 Task: Hey Srot! Plan a route from my current location to Indira Ghandhi International Airport. You can explore walking, driving and any transit.
Action: Mouse moved to (237, 63)
Screenshot: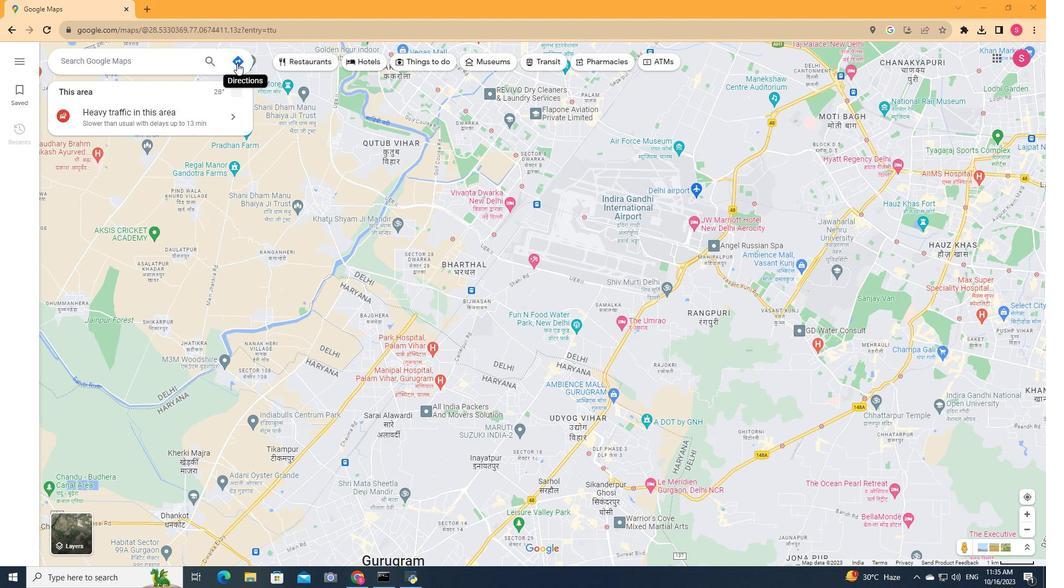 
Action: Mouse pressed left at (237, 63)
Screenshot: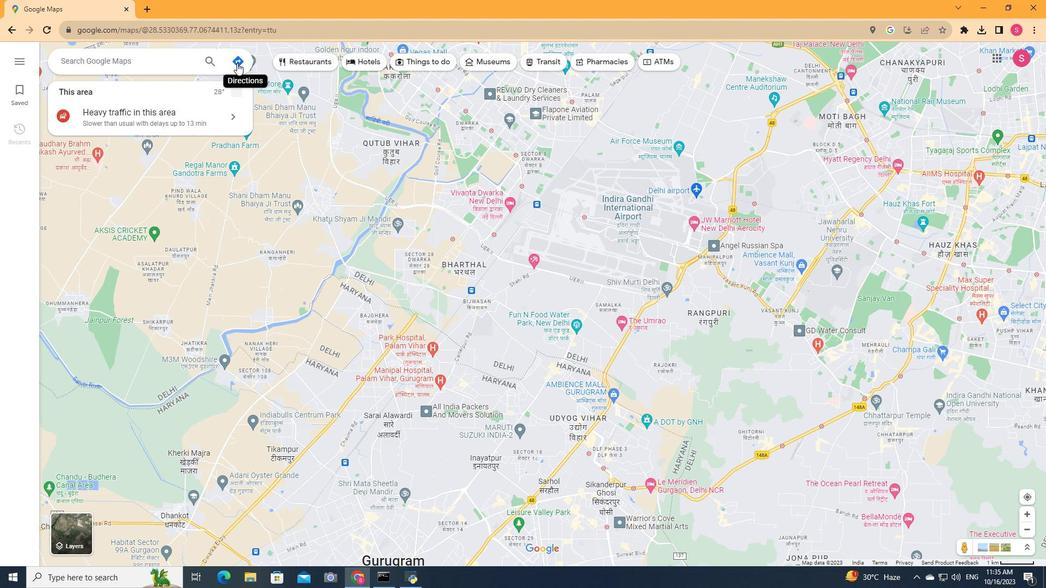 
Action: Mouse moved to (161, 93)
Screenshot: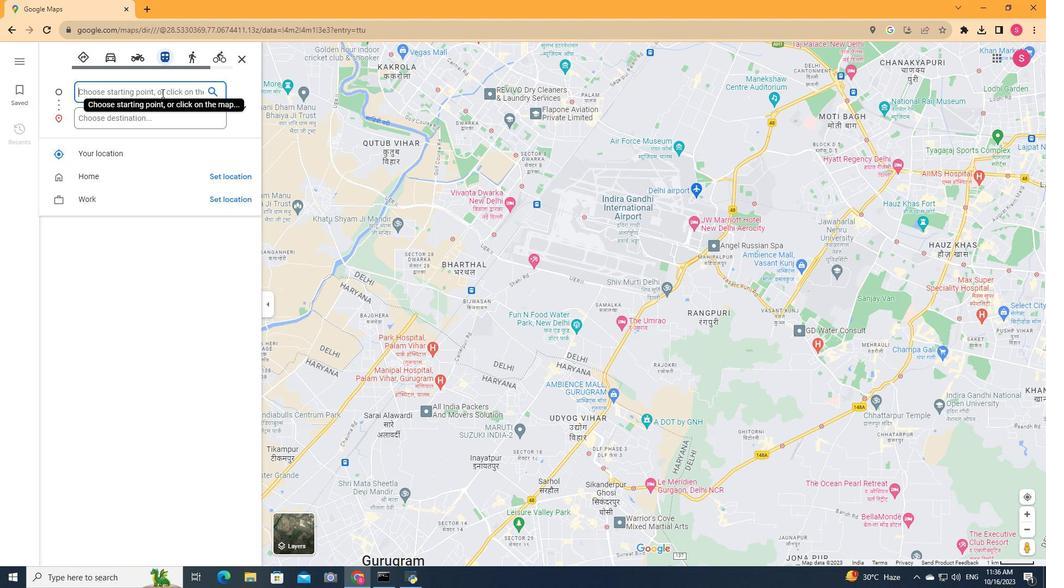 
Action: Mouse pressed left at (161, 93)
Screenshot: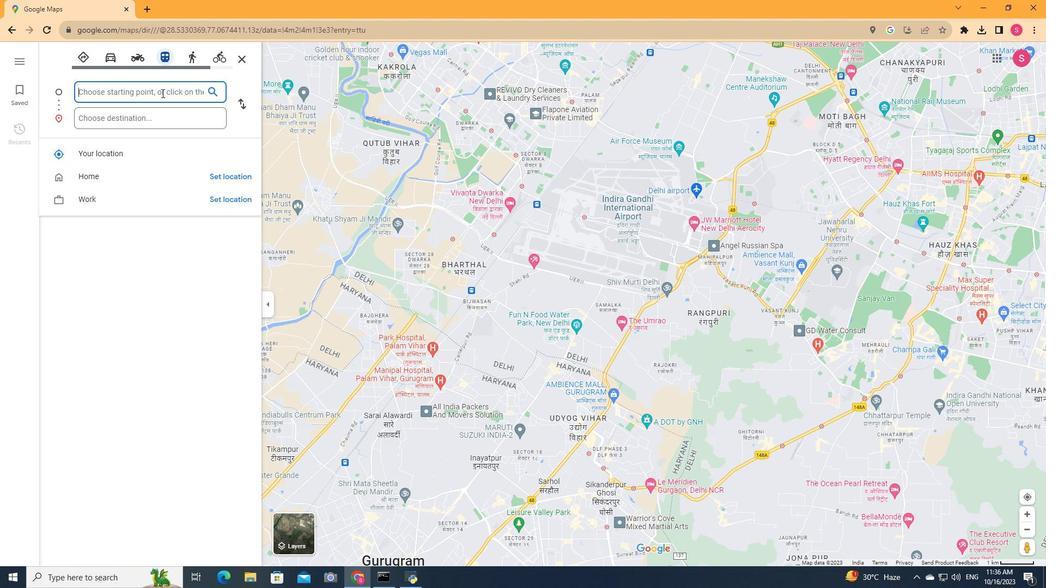 
Action: Mouse moved to (116, 156)
Screenshot: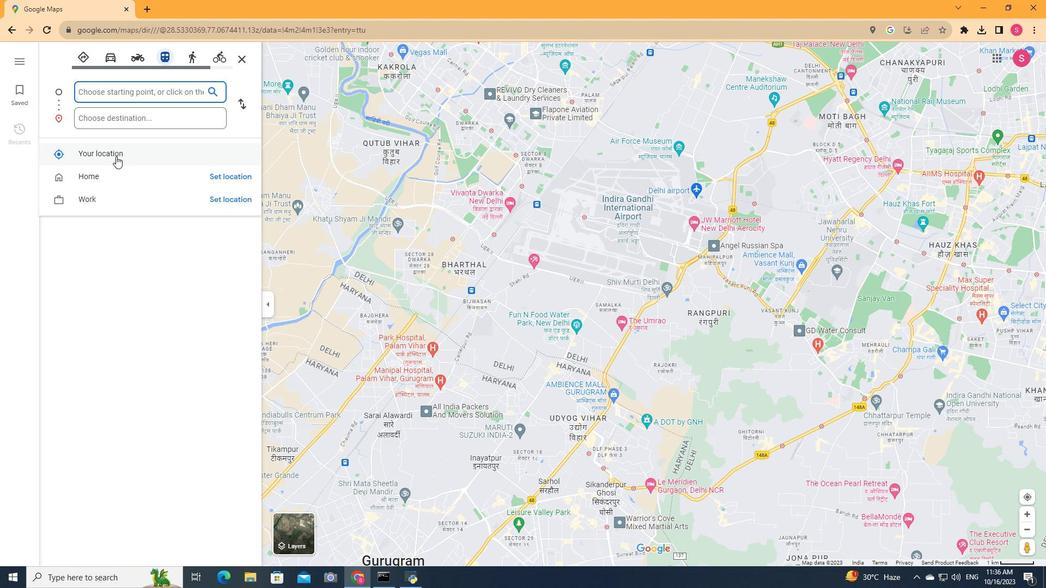 
Action: Mouse pressed left at (116, 156)
Screenshot: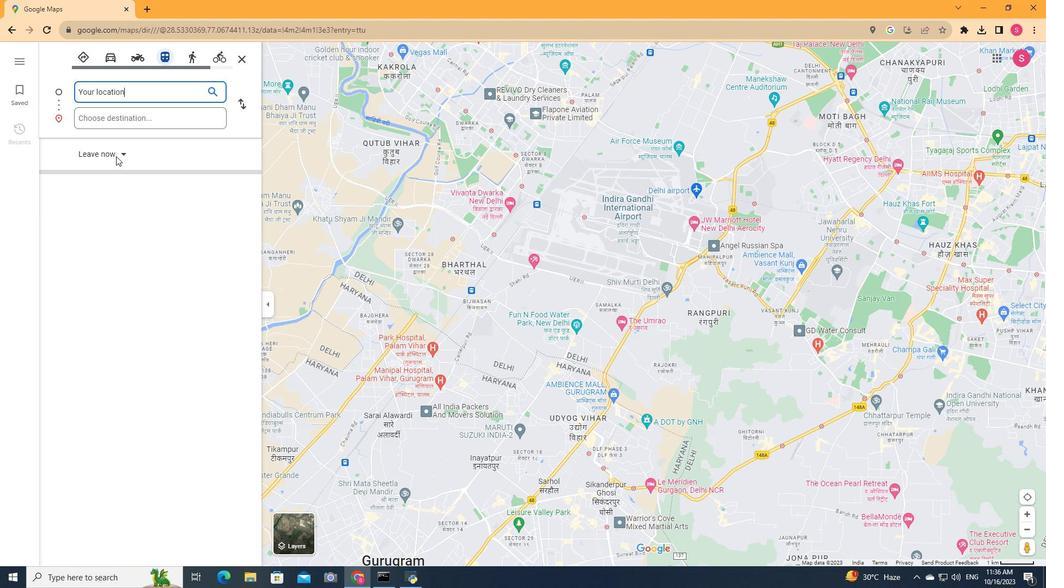 
Action: Mouse moved to (122, 118)
Screenshot: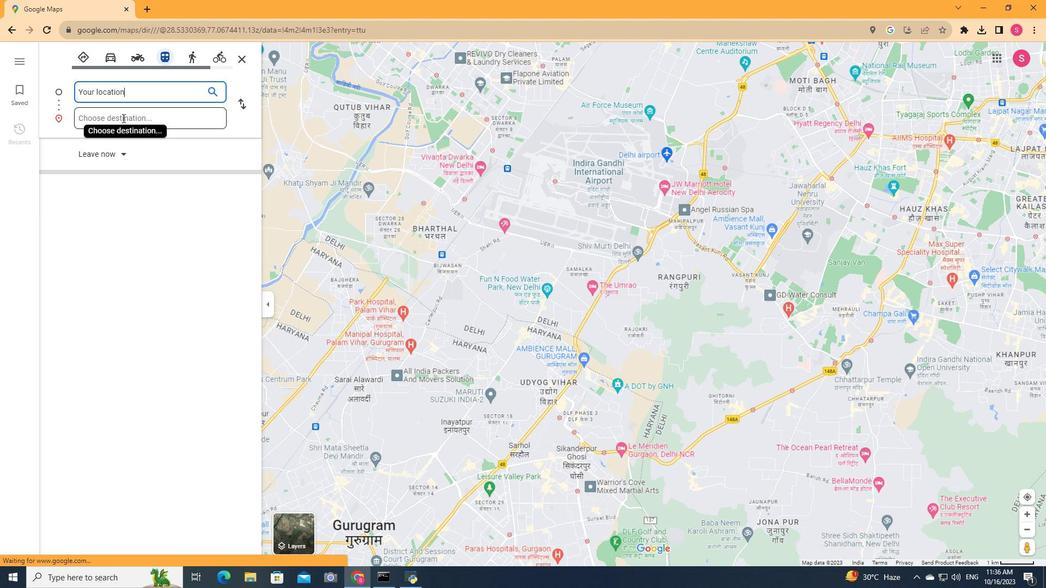 
Action: Mouse pressed left at (122, 118)
Screenshot: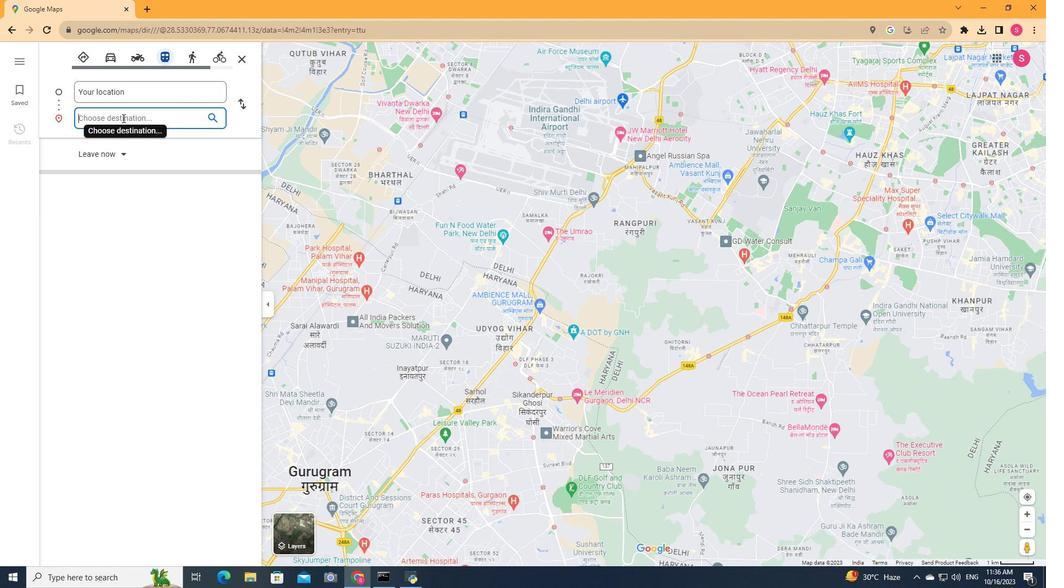 
Action: Key pressed indira
Screenshot: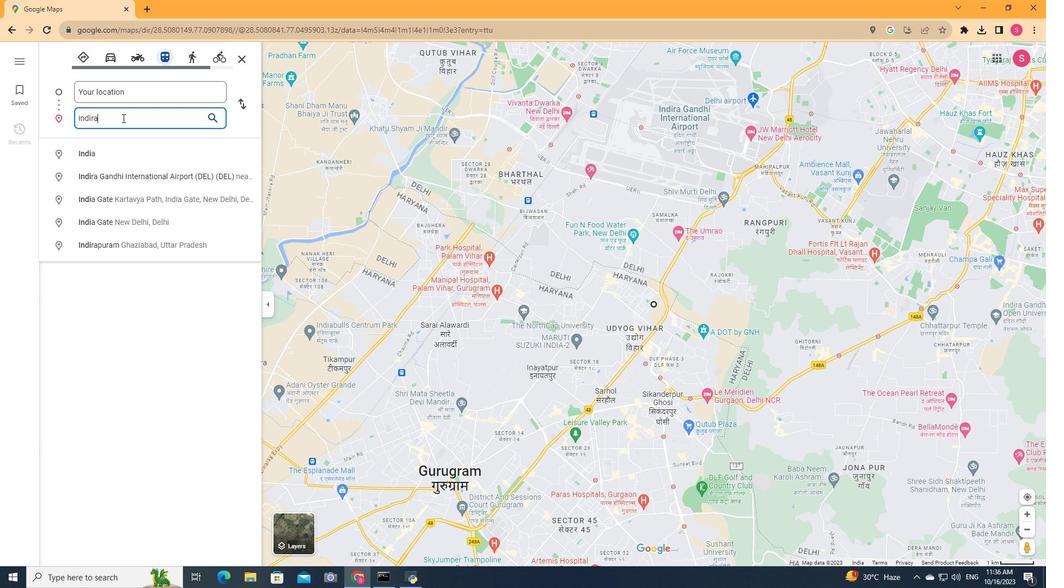 
Action: Mouse moved to (144, 157)
Screenshot: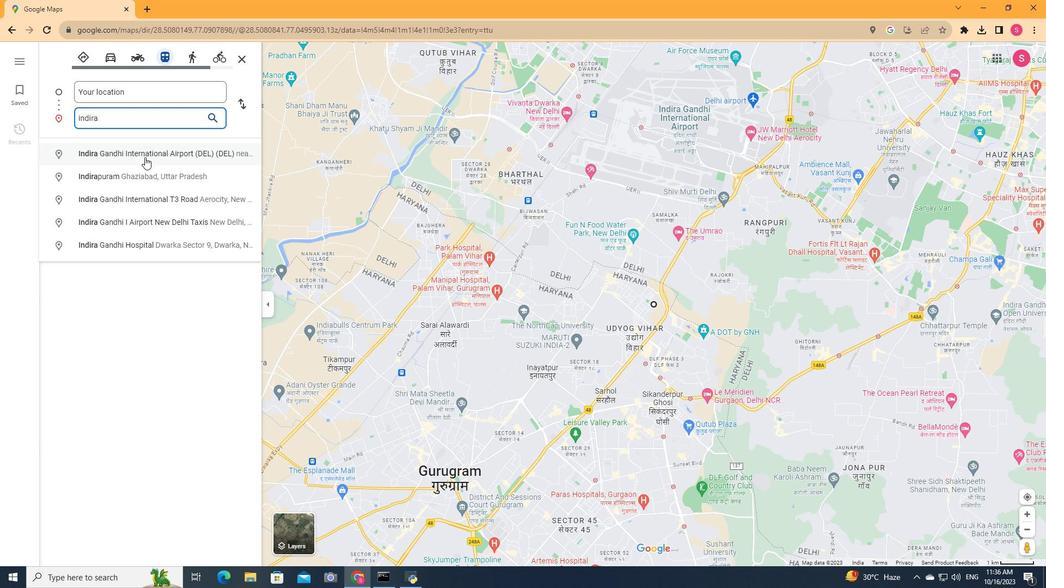 
Action: Mouse pressed left at (144, 157)
Screenshot: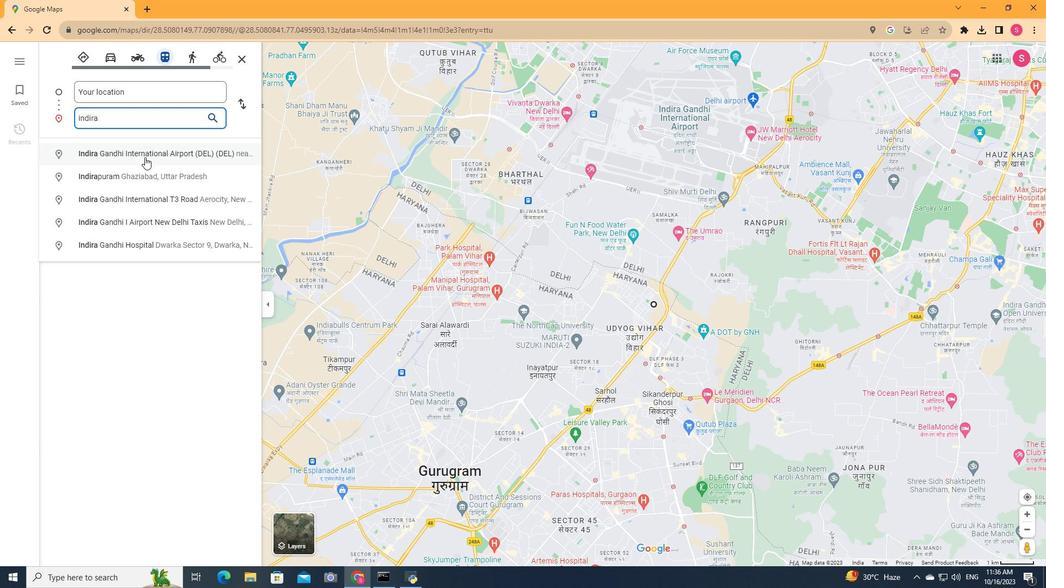
Action: Mouse moved to (85, 57)
Screenshot: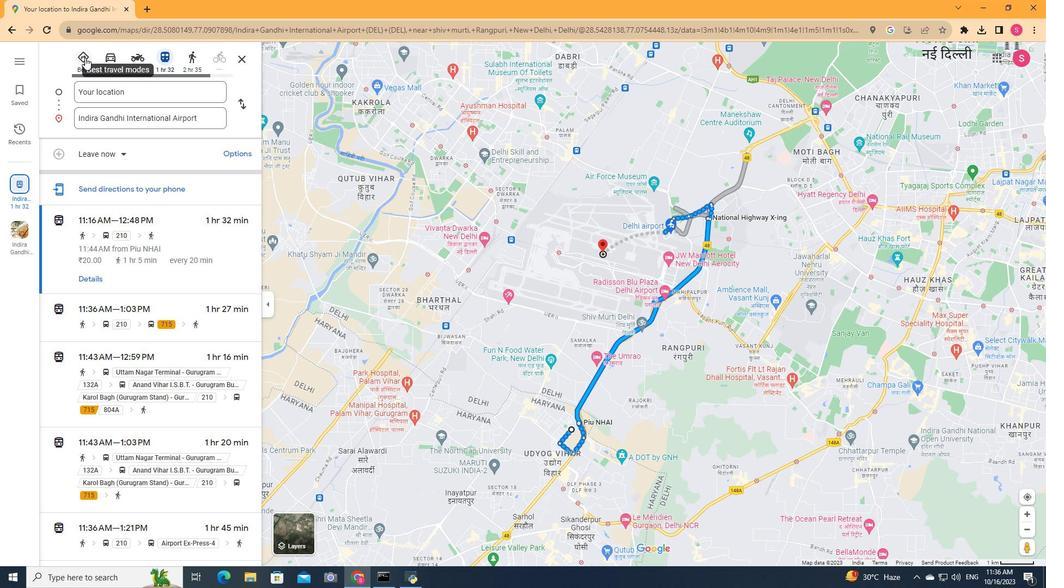 
Action: Mouse pressed left at (85, 57)
Screenshot: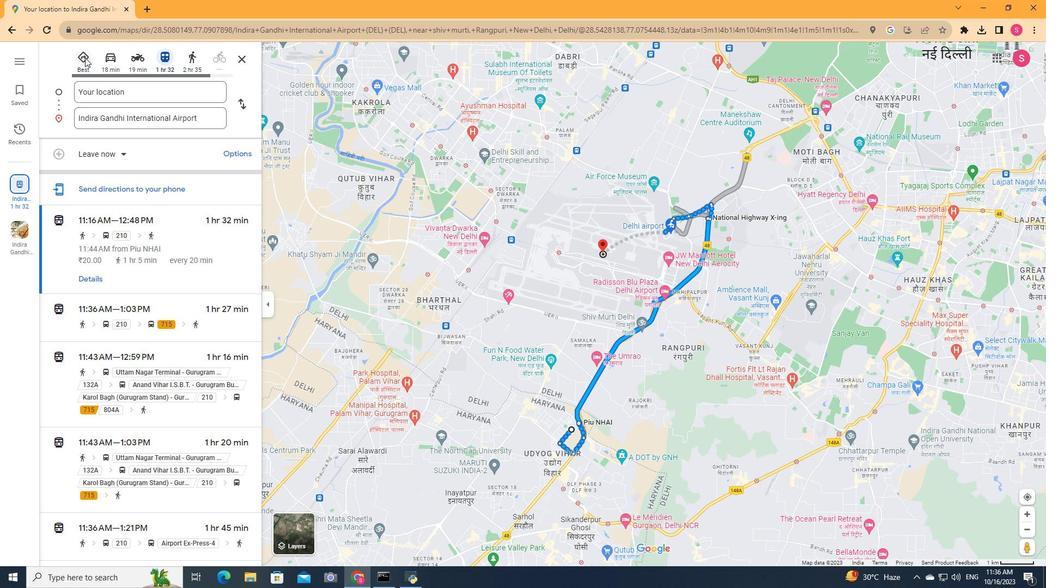 
Action: Mouse moved to (83, 299)
Screenshot: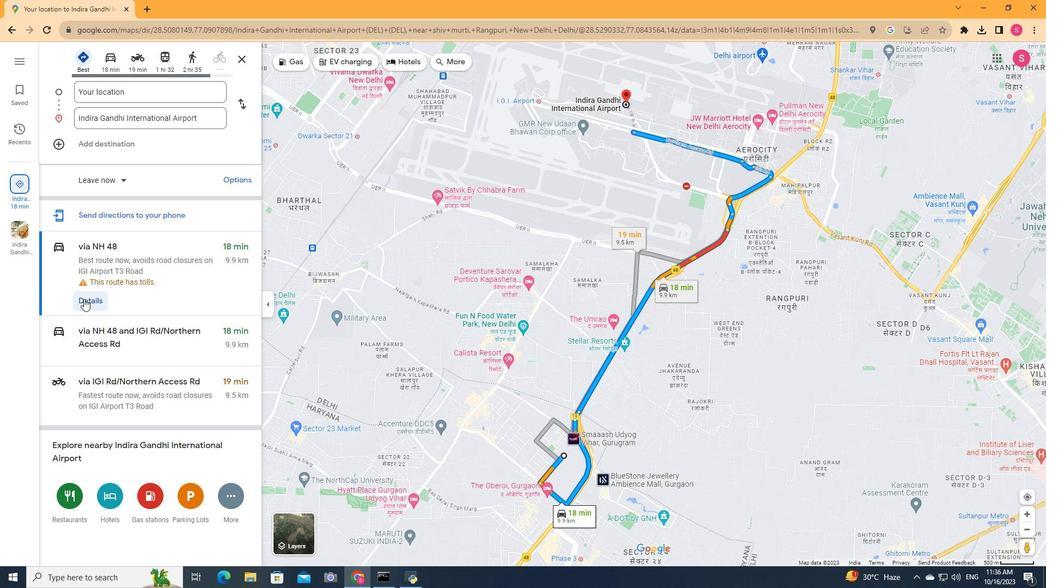 
Action: Mouse pressed left at (83, 299)
Screenshot: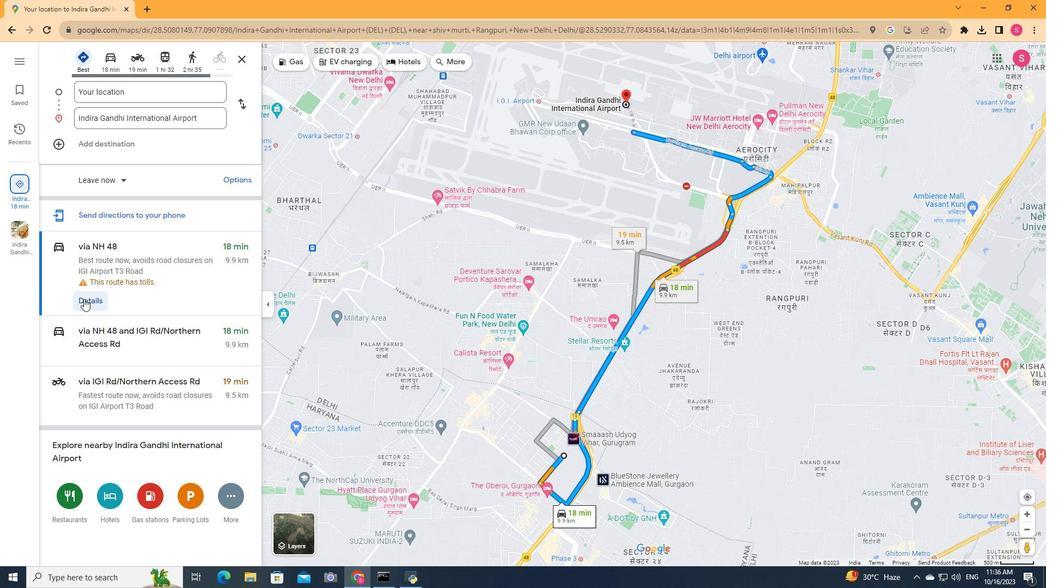 
Action: Mouse moved to (57, 58)
Screenshot: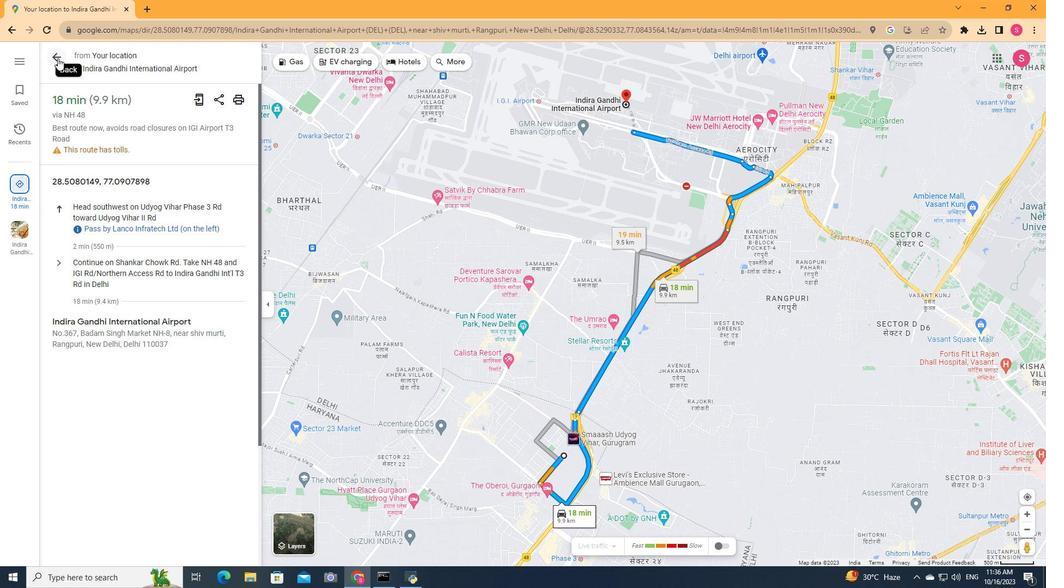 
Action: Mouse pressed left at (57, 58)
Screenshot: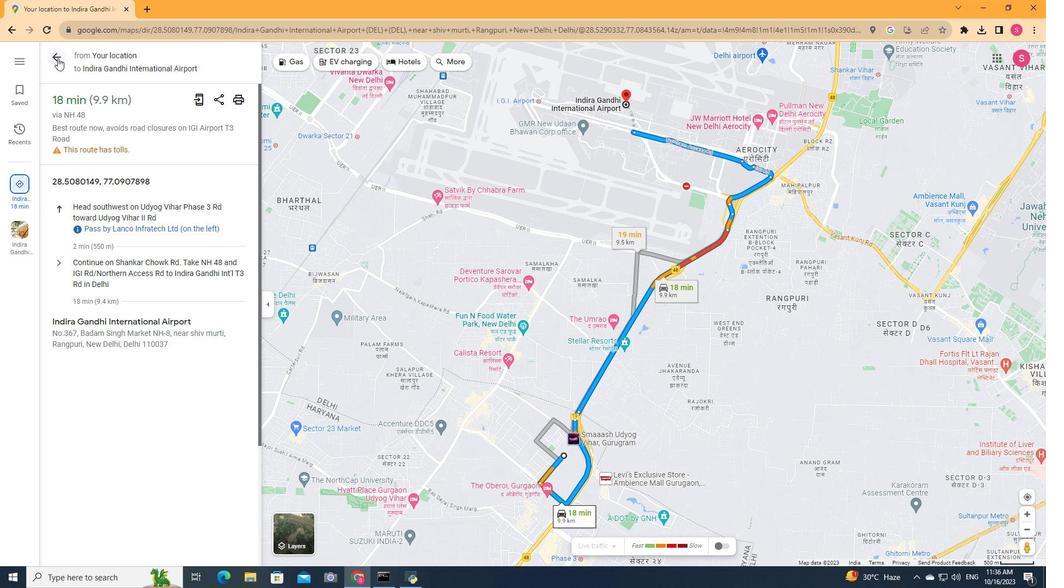 
Action: Mouse moved to (91, 342)
Screenshot: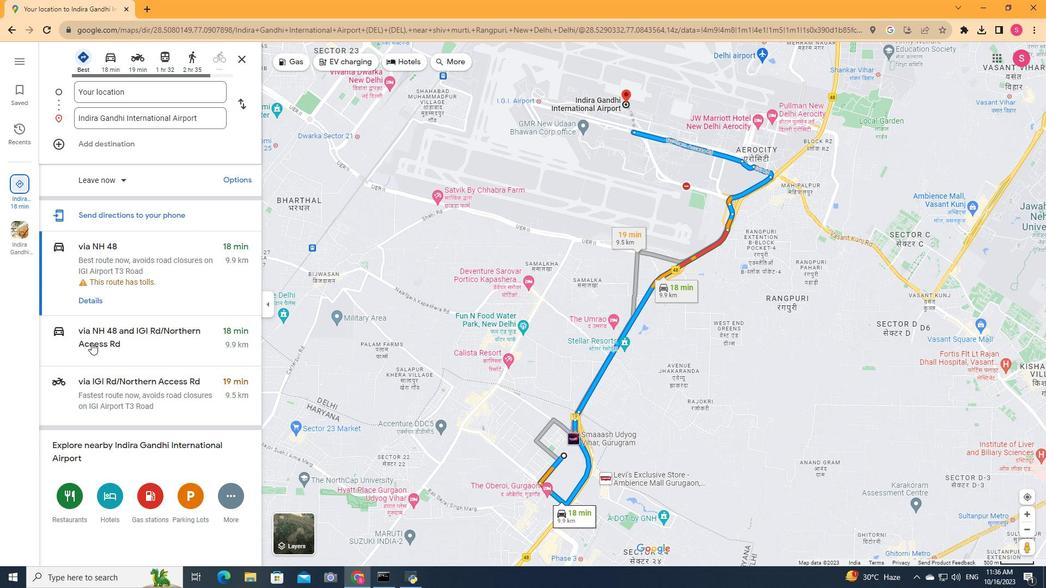 
Action: Mouse pressed left at (91, 342)
Screenshot: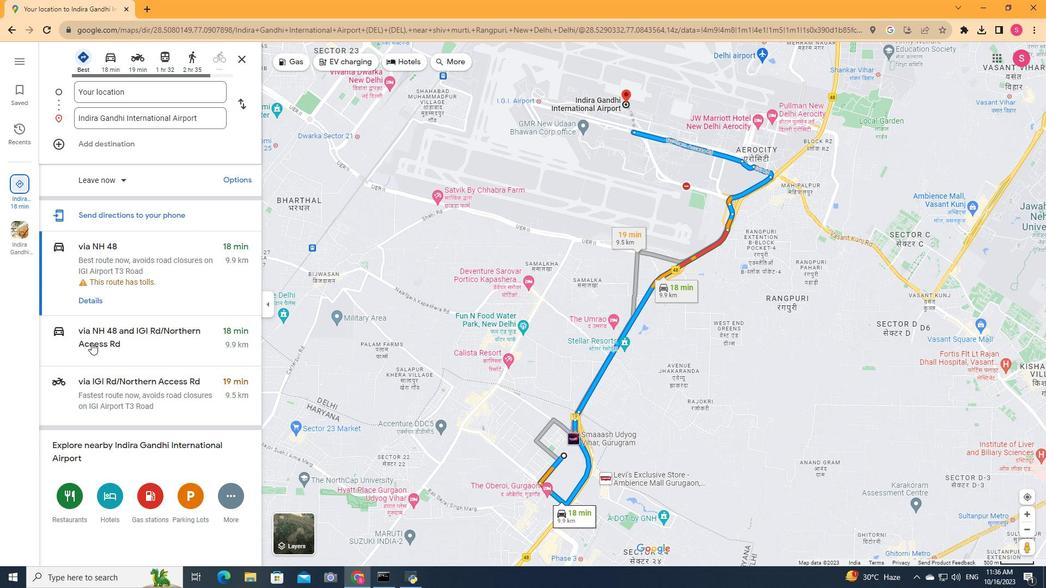
Action: Mouse moved to (86, 391)
Screenshot: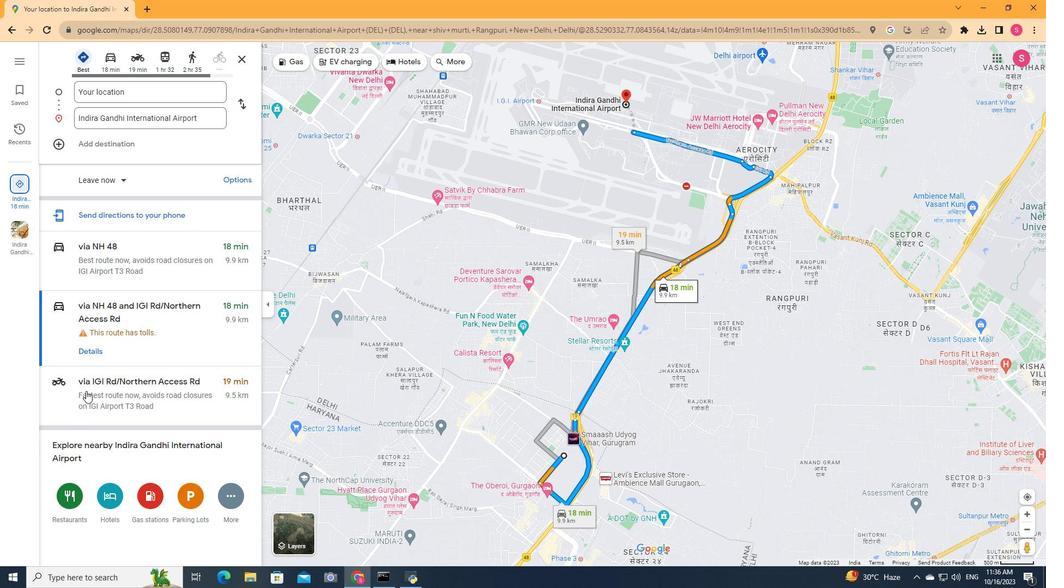 
Action: Mouse pressed left at (86, 391)
Screenshot: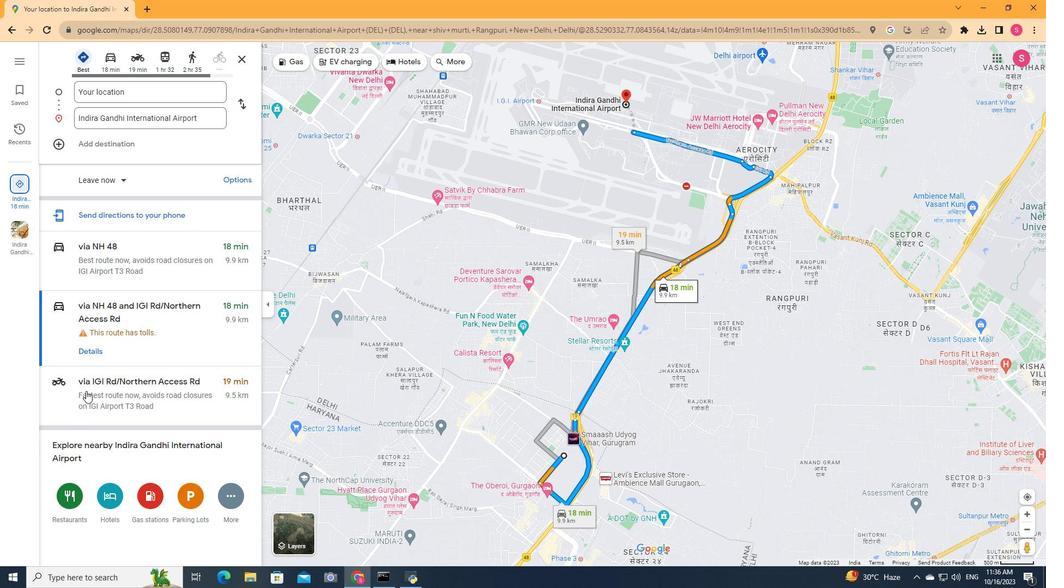 
Action: Mouse moved to (92, 398)
Screenshot: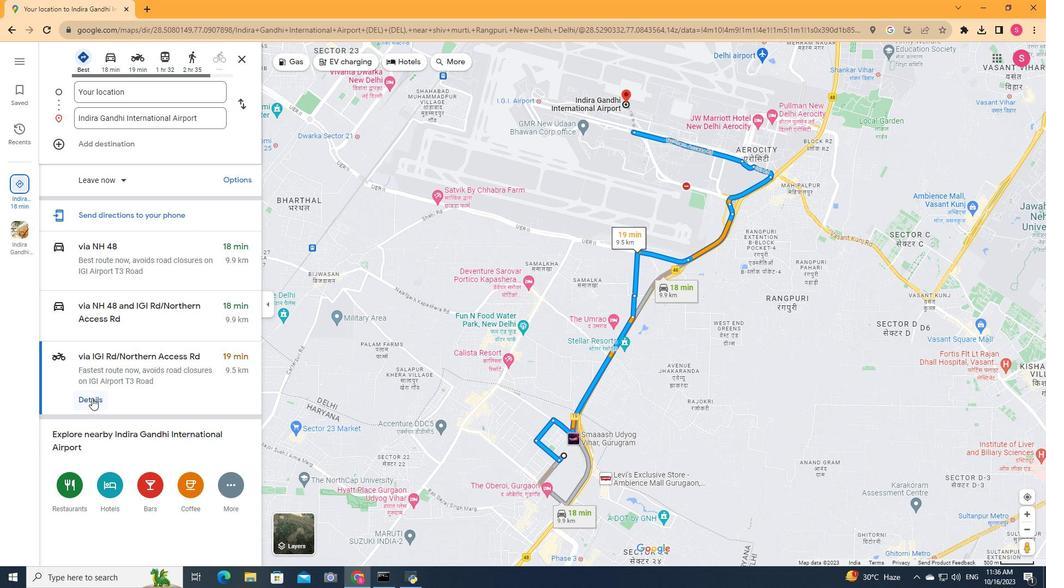 
Action: Mouse pressed left at (92, 398)
Screenshot: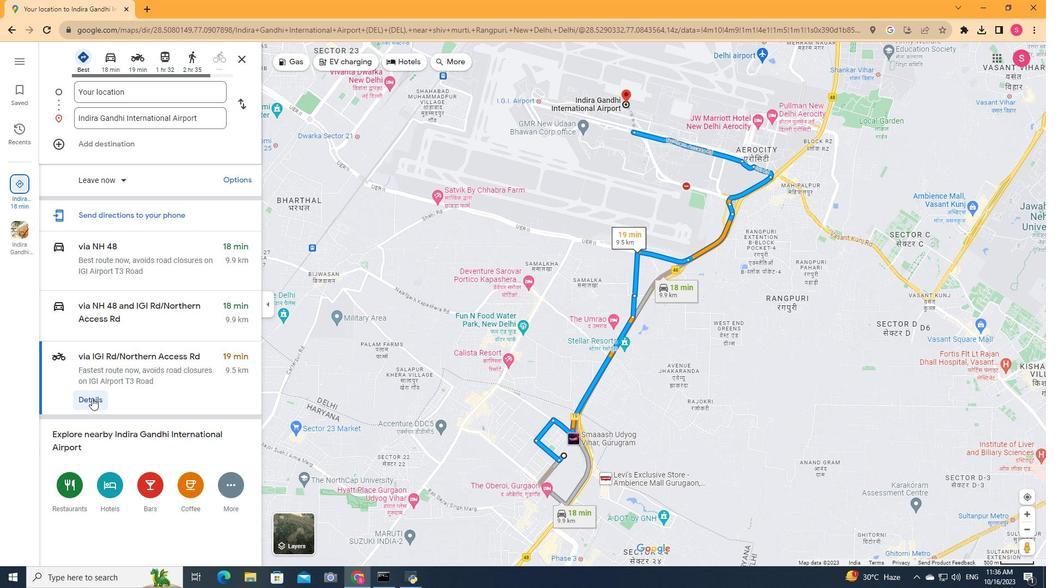
Action: Mouse moved to (56, 57)
Screenshot: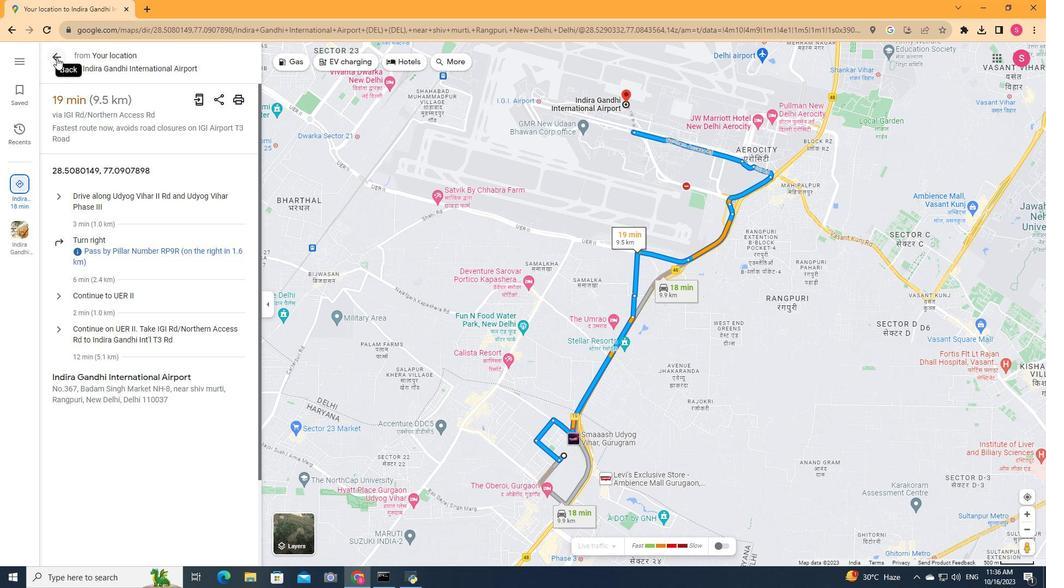 
Action: Mouse pressed left at (56, 57)
Screenshot: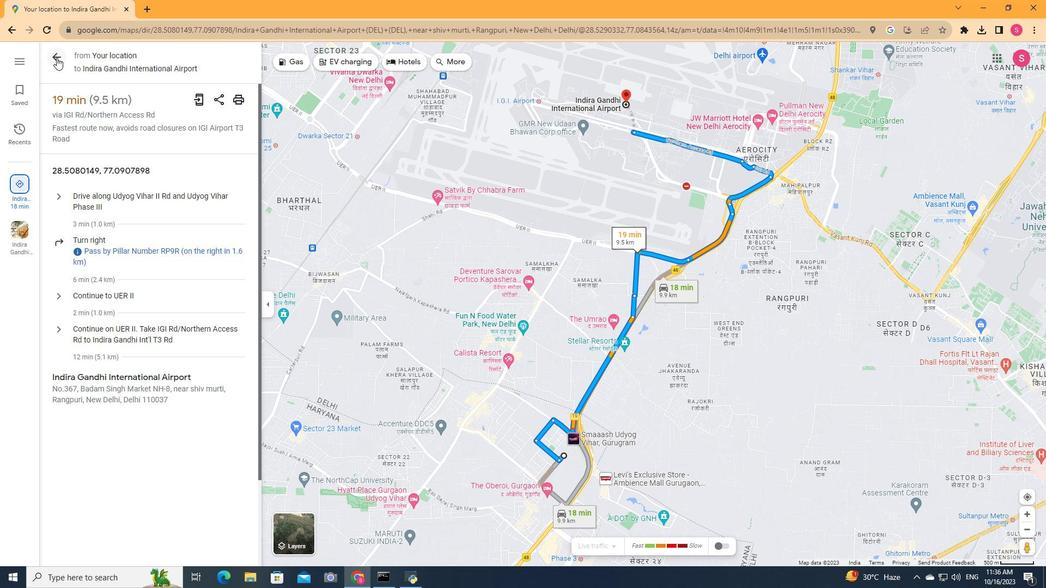 
Action: Mouse moved to (185, 62)
Screenshot: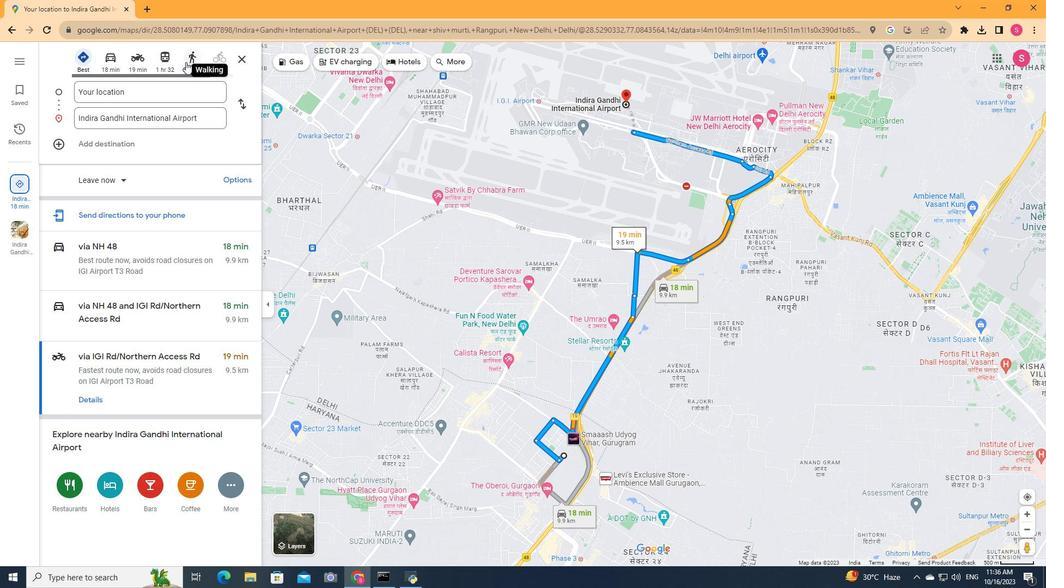 
Action: Mouse pressed left at (185, 62)
Screenshot: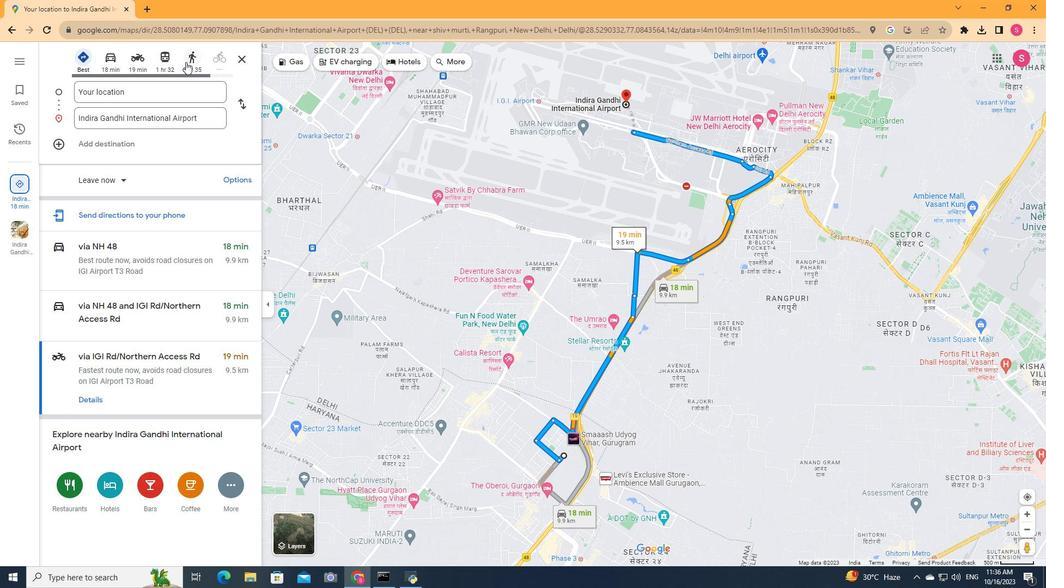 
Action: Mouse moved to (84, 266)
Screenshot: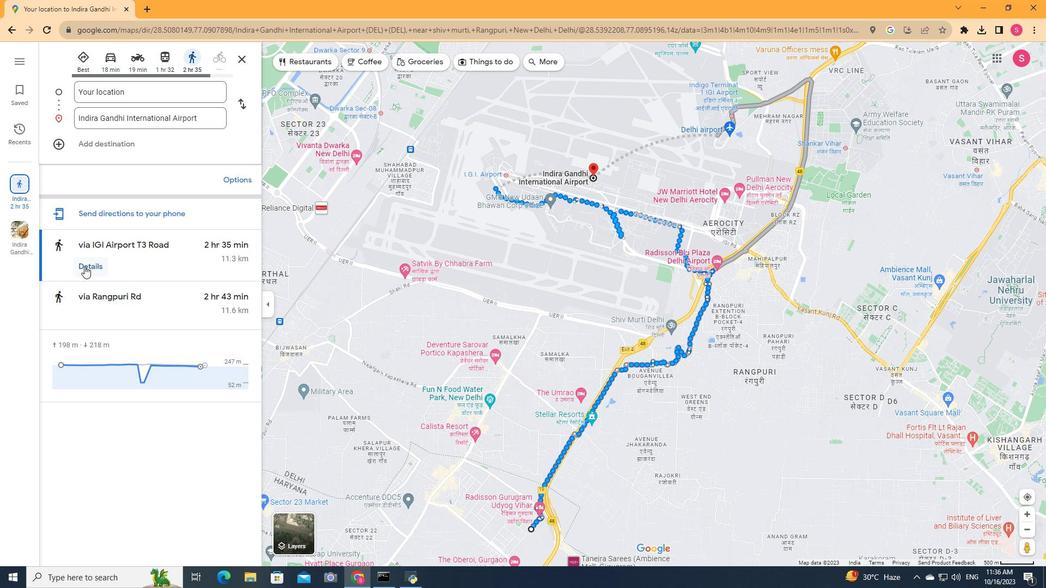 
Action: Mouse pressed left at (84, 266)
Screenshot: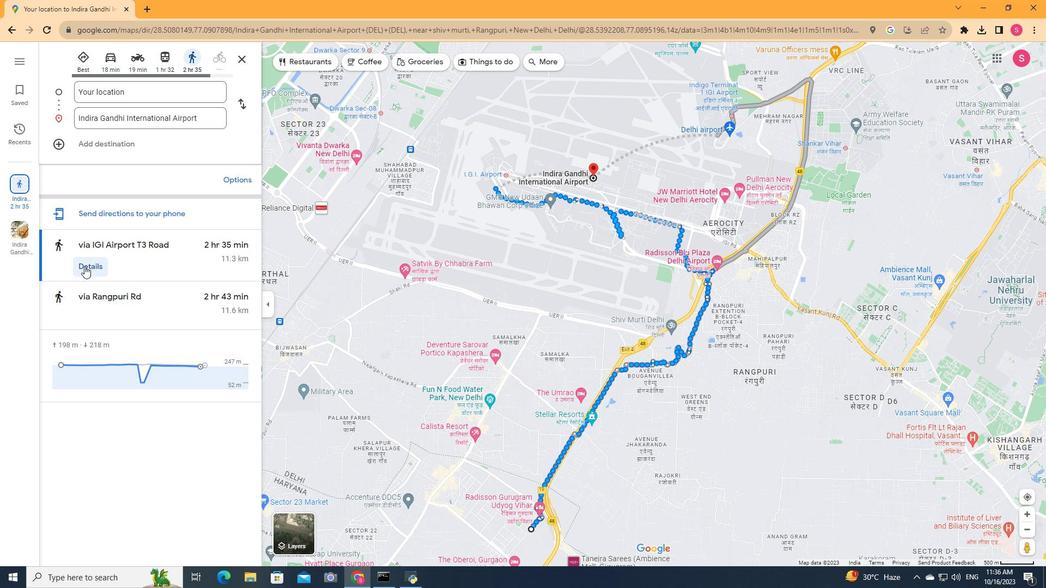 
Action: Mouse moved to (118, 299)
Screenshot: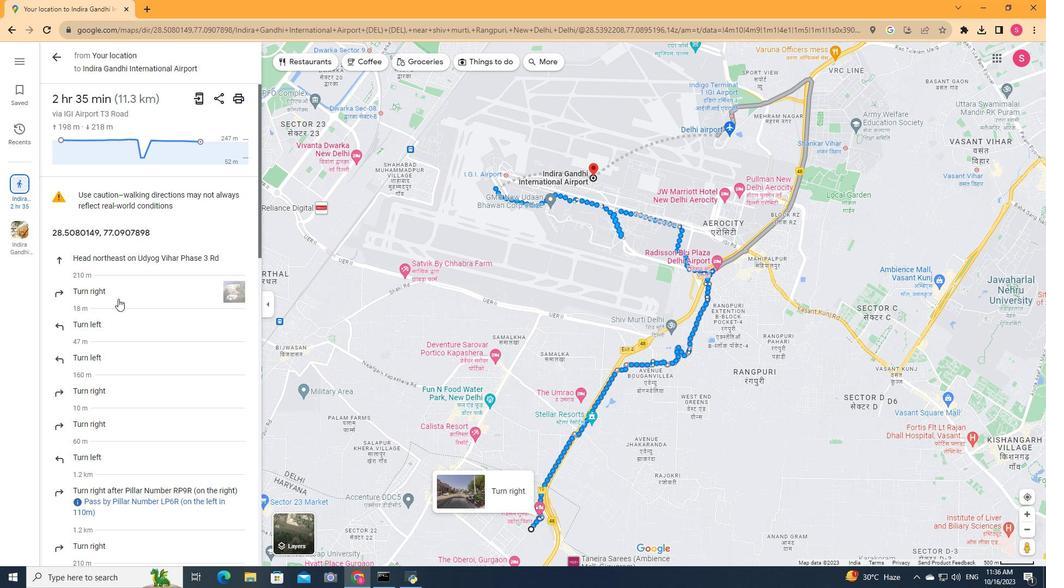 
Action: Mouse scrolled (118, 298) with delta (0, 0)
Screenshot: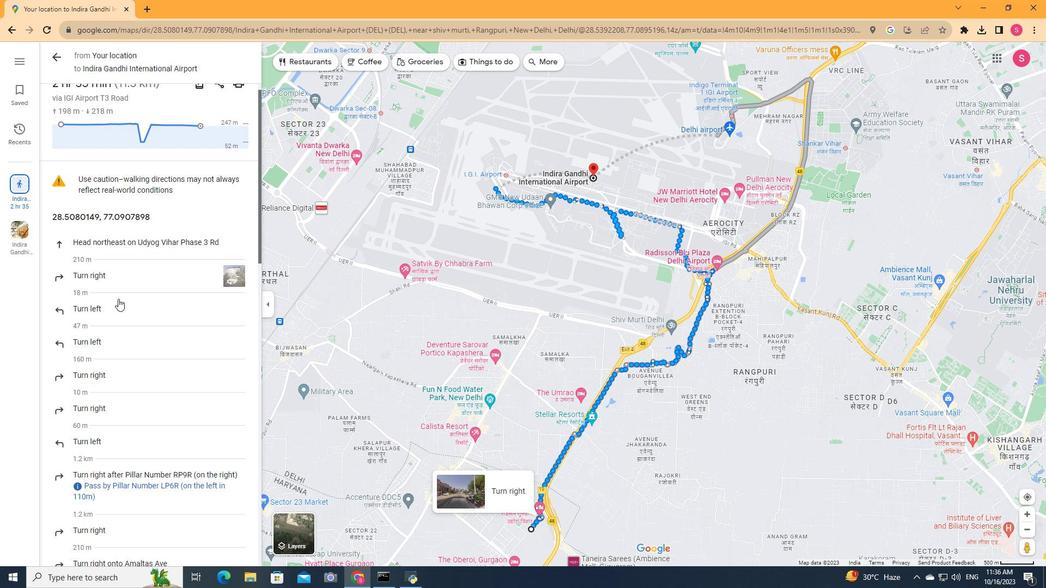 
Action: Mouse scrolled (118, 298) with delta (0, 0)
Screenshot: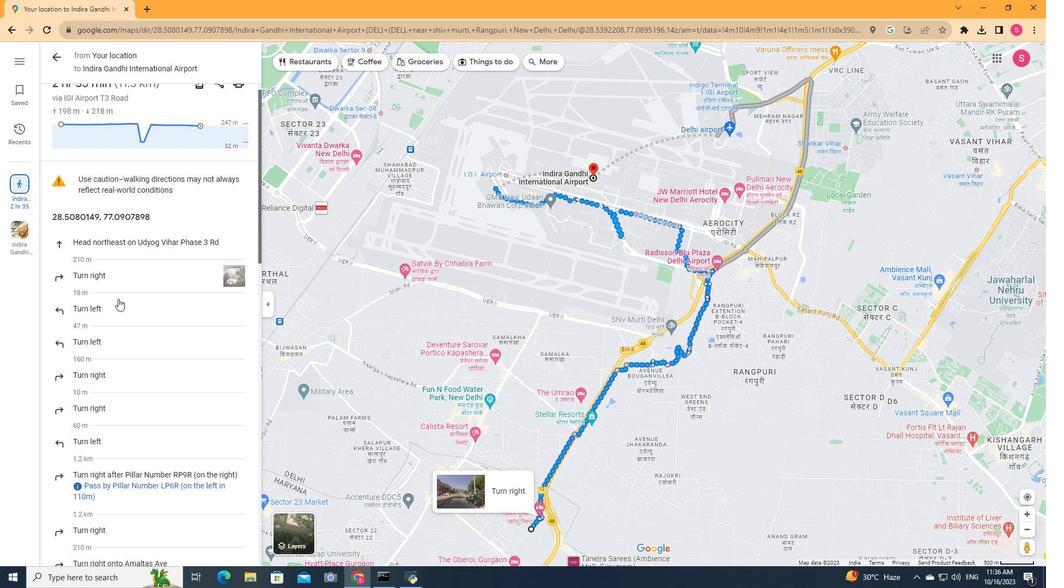 
Action: Mouse scrolled (118, 298) with delta (0, 0)
Screenshot: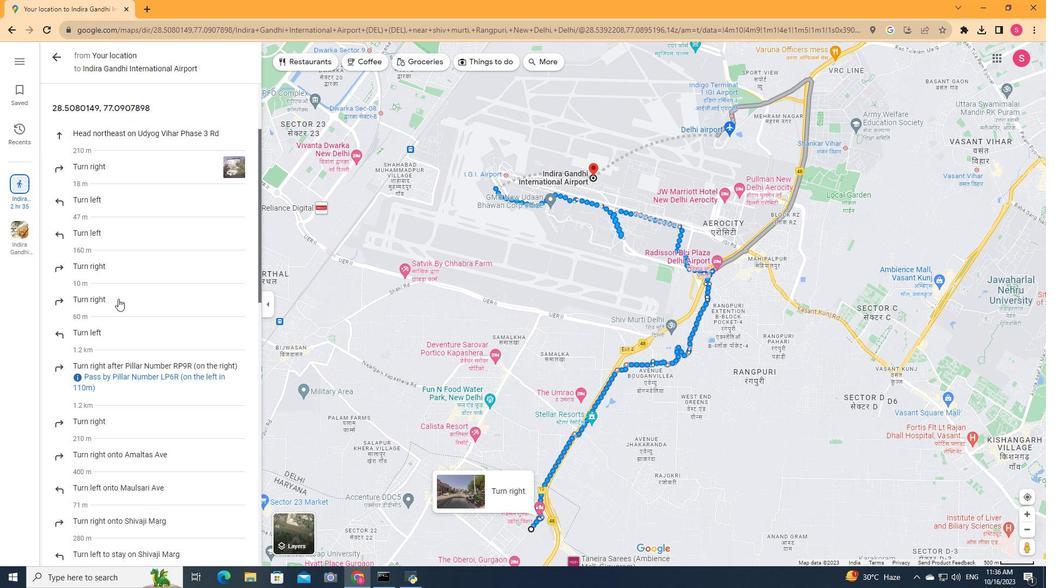 
Action: Mouse scrolled (118, 298) with delta (0, 0)
Screenshot: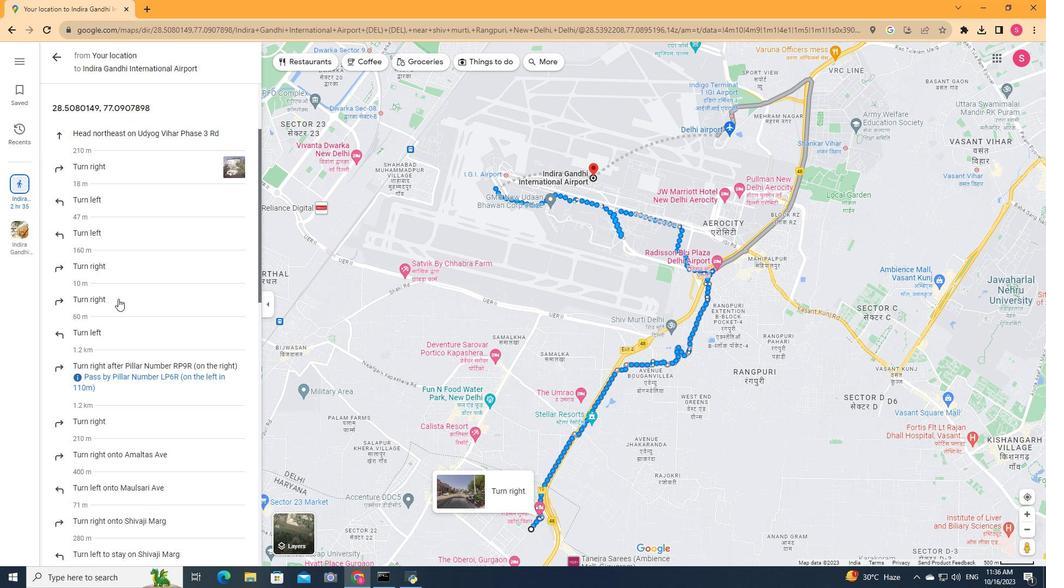 
Action: Mouse scrolled (118, 298) with delta (0, 0)
Screenshot: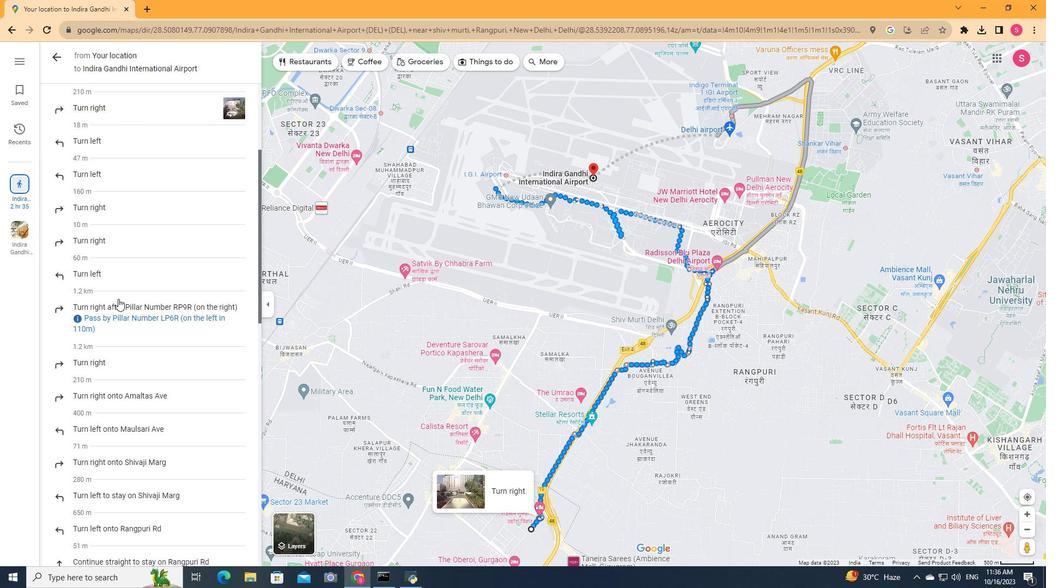 
Action: Mouse scrolled (118, 298) with delta (0, 0)
Screenshot: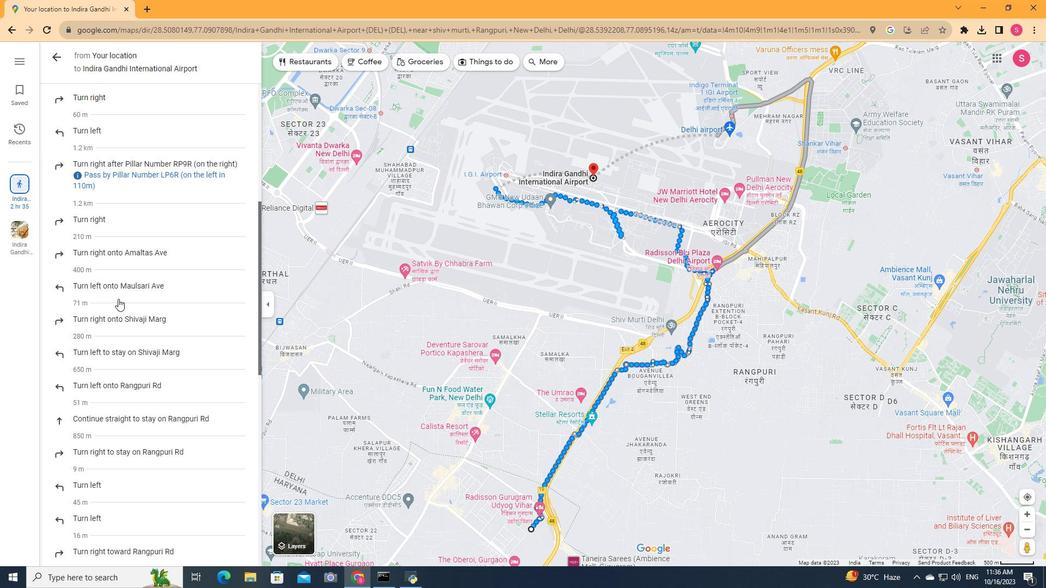 
Action: Mouse scrolled (118, 298) with delta (0, 0)
Screenshot: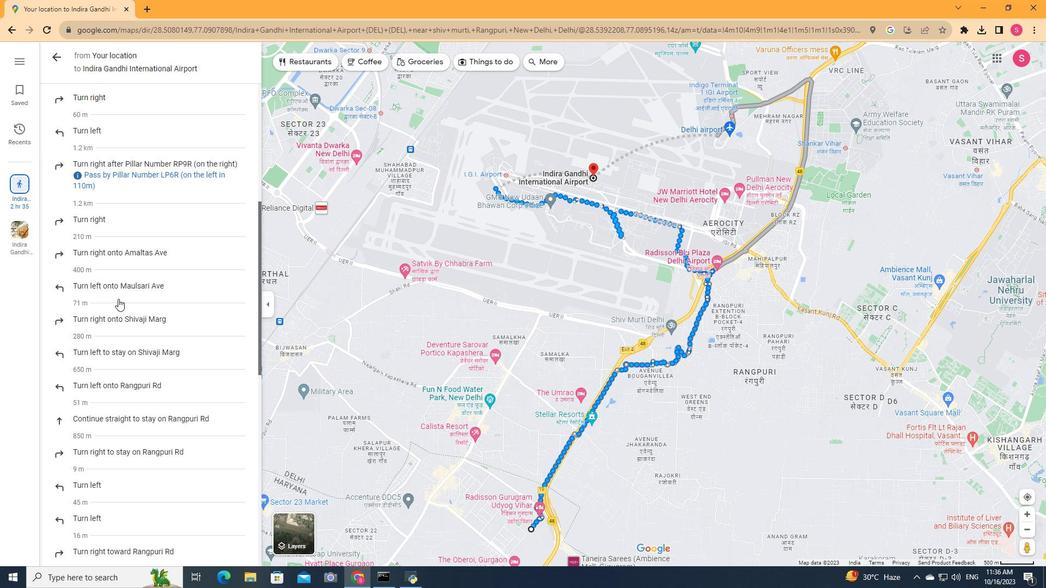 
Action: Mouse scrolled (118, 298) with delta (0, 0)
Screenshot: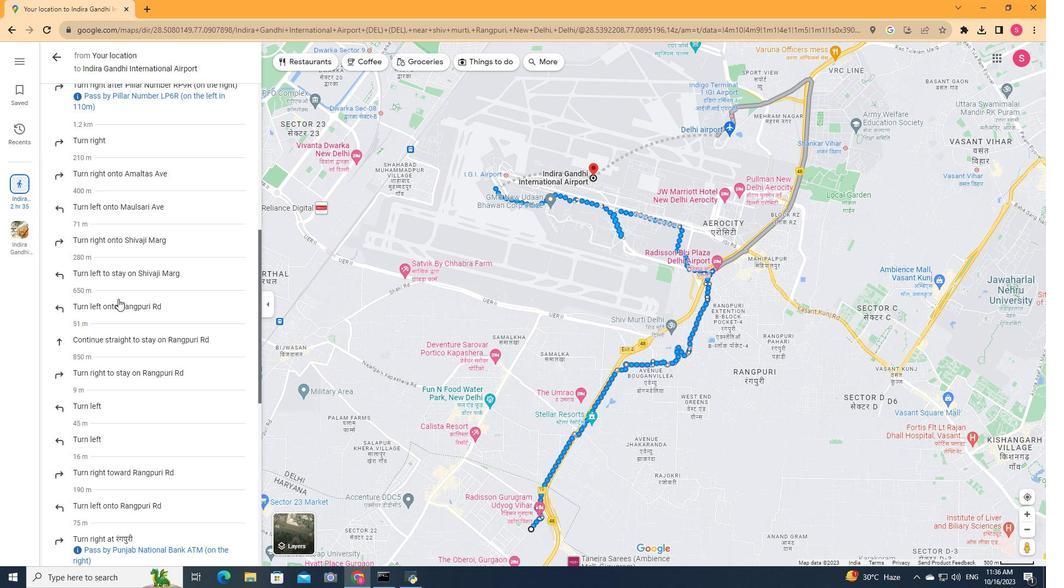 
Action: Mouse moved to (107, 307)
Screenshot: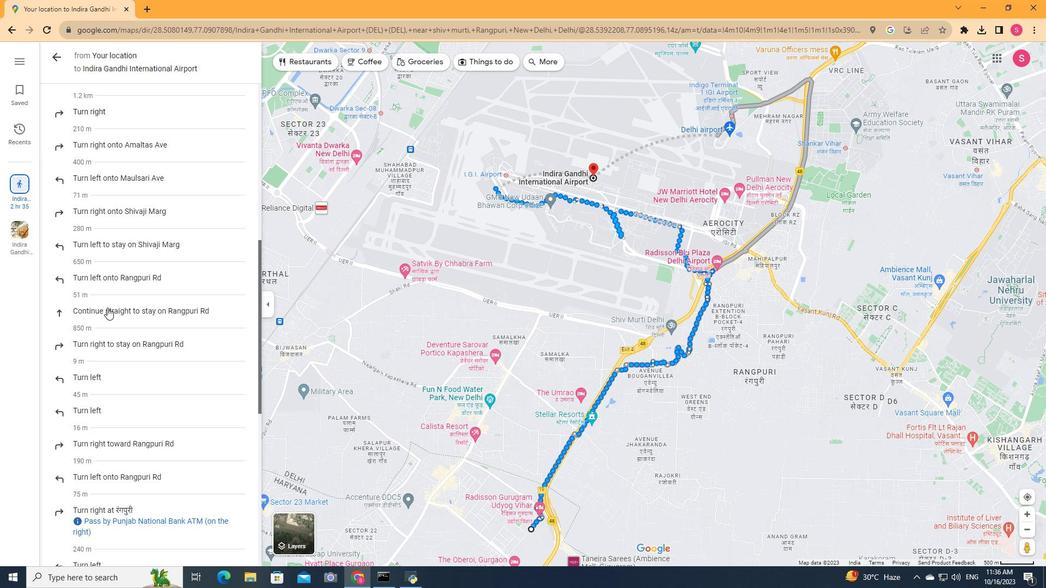 
Action: Mouse pressed left at (107, 307)
Screenshot: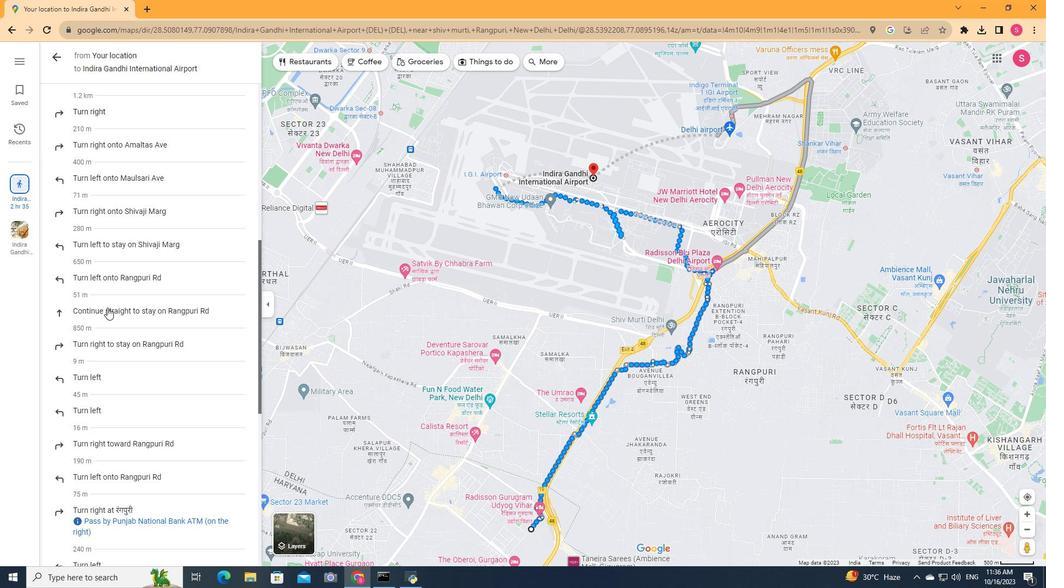 
Action: Mouse moved to (99, 346)
Screenshot: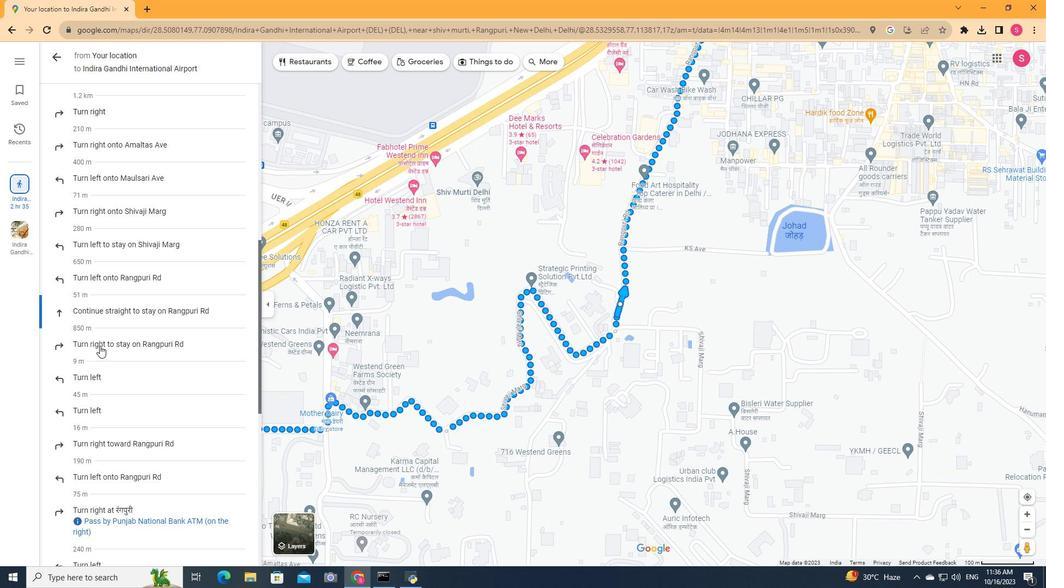 
Action: Mouse scrolled (99, 345) with delta (0, 0)
Screenshot: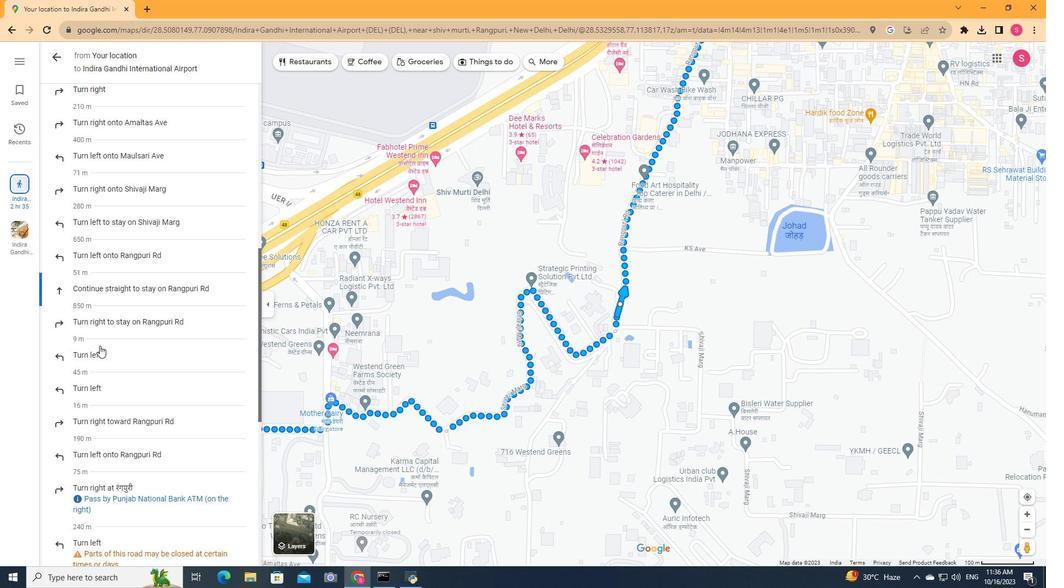 
Action: Mouse scrolled (99, 345) with delta (0, 0)
Screenshot: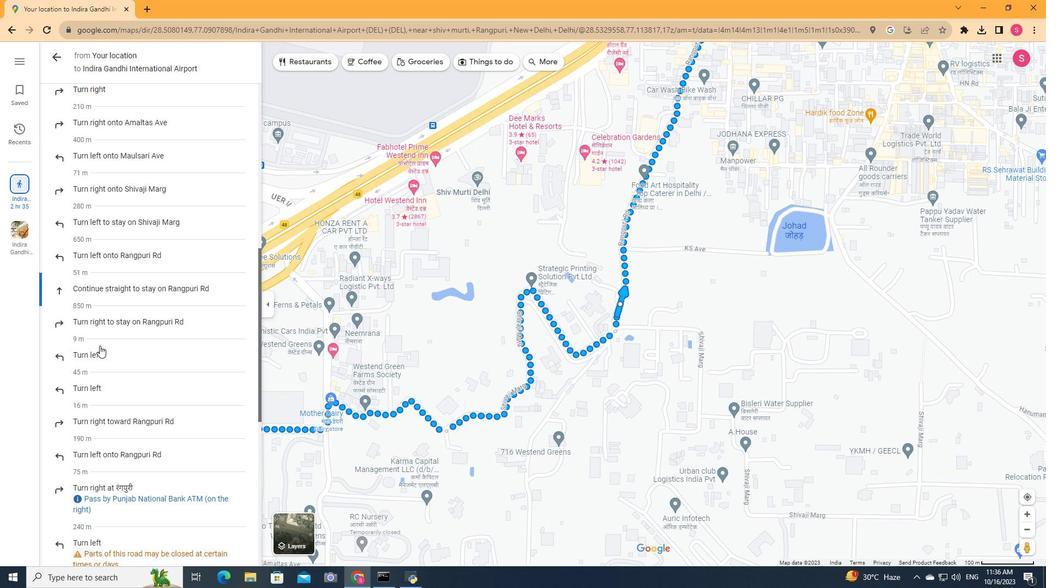 
Action: Mouse scrolled (99, 345) with delta (0, 0)
Screenshot: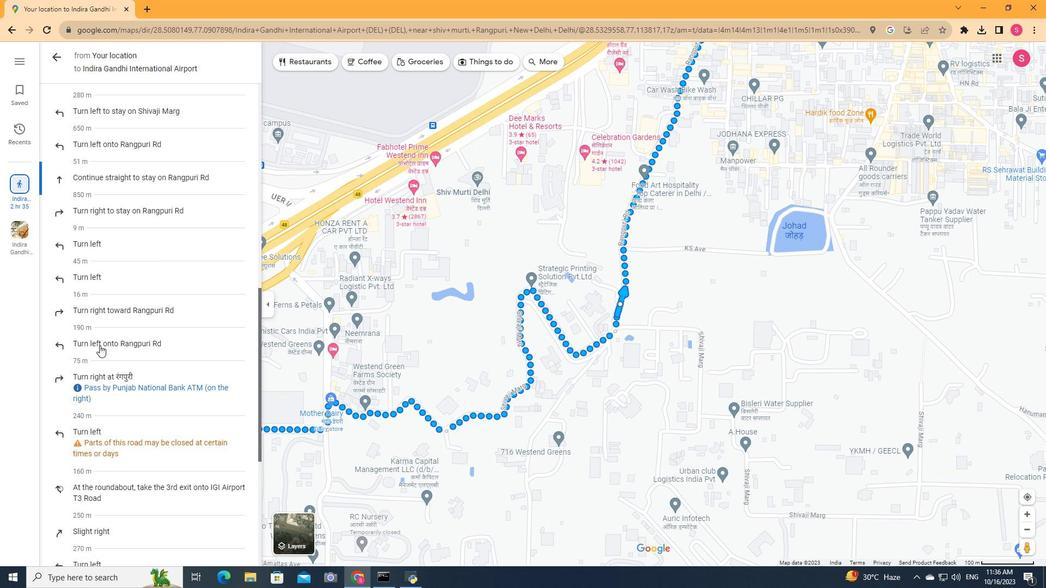 
Action: Mouse scrolled (99, 345) with delta (0, 0)
Screenshot: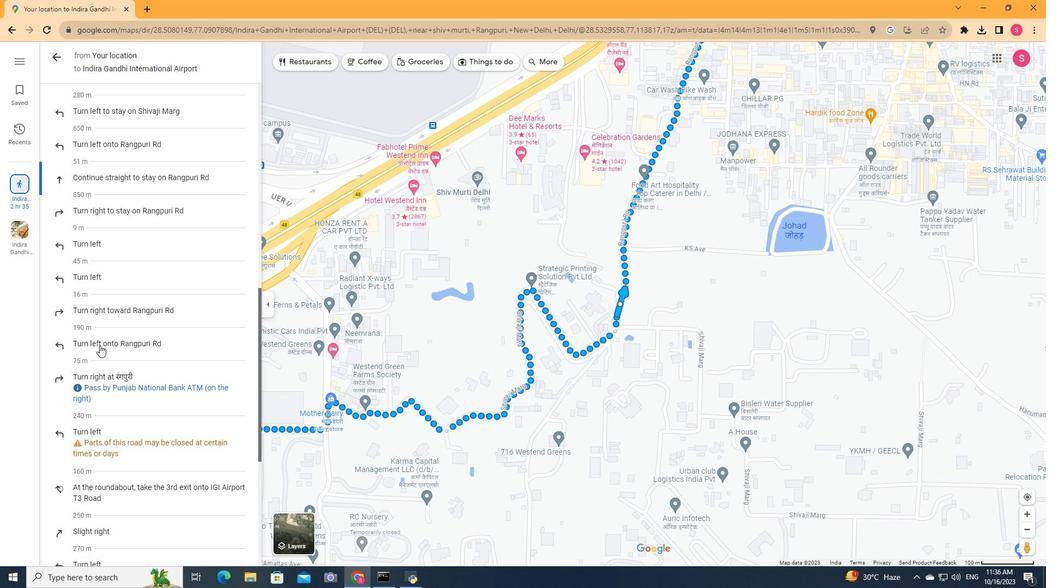 
Action: Mouse moved to (99, 345)
Screenshot: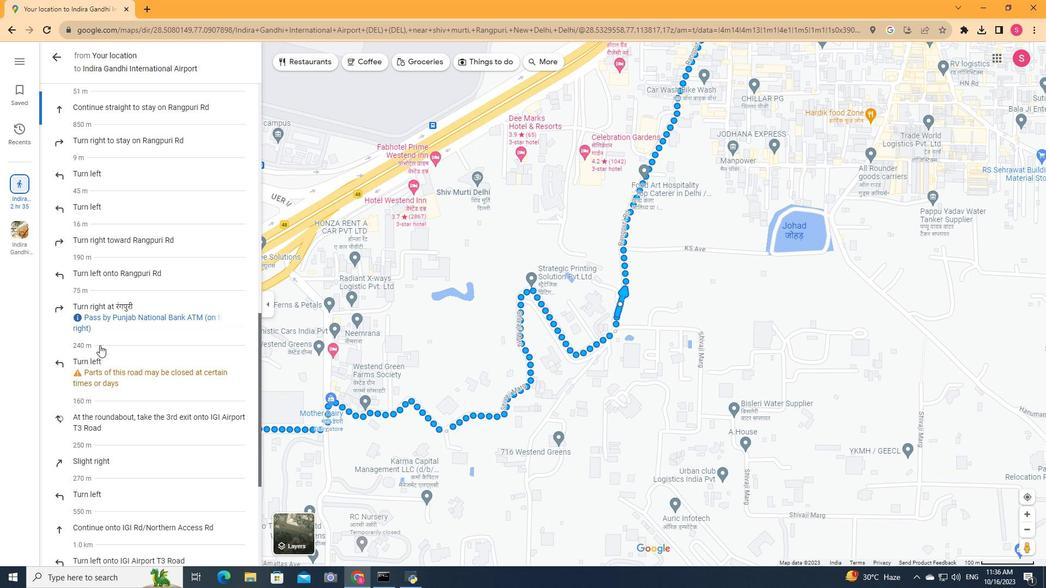 
Action: Mouse scrolled (99, 345) with delta (0, 0)
Screenshot: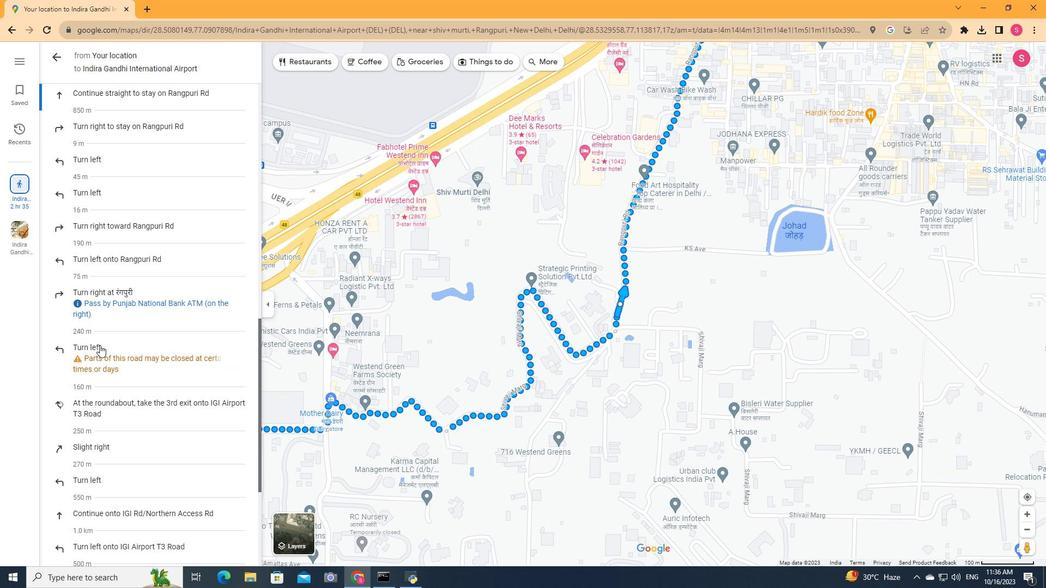 
Action: Mouse scrolled (99, 345) with delta (0, 0)
Screenshot: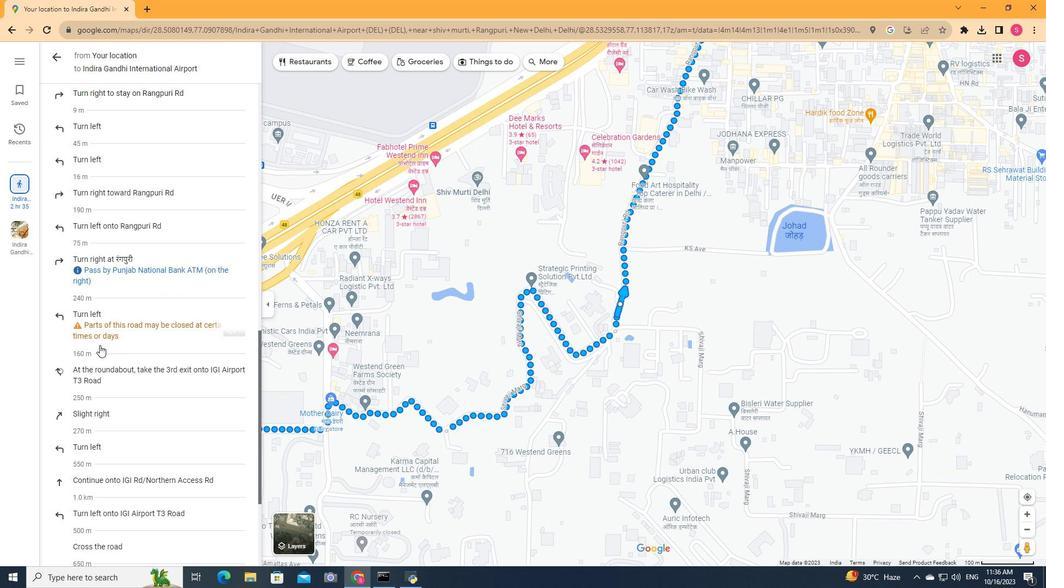 
Action: Mouse moved to (108, 370)
Screenshot: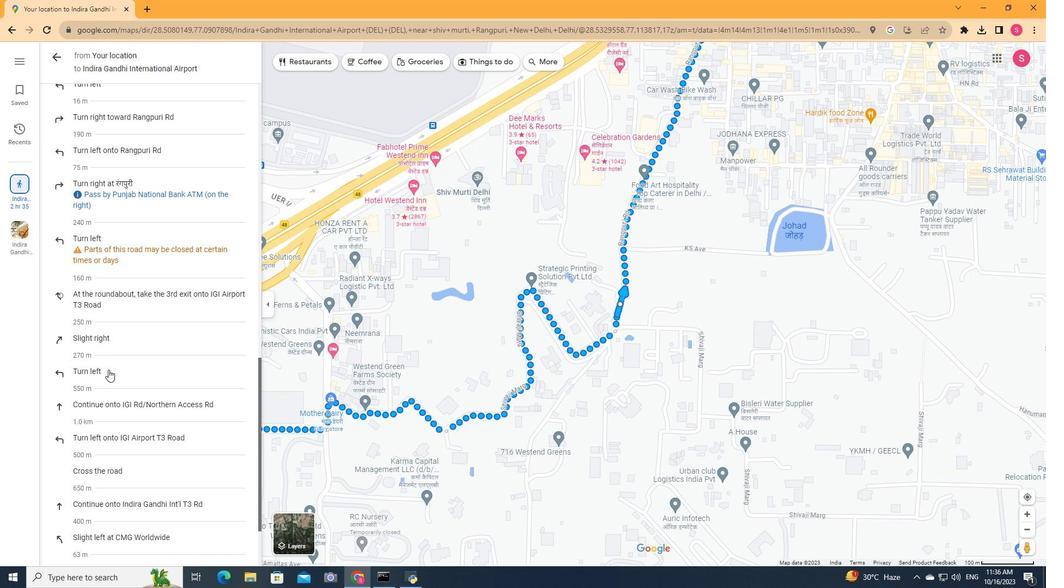 
Action: Mouse pressed left at (108, 370)
Screenshot: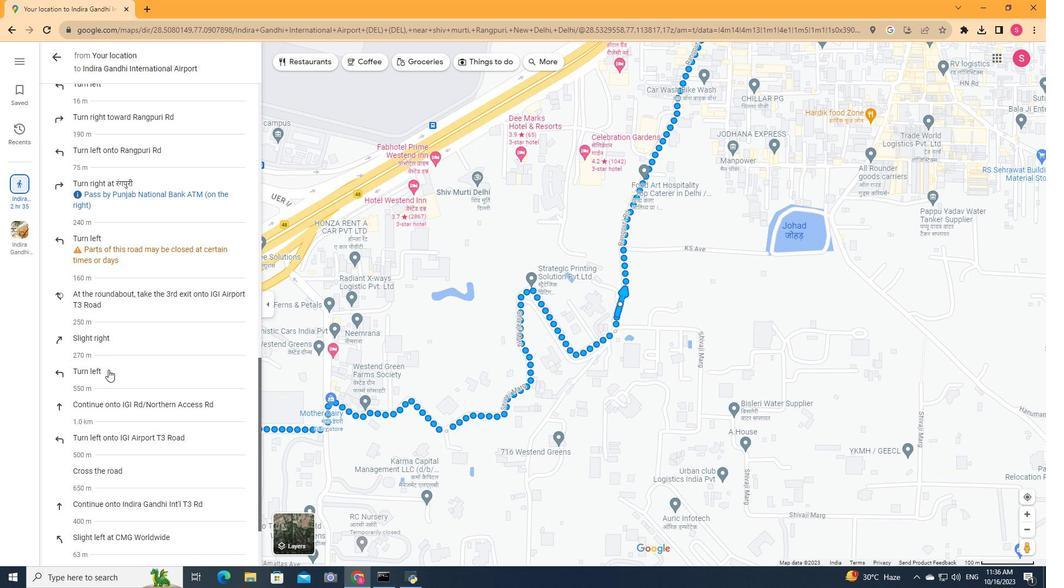 
Action: Mouse scrolled (108, 369) with delta (0, 0)
Screenshot: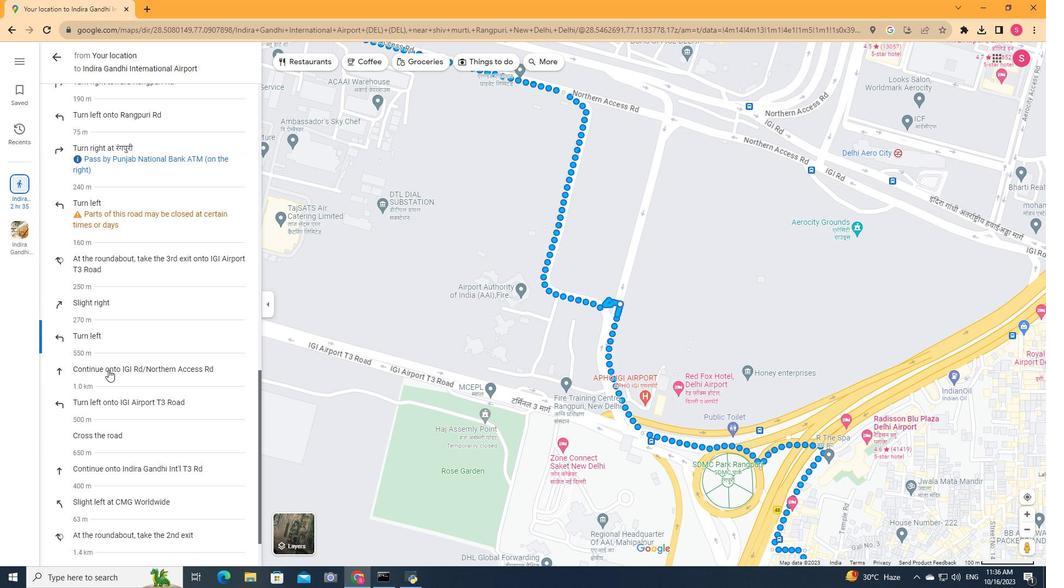 
Action: Mouse scrolled (108, 369) with delta (0, 0)
Screenshot: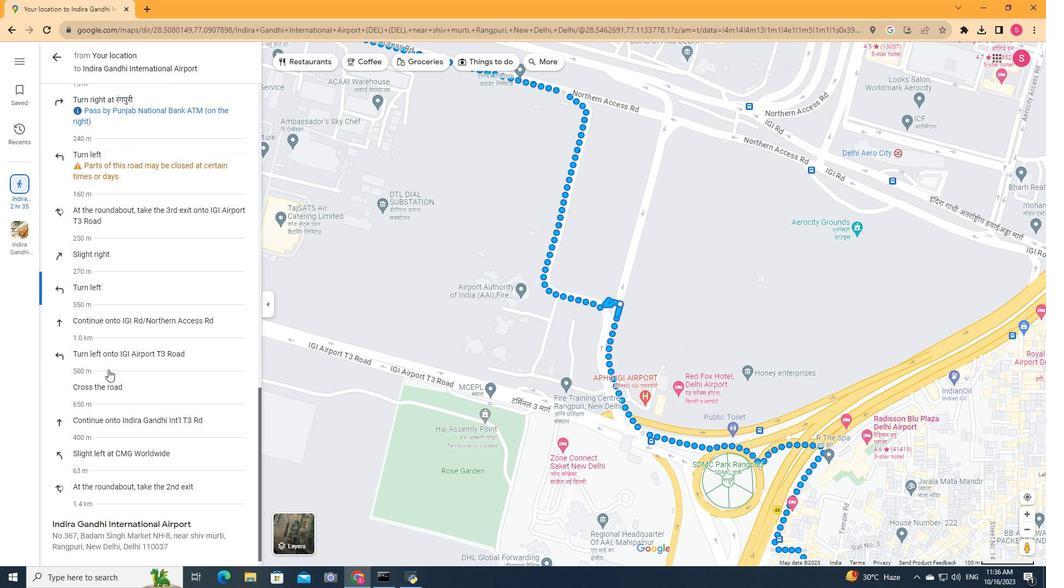 
Action: Mouse scrolled (108, 369) with delta (0, 0)
Screenshot: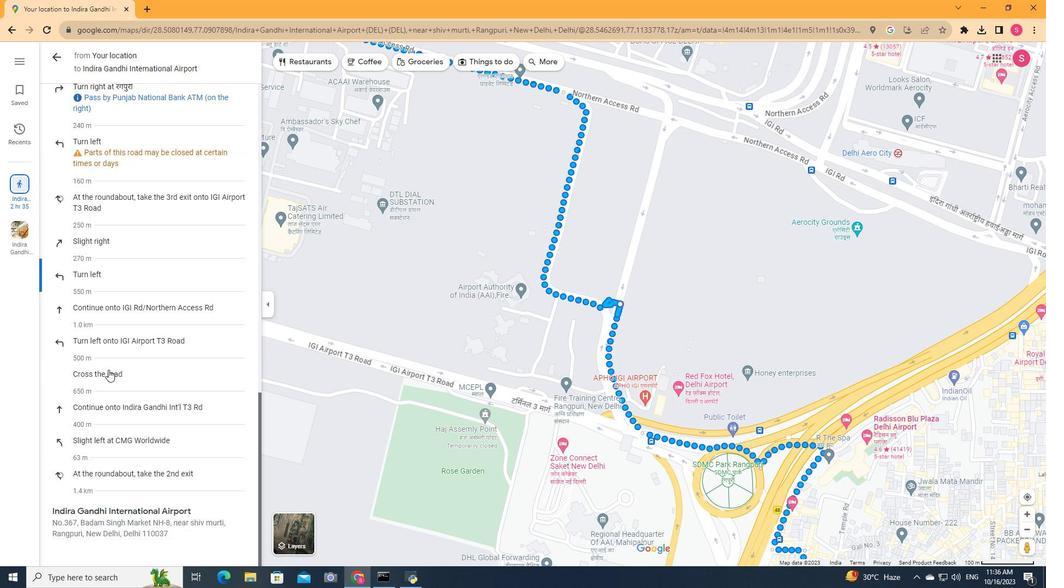 
Action: Mouse moved to (93, 478)
Screenshot: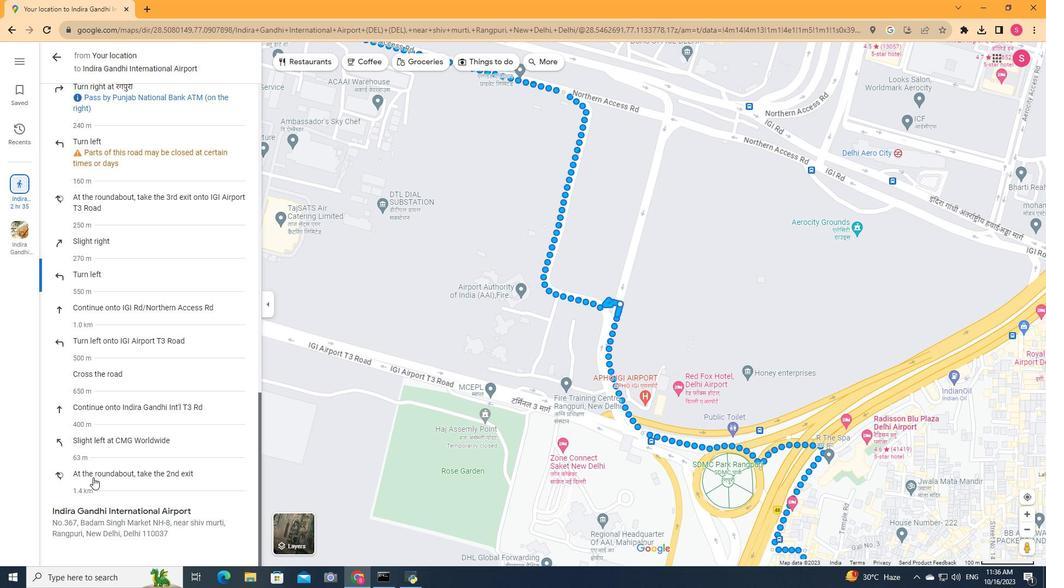 
Action: Mouse pressed left at (93, 478)
Screenshot: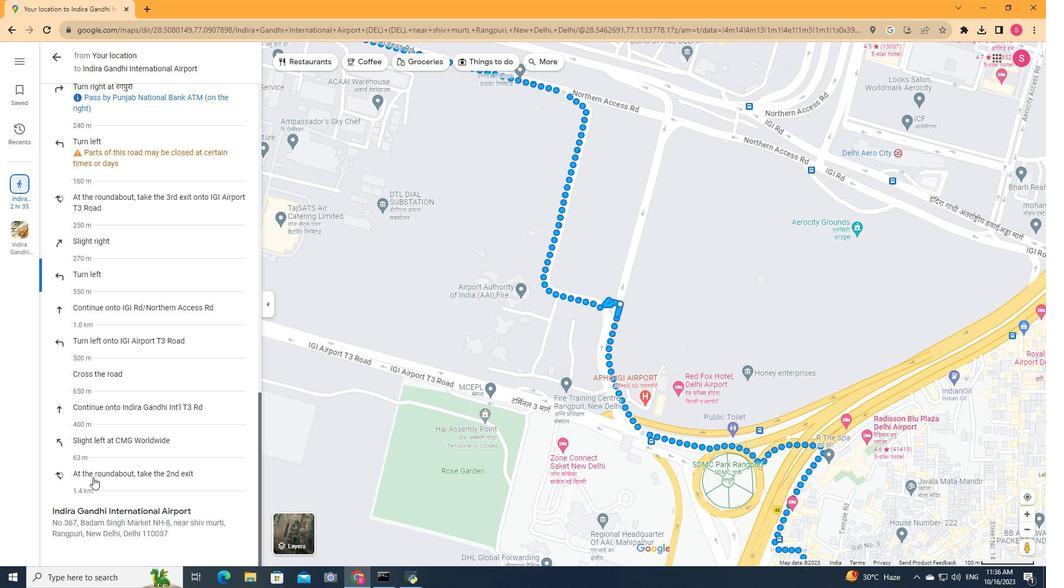 
Action: Mouse moved to (154, 323)
Screenshot: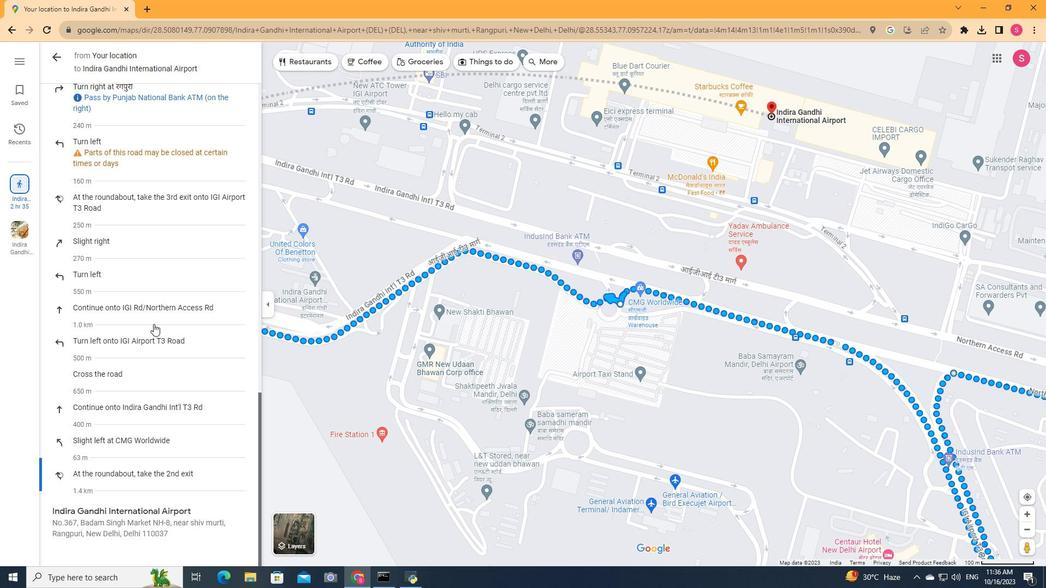 
Action: Mouse scrolled (154, 324) with delta (0, 0)
Screenshot: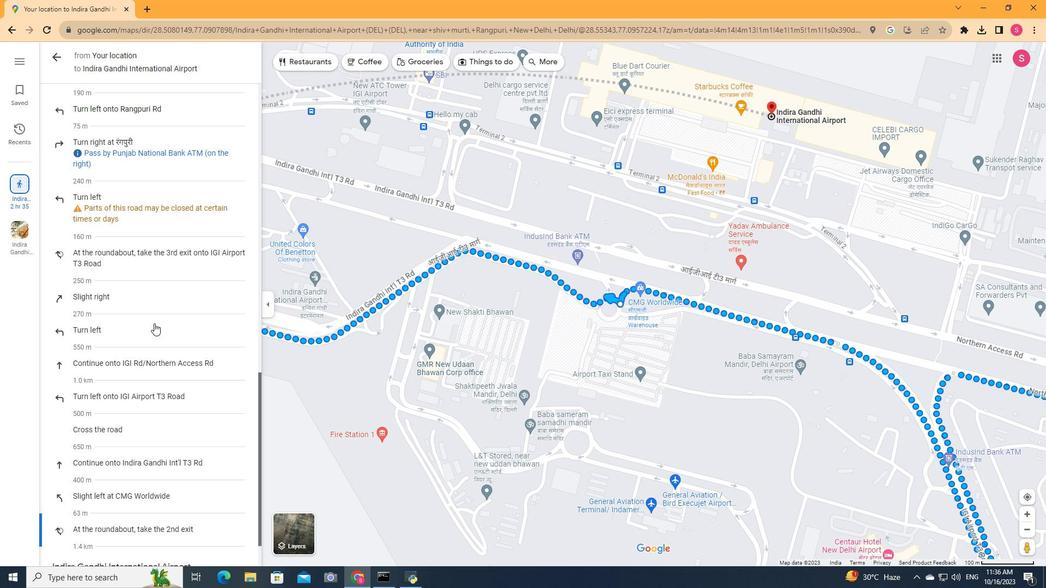 
Action: Mouse scrolled (154, 324) with delta (0, 0)
Screenshot: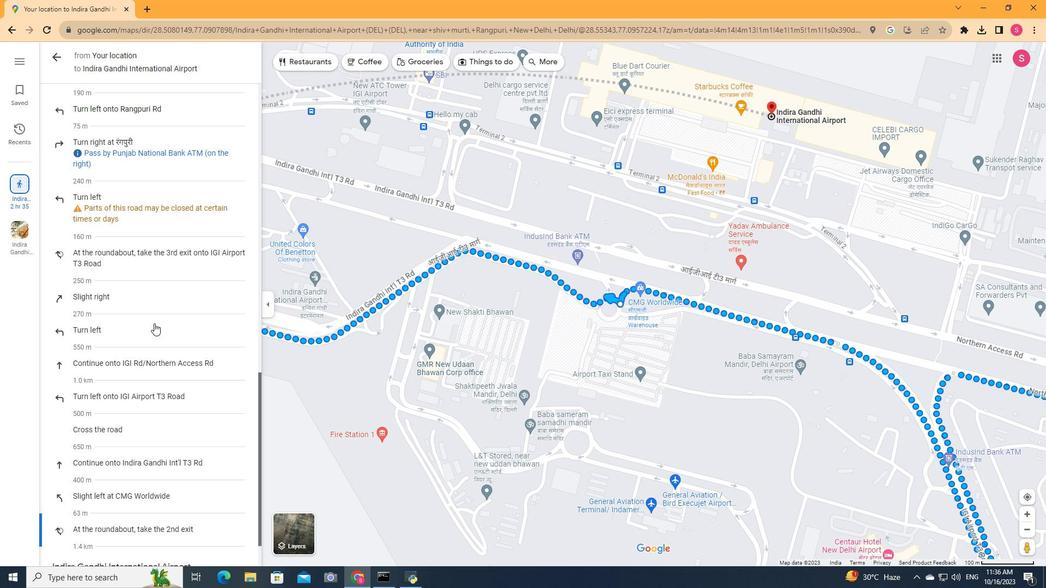 
Action: Mouse scrolled (154, 324) with delta (0, 0)
Screenshot: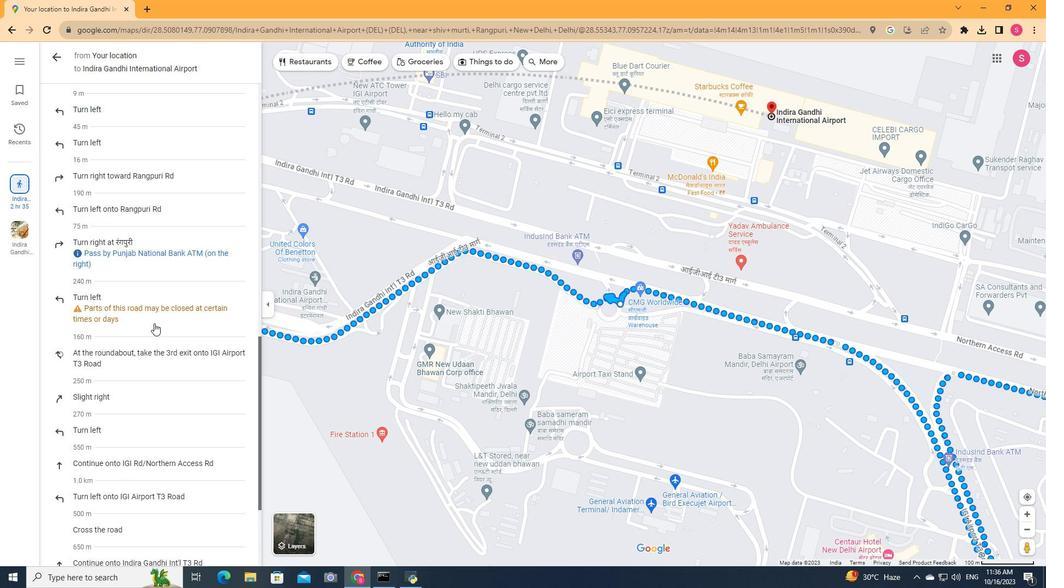 
Action: Mouse scrolled (154, 324) with delta (0, 0)
Screenshot: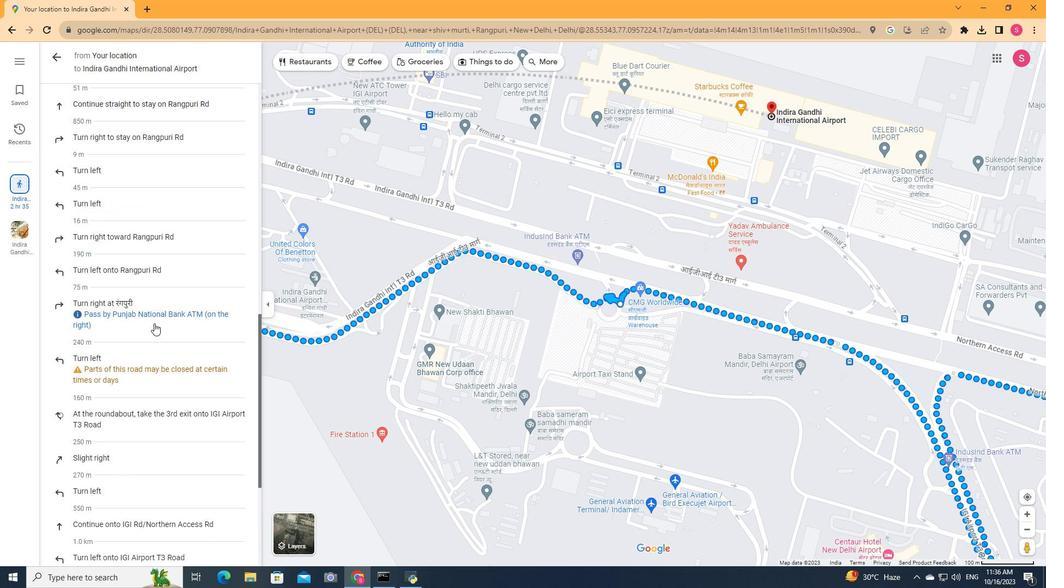 
Action: Mouse scrolled (154, 324) with delta (0, 0)
Screenshot: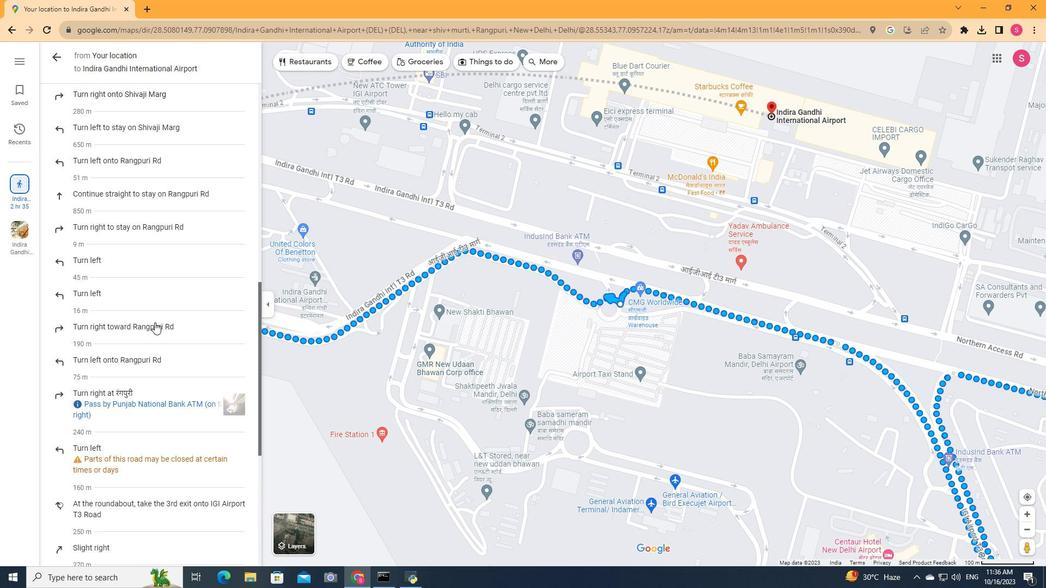 
Action: Mouse scrolled (154, 324) with delta (0, 0)
Screenshot: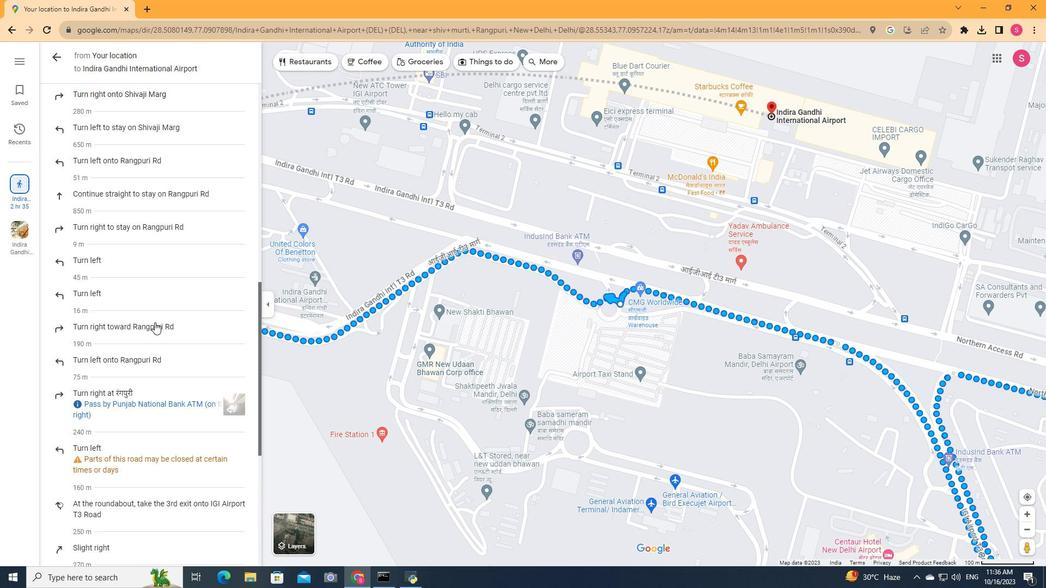 
Action: Mouse scrolled (154, 324) with delta (0, 0)
Screenshot: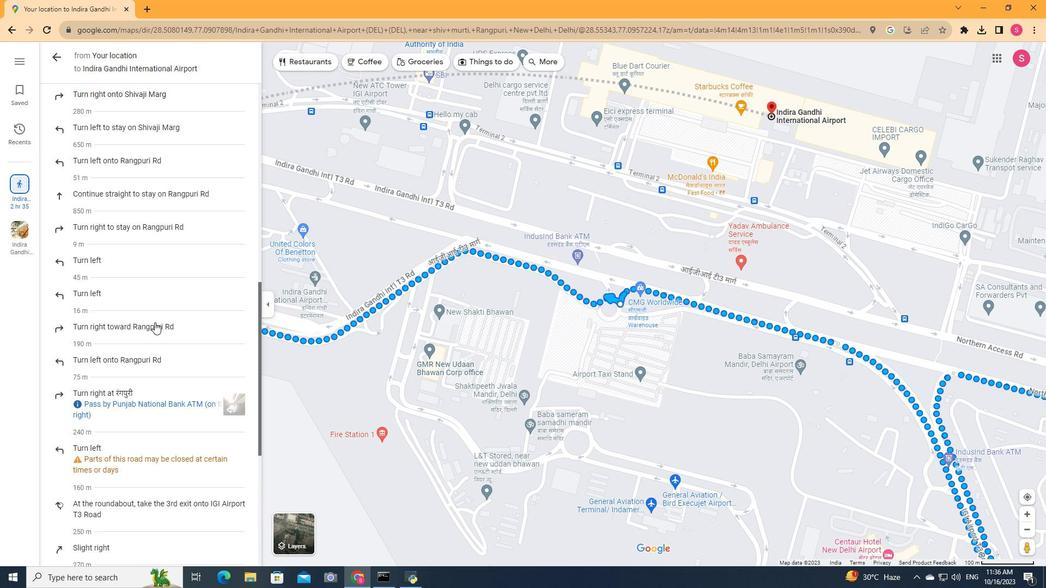 
Action: Mouse scrolled (154, 324) with delta (0, 0)
Screenshot: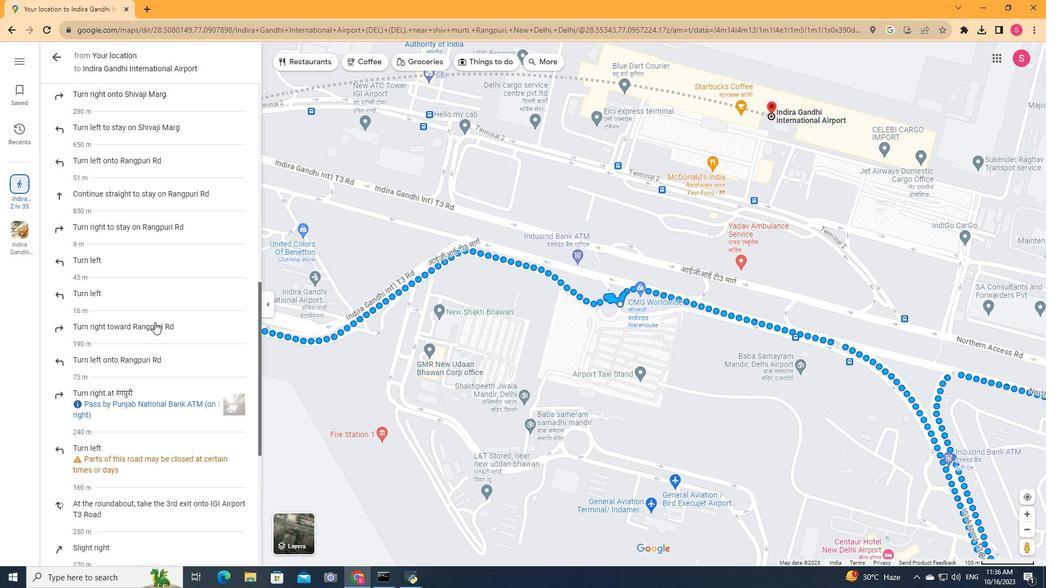 
Action: Mouse scrolled (154, 324) with delta (0, 0)
Screenshot: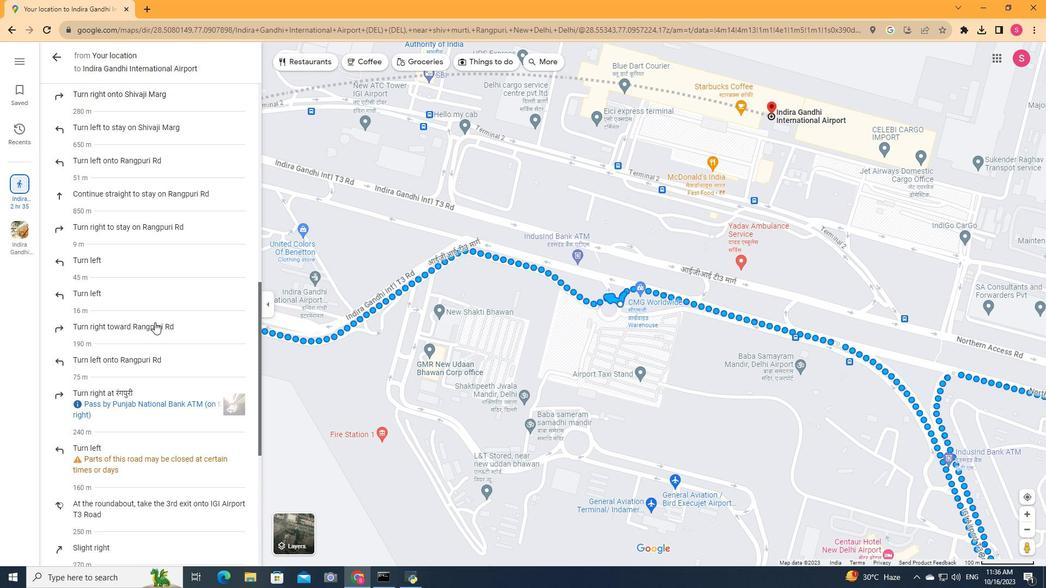 
Action: Mouse moved to (131, 244)
Screenshot: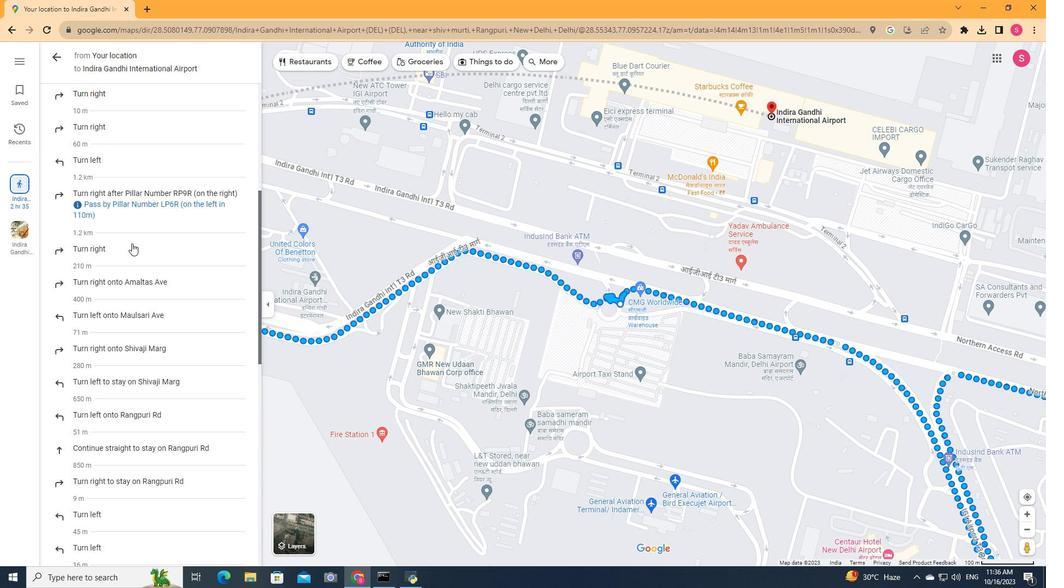 
Action: Mouse scrolled (131, 244) with delta (0, 0)
Screenshot: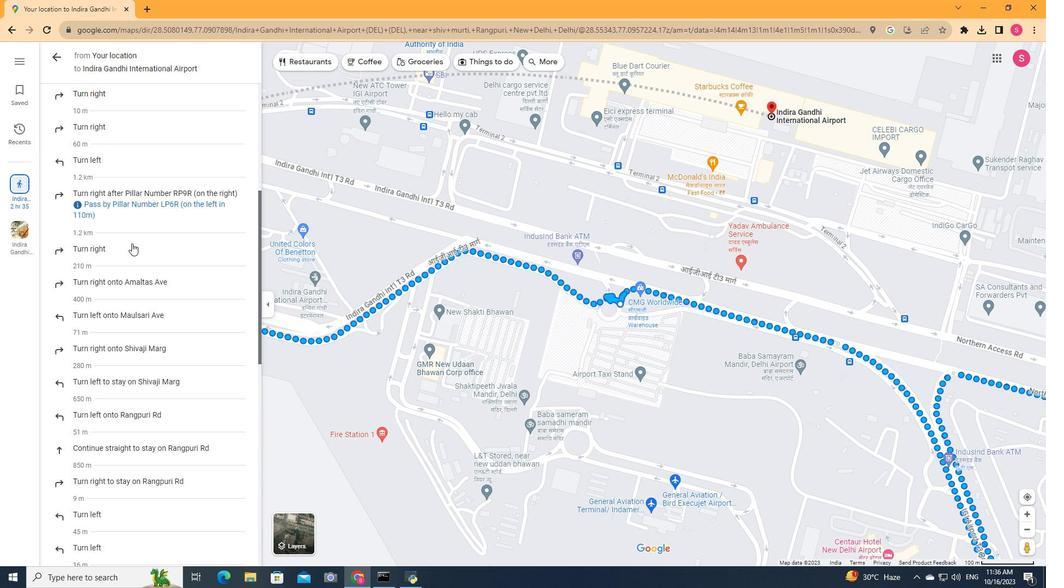 
Action: Mouse scrolled (131, 244) with delta (0, 0)
Screenshot: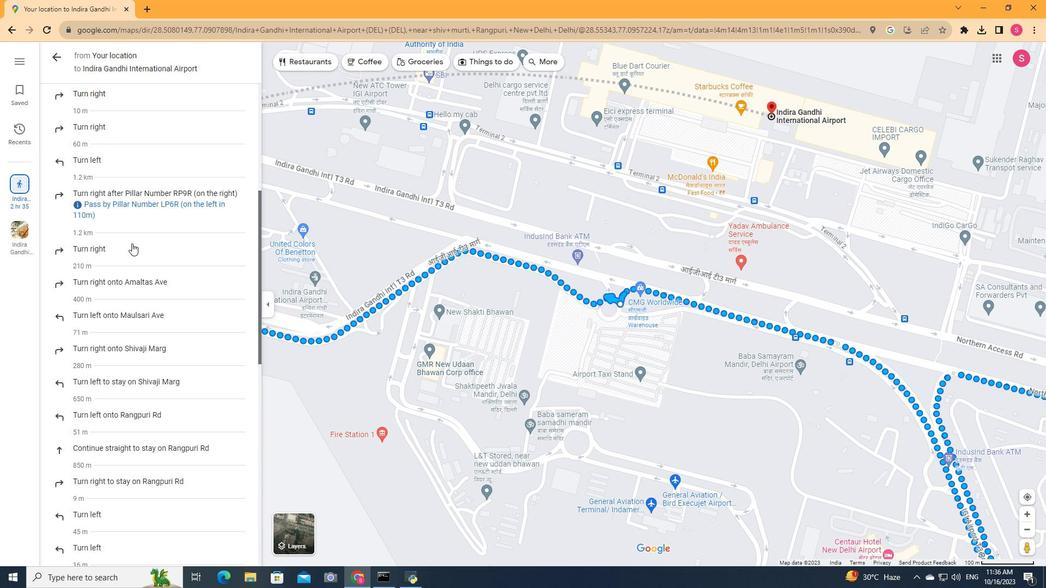 
Action: Mouse scrolled (131, 244) with delta (0, 0)
Screenshot: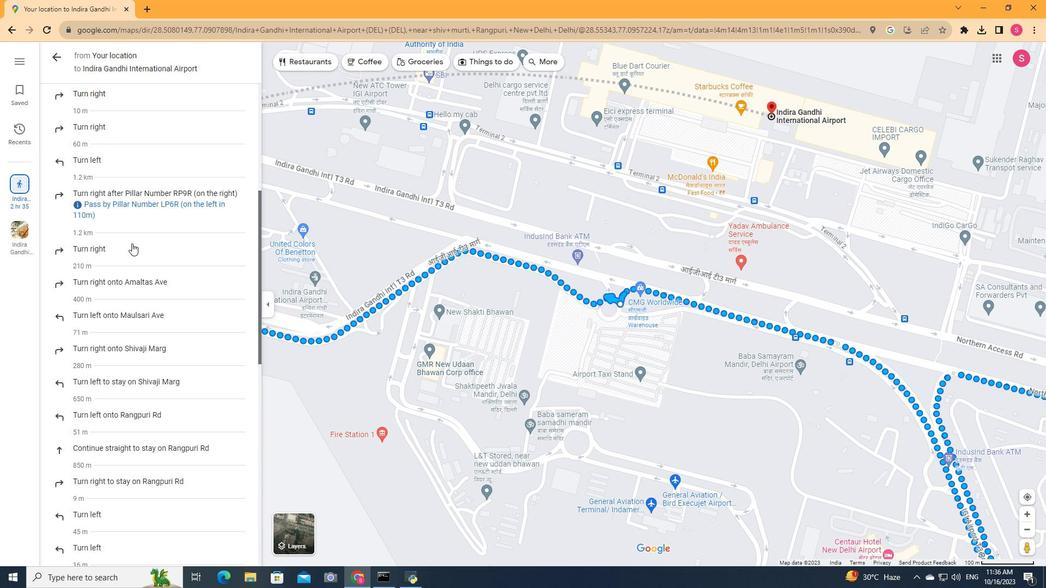 
Action: Mouse scrolled (131, 244) with delta (0, 0)
Screenshot: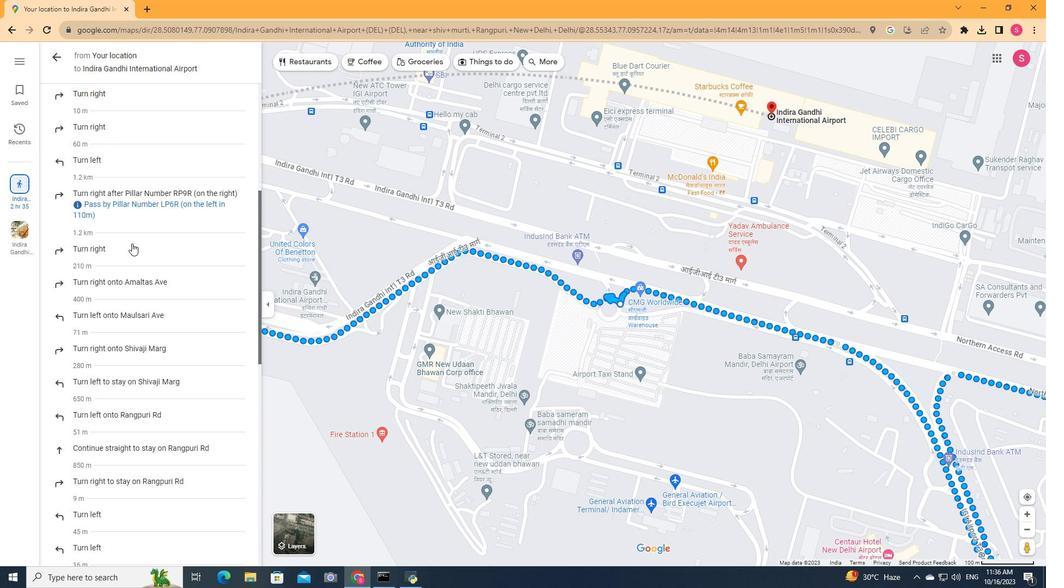 
Action: Mouse scrolled (131, 244) with delta (0, 0)
Screenshot: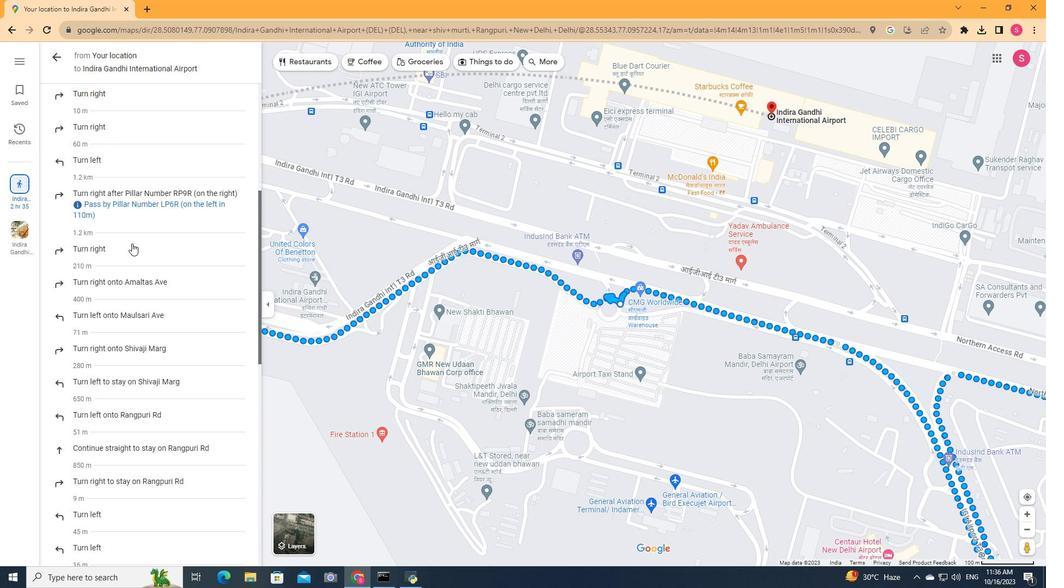 
Action: Mouse moved to (128, 176)
Screenshot: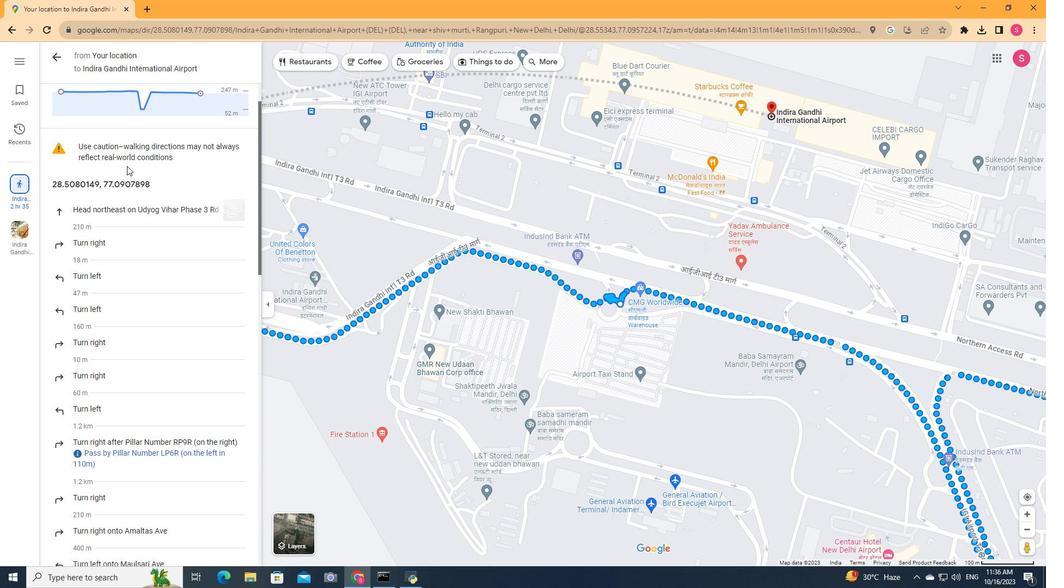 
Action: Mouse scrolled (128, 176) with delta (0, 0)
Screenshot: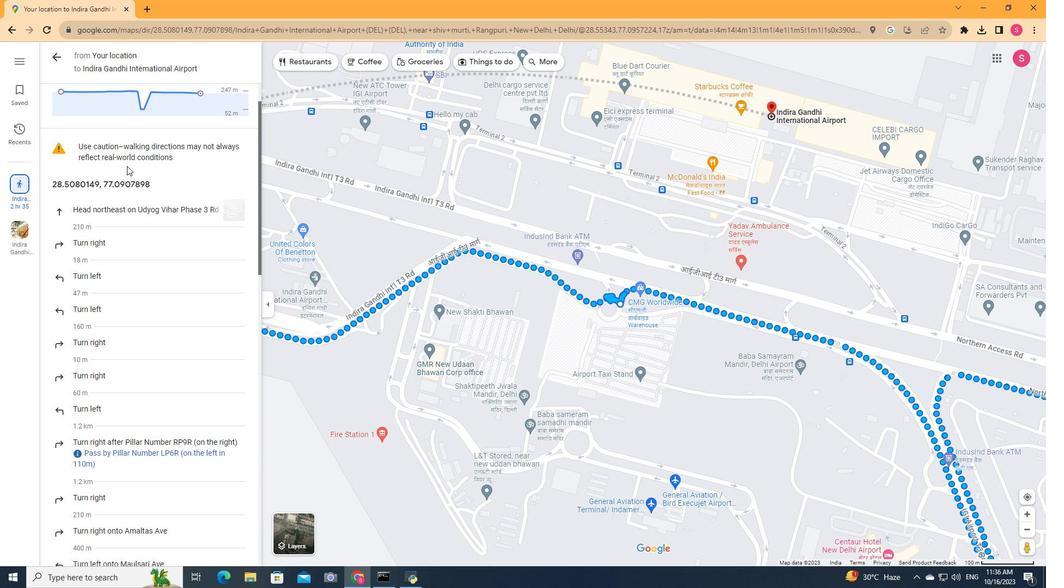 
Action: Mouse moved to (128, 175)
Screenshot: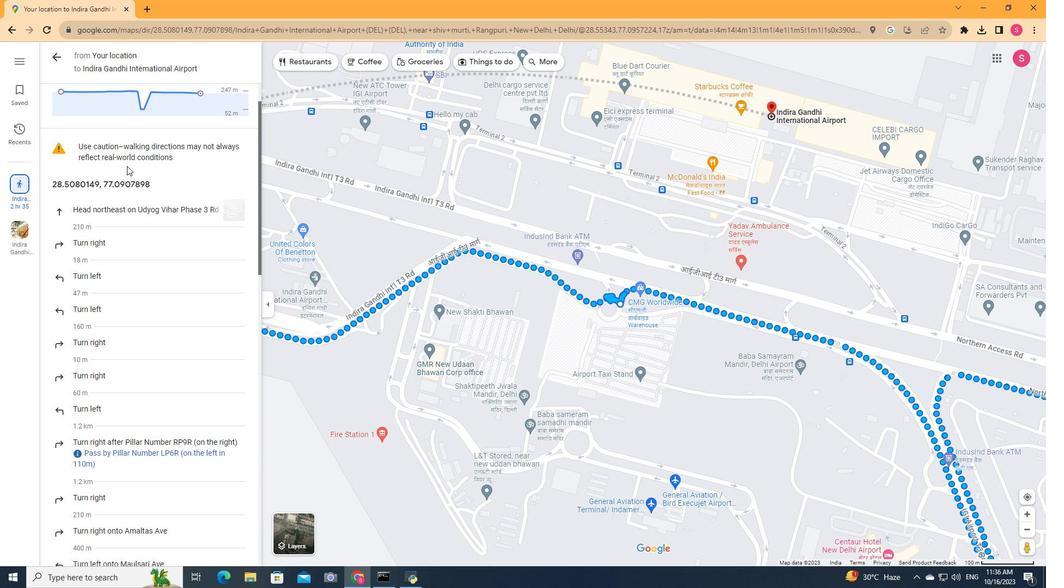 
Action: Mouse scrolled (128, 176) with delta (0, 0)
Screenshot: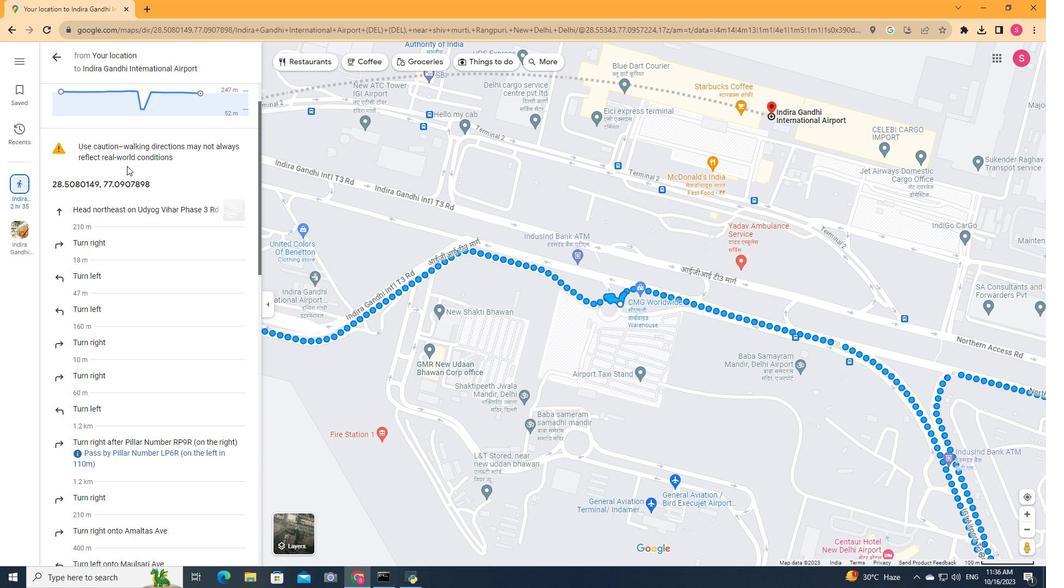 
Action: Mouse moved to (128, 175)
Screenshot: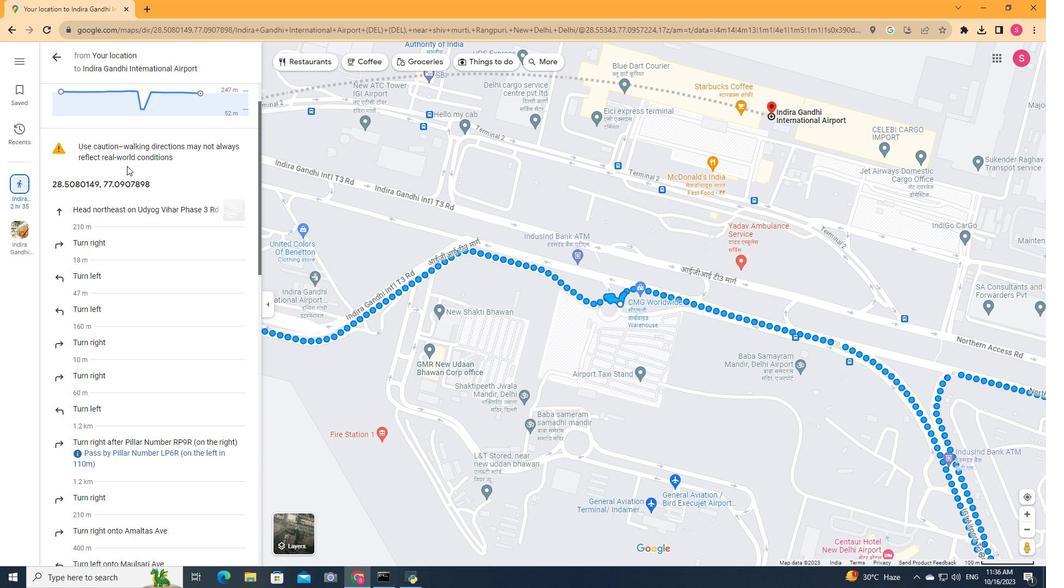 
Action: Mouse scrolled (128, 176) with delta (0, 0)
Screenshot: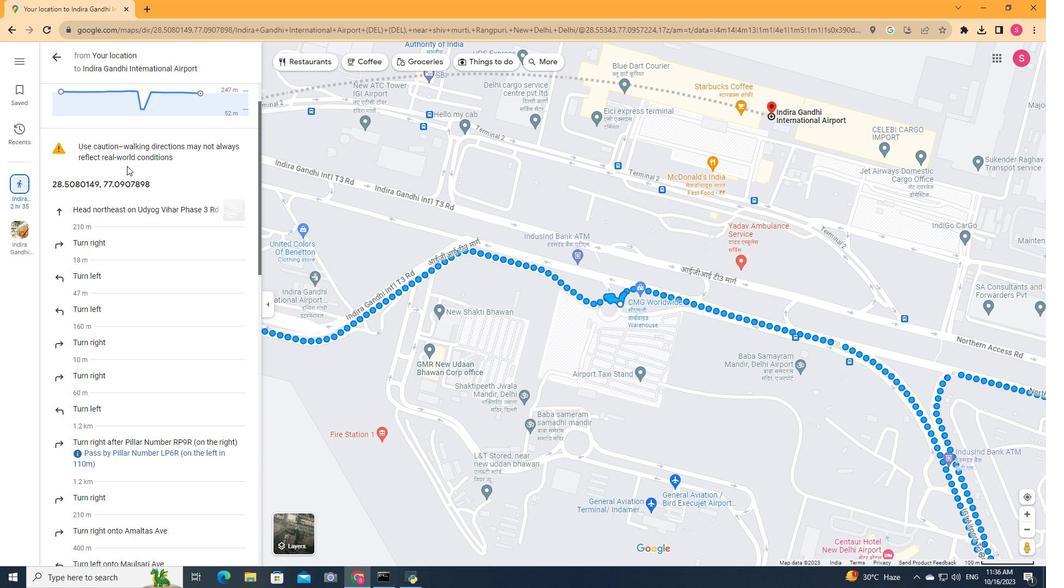 
Action: Mouse moved to (128, 174)
Screenshot: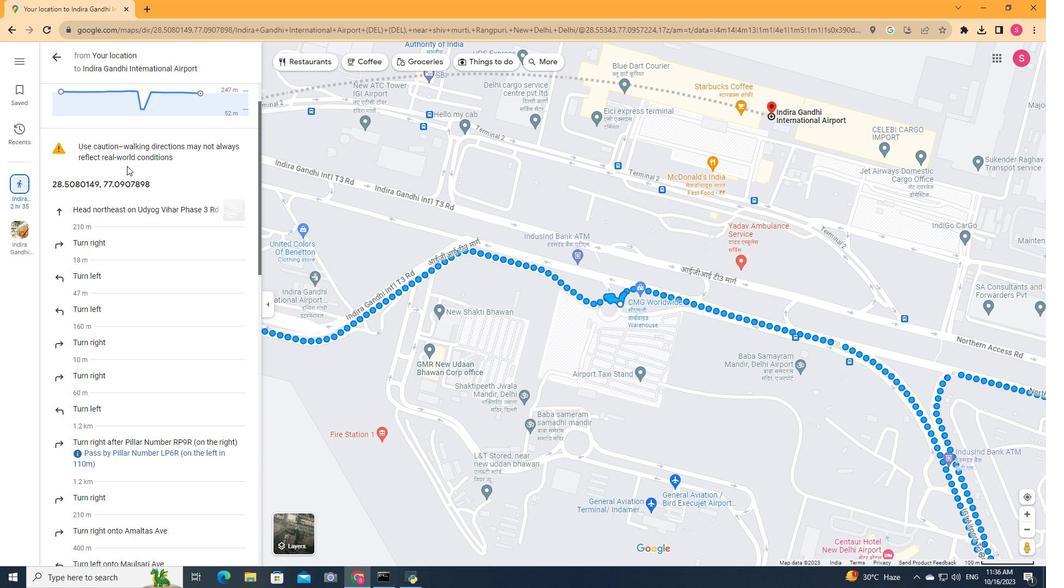 
Action: Mouse scrolled (128, 175) with delta (0, 0)
Screenshot: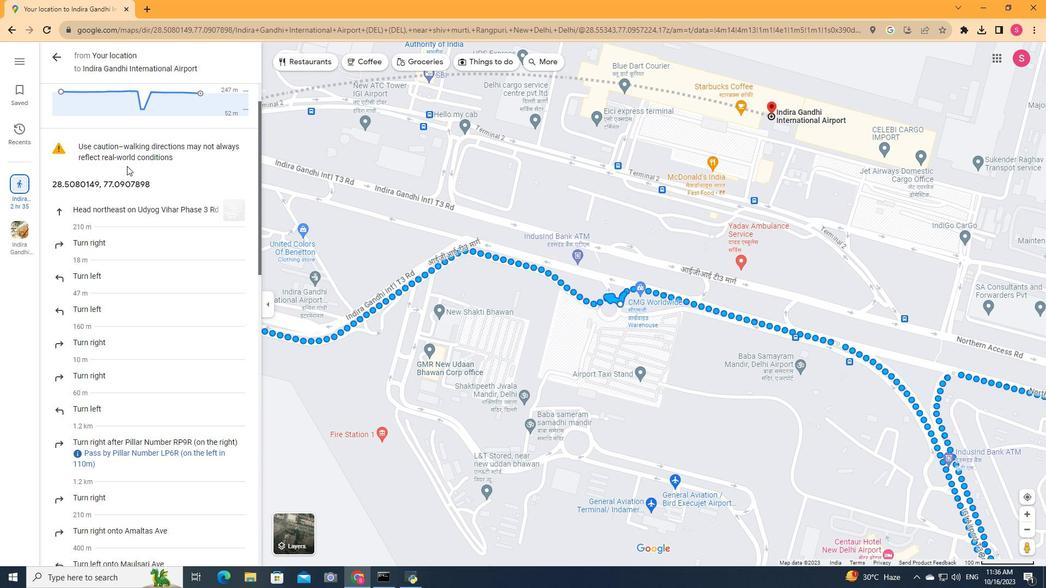 
Action: Mouse moved to (57, 52)
Screenshot: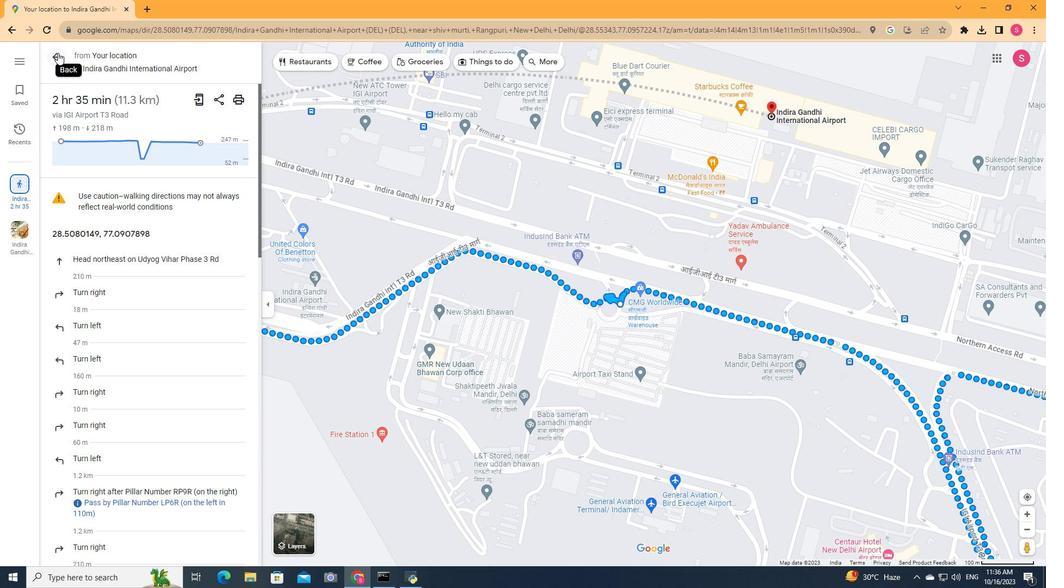 
Action: Mouse pressed left at (57, 52)
Screenshot: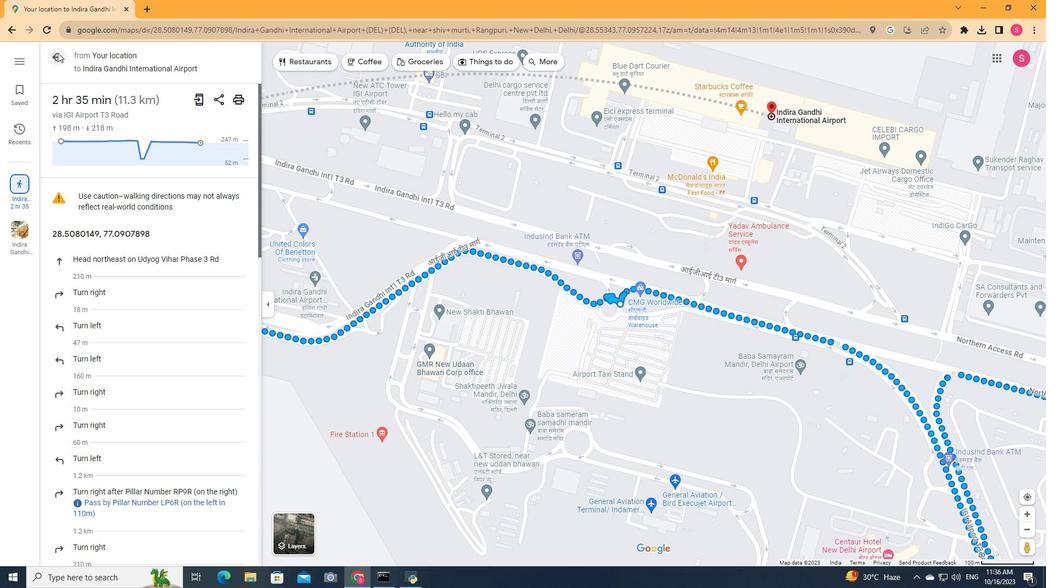 
Action: Mouse moved to (65, 304)
Screenshot: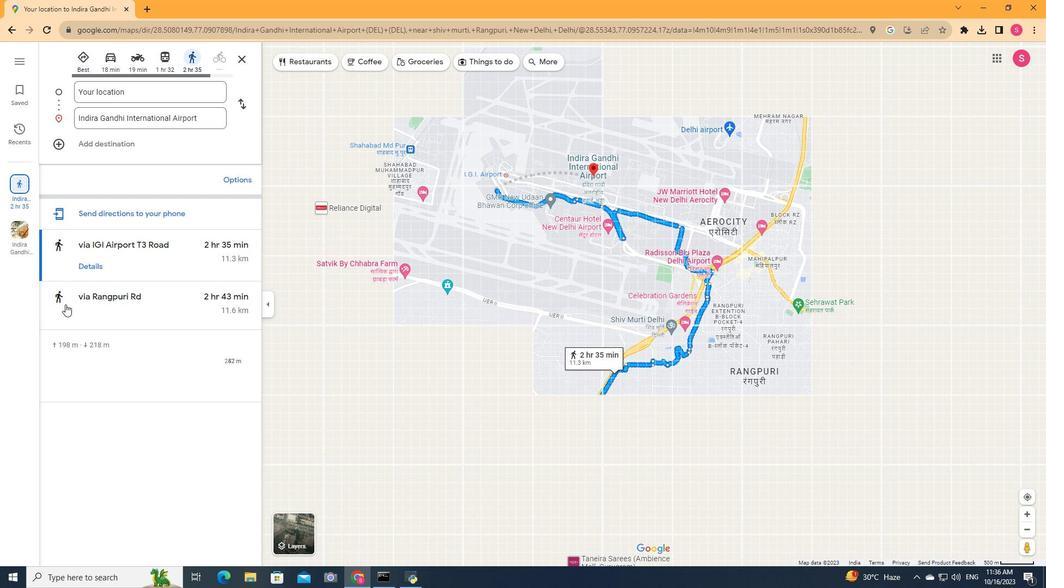 
Action: Mouse pressed left at (65, 304)
Screenshot: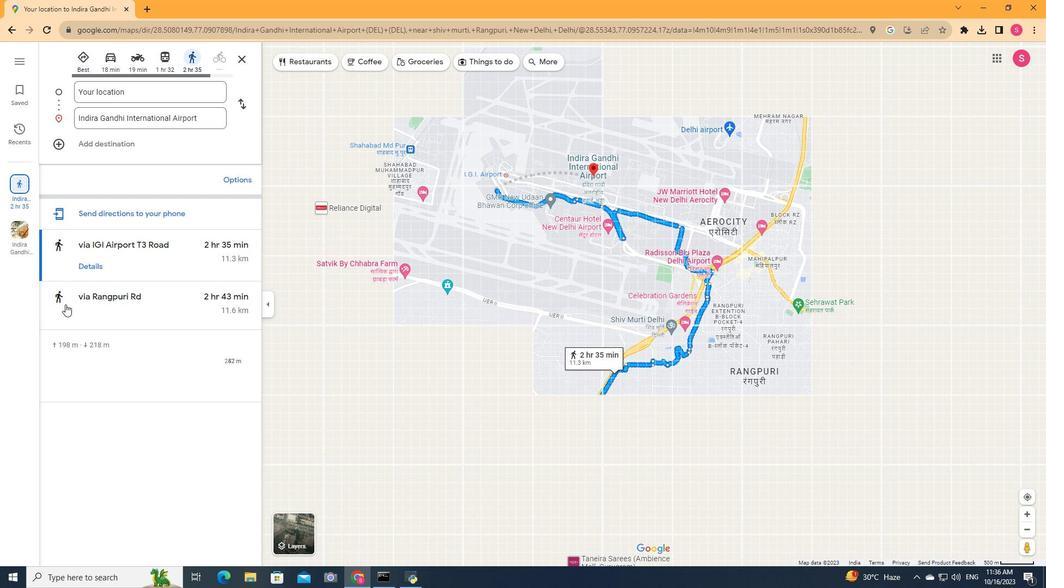 
Action: Mouse moved to (86, 318)
Screenshot: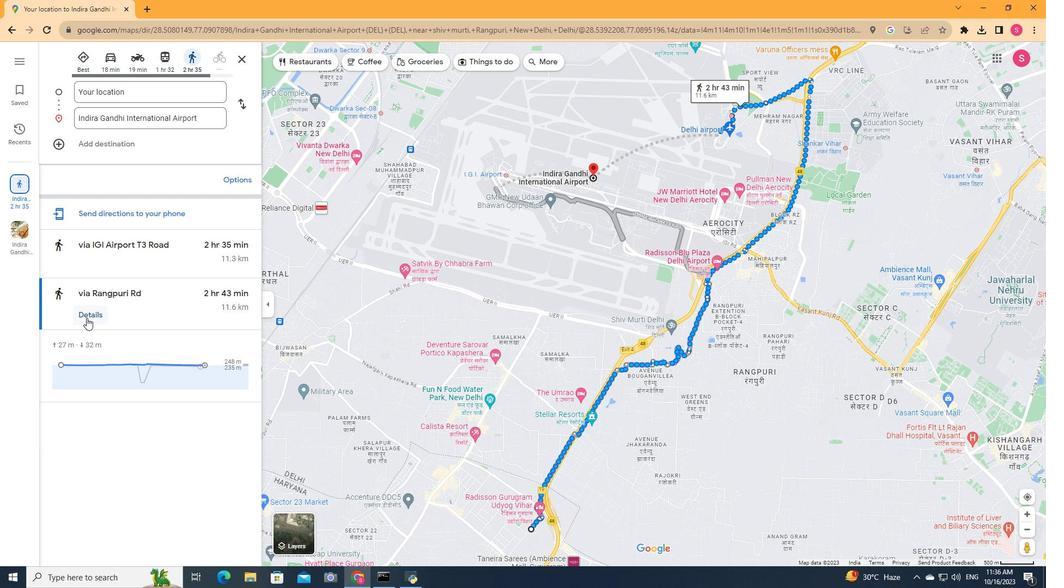 
Action: Mouse pressed left at (86, 318)
Screenshot: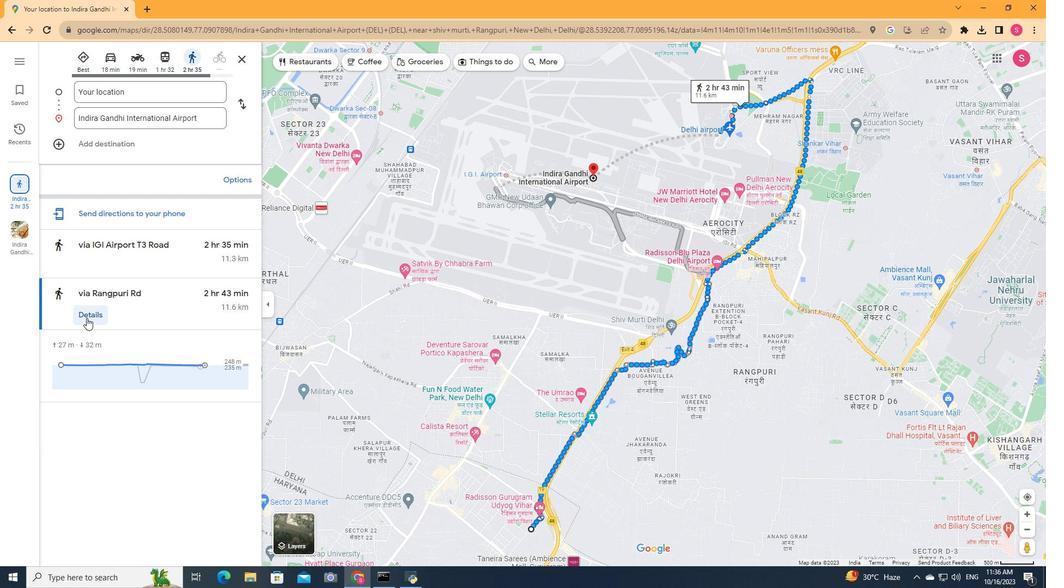 
Action: Mouse moved to (92, 292)
Screenshot: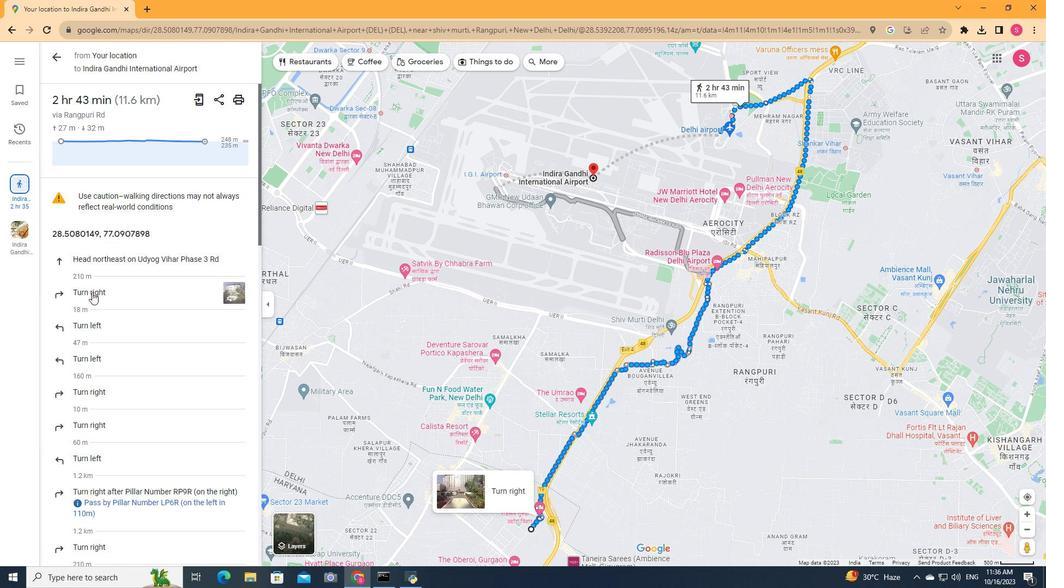 
Action: Mouse pressed left at (92, 292)
Screenshot: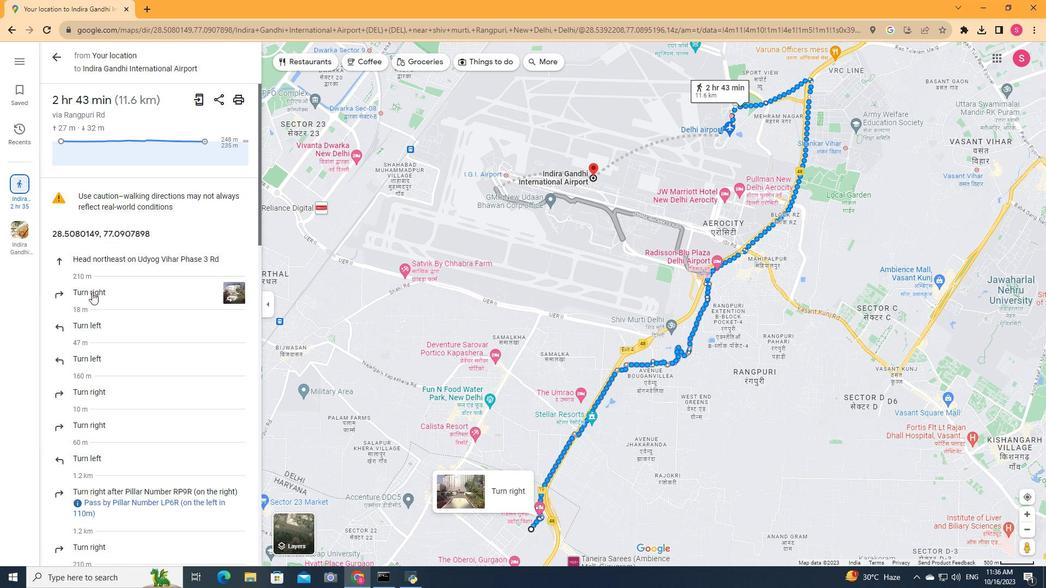 
Action: Mouse moved to (92, 292)
Screenshot: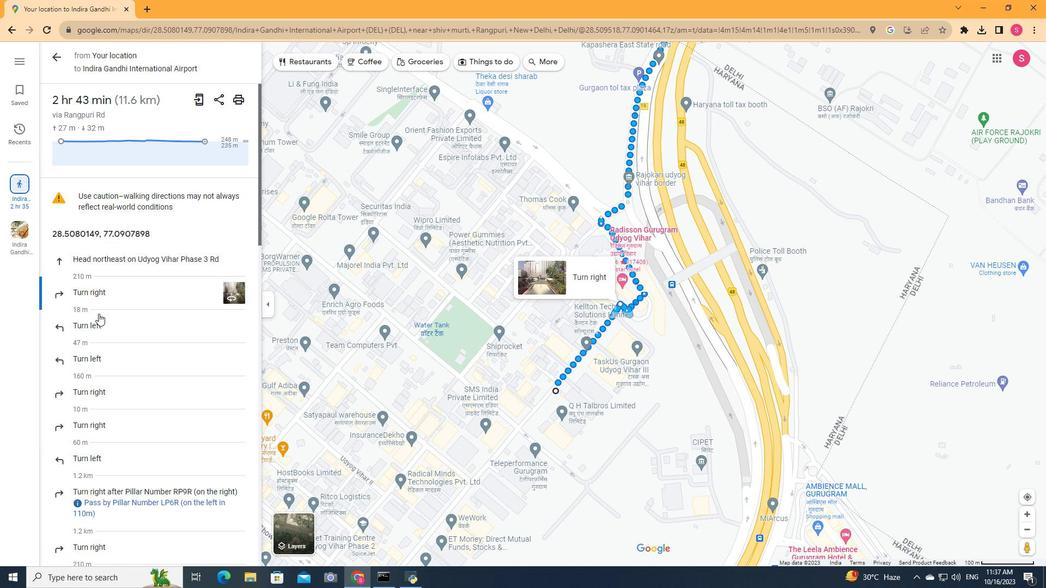 
Action: Mouse scrolled (92, 292) with delta (0, 0)
Screenshot: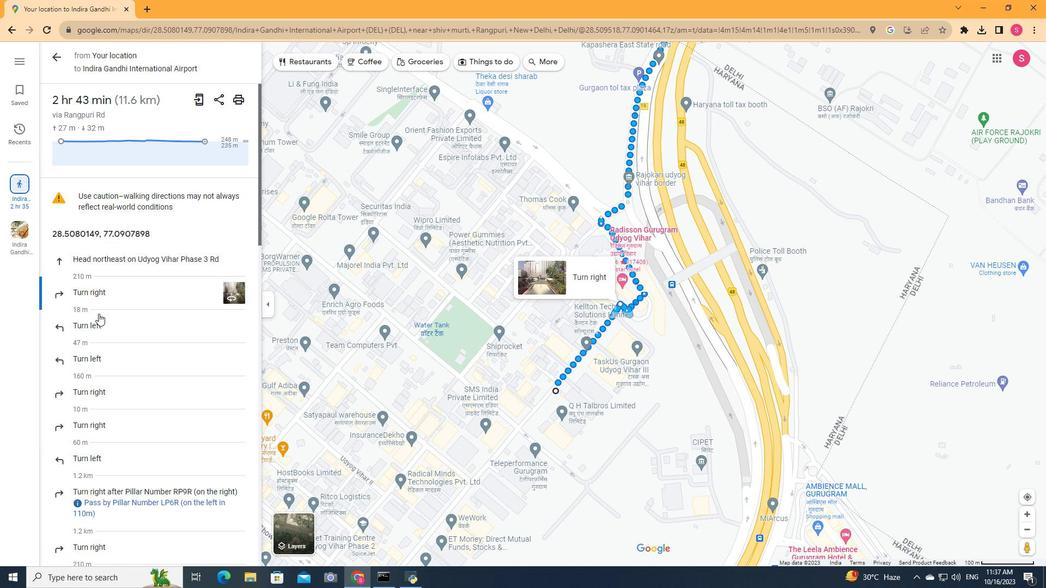
Action: Mouse moved to (95, 304)
Screenshot: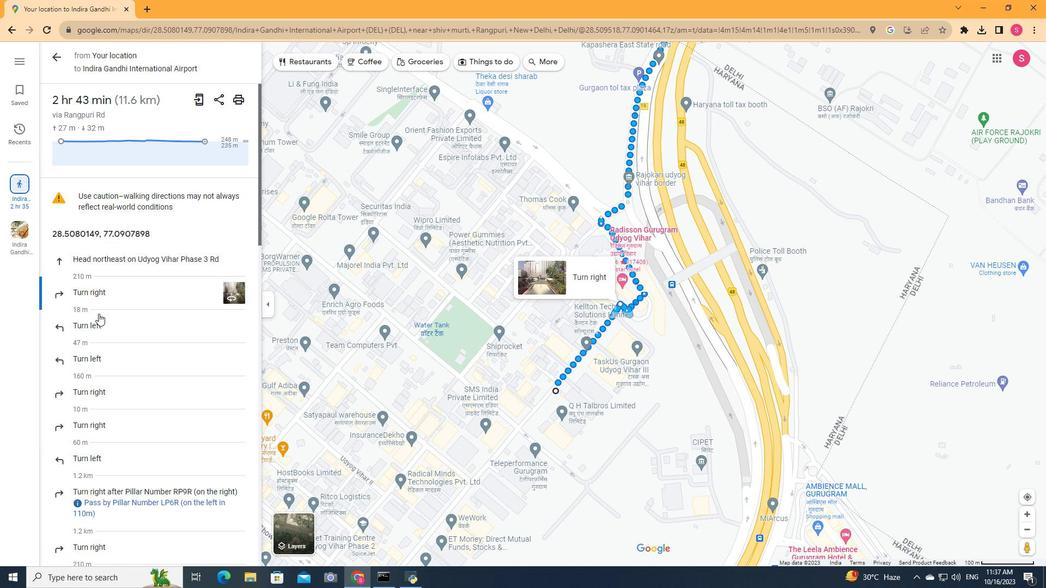 
Action: Mouse scrolled (95, 303) with delta (0, 0)
Screenshot: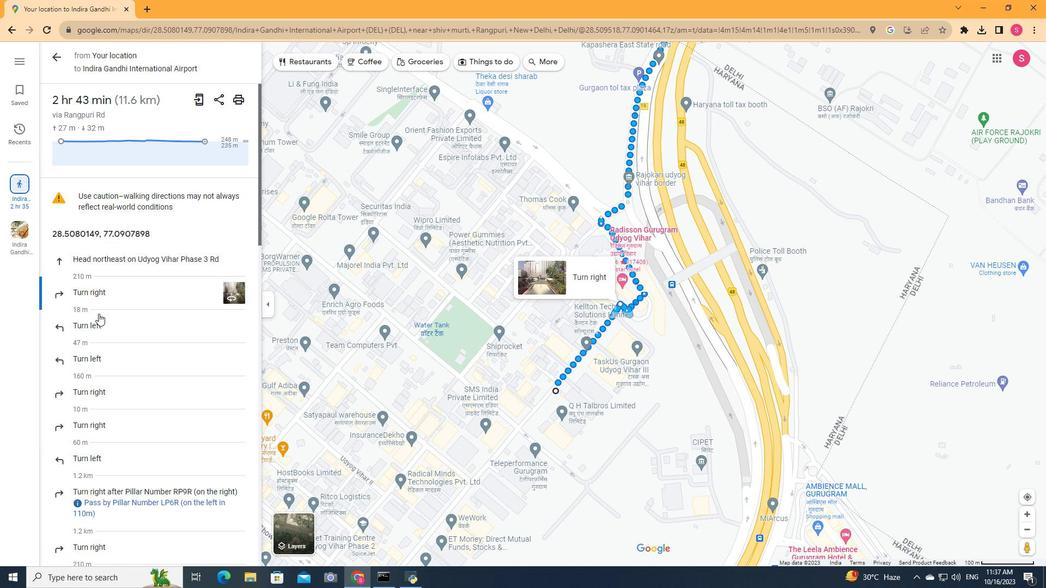 
Action: Mouse moved to (97, 310)
Screenshot: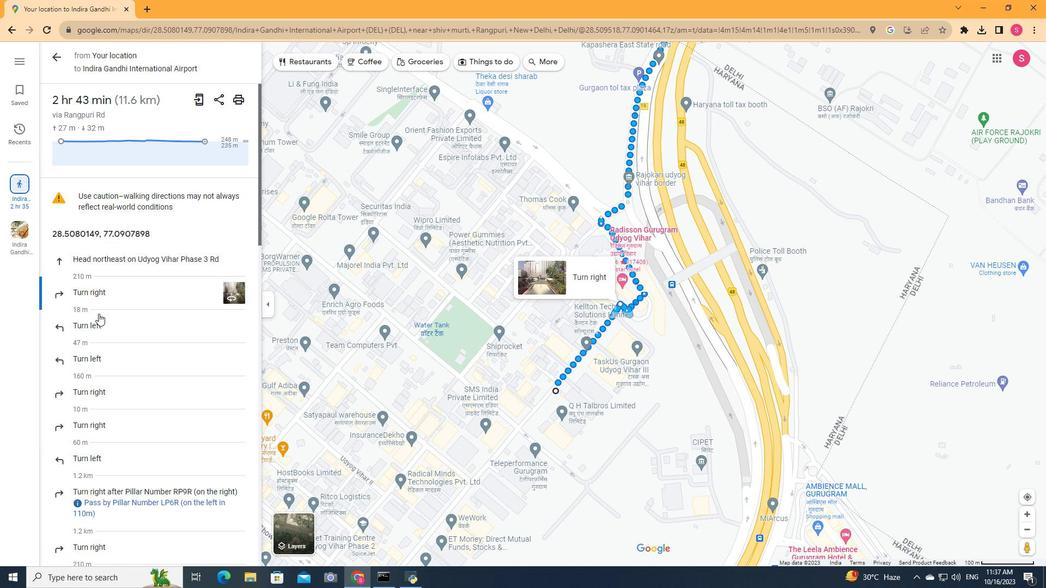 
Action: Mouse scrolled (97, 310) with delta (0, 0)
Screenshot: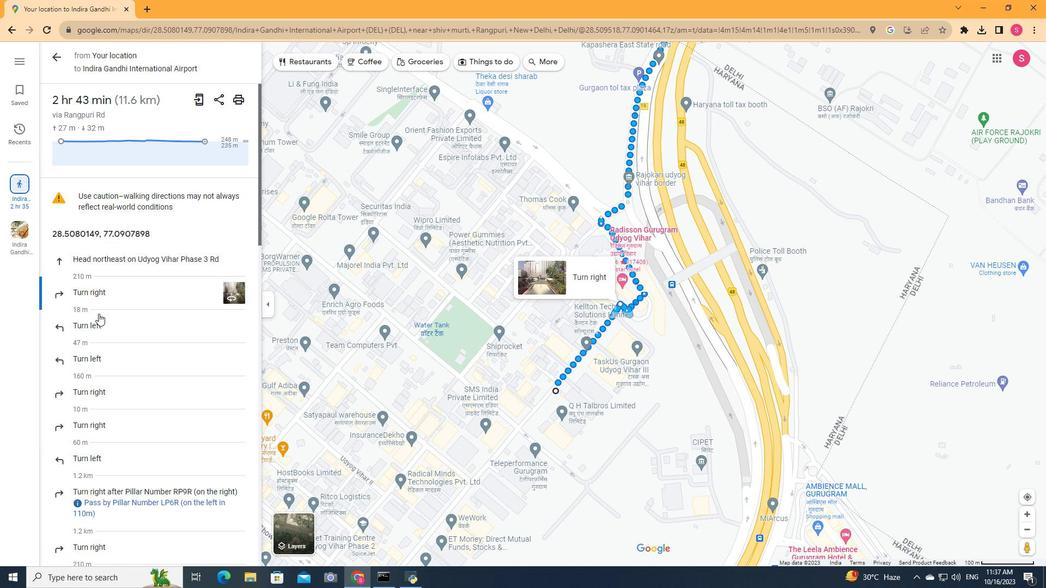 
Action: Mouse moved to (97, 312)
Screenshot: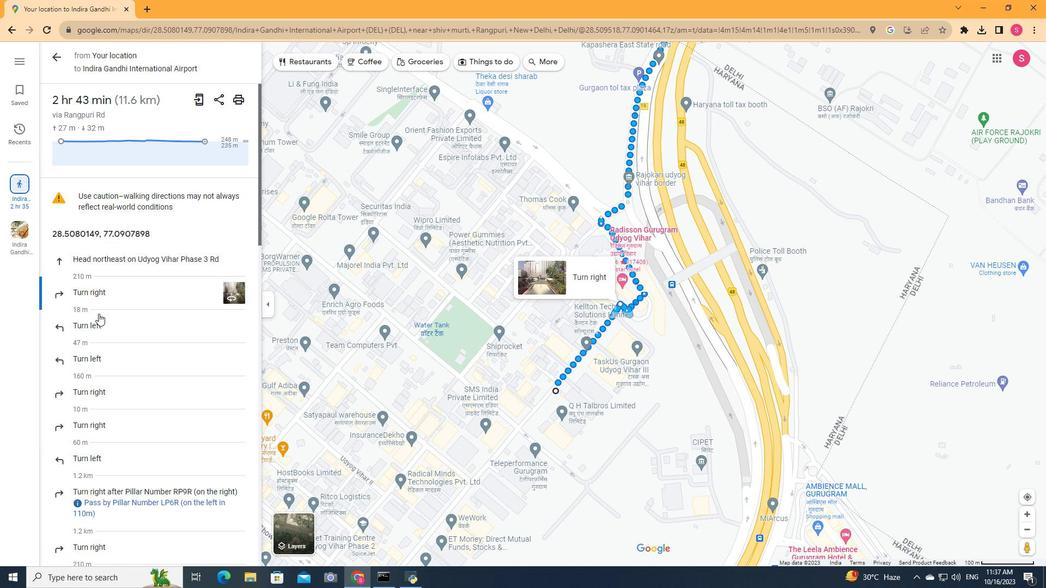 
Action: Mouse scrolled (97, 312) with delta (0, 0)
Screenshot: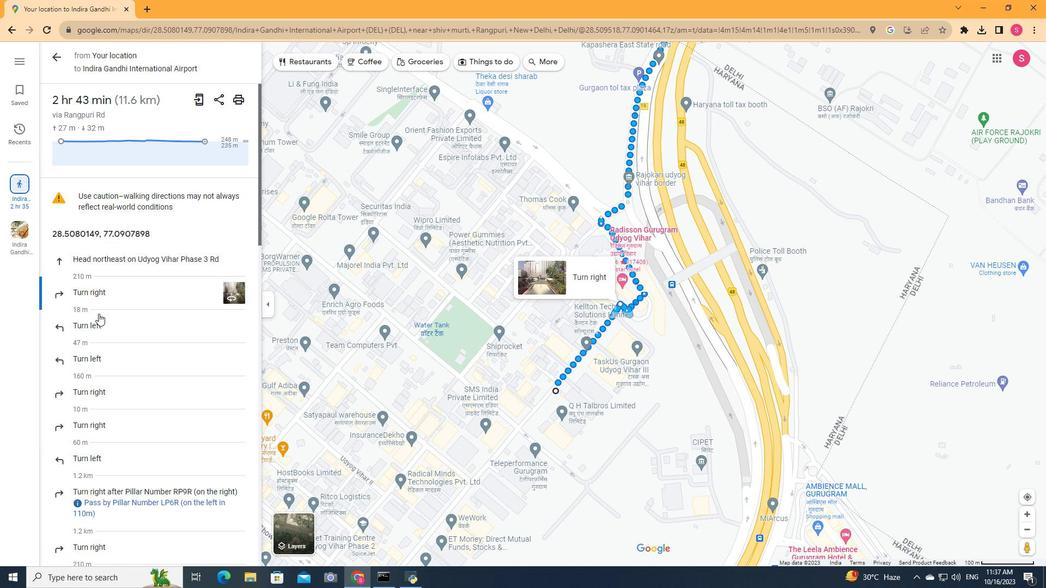 
Action: Mouse moved to (98, 313)
Screenshot: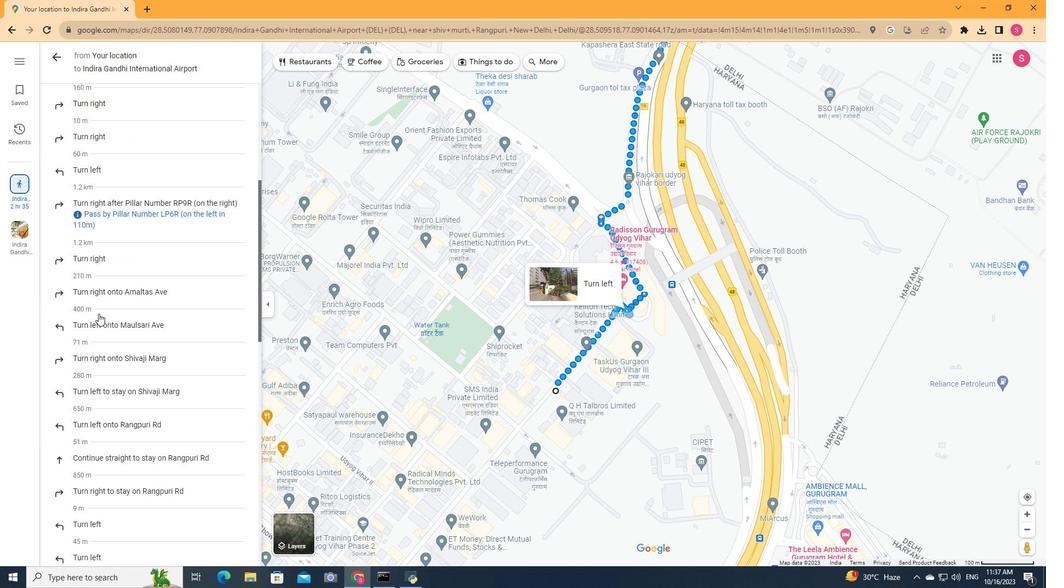 
Action: Mouse scrolled (98, 313) with delta (0, 0)
Screenshot: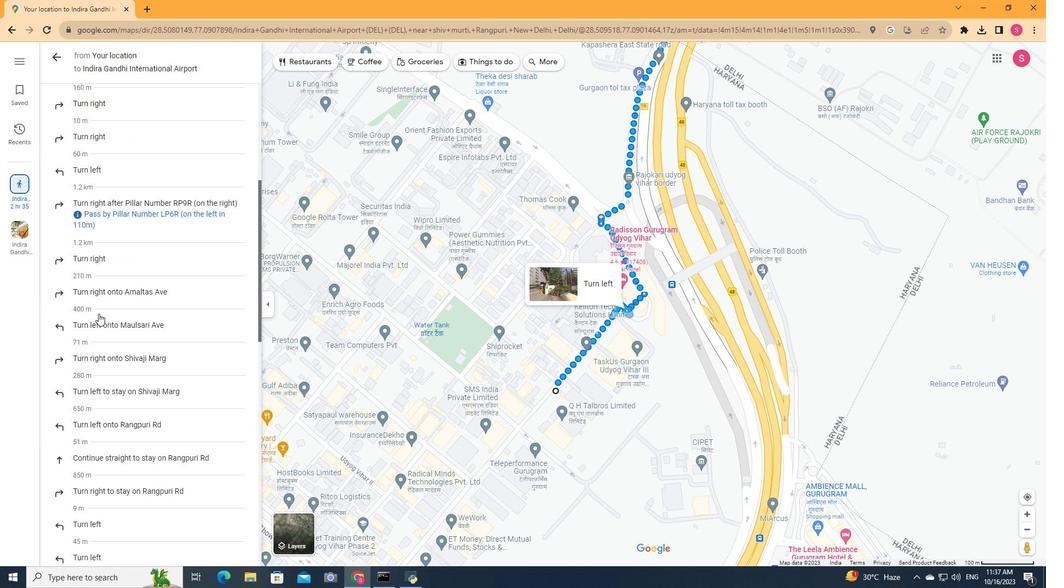 
Action: Mouse scrolled (98, 313) with delta (0, 0)
Screenshot: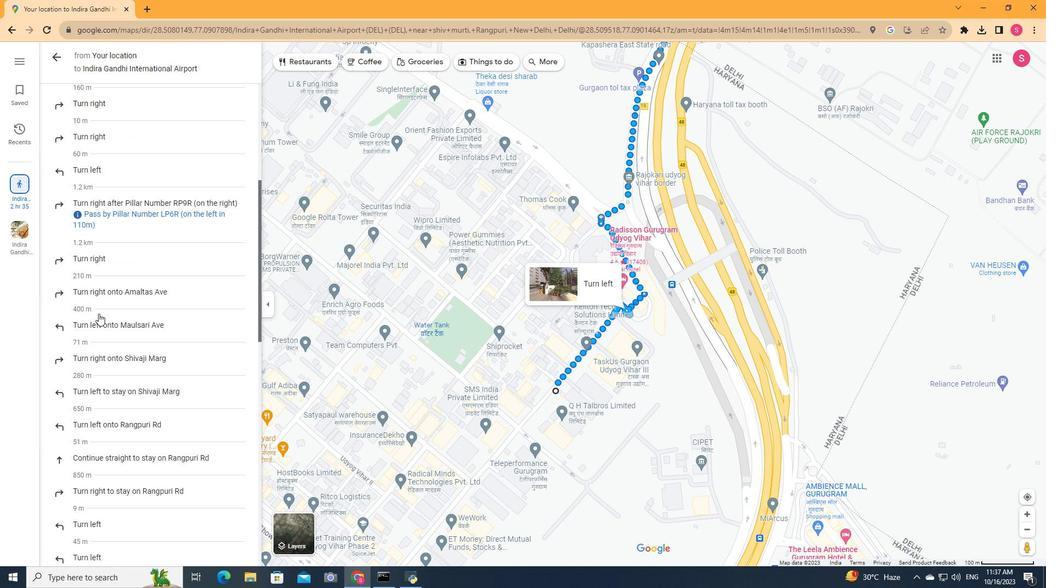 
Action: Mouse moved to (99, 330)
Screenshot: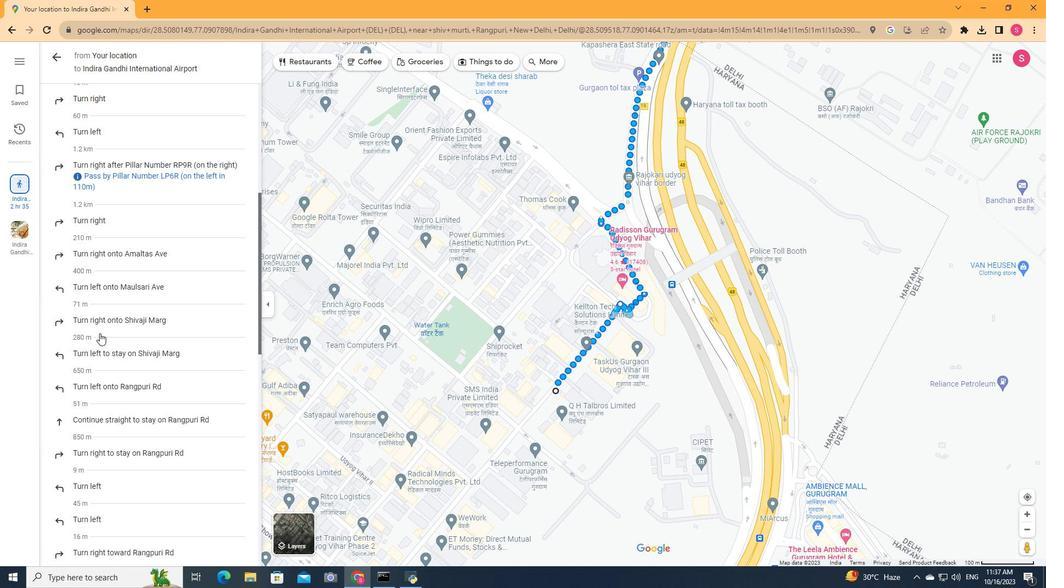 
Action: Mouse scrolled (99, 329) with delta (0, 0)
Screenshot: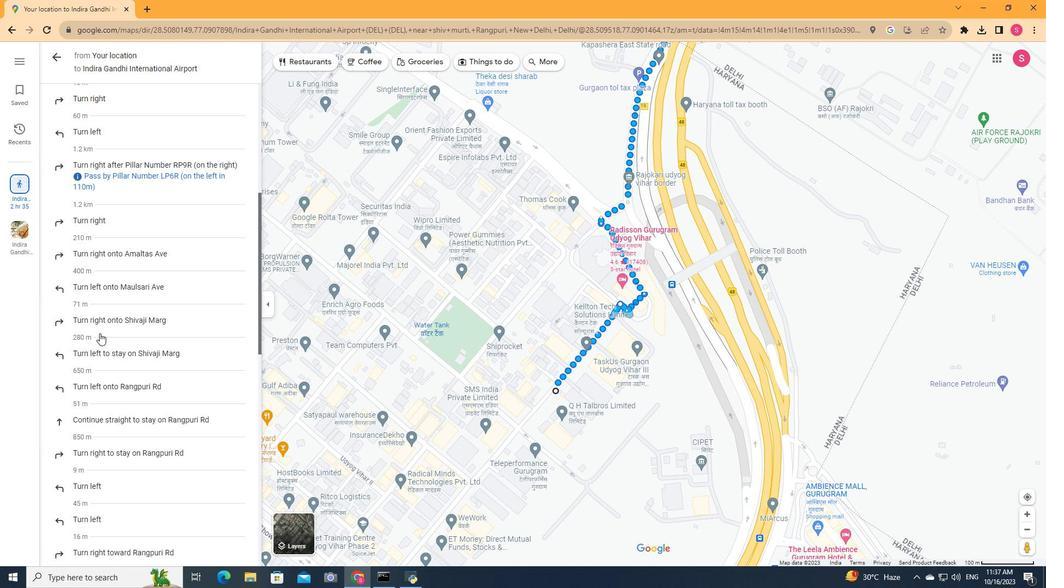 
Action: Mouse moved to (99, 333)
Screenshot: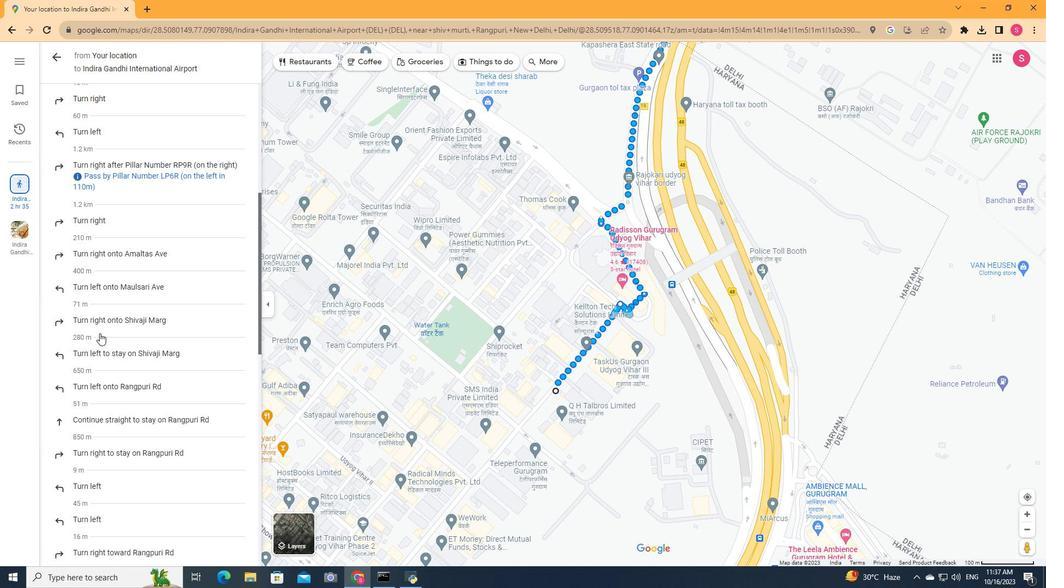 
Action: Mouse scrolled (99, 332) with delta (0, 0)
Screenshot: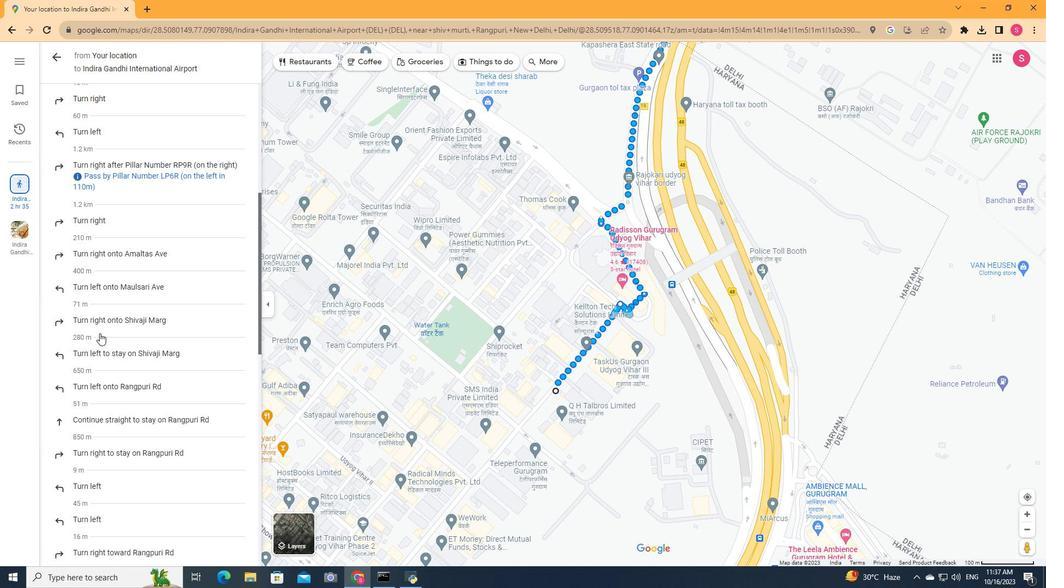 
Action: Mouse moved to (87, 307)
Screenshot: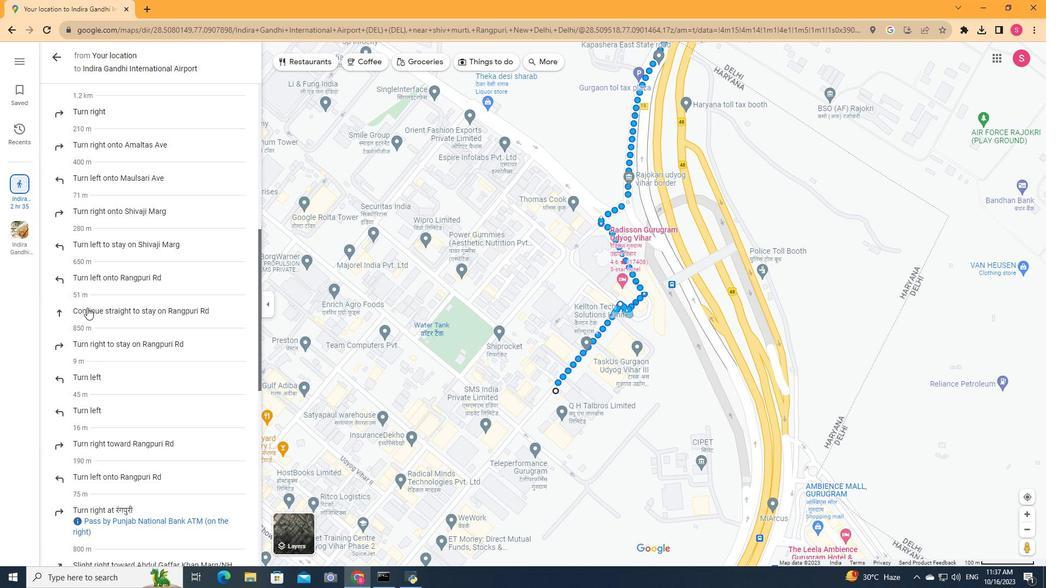 
Action: Mouse pressed left at (87, 307)
Screenshot: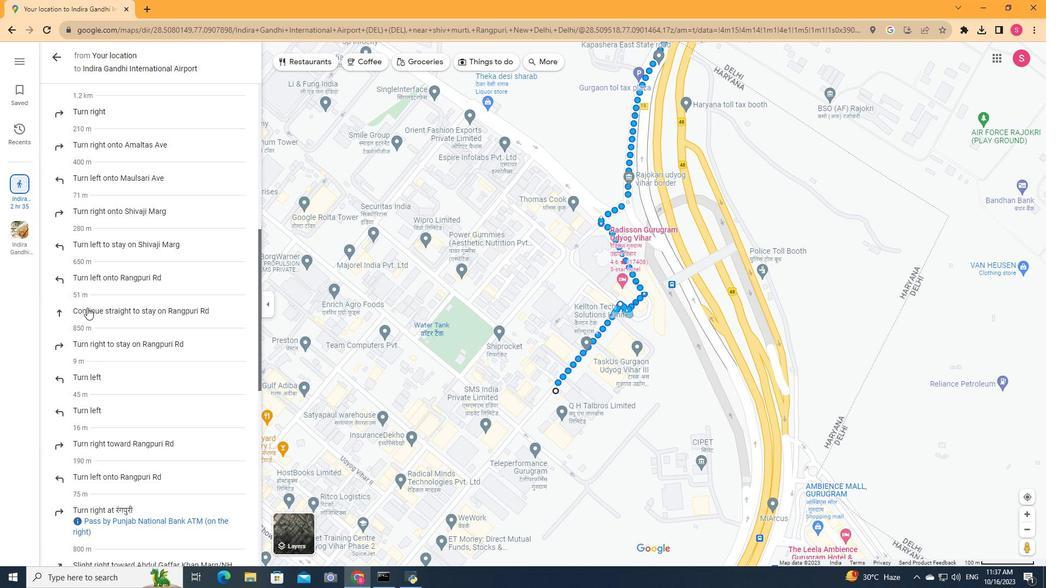 
Action: Mouse moved to (102, 328)
Screenshot: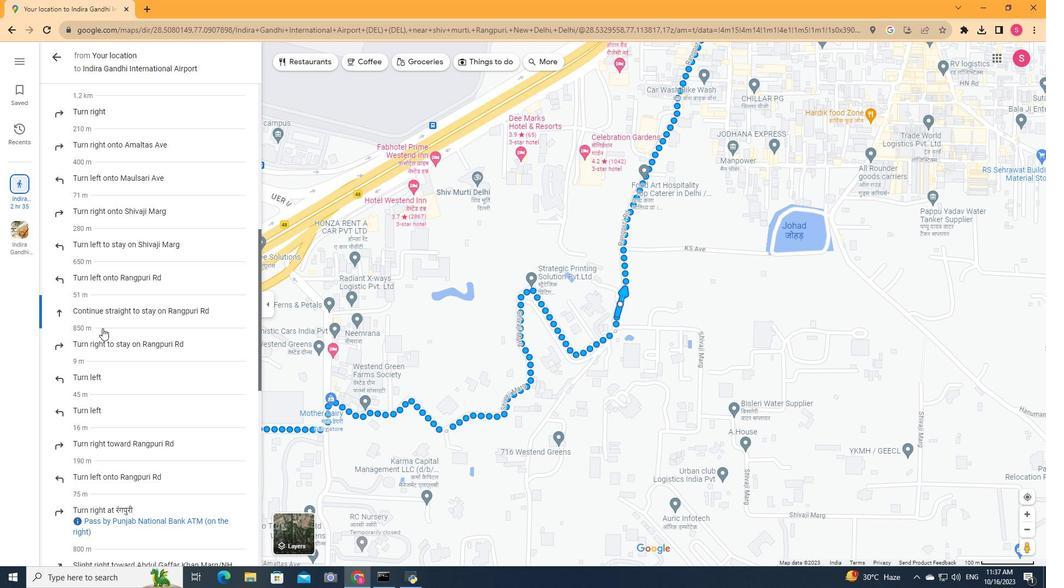 
Action: Mouse scrolled (102, 328) with delta (0, 0)
Screenshot: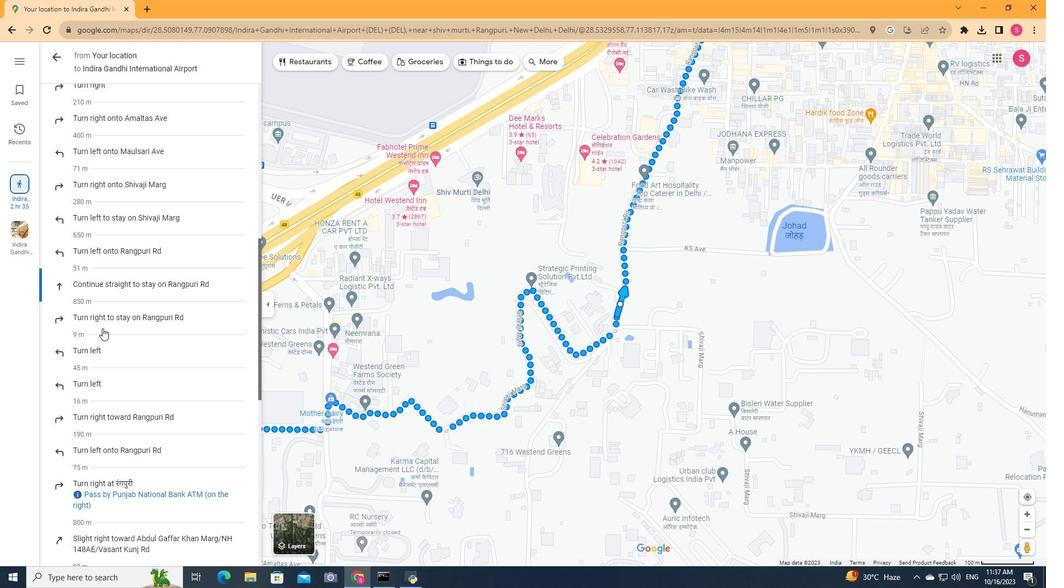 
Action: Mouse scrolled (102, 328) with delta (0, 0)
Screenshot: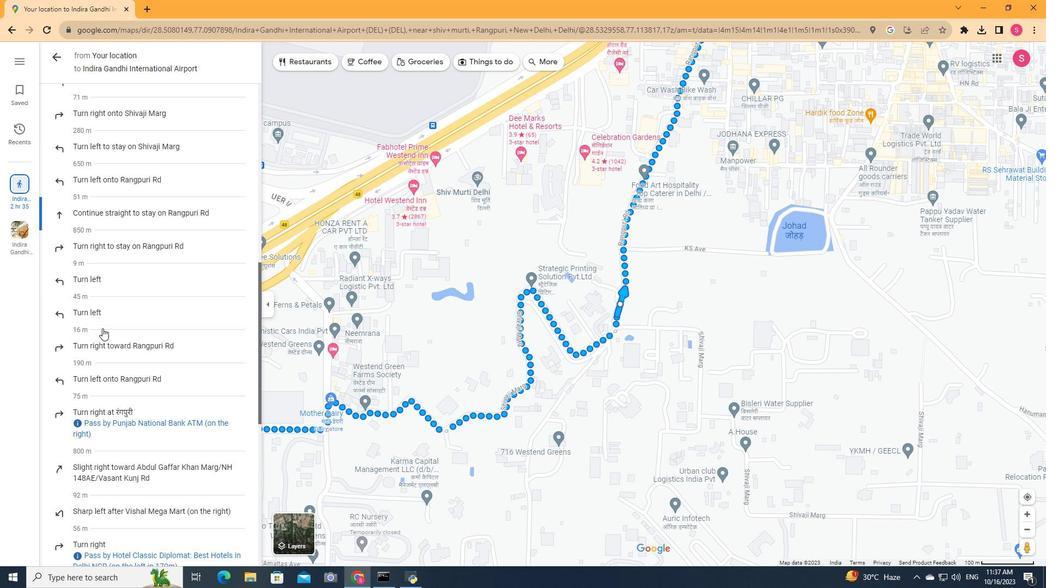 
Action: Mouse scrolled (102, 328) with delta (0, 0)
Screenshot: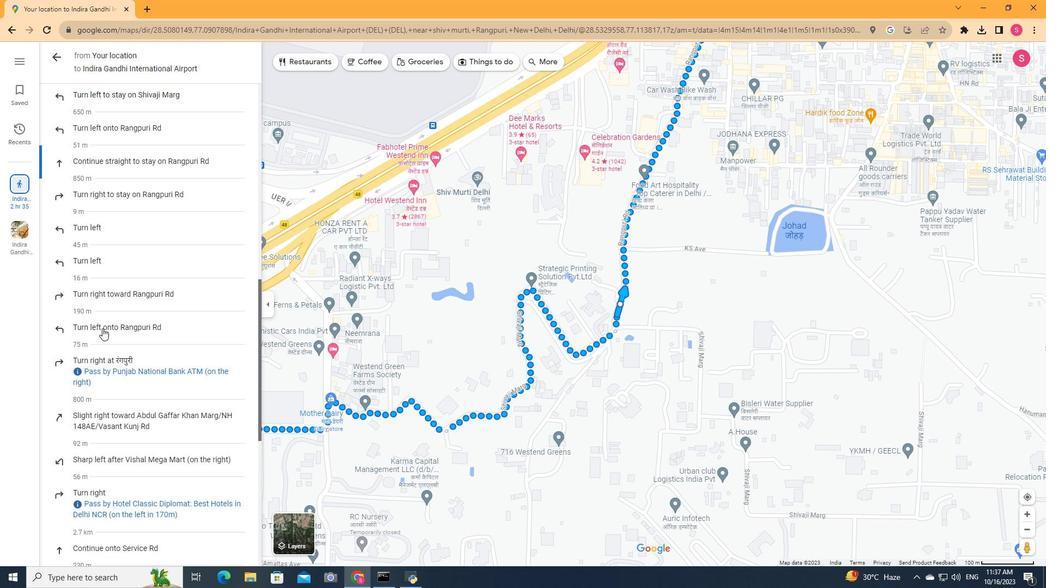 
Action: Mouse moved to (85, 411)
Screenshot: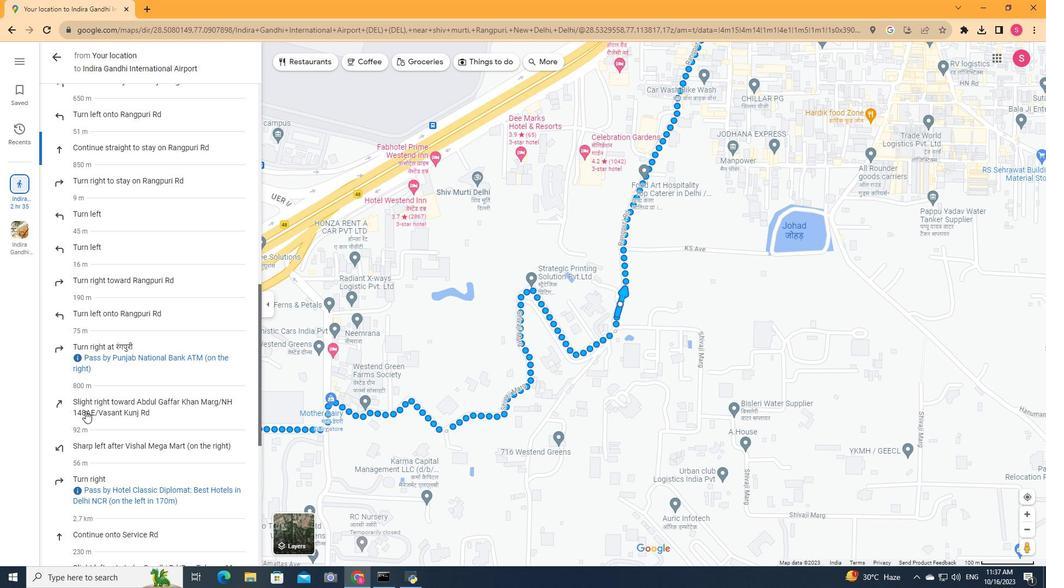 
Action: Mouse pressed left at (85, 411)
Screenshot: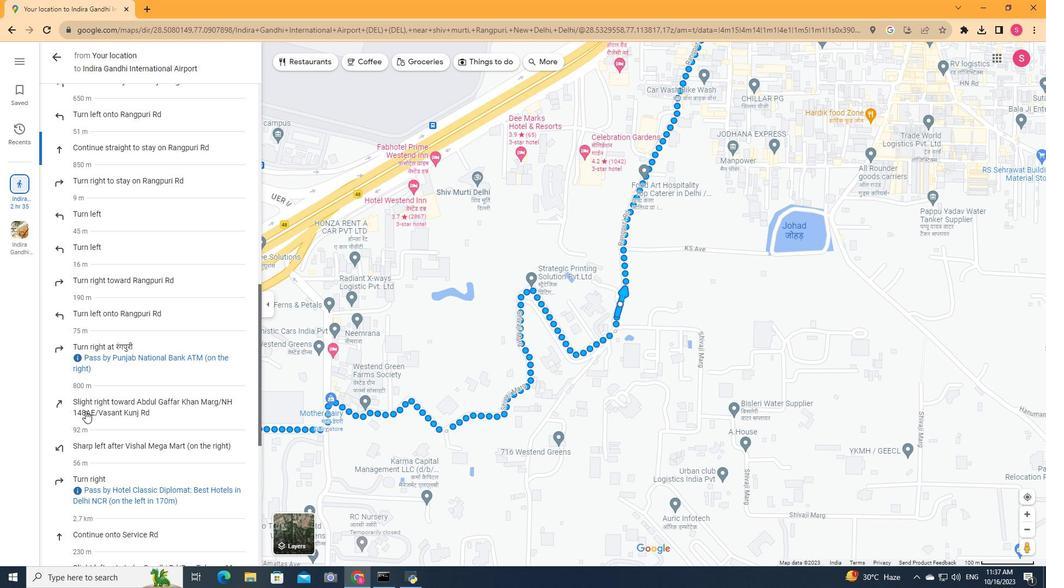 
Action: Mouse moved to (121, 370)
Screenshot: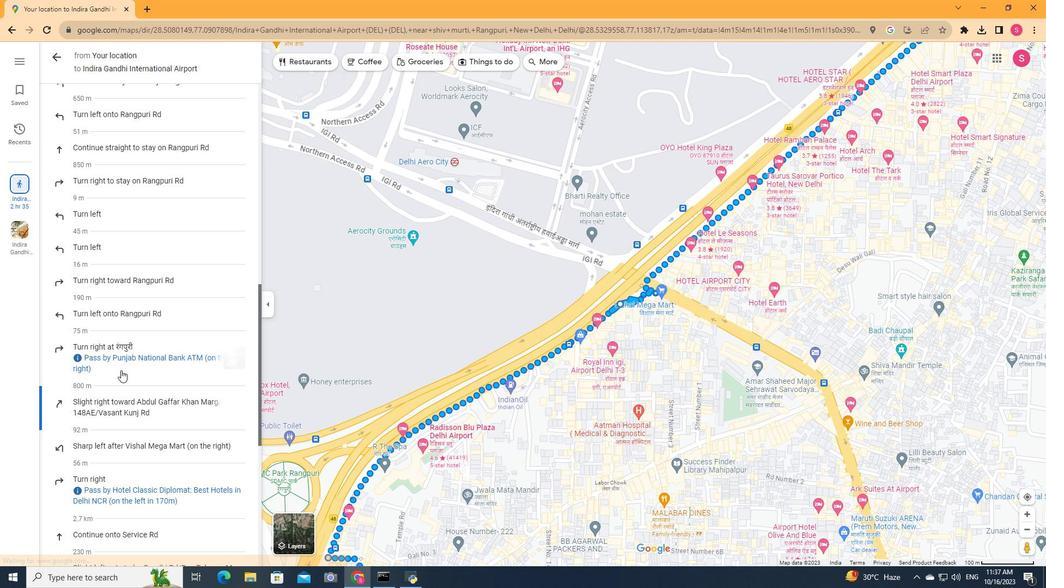 
Action: Mouse scrolled (121, 370) with delta (0, 0)
Screenshot: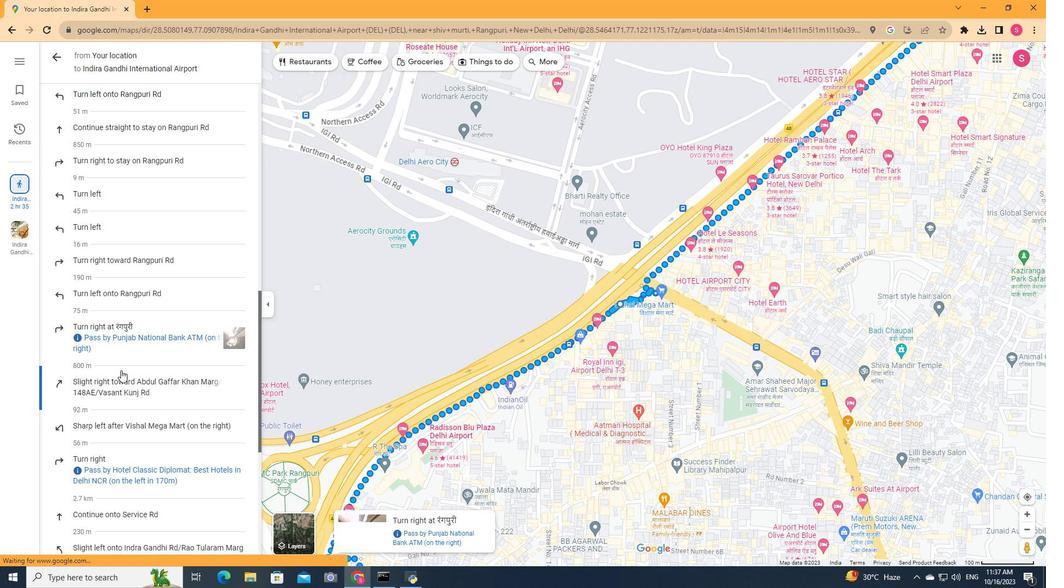 
Action: Mouse scrolled (121, 370) with delta (0, 0)
Screenshot: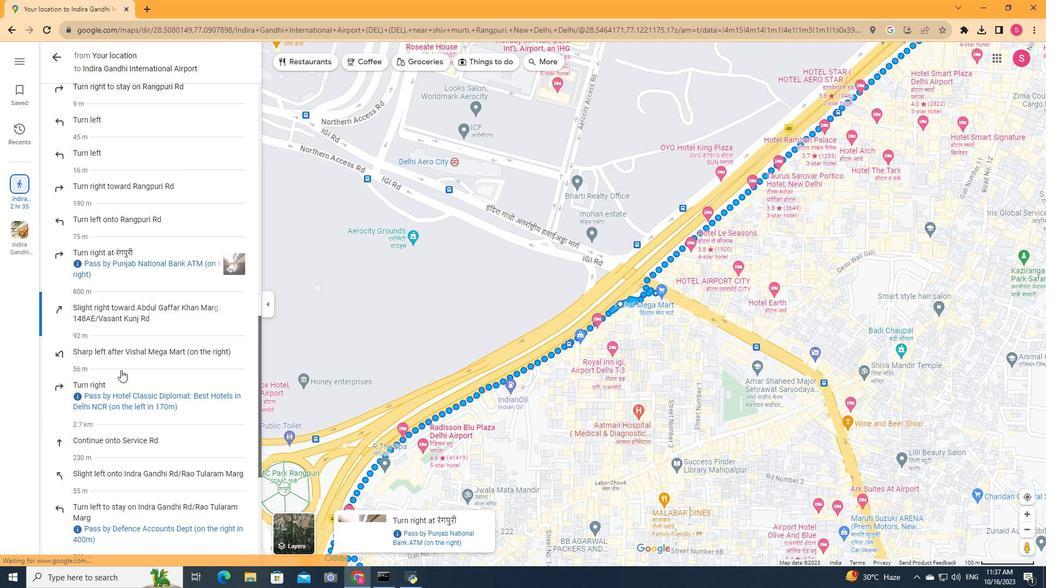 
Action: Mouse scrolled (121, 370) with delta (0, 0)
Screenshot: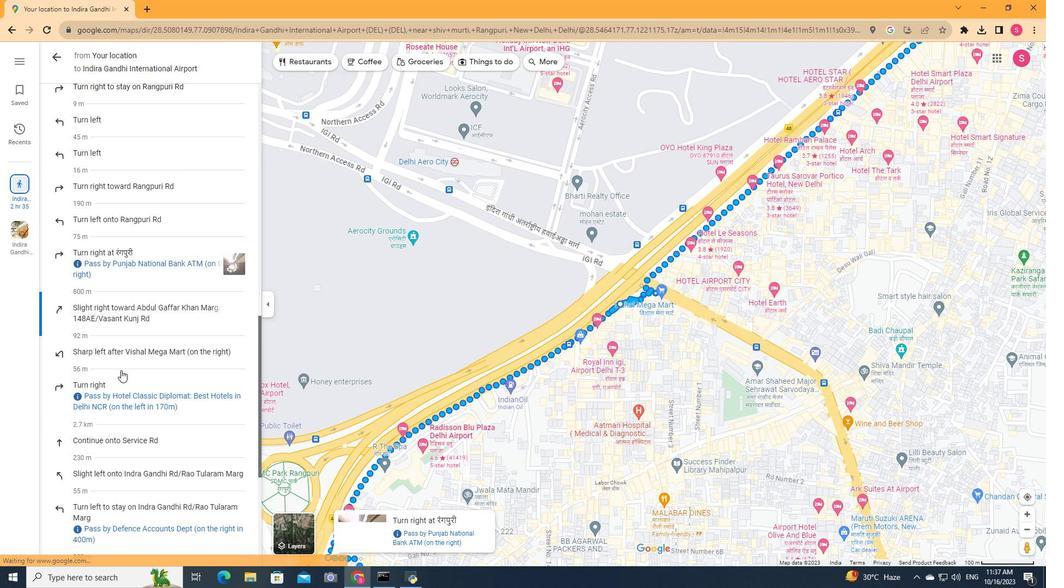 
Action: Mouse scrolled (121, 370) with delta (0, 0)
Screenshot: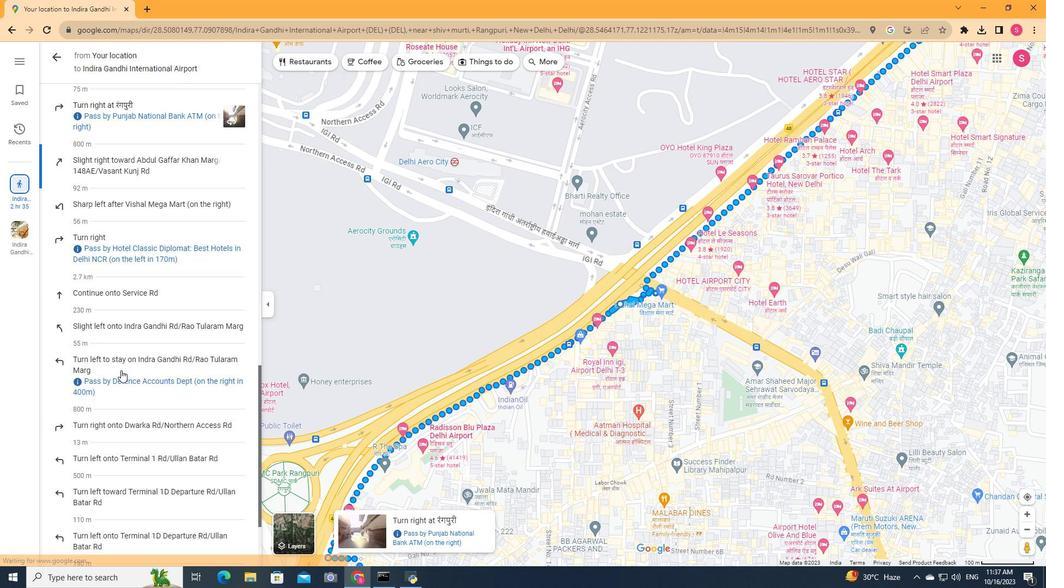 
Action: Mouse scrolled (121, 370) with delta (0, 0)
Screenshot: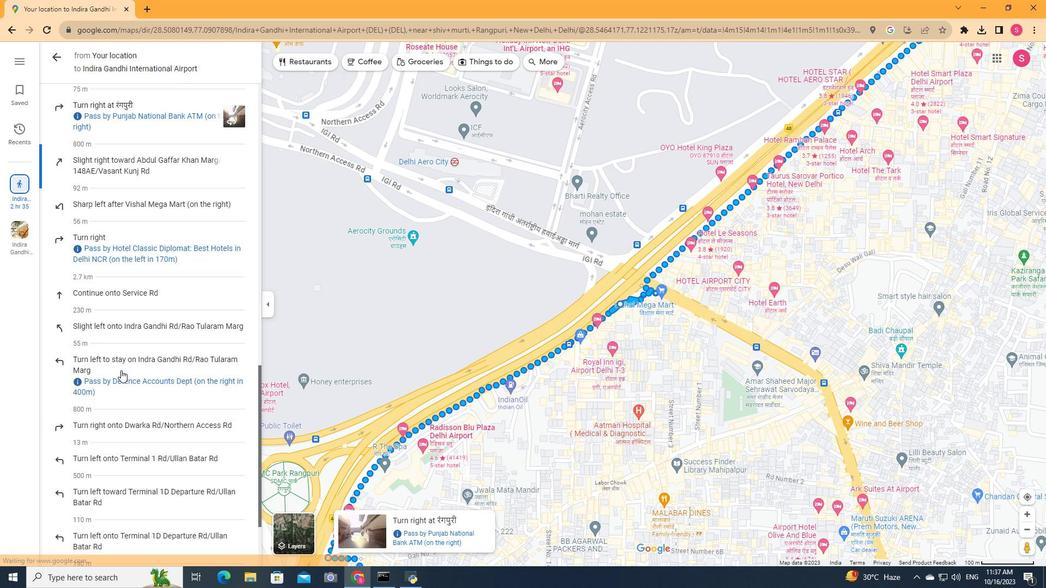 
Action: Mouse moved to (106, 390)
Screenshot: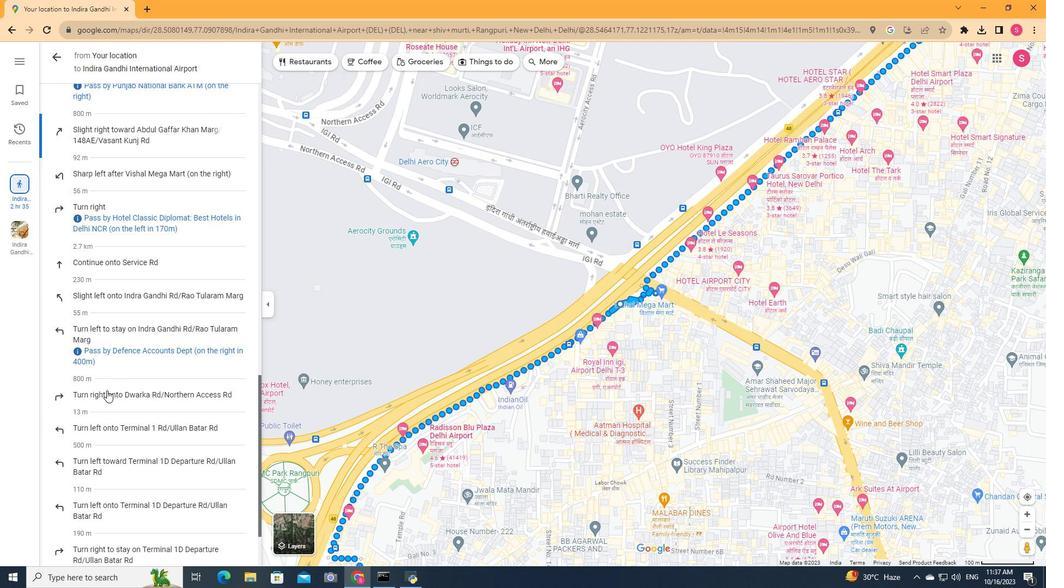 
Action: Mouse pressed left at (106, 390)
Screenshot: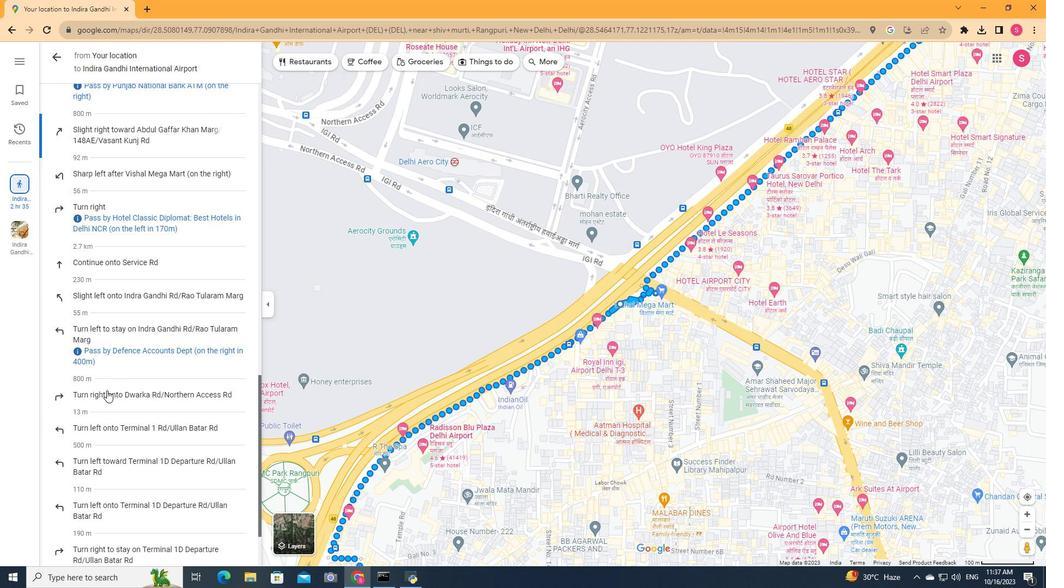 
Action: Mouse moved to (124, 369)
Screenshot: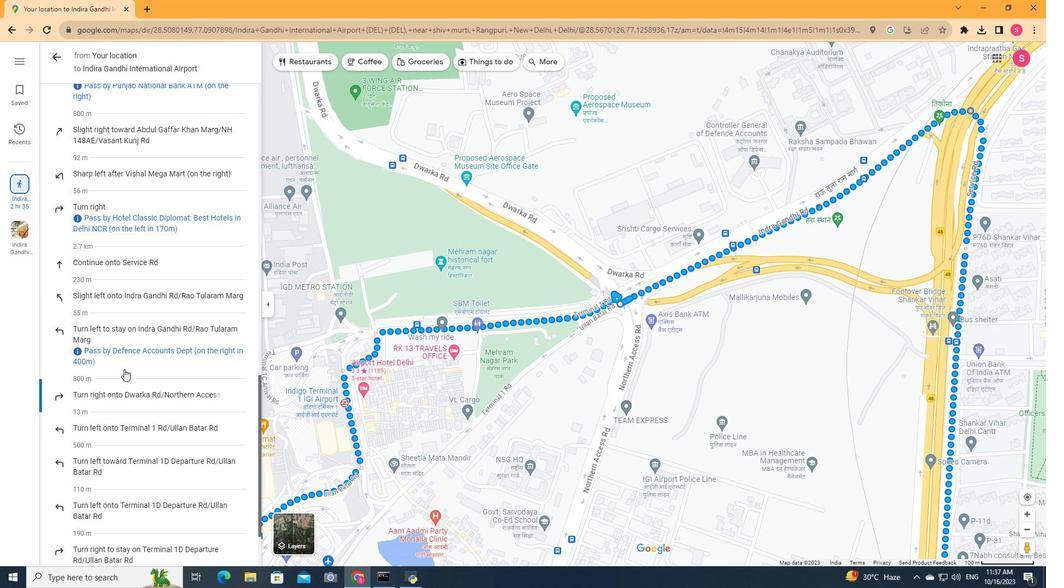 
Action: Mouse scrolled (124, 369) with delta (0, 0)
Screenshot: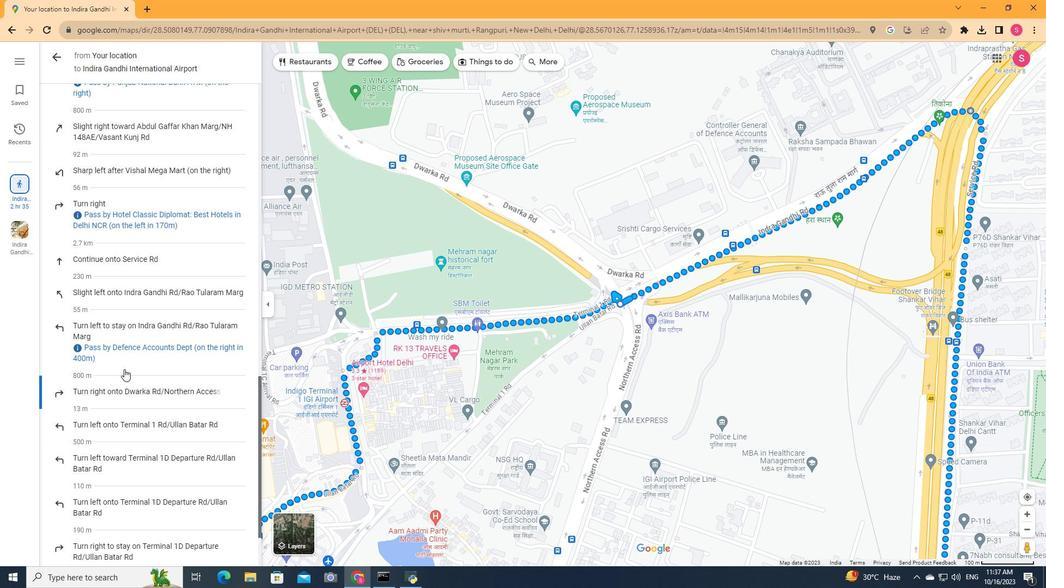 
Action: Mouse scrolled (124, 369) with delta (0, 0)
Screenshot: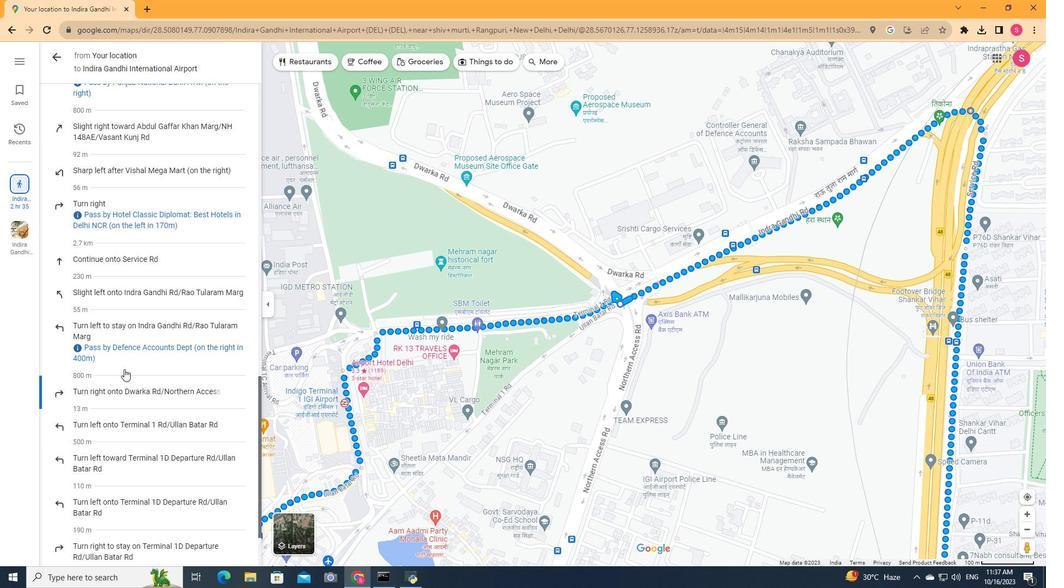 
Action: Mouse scrolled (124, 369) with delta (0, 0)
Screenshot: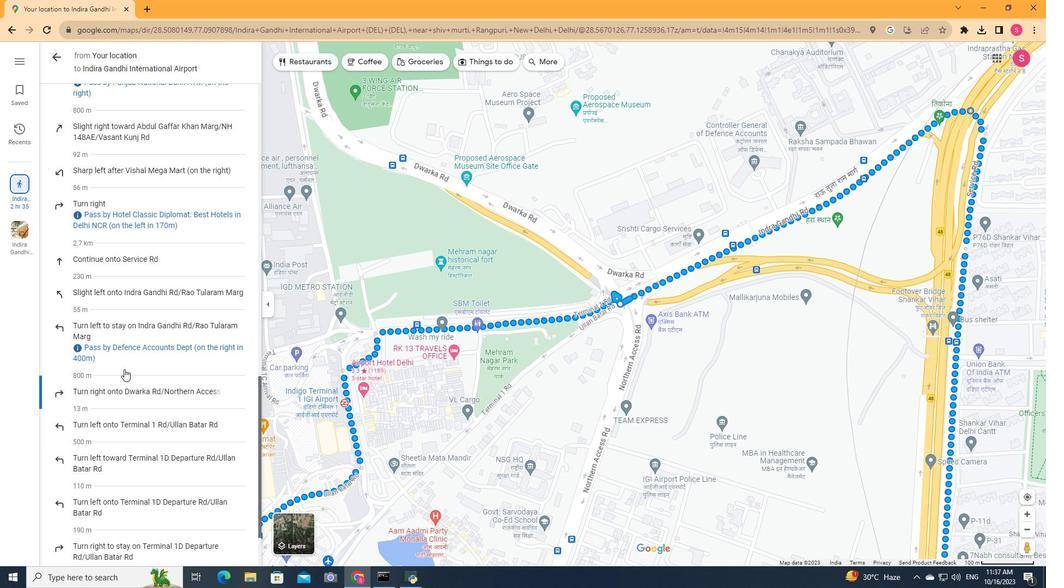
Action: Mouse scrolled (124, 369) with delta (0, 0)
Screenshot: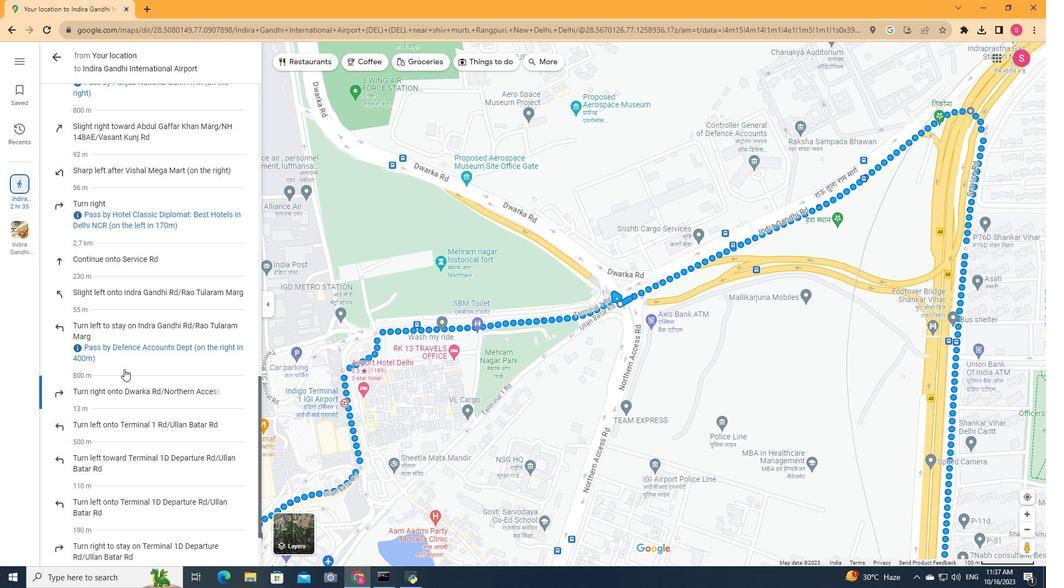 
Action: Mouse scrolled (124, 369) with delta (0, 0)
Screenshot: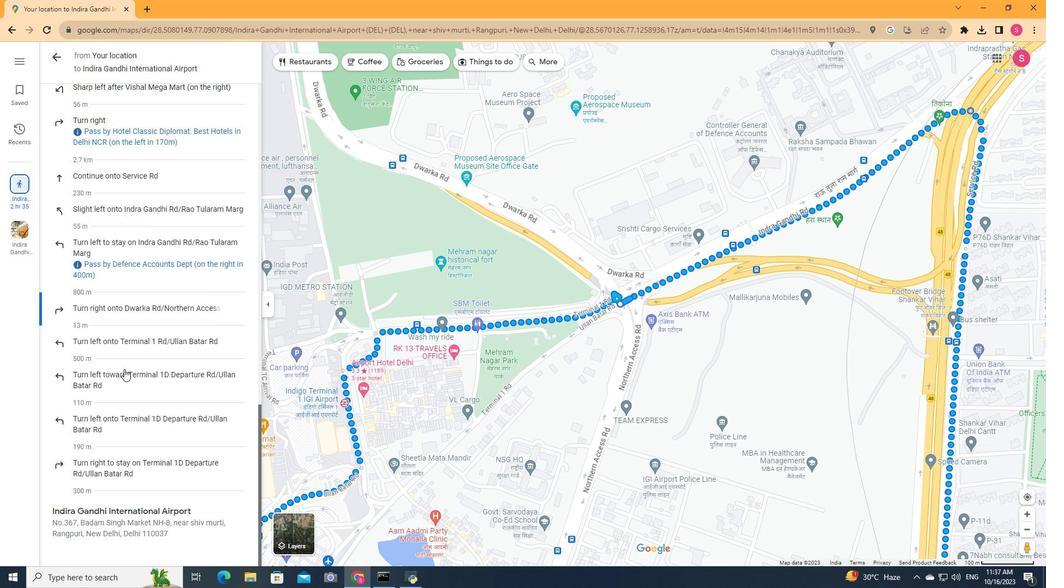 
Action: Mouse scrolled (124, 369) with delta (0, 0)
Screenshot: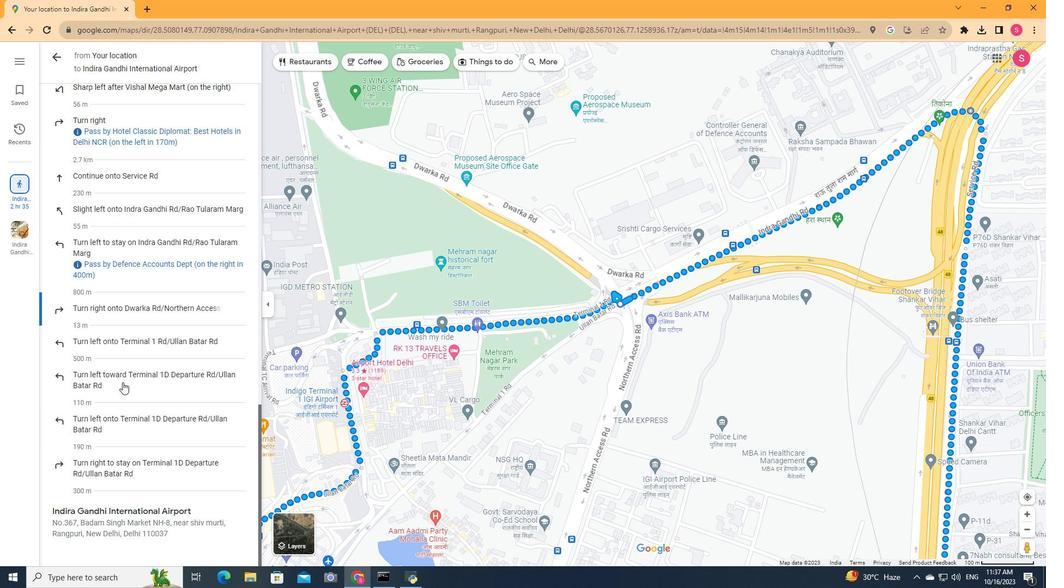 
Action: Mouse moved to (124, 369)
Screenshot: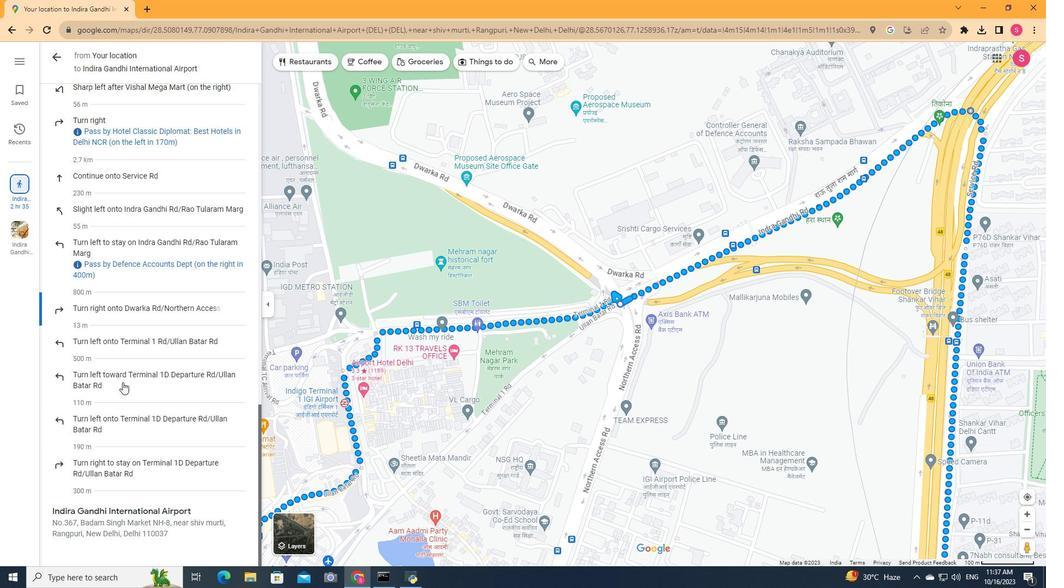 
Action: Mouse scrolled (124, 369) with delta (0, 0)
Screenshot: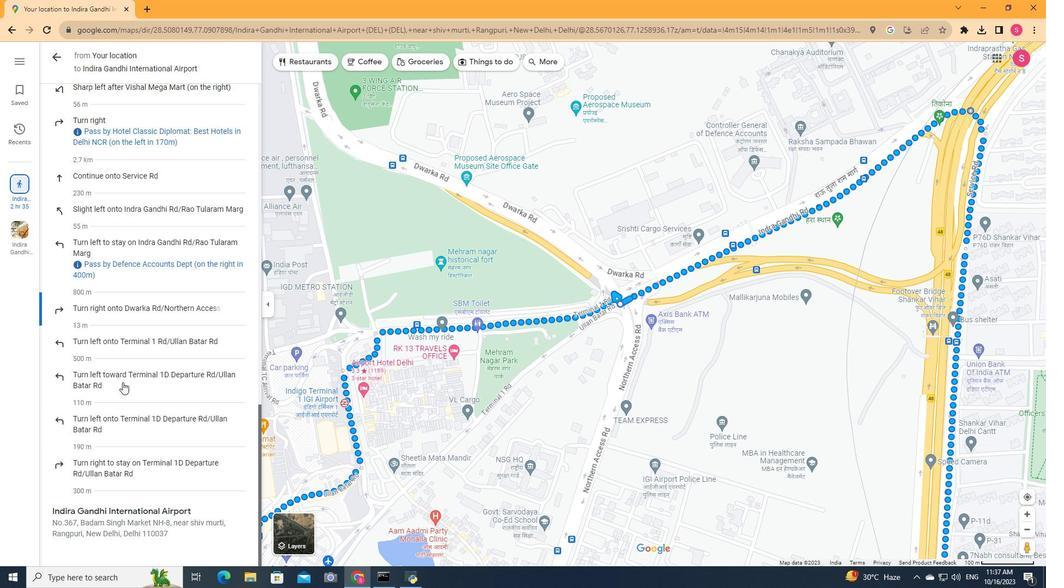 
Action: Mouse moved to (104, 469)
Screenshot: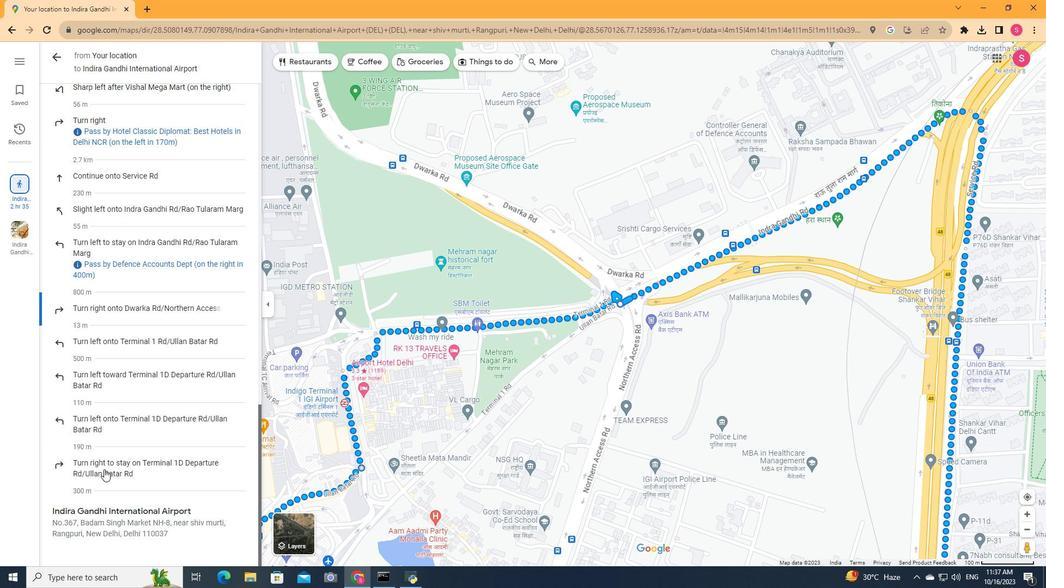 
Action: Mouse pressed left at (104, 469)
Screenshot: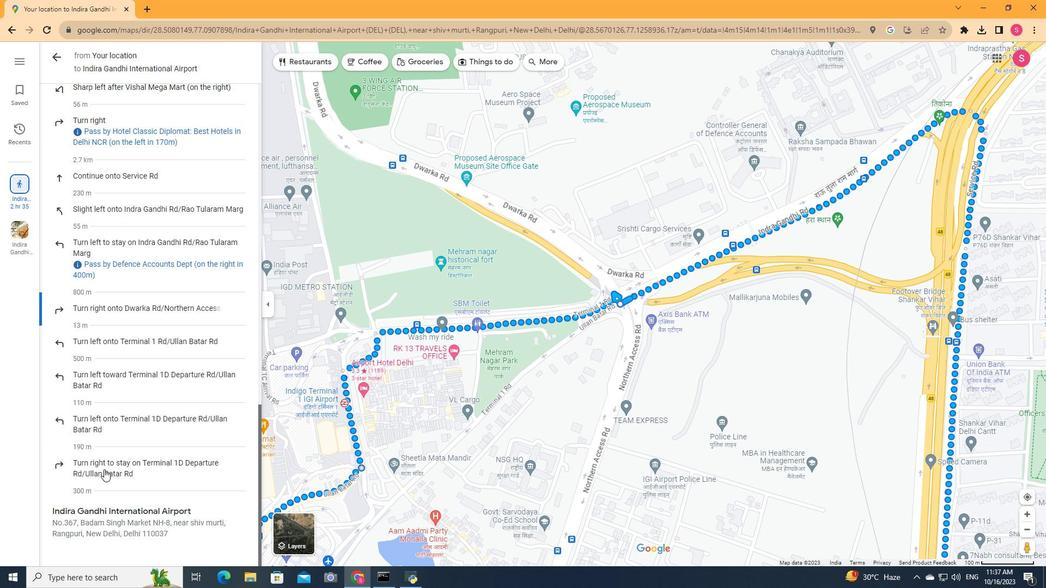 
Action: Mouse moved to (109, 384)
Screenshot: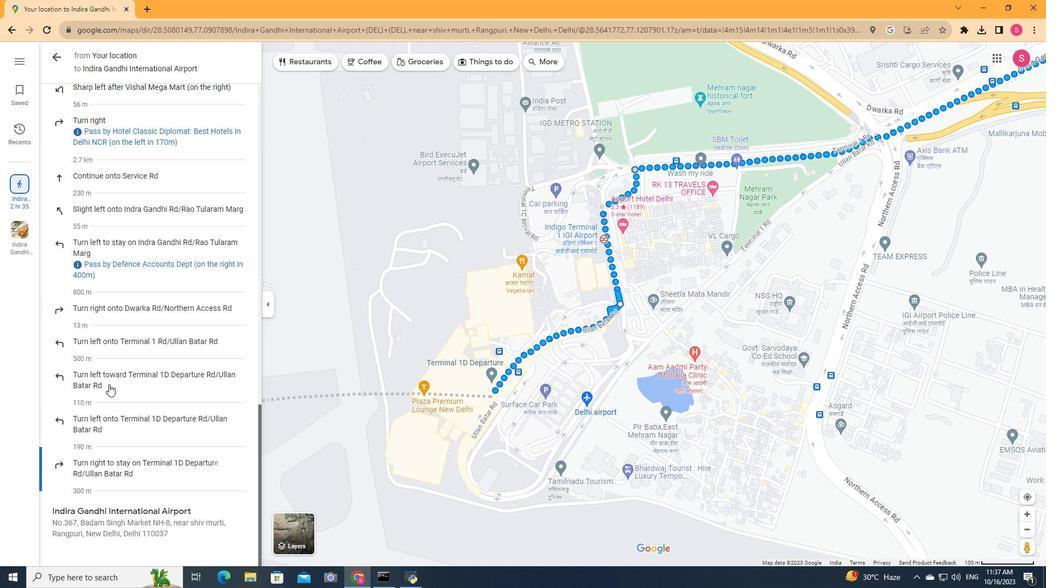 
Action: Mouse scrolled (109, 385) with delta (0, 0)
Screenshot: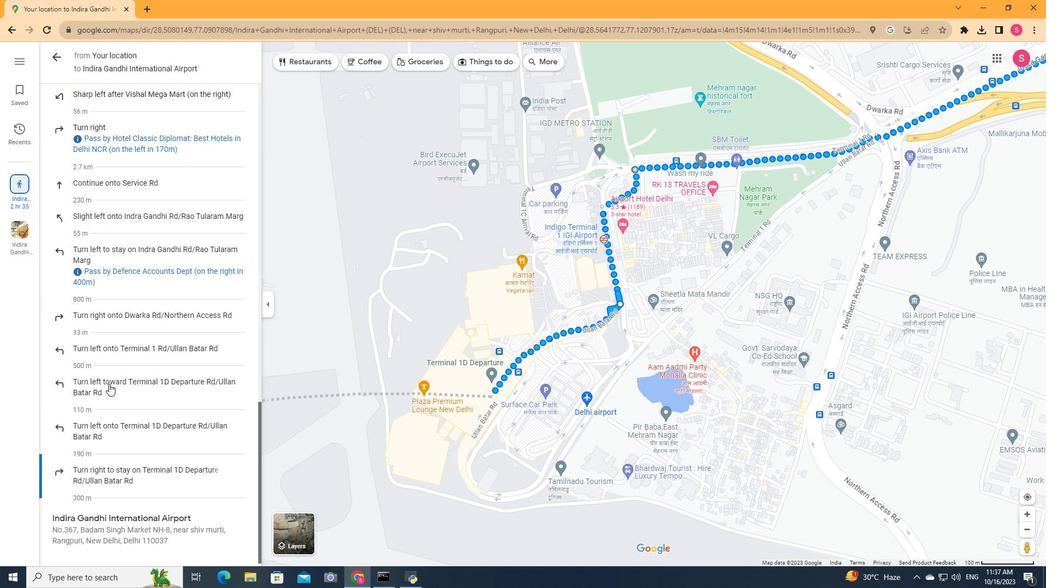 
Action: Mouse moved to (109, 384)
Screenshot: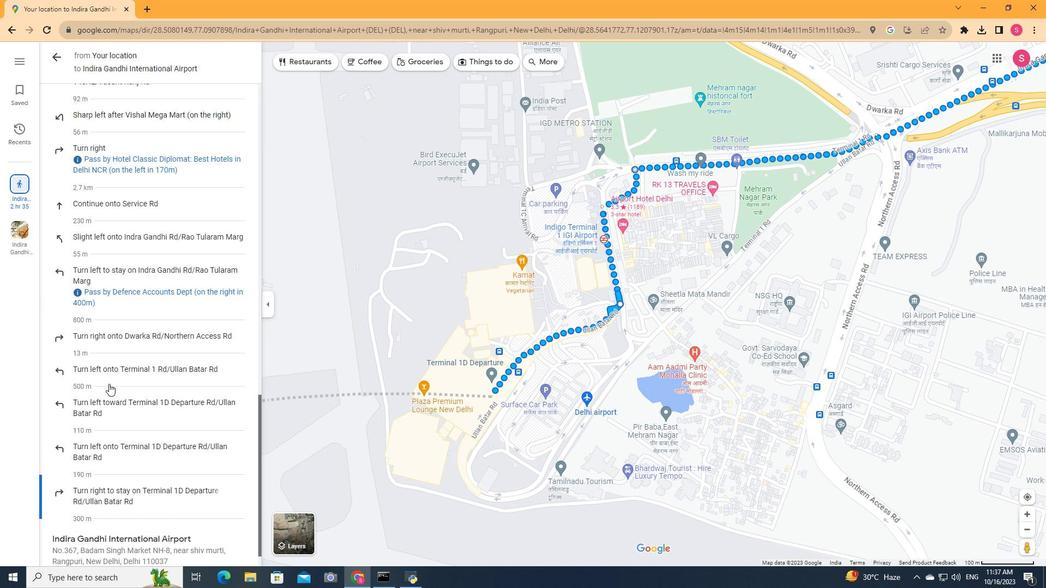 
Action: Mouse scrolled (109, 384) with delta (0, 0)
Screenshot: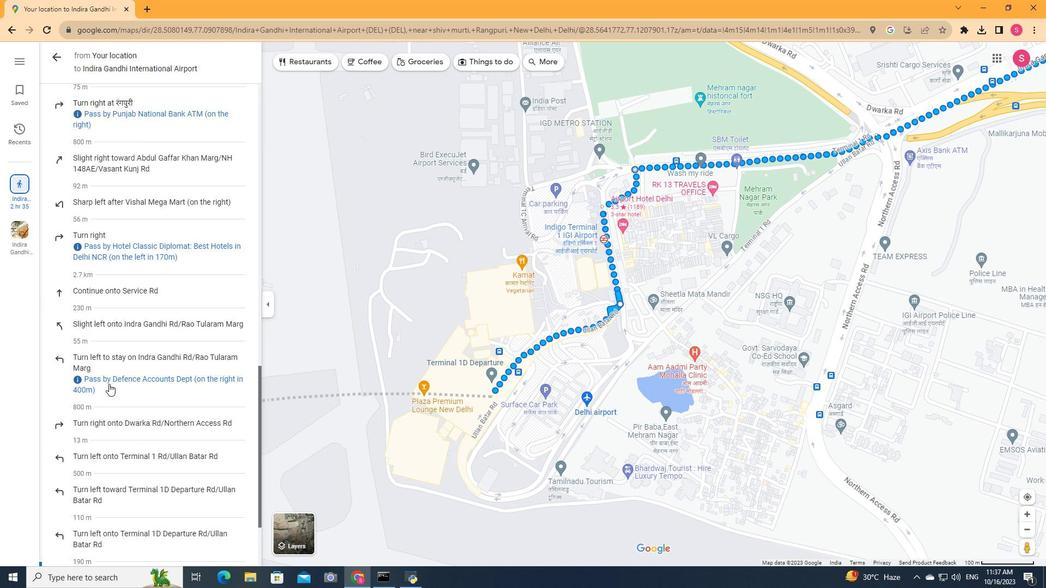 
Action: Mouse scrolled (109, 384) with delta (0, 0)
Screenshot: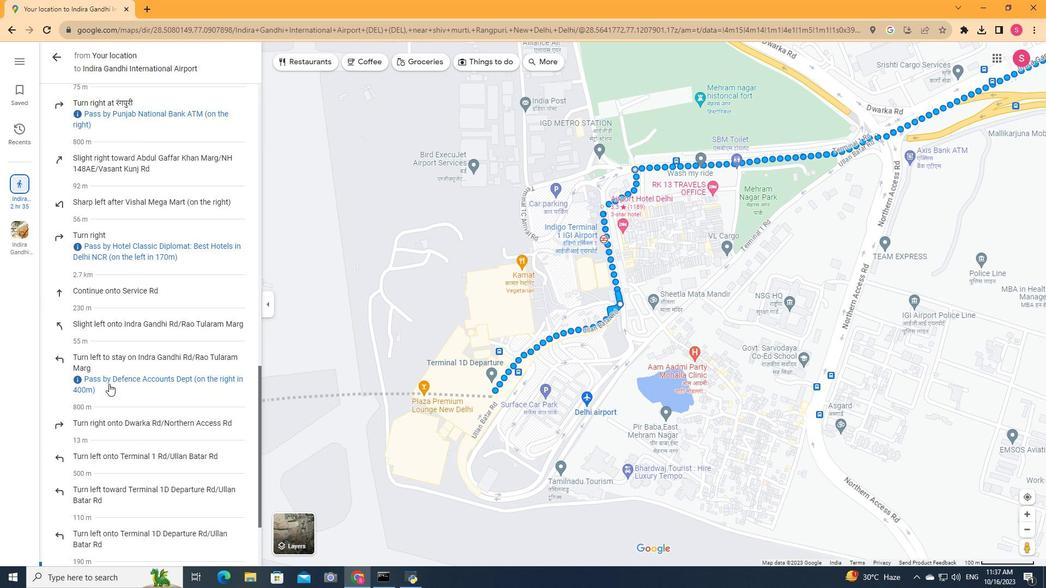 
Action: Mouse scrolled (109, 384) with delta (0, 0)
Screenshot: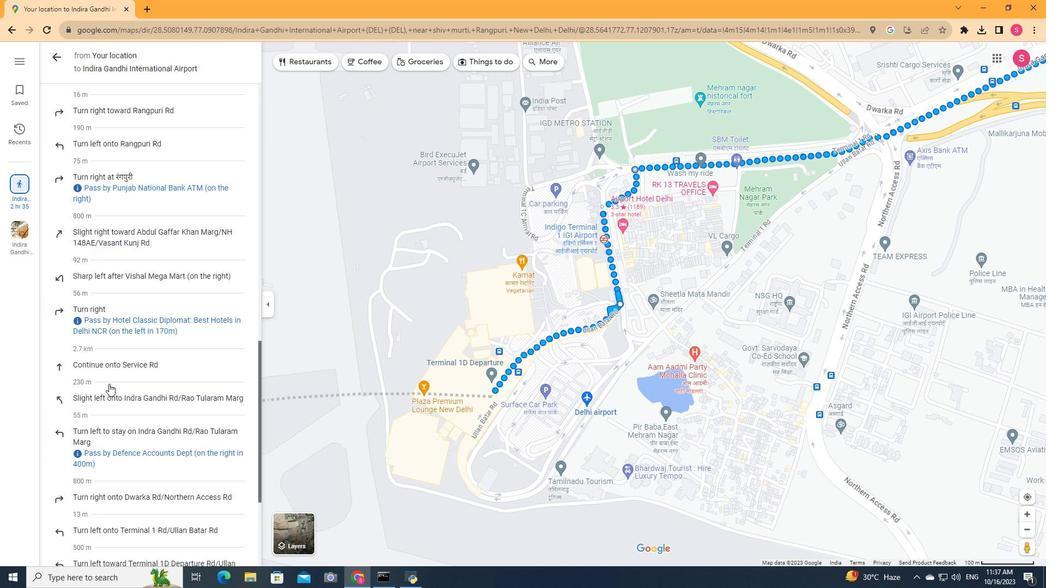 
Action: Mouse scrolled (109, 384) with delta (0, 0)
Screenshot: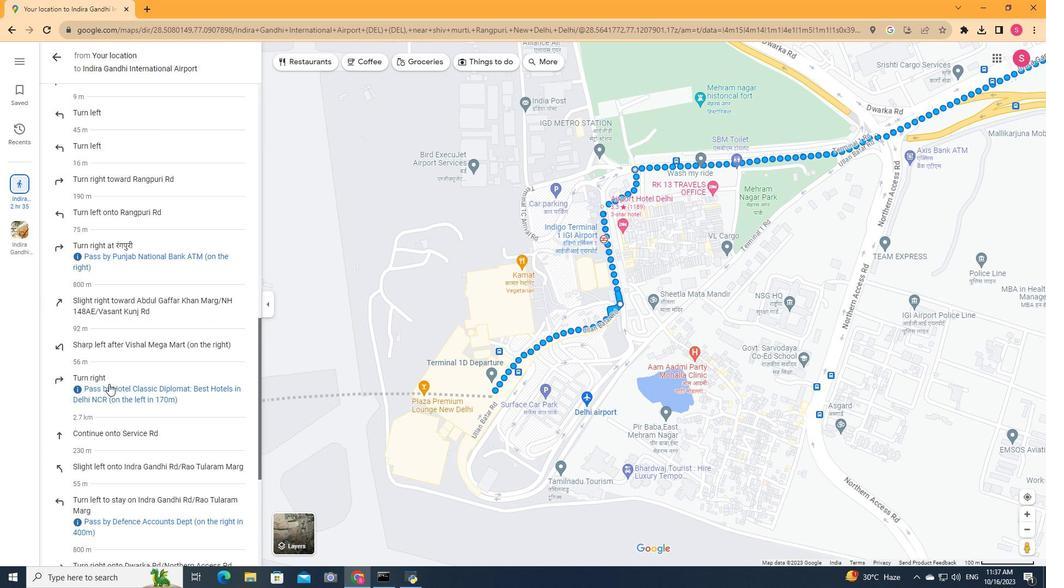
Action: Mouse moved to (109, 384)
Screenshot: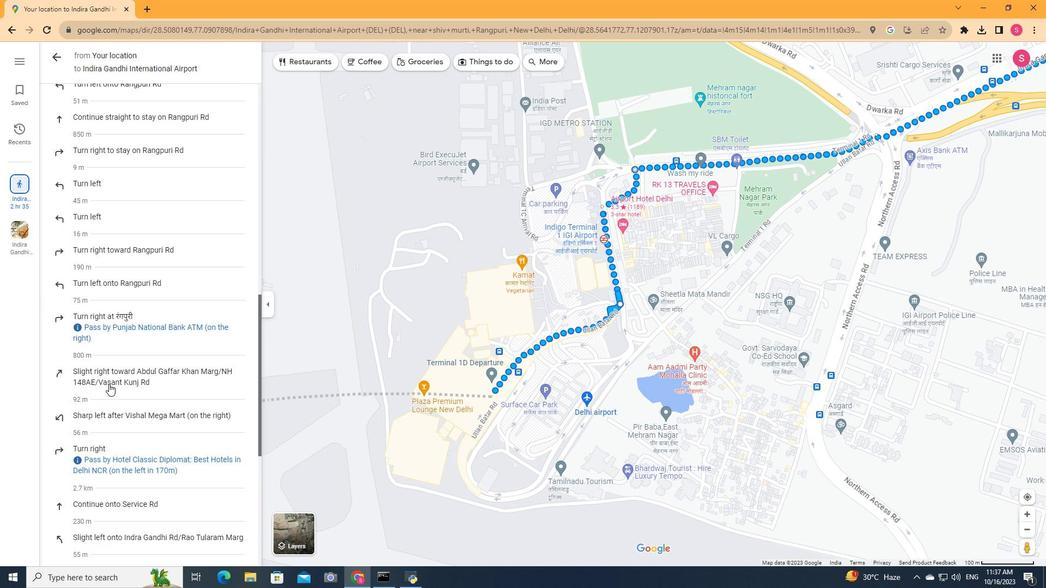 
Action: Mouse scrolled (109, 384) with delta (0, 0)
Screenshot: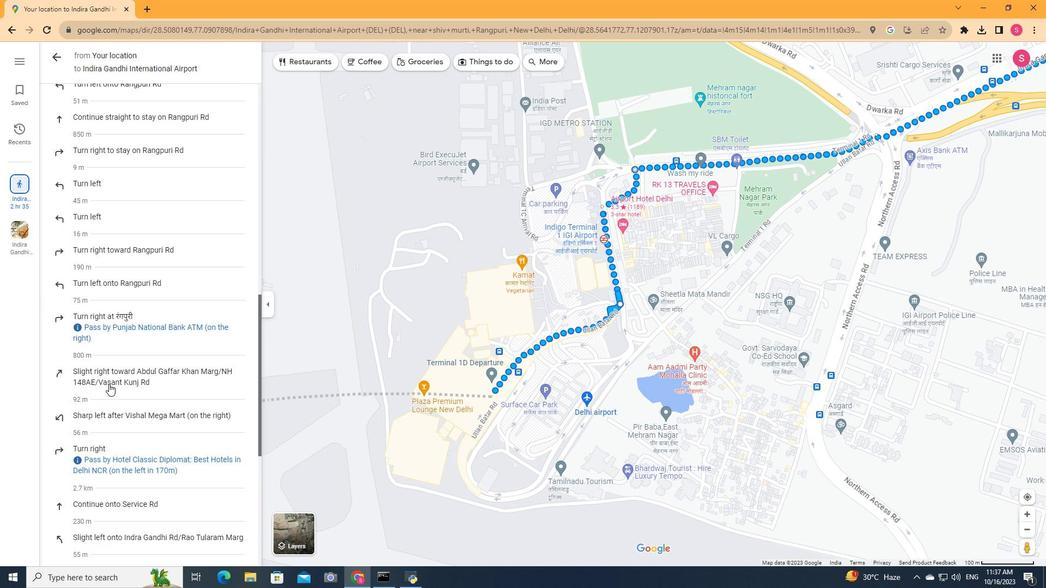 
Action: Mouse scrolled (109, 384) with delta (0, 0)
Screenshot: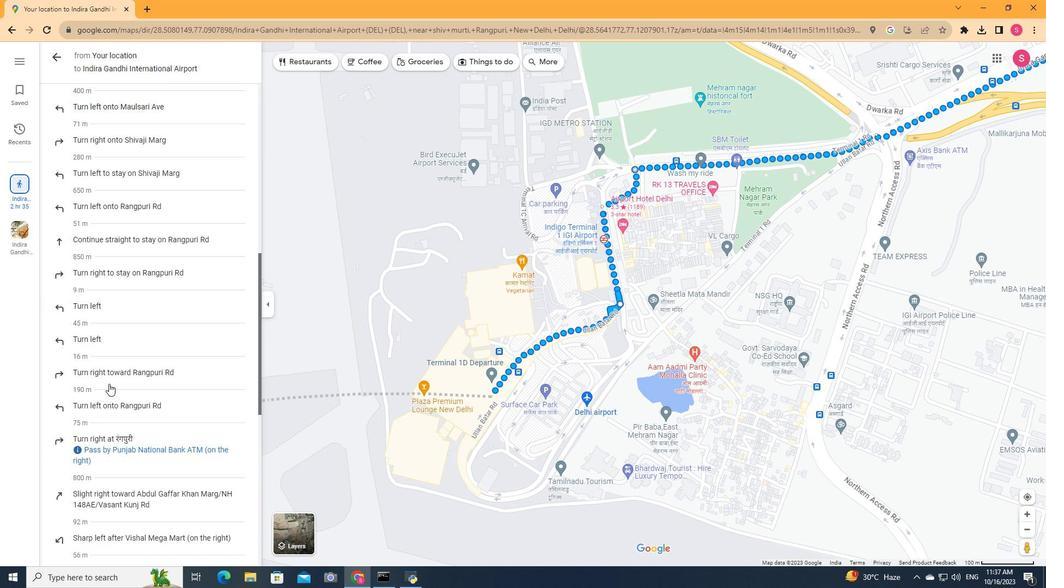
Action: Mouse scrolled (109, 384) with delta (0, 0)
Screenshot: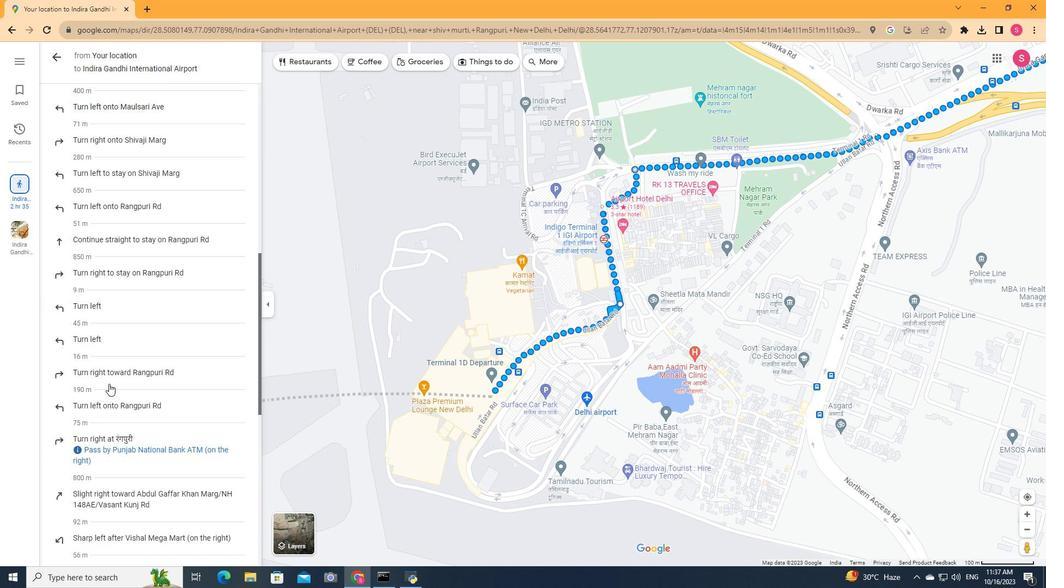 
Action: Mouse scrolled (109, 384) with delta (0, 0)
Screenshot: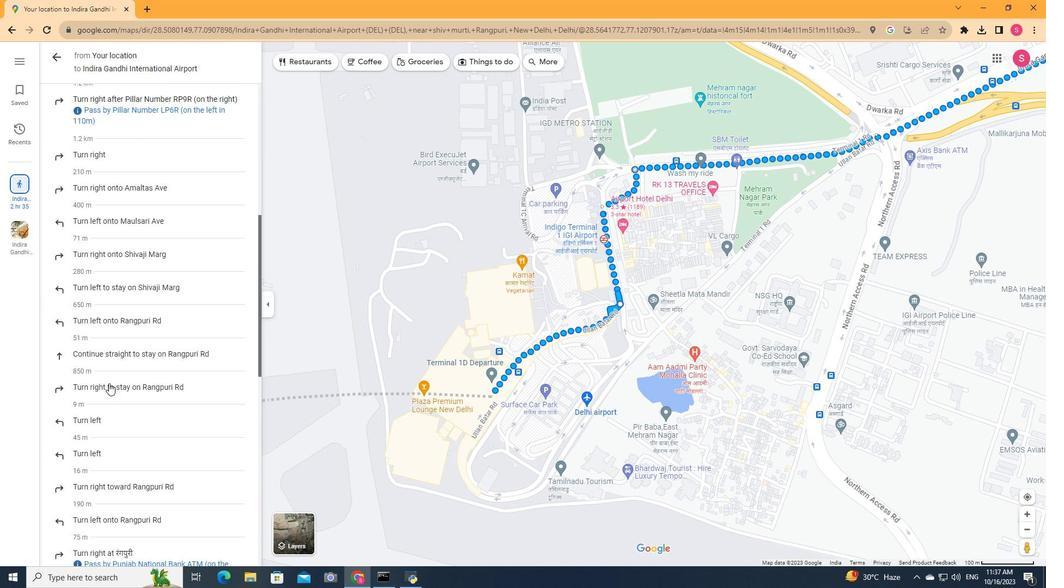 
Action: Mouse scrolled (109, 384) with delta (0, 0)
Screenshot: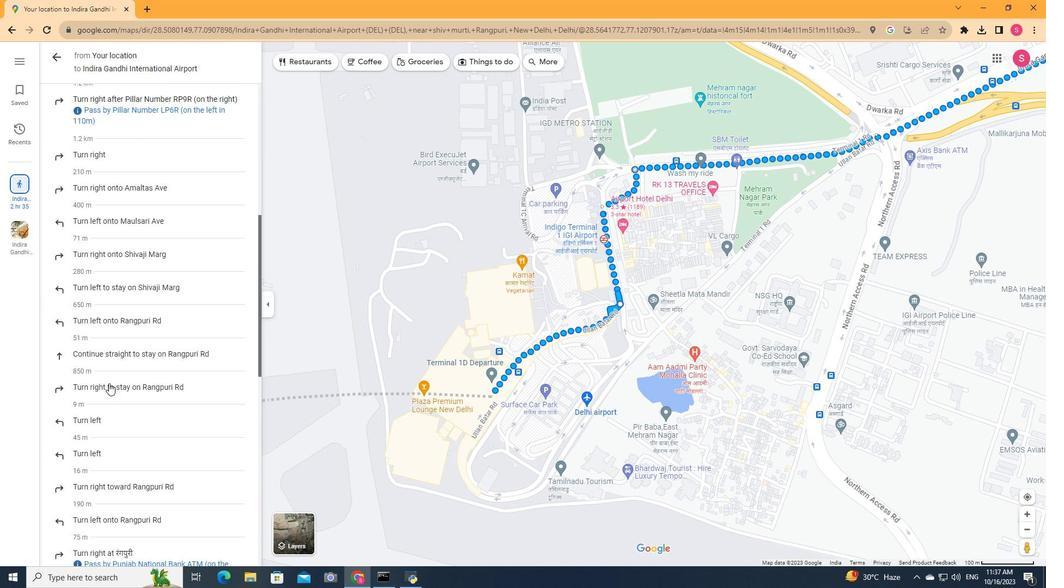 
Action: Mouse scrolled (109, 384) with delta (0, 0)
Screenshot: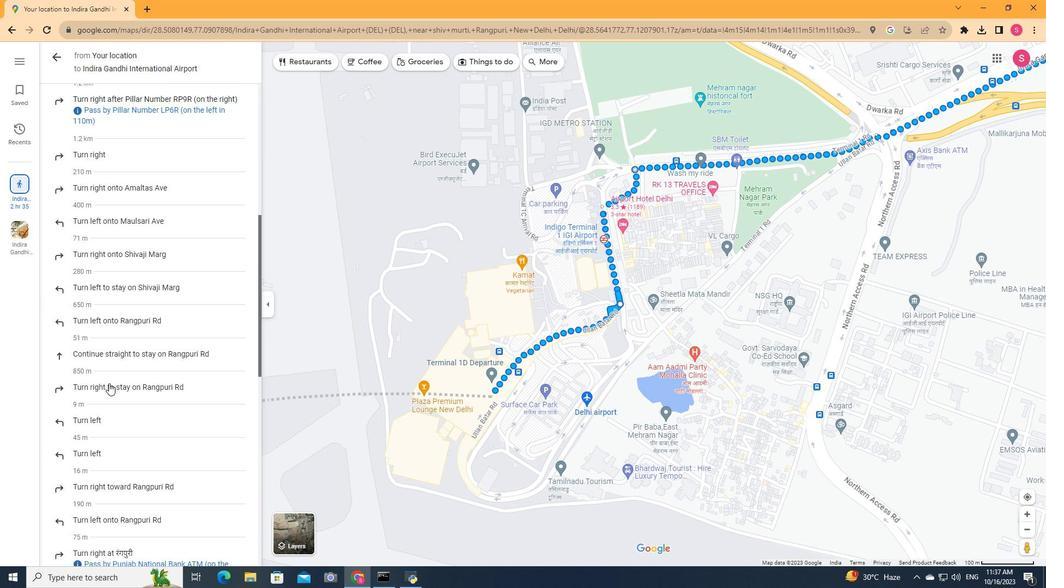 
Action: Mouse moved to (110, 335)
Screenshot: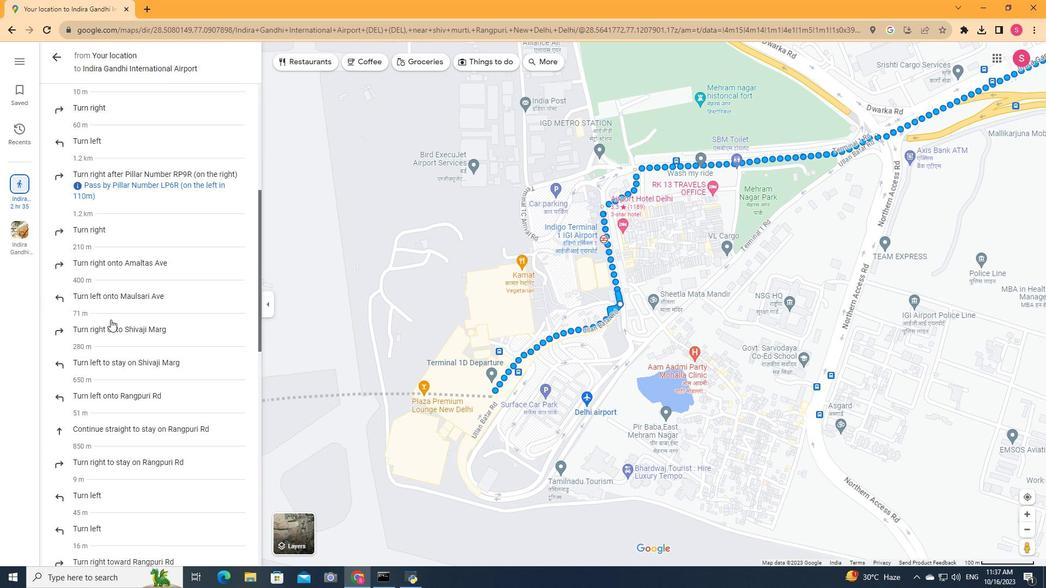 
Action: Mouse scrolled (110, 335) with delta (0, 0)
Screenshot: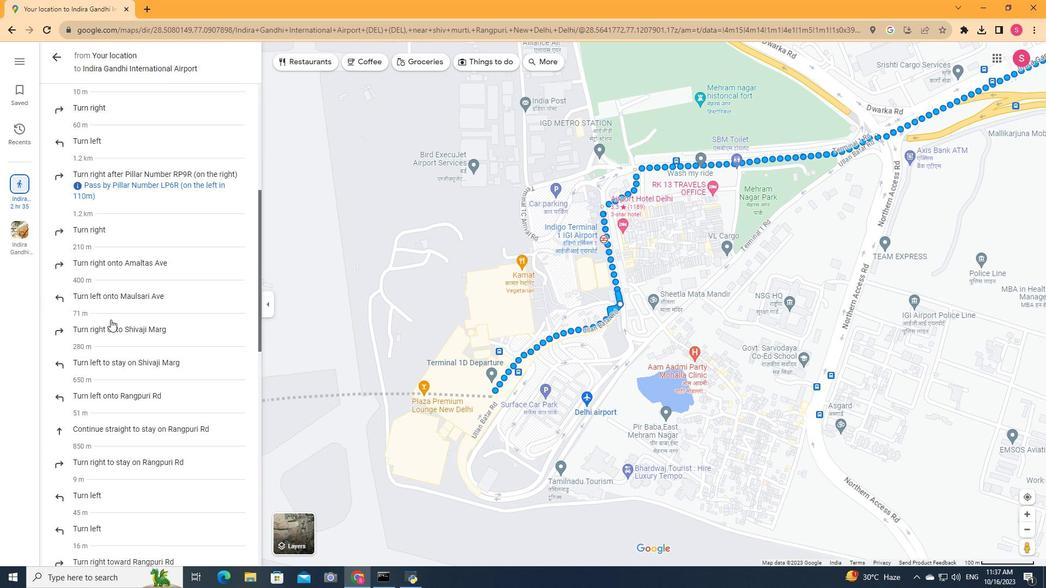 
Action: Mouse moved to (110, 334)
Screenshot: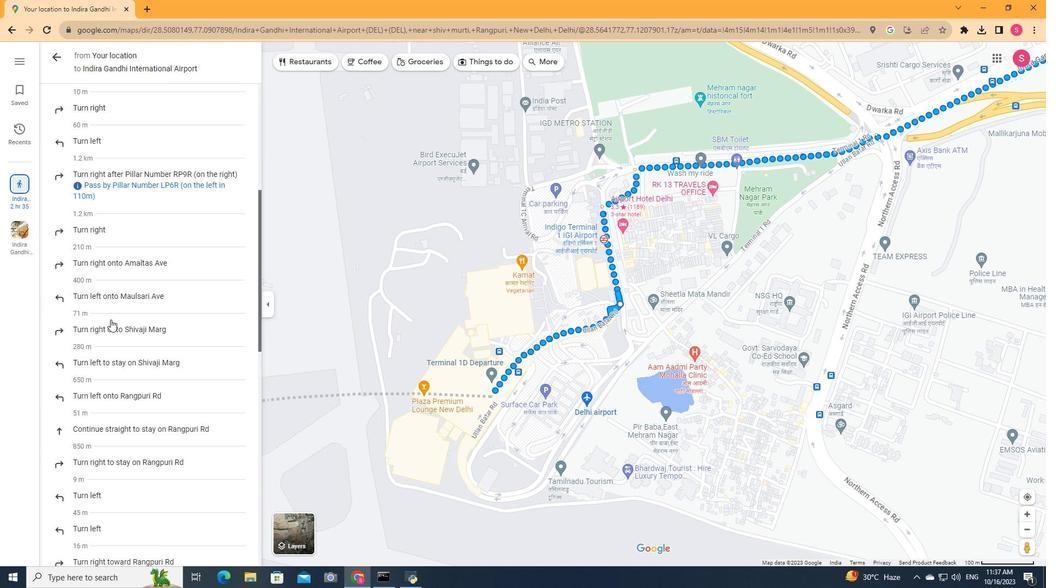 
Action: Mouse scrolled (110, 335) with delta (0, 0)
Screenshot: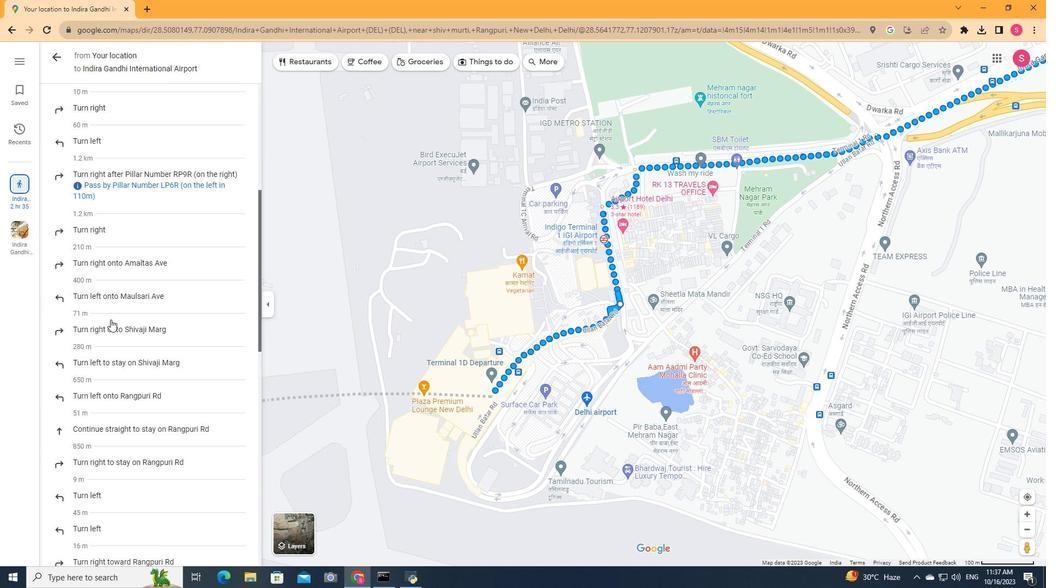 
Action: Mouse moved to (110, 331)
Screenshot: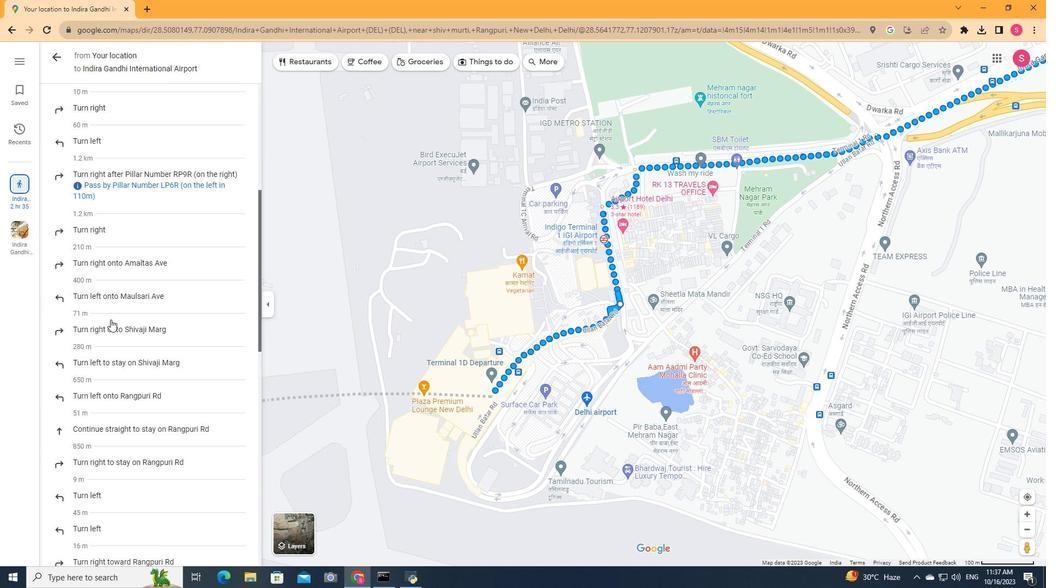 
Action: Mouse scrolled (110, 332) with delta (0, 0)
Screenshot: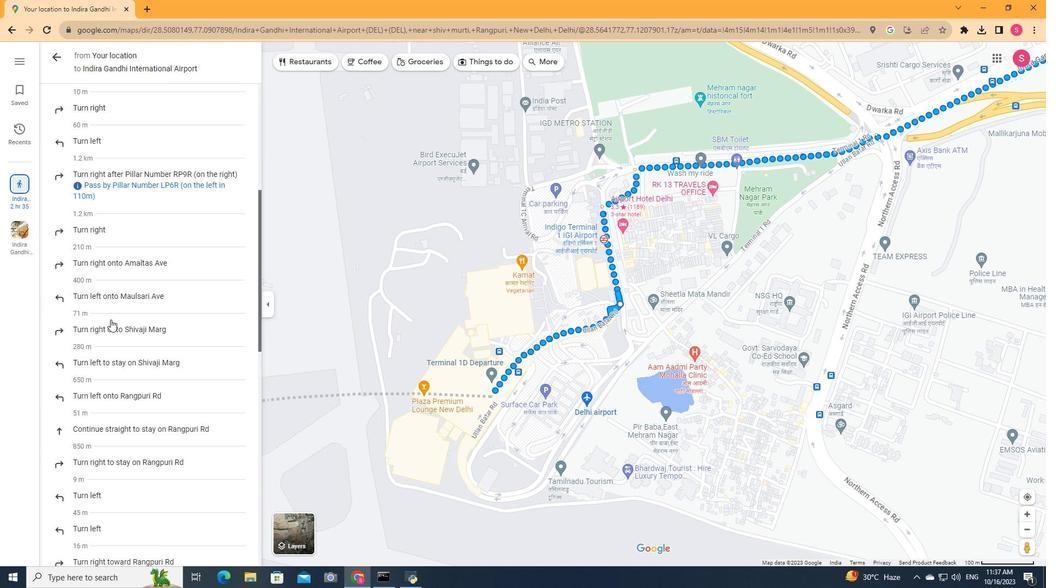 
Action: Mouse moved to (110, 330)
Screenshot: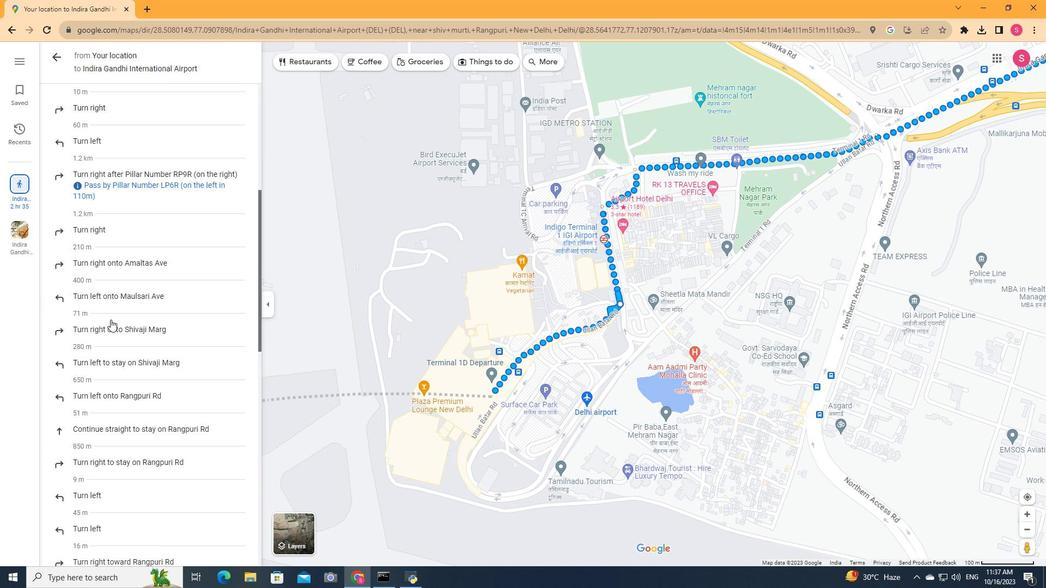
Action: Mouse scrolled (110, 330) with delta (0, 0)
Screenshot: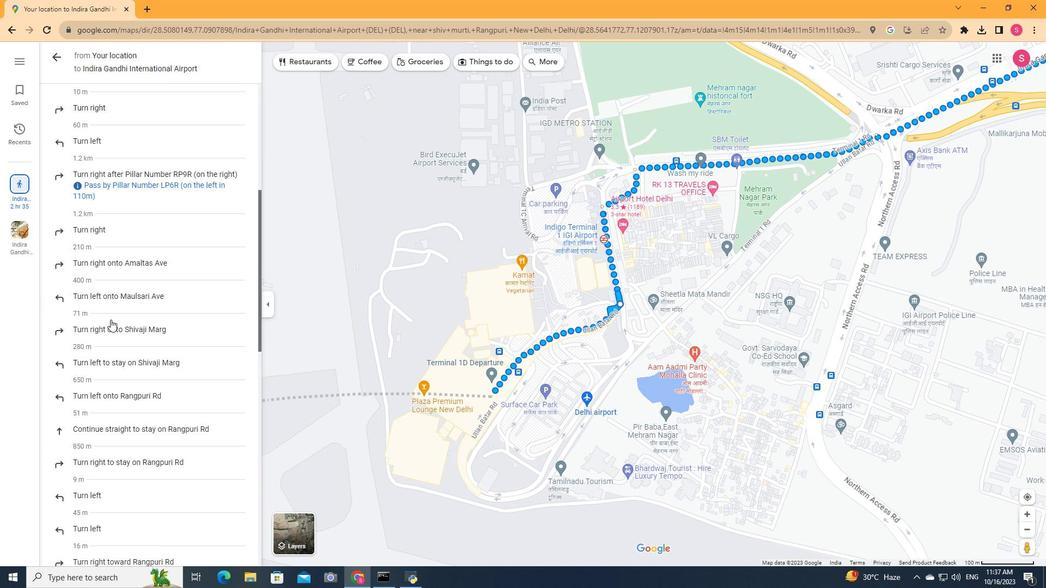 
Action: Mouse moved to (110, 329)
Screenshot: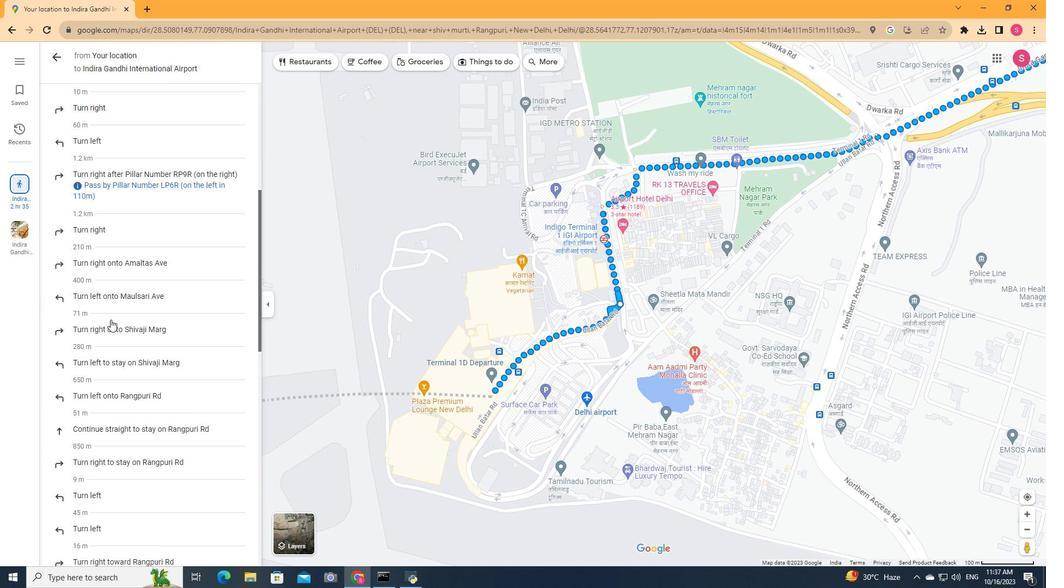 
Action: Mouse scrolled (110, 330) with delta (0, 0)
Screenshot: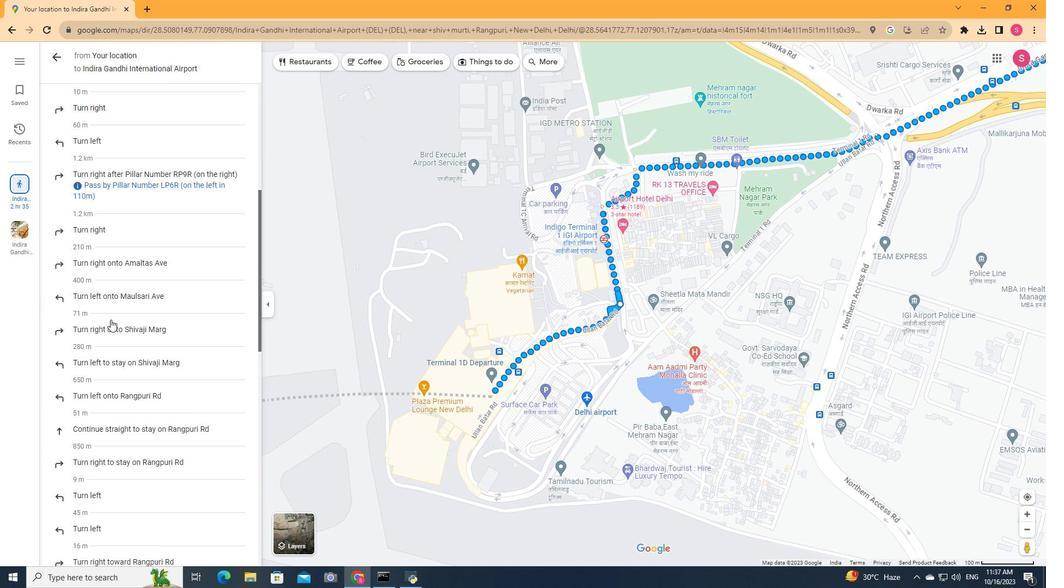 
Action: Mouse moved to (110, 299)
Screenshot: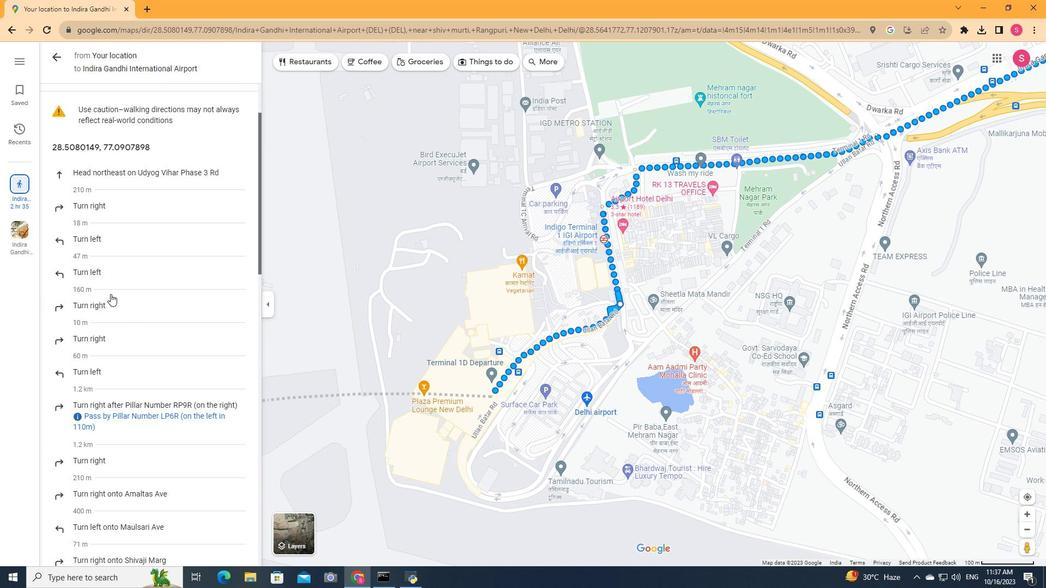 
Action: Mouse scrolled (110, 299) with delta (0, 0)
Screenshot: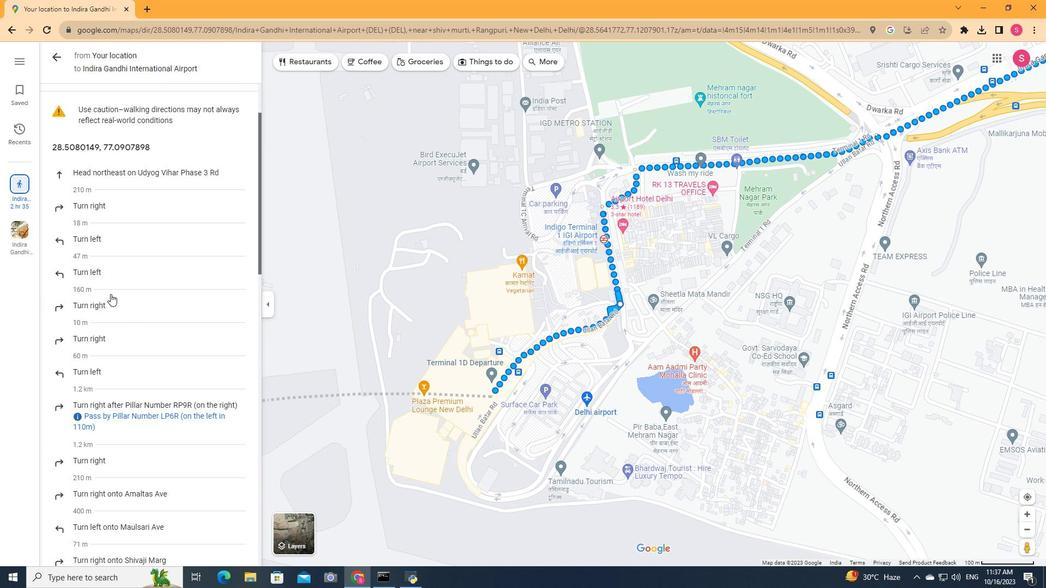 
Action: Mouse moved to (110, 299)
Screenshot: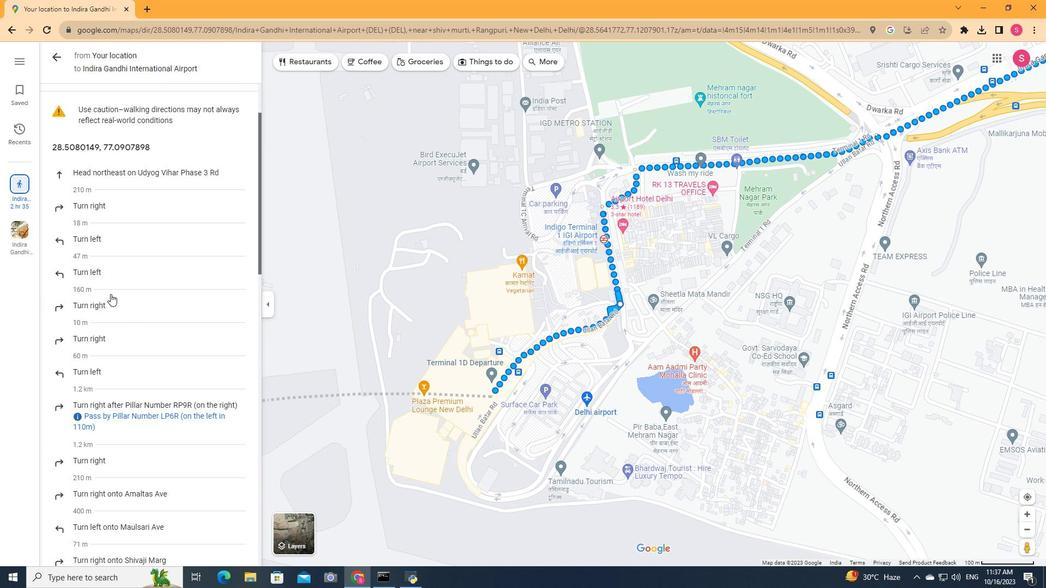 
Action: Mouse scrolled (110, 299) with delta (0, 0)
Screenshot: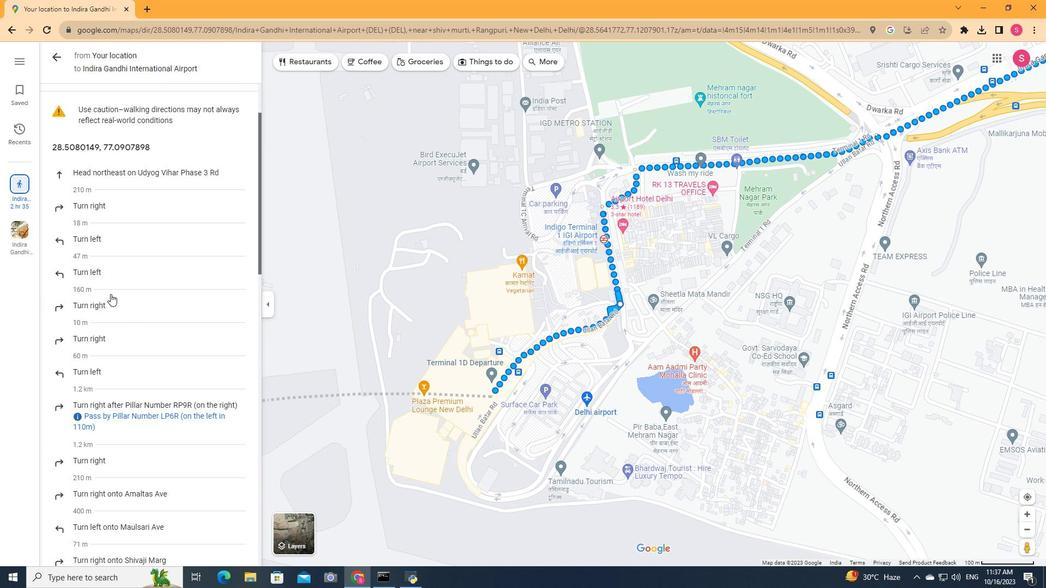 
Action: Mouse moved to (110, 298)
Screenshot: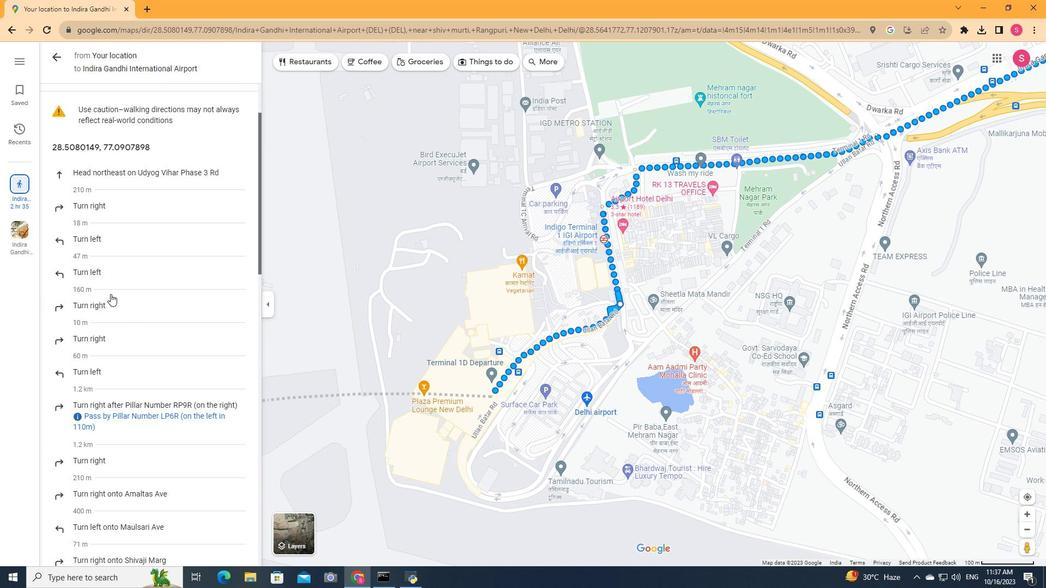
Action: Mouse scrolled (110, 299) with delta (0, 0)
Screenshot: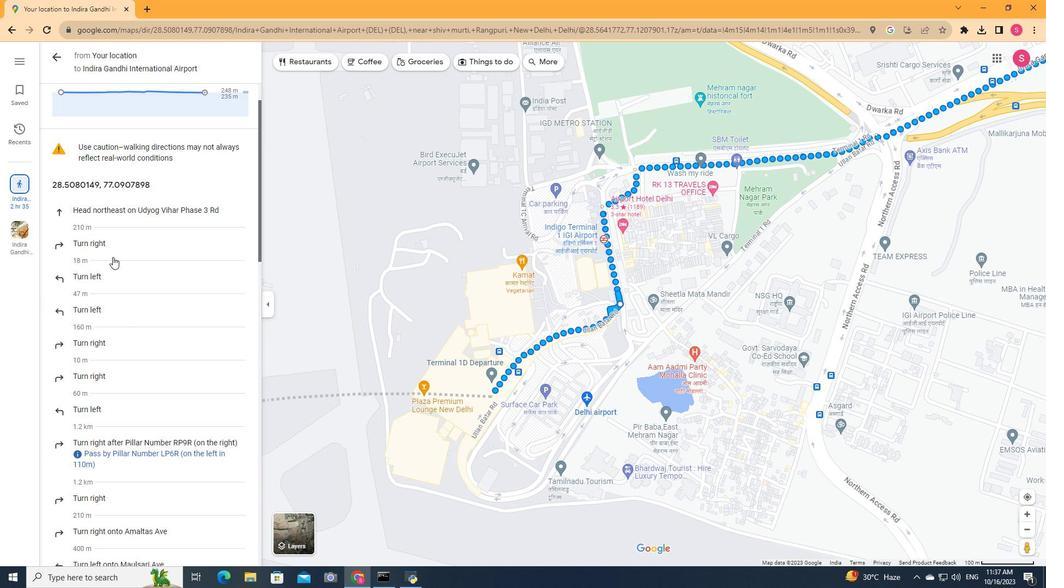 
Action: Mouse moved to (110, 297)
Screenshot: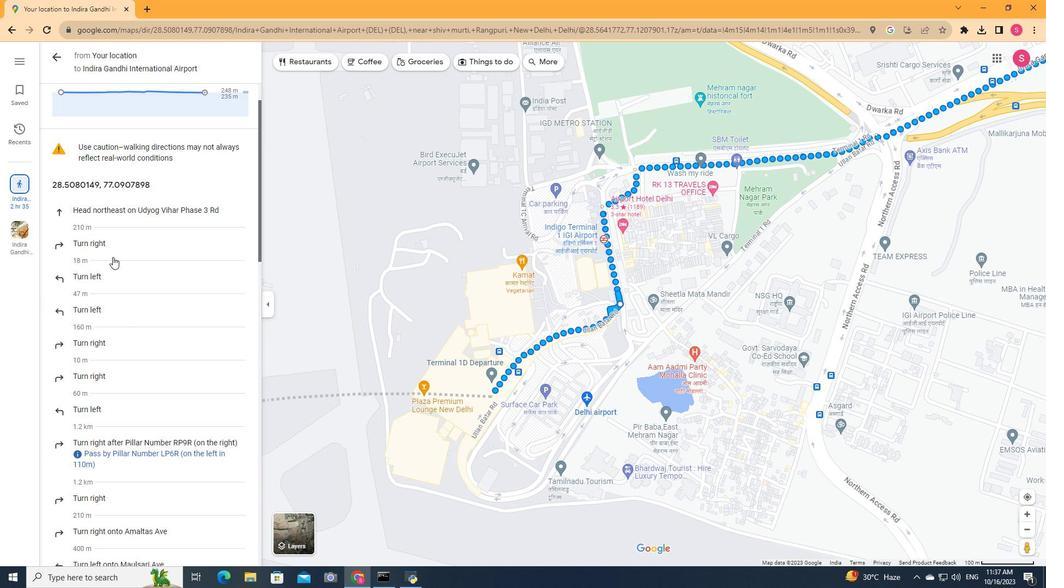 
Action: Mouse scrolled (110, 298) with delta (0, 0)
Screenshot: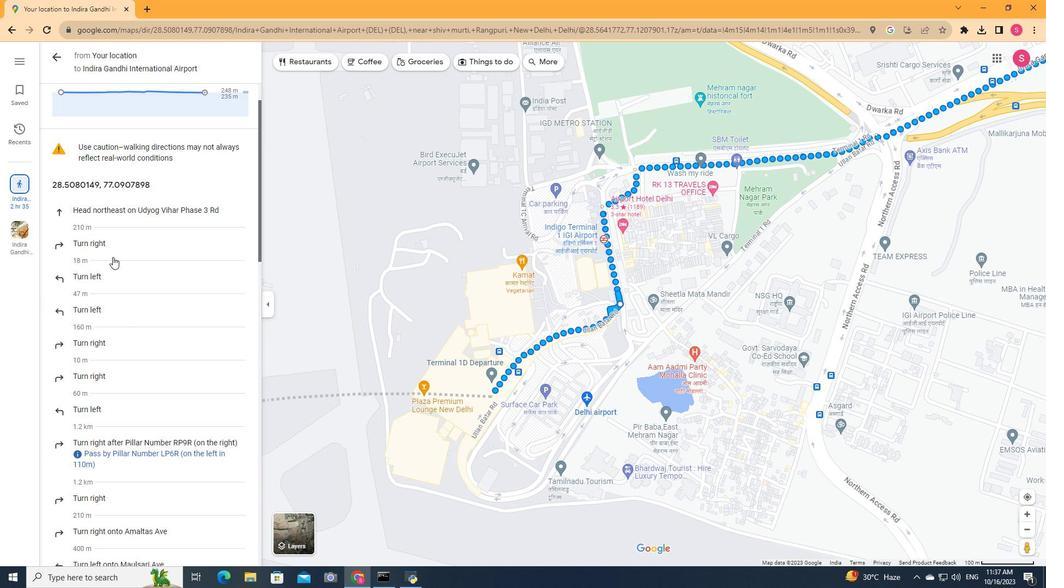 
Action: Mouse moved to (110, 296)
Screenshot: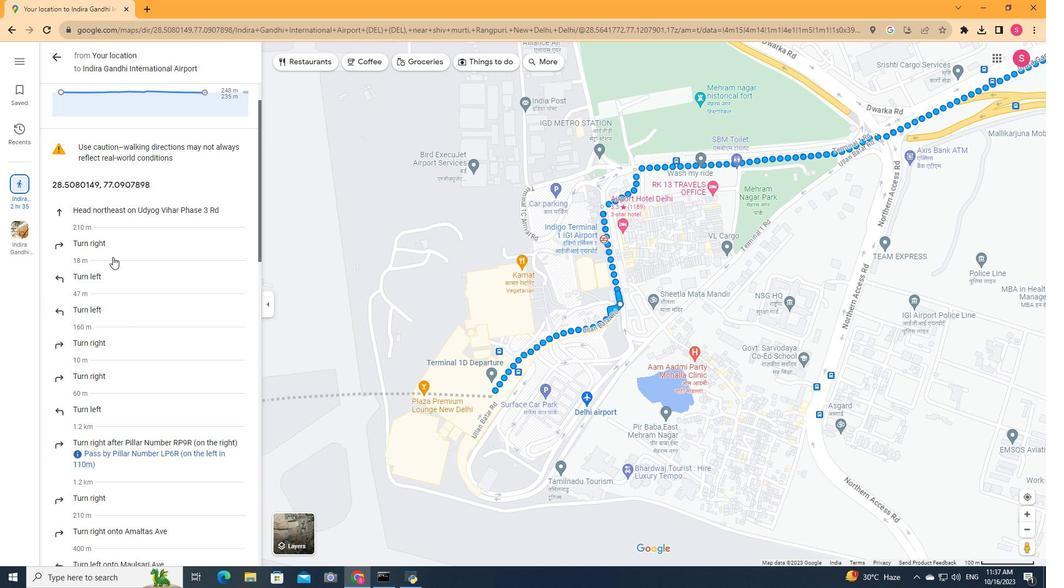 
Action: Mouse scrolled (110, 297) with delta (0, 0)
Screenshot: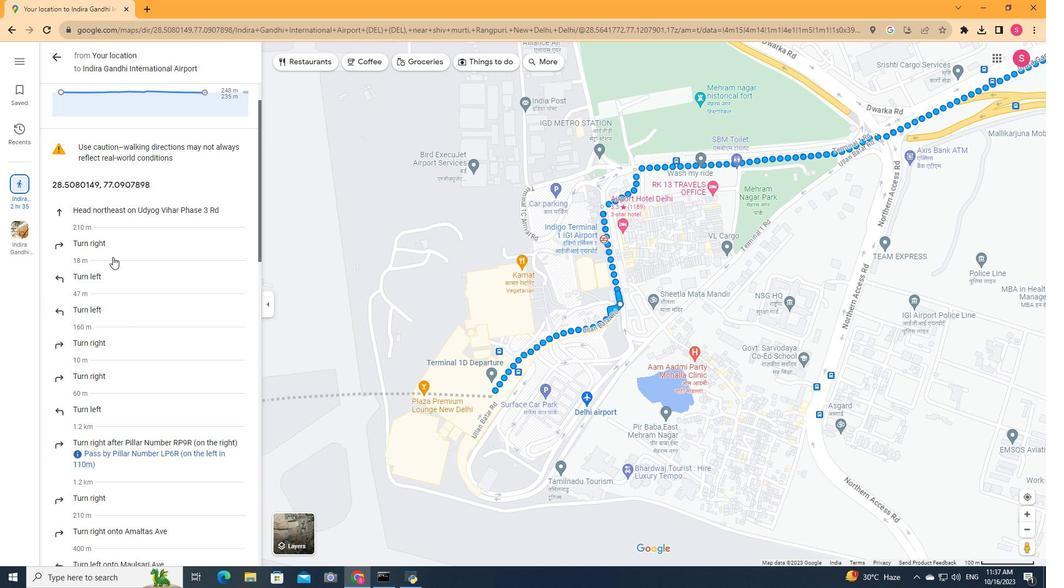 
Action: Mouse moved to (110, 294)
Screenshot: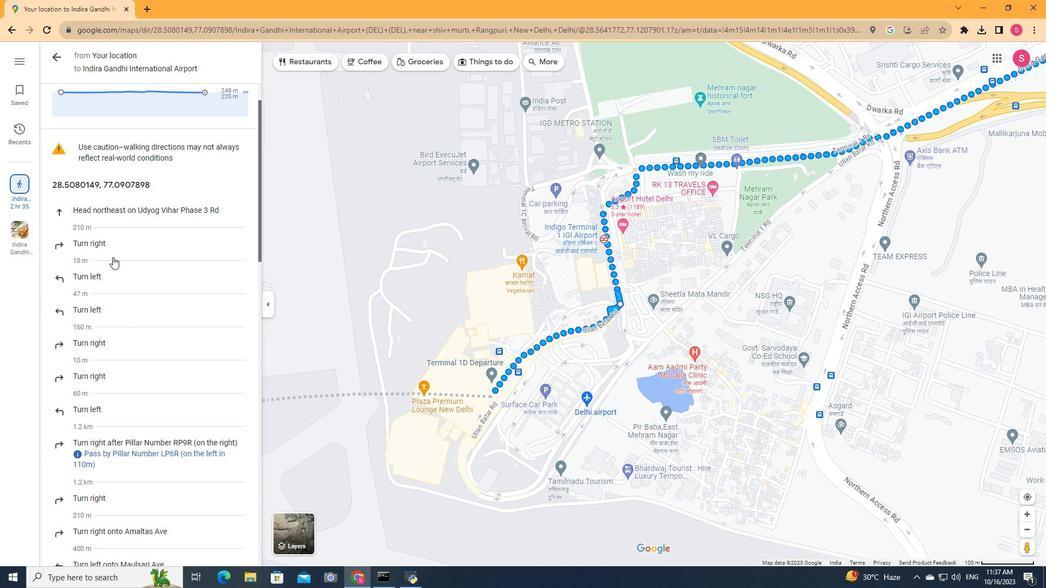 
Action: Mouse scrolled (110, 295) with delta (0, 0)
Screenshot: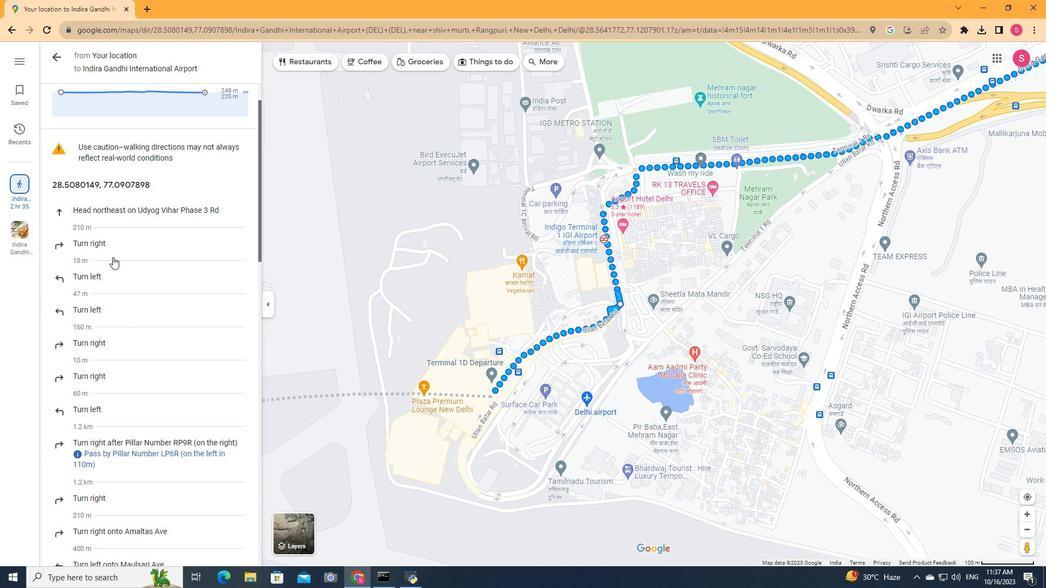 
Action: Mouse moved to (60, 59)
Screenshot: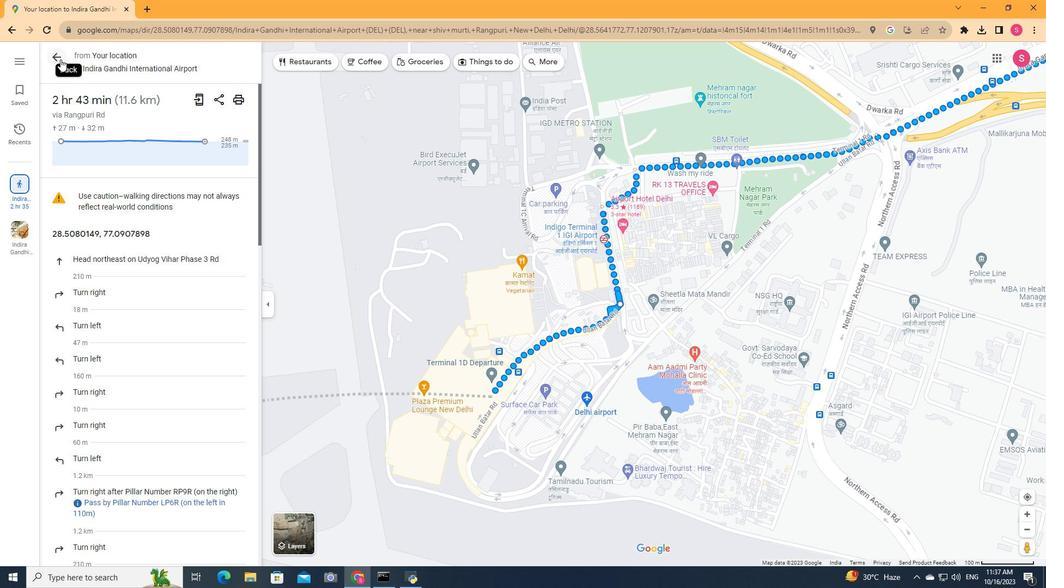 
Action: Mouse pressed left at (60, 59)
Screenshot: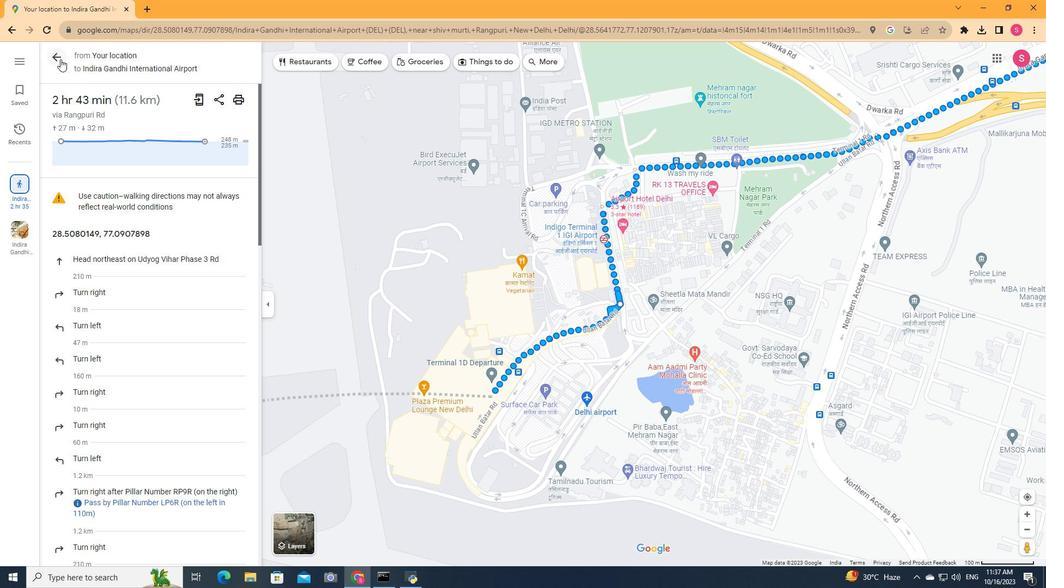 
Action: Mouse moved to (112, 63)
Screenshot: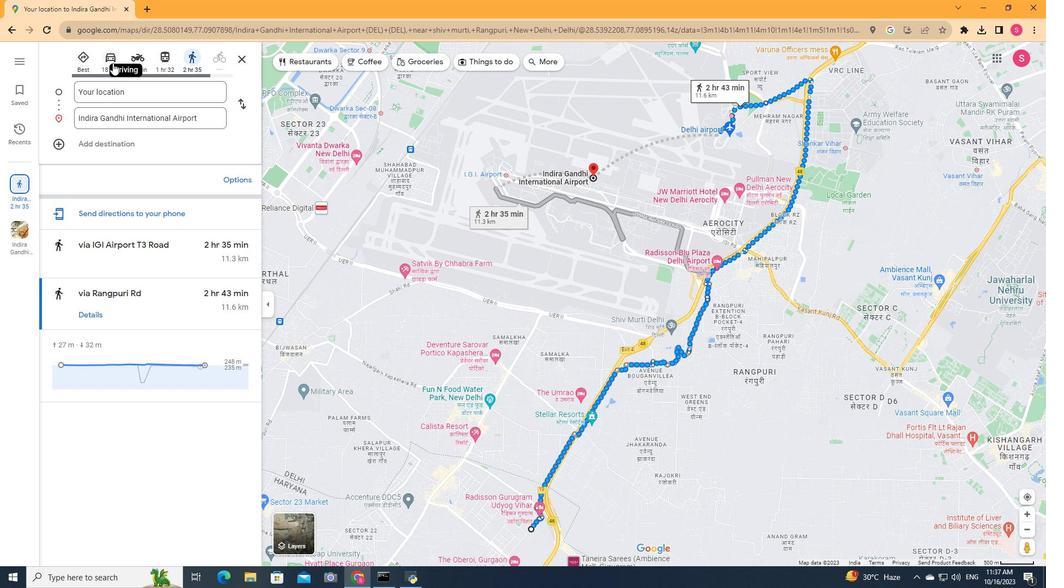 
Action: Mouse pressed left at (112, 63)
Screenshot: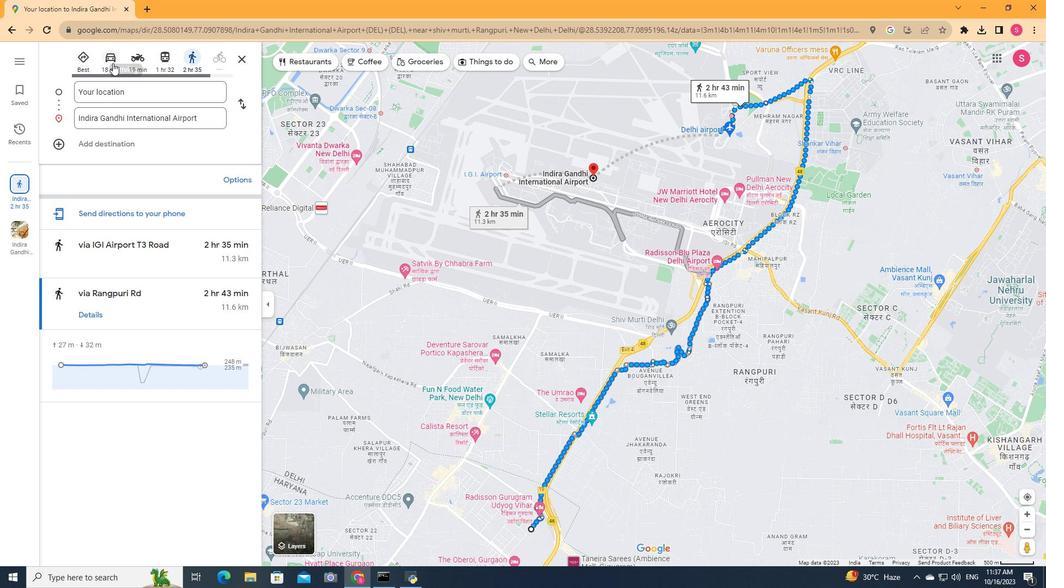 
Action: Mouse moved to (86, 305)
Screenshot: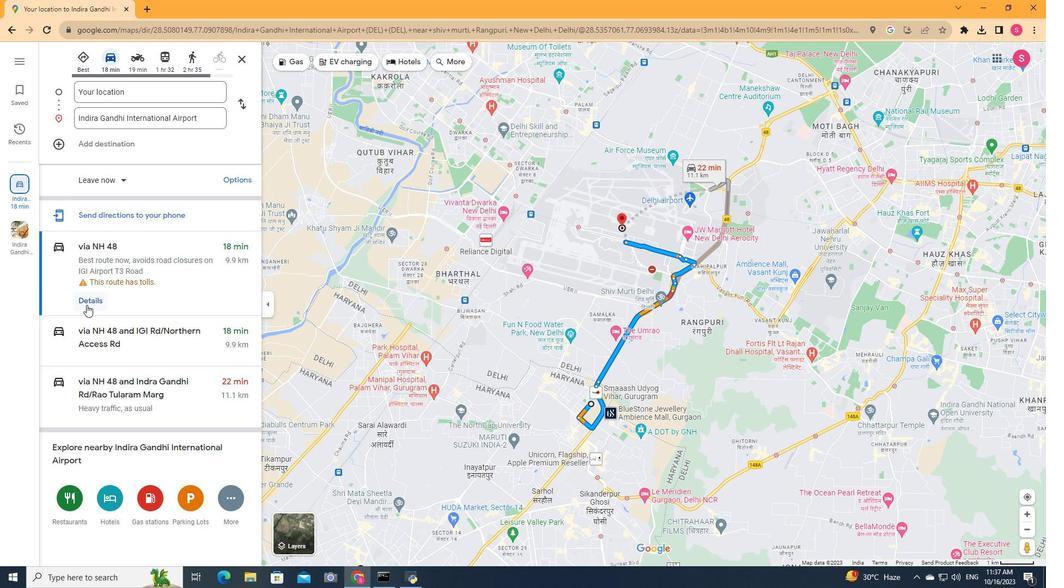 
Action: Mouse pressed left at (86, 305)
Screenshot: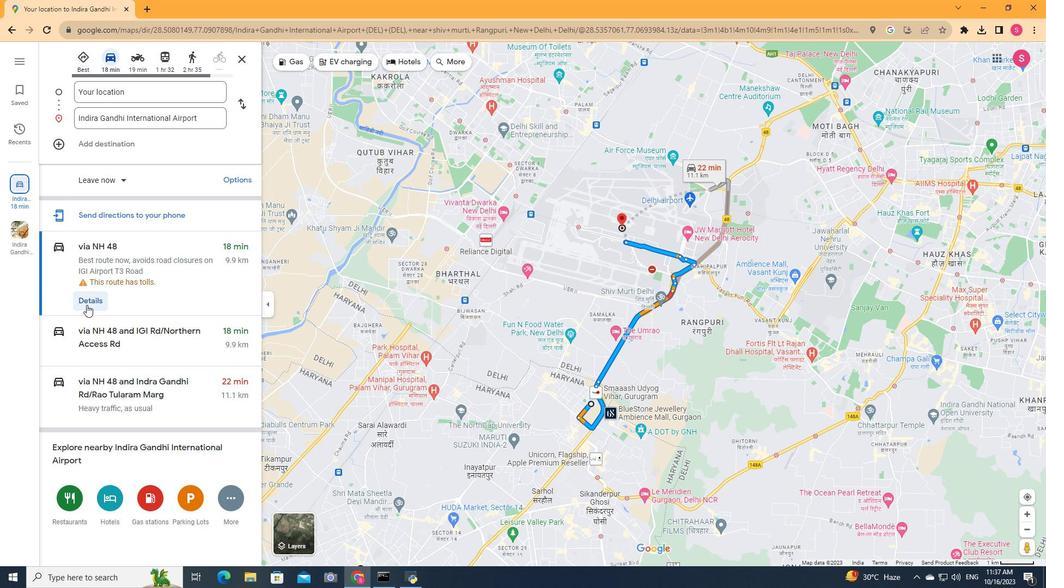
Action: Mouse moved to (55, 62)
Screenshot: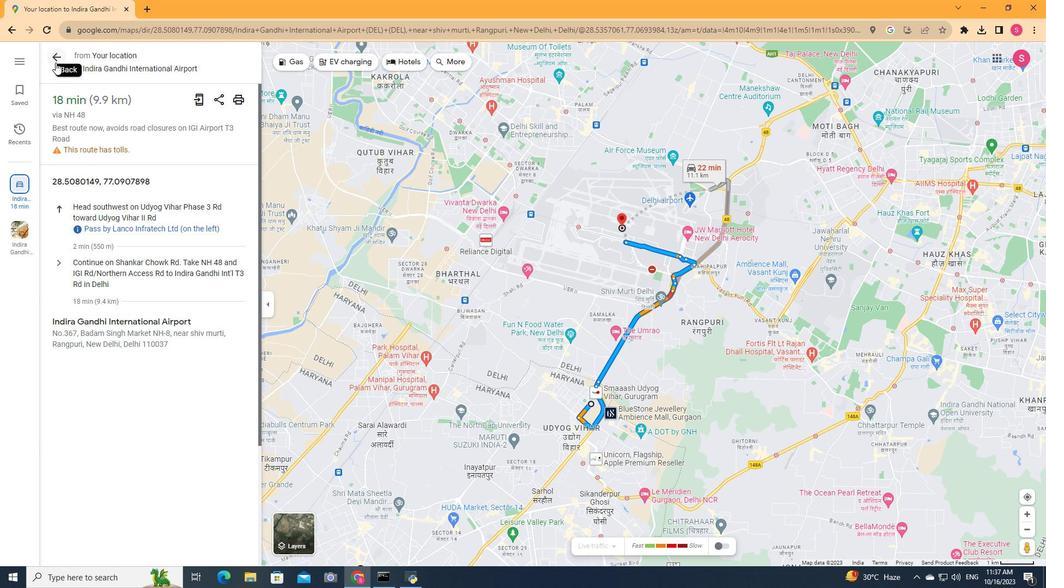 
Action: Mouse pressed left at (55, 62)
Screenshot: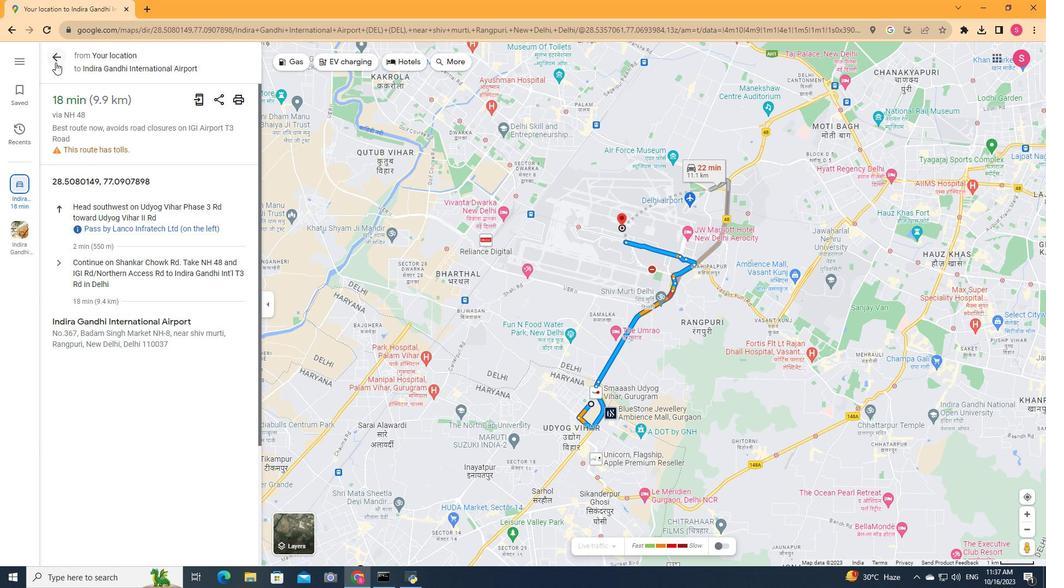 
Action: Mouse moved to (90, 345)
Screenshot: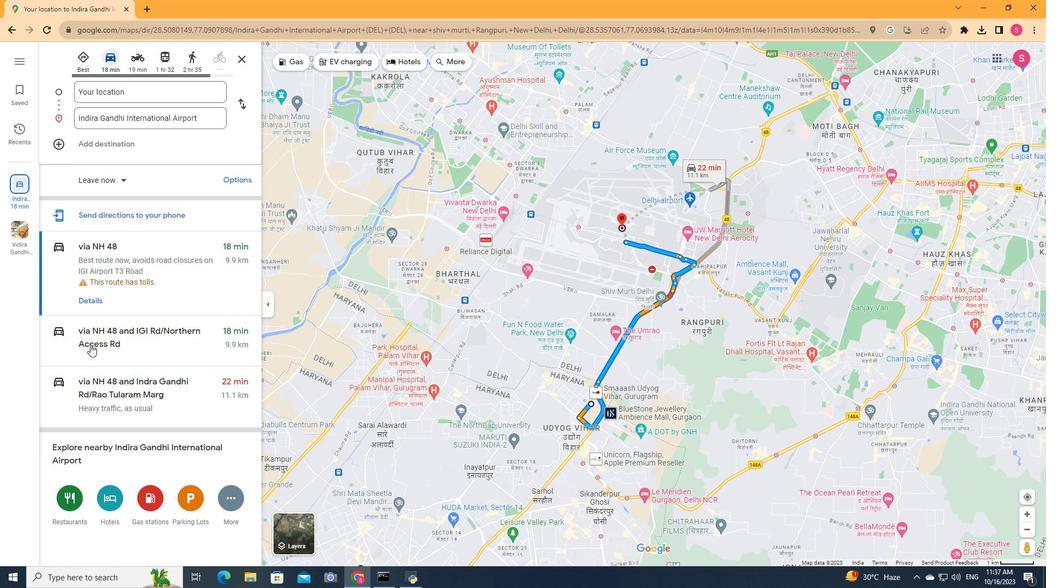 
Action: Mouse pressed left at (90, 345)
Screenshot: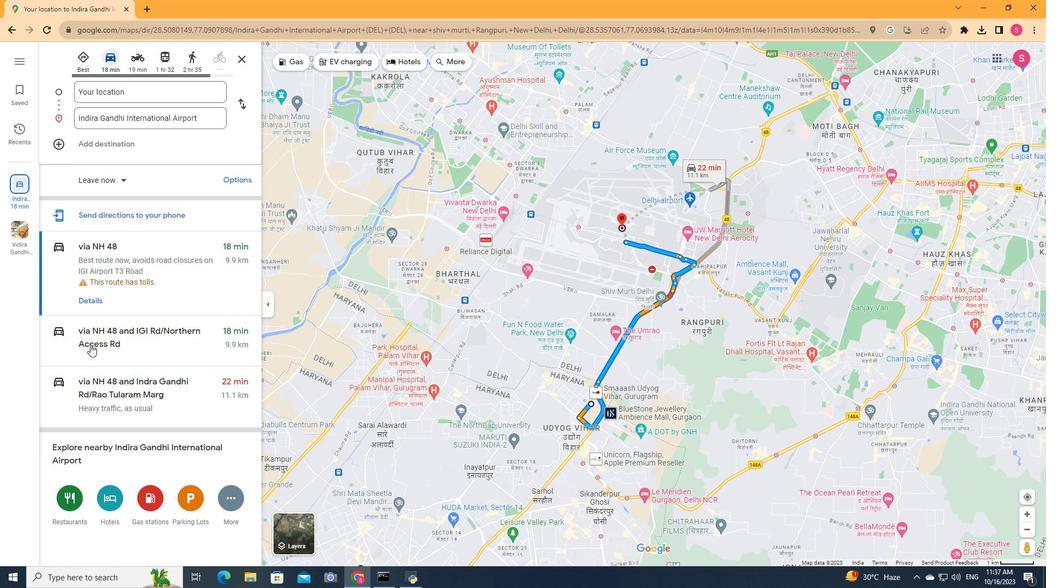 
Action: Mouse moved to (92, 354)
Screenshot: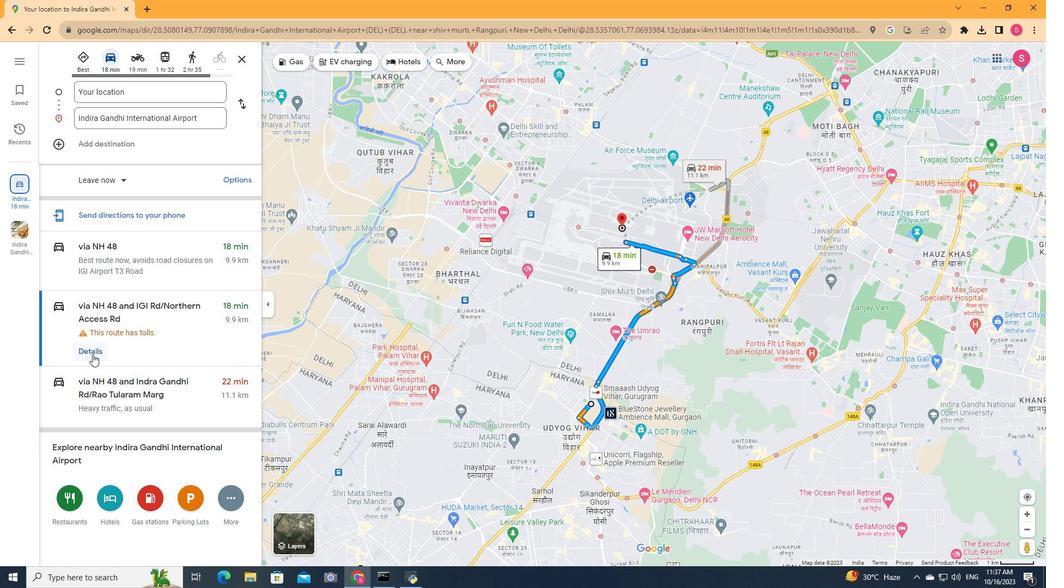 
Action: Mouse pressed left at (92, 354)
Screenshot: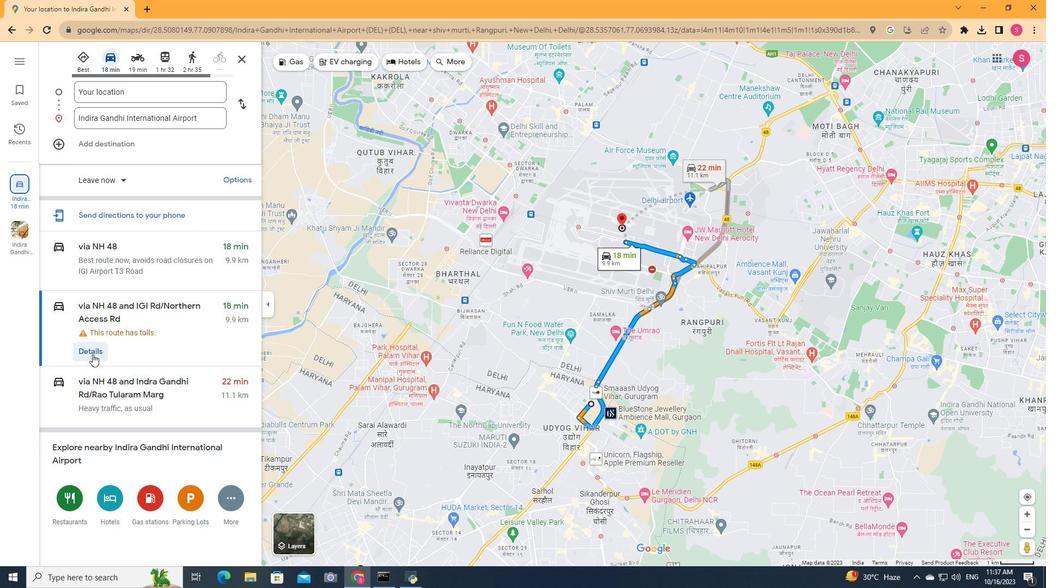 
Action: Mouse moved to (60, 62)
Screenshot: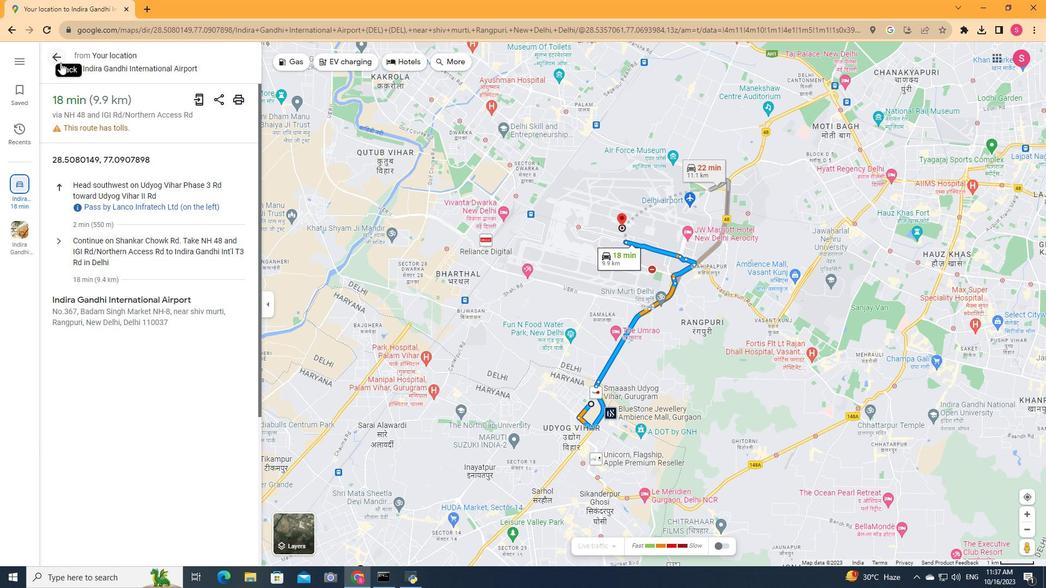 
Action: Mouse pressed left at (60, 62)
Screenshot: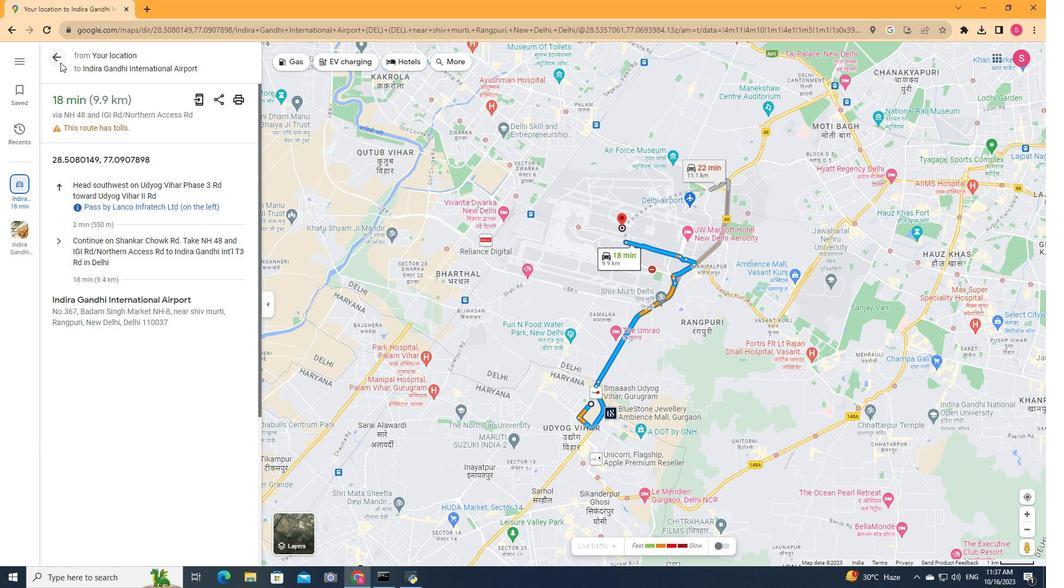 
Action: Mouse moved to (93, 403)
Screenshot: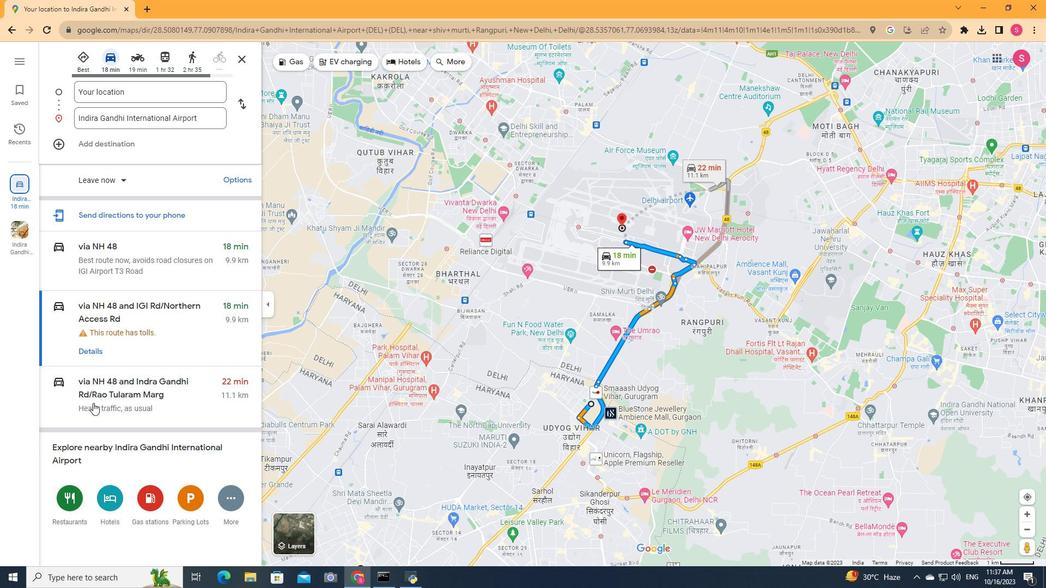 
Action: Mouse pressed left at (93, 403)
Screenshot: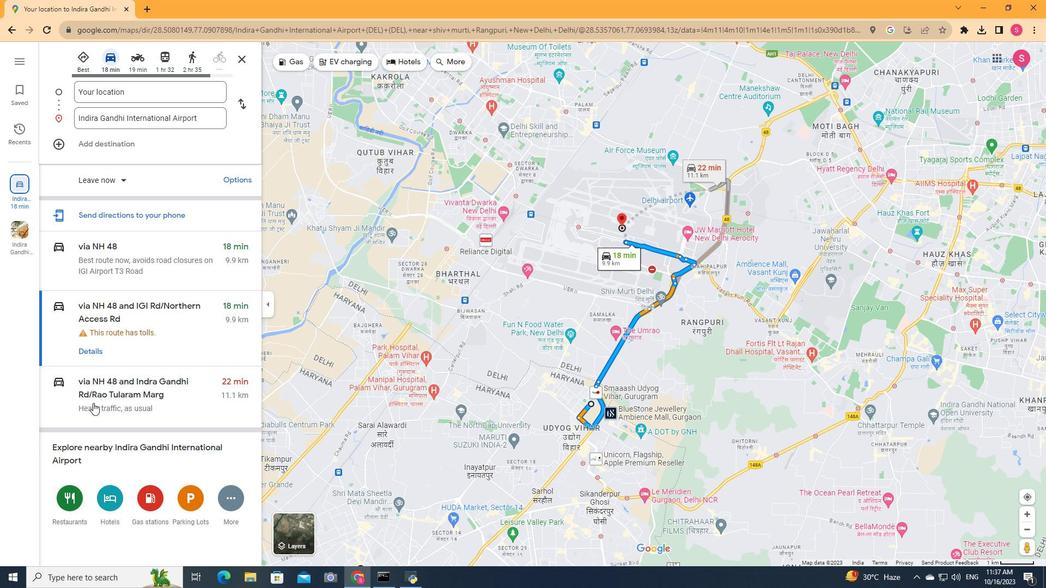 
Action: Mouse moved to (93, 412)
Screenshot: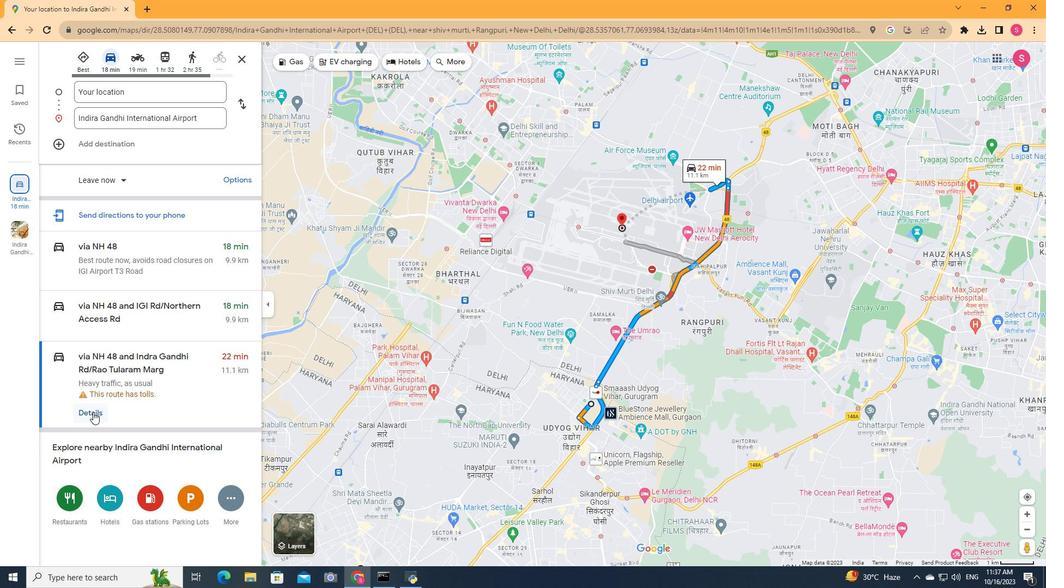 
Action: Mouse pressed left at (93, 412)
Screenshot: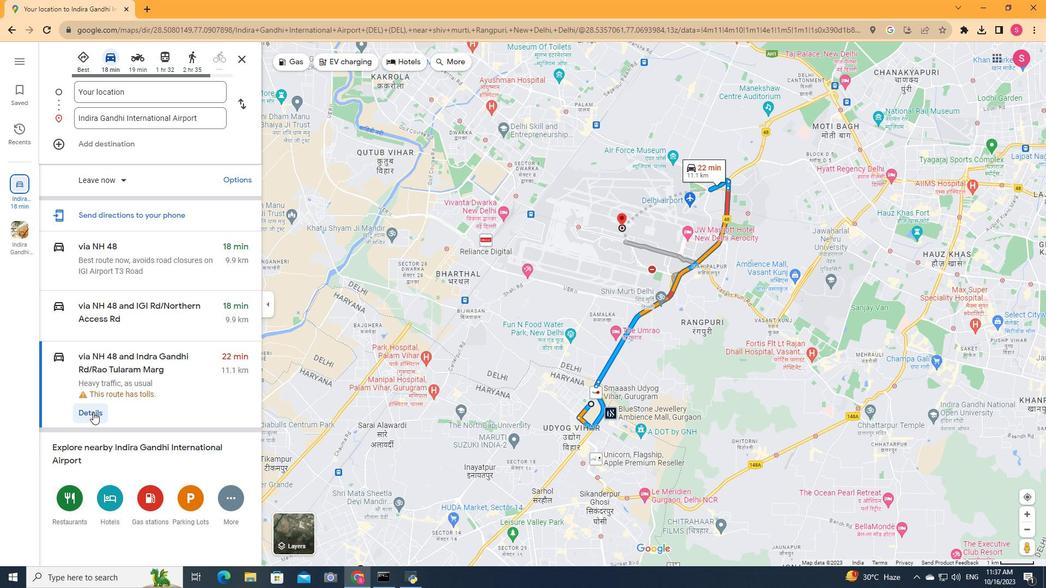 
Action: Mouse moved to (110, 491)
Screenshot: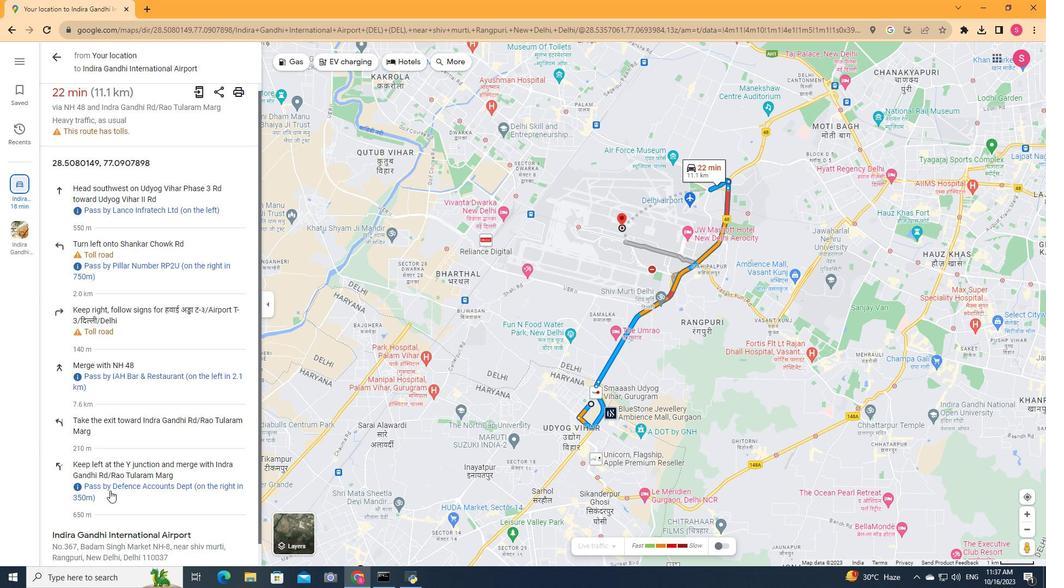
Action: Mouse scrolled (110, 490) with delta (0, 0)
Screenshot: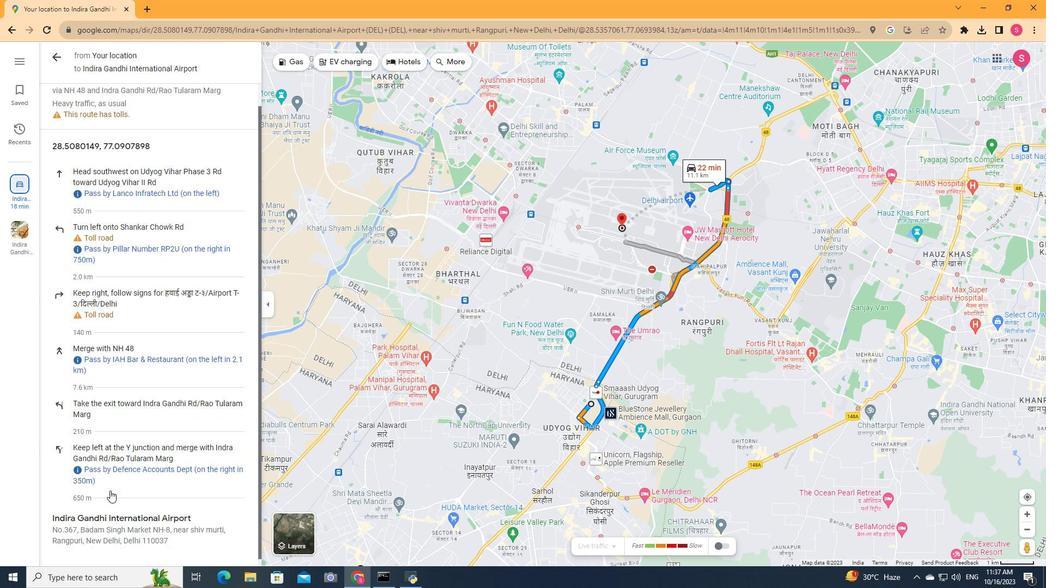 
Action: Mouse scrolled (110, 490) with delta (0, 0)
Screenshot: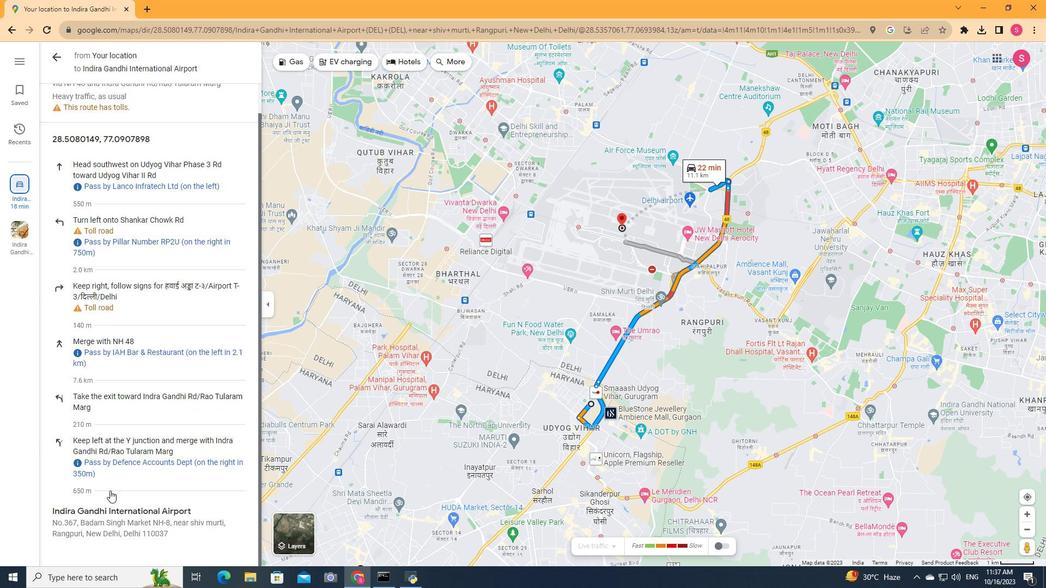 
Action: Mouse scrolled (110, 490) with delta (0, 0)
Screenshot: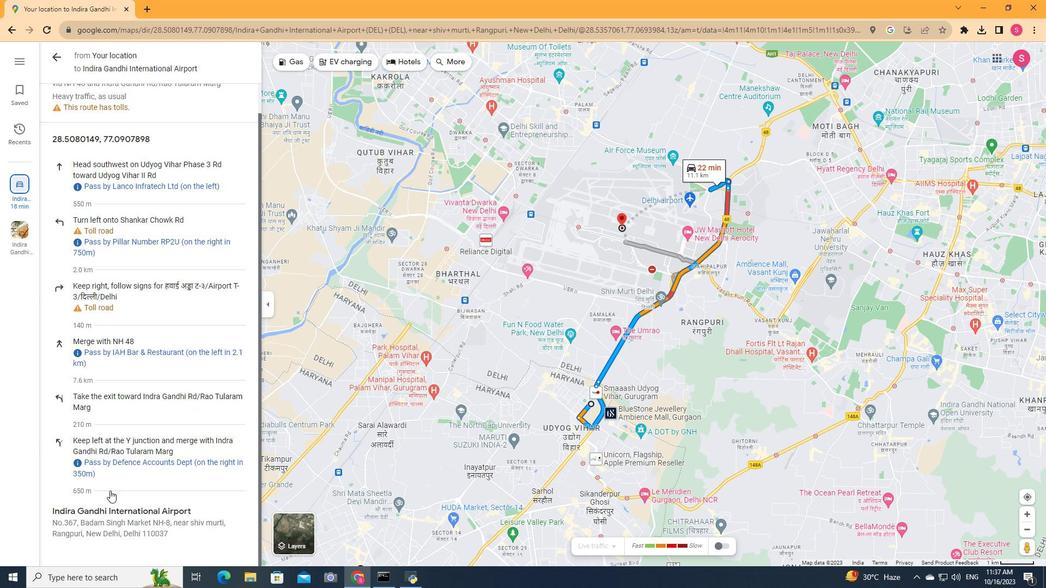 
Action: Mouse moved to (109, 444)
Screenshot: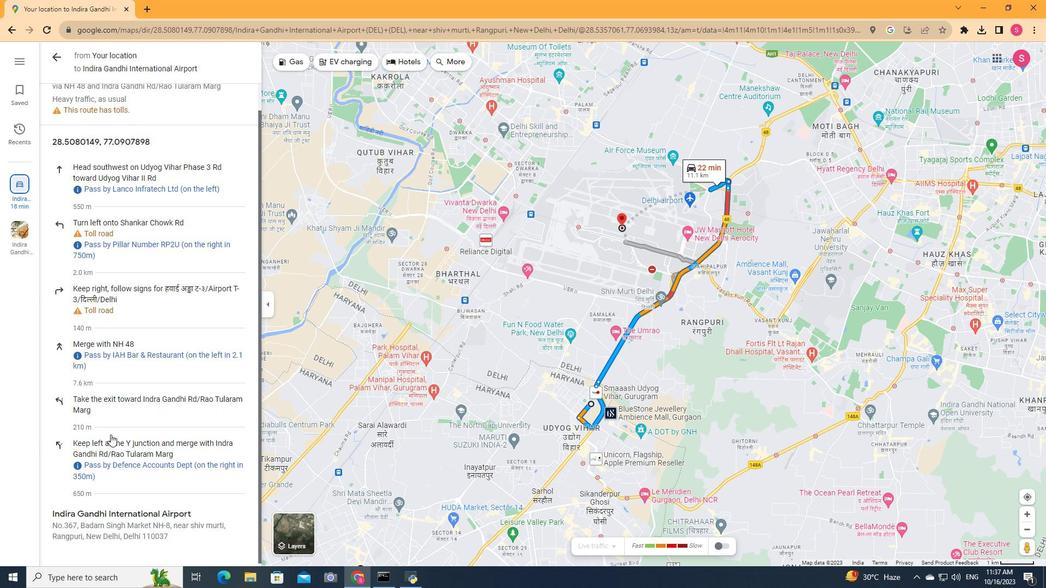 
Action: Mouse scrolled (109, 444) with delta (0, 0)
Screenshot: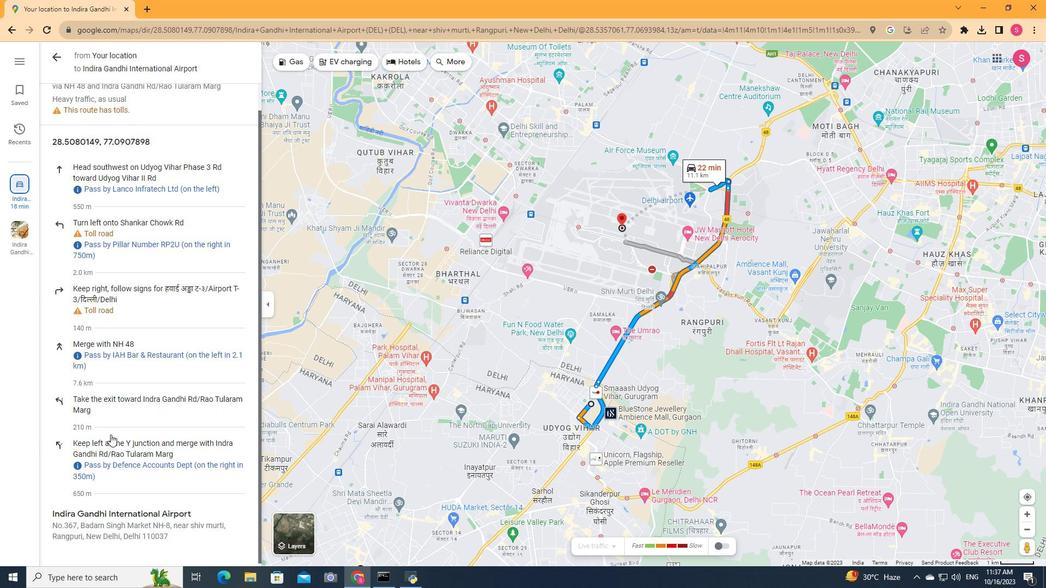 
Action: Mouse moved to (109, 436)
Screenshot: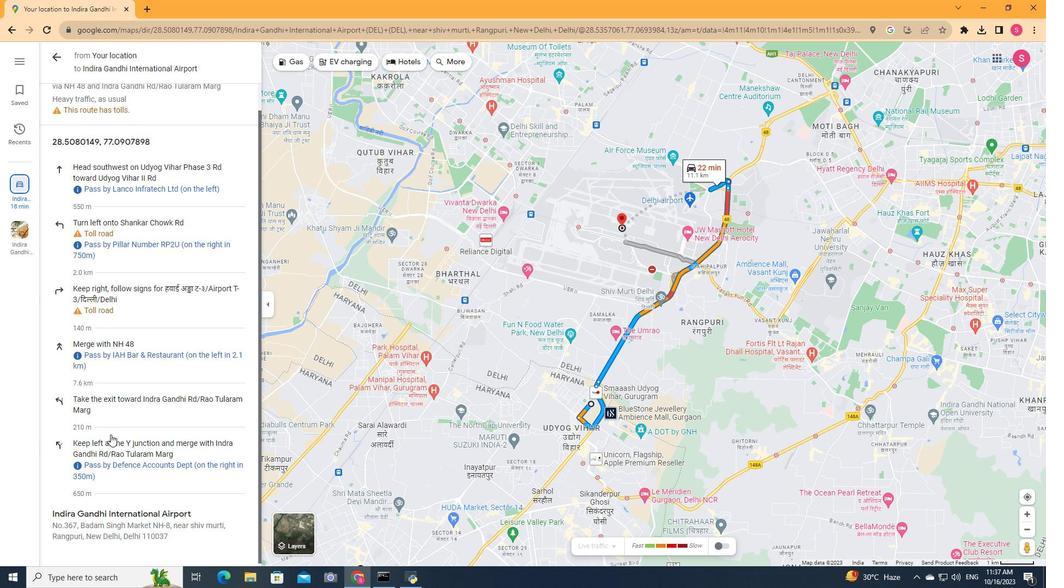 
Action: Mouse scrolled (109, 437) with delta (0, 0)
Screenshot: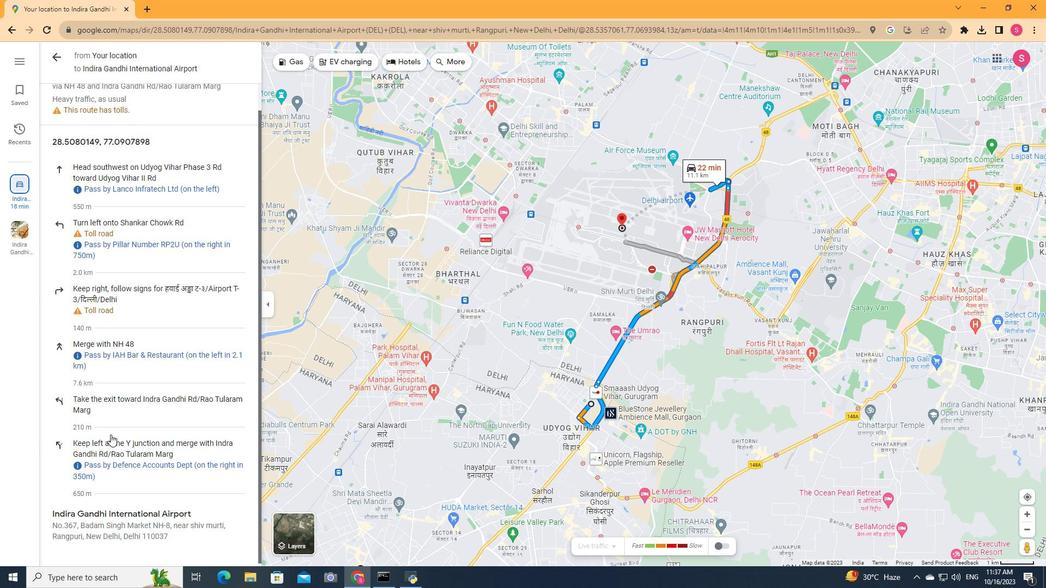 
Action: Mouse moved to (110, 434)
Screenshot: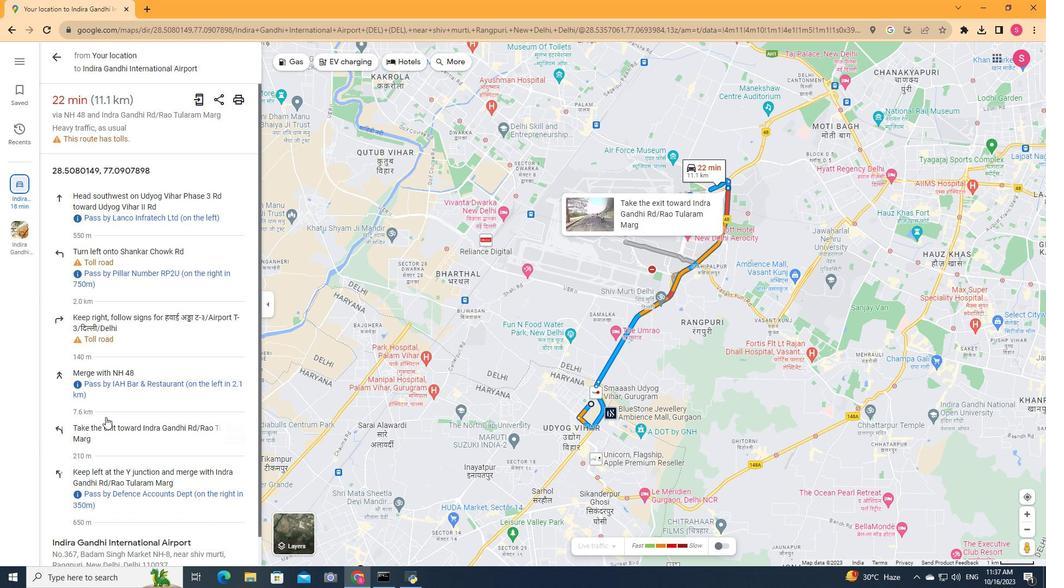 
Action: Mouse scrolled (110, 435) with delta (0, 0)
Screenshot: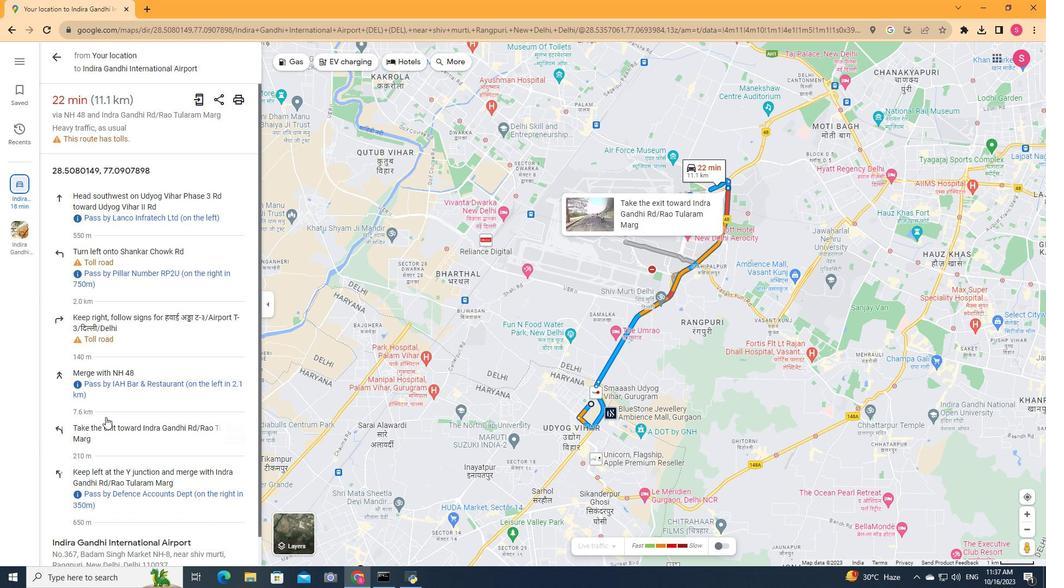 
Action: Mouse moved to (55, 62)
Screenshot: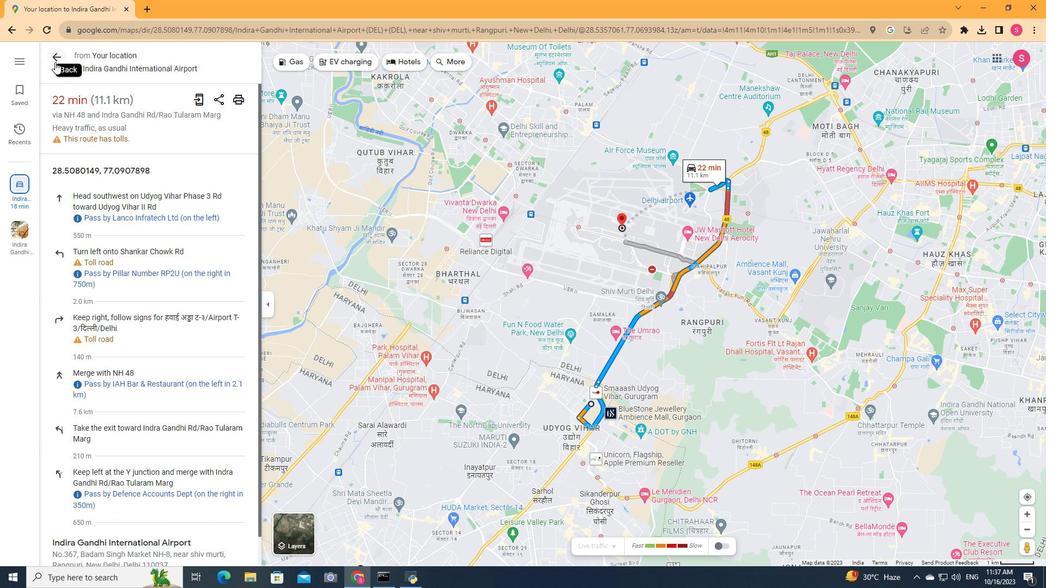 
Action: Mouse pressed left at (55, 62)
Screenshot: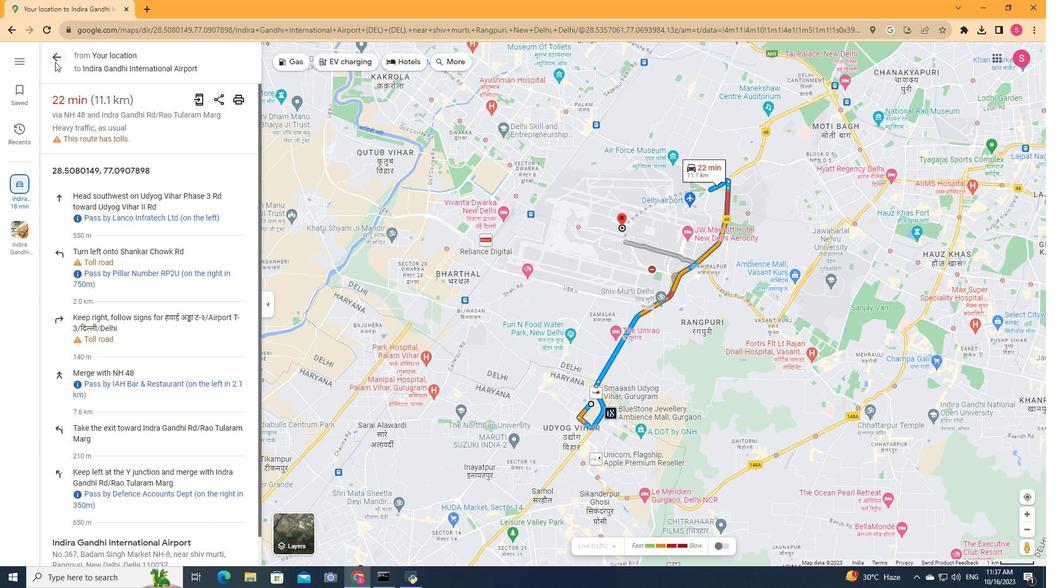 
Action: Mouse moved to (130, 64)
Screenshot: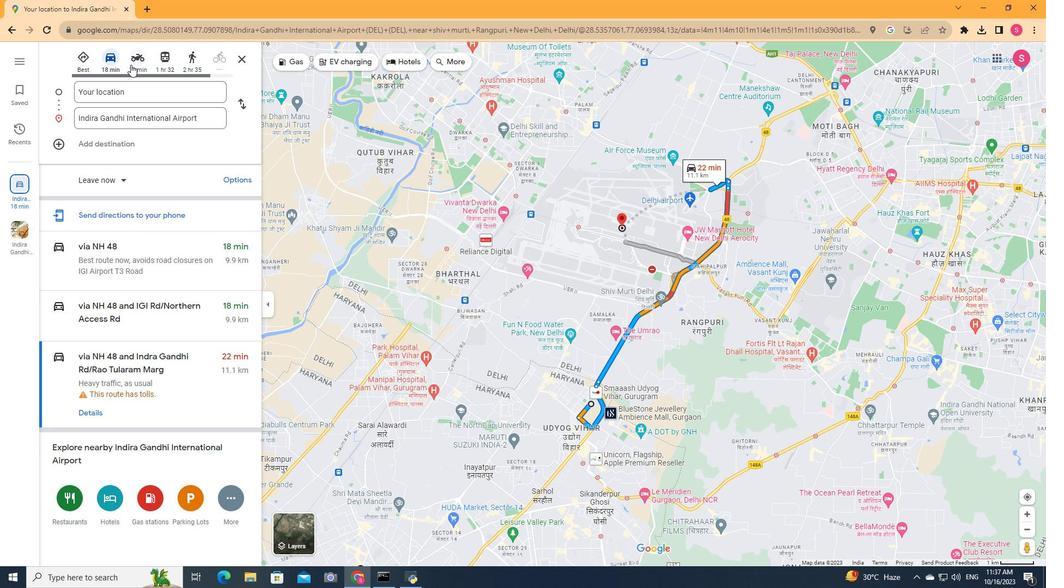 
Action: Mouse pressed left at (130, 64)
Screenshot: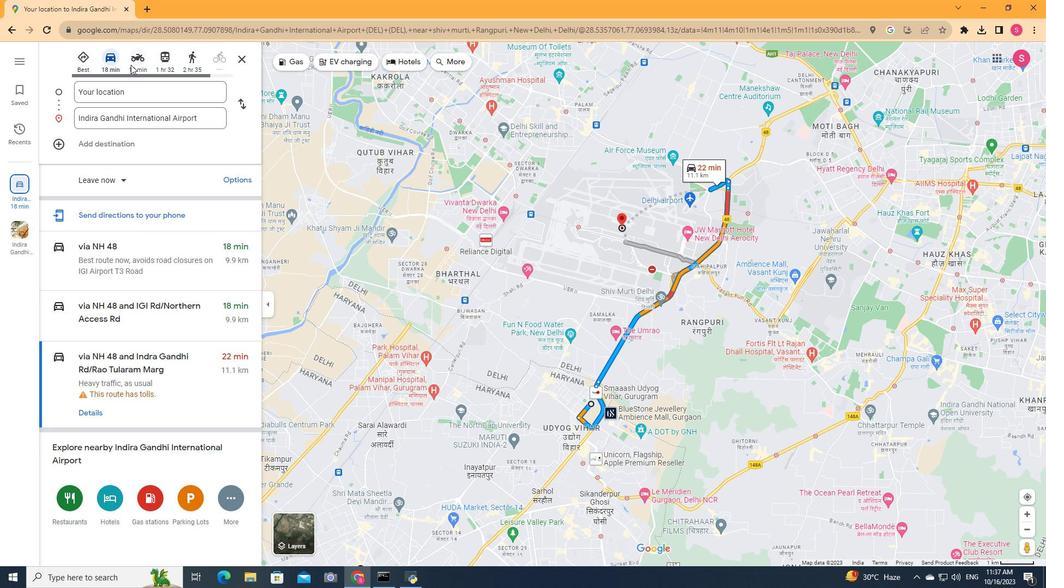 
Action: Mouse moved to (97, 287)
Screenshot: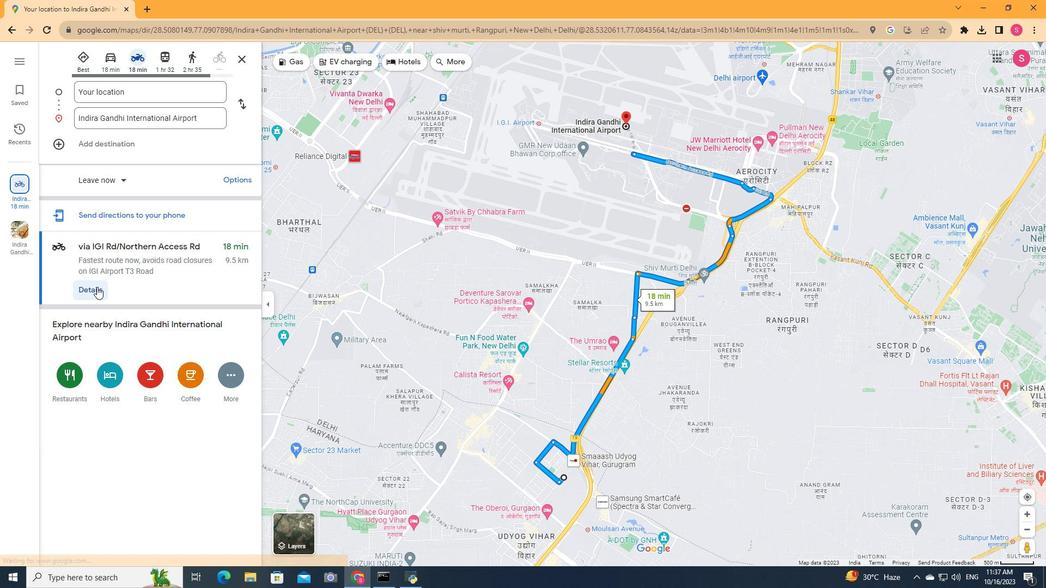 
Action: Mouse pressed left at (97, 287)
Screenshot: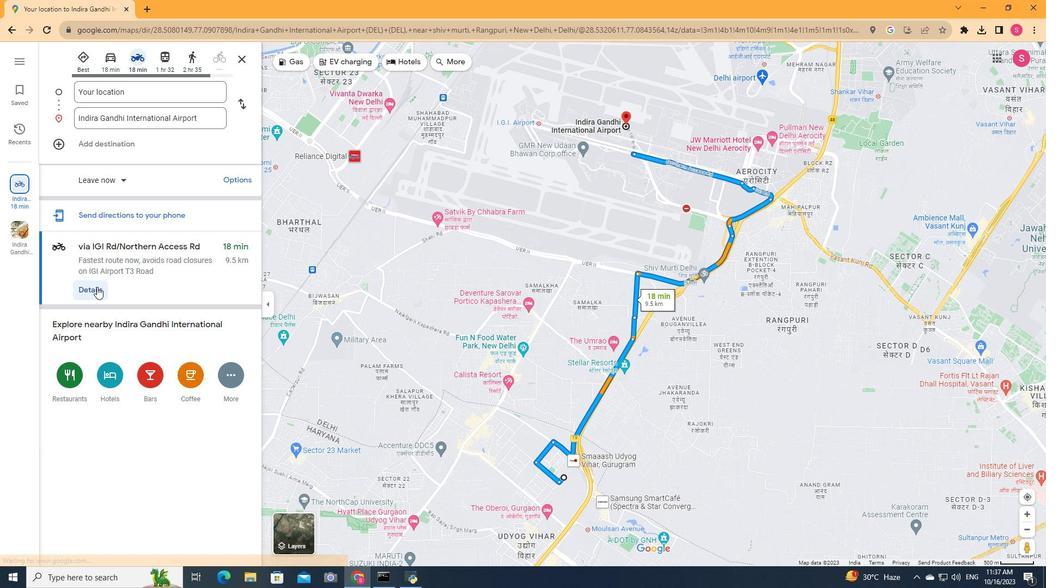 
Action: Mouse moved to (97, 287)
Screenshot: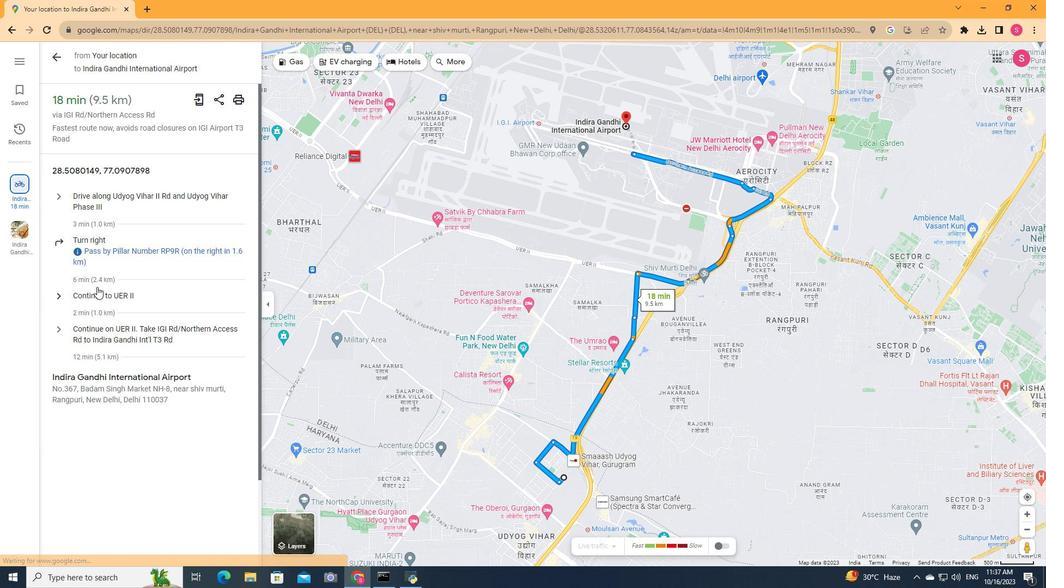 
Action: Mouse scrolled (97, 286) with delta (0, 0)
Screenshot: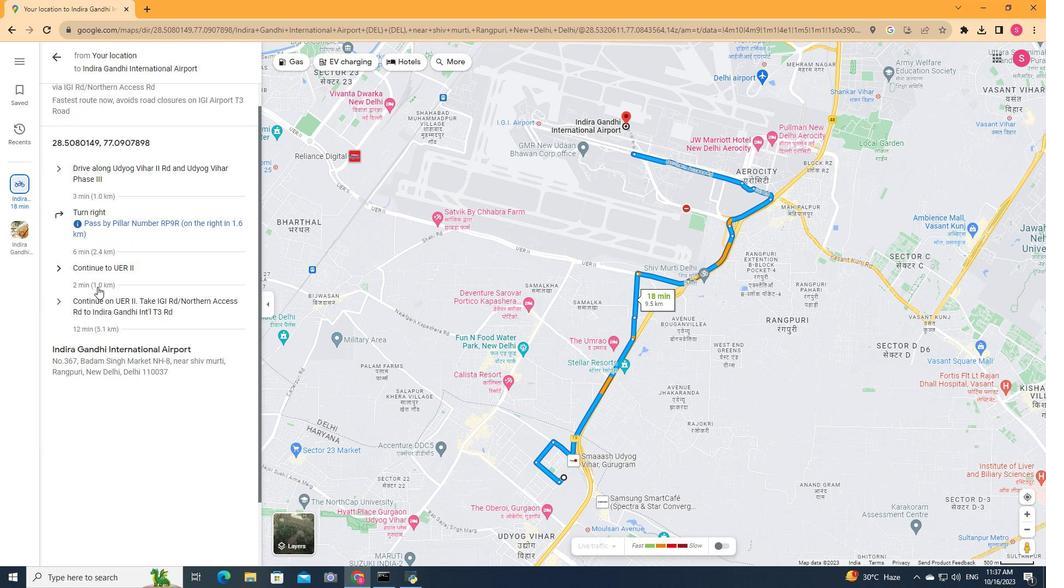 
Action: Mouse moved to (99, 277)
Screenshot: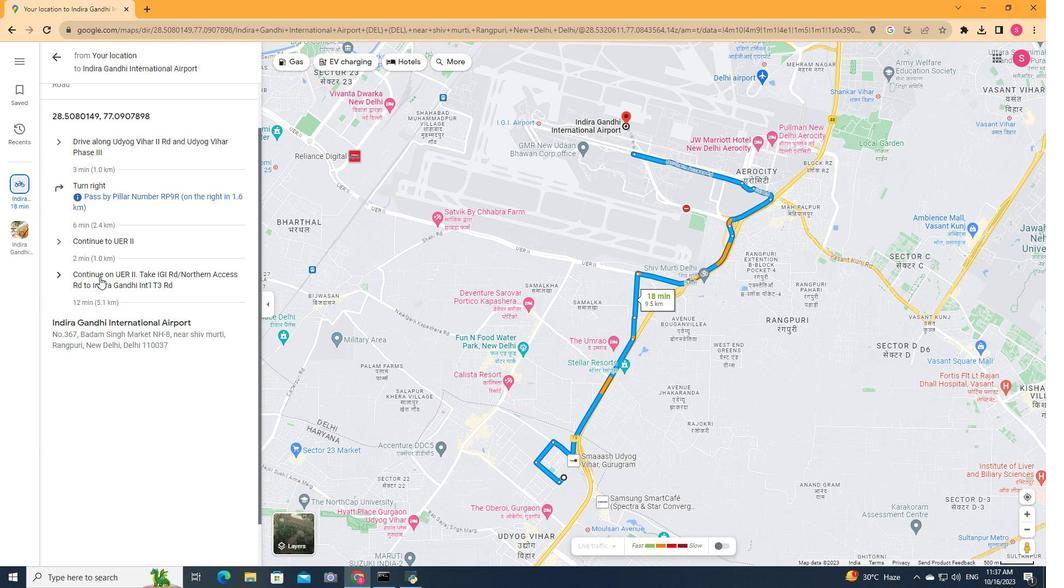 
Action: Mouse pressed left at (99, 277)
Screenshot: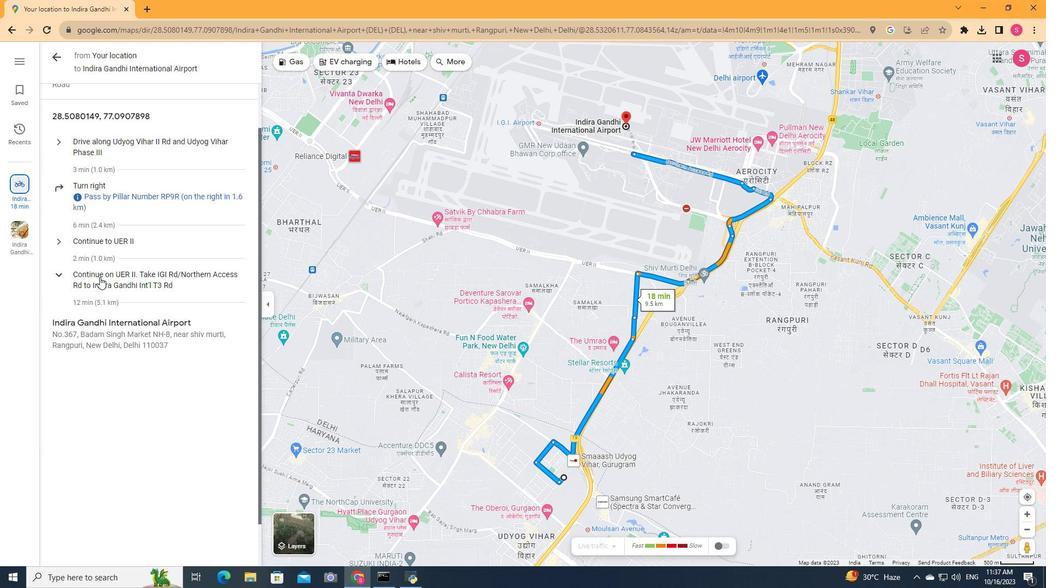 
Action: Mouse moved to (106, 300)
Screenshot: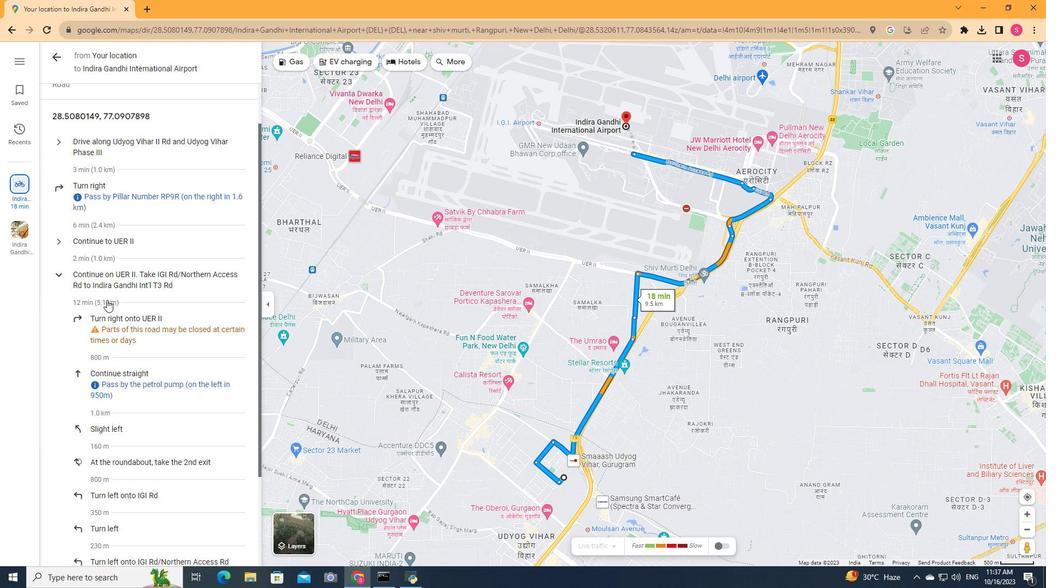 
Action: Mouse scrolled (106, 299) with delta (0, 0)
Screenshot: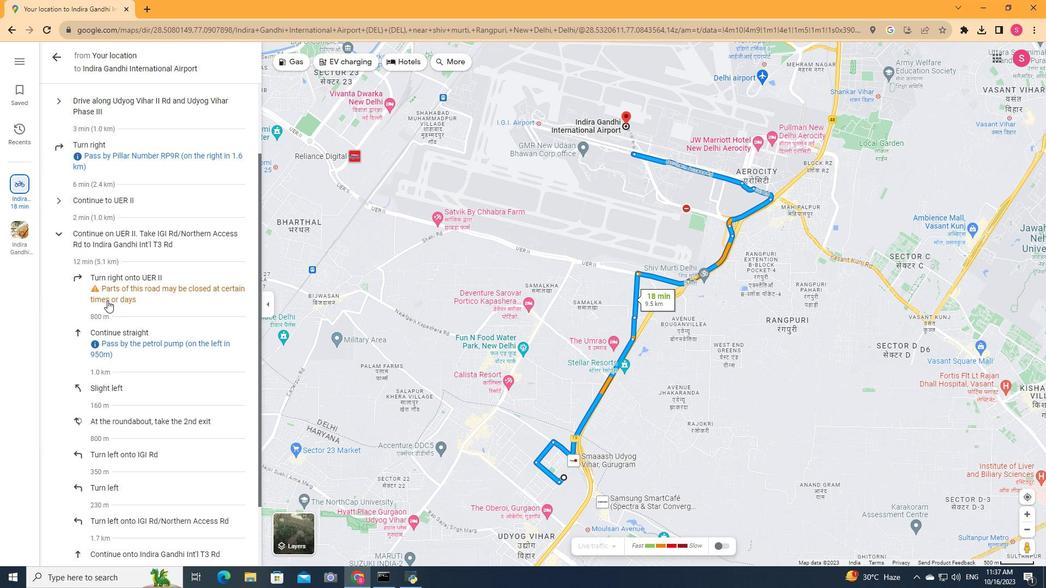 
Action: Mouse moved to (107, 300)
Screenshot: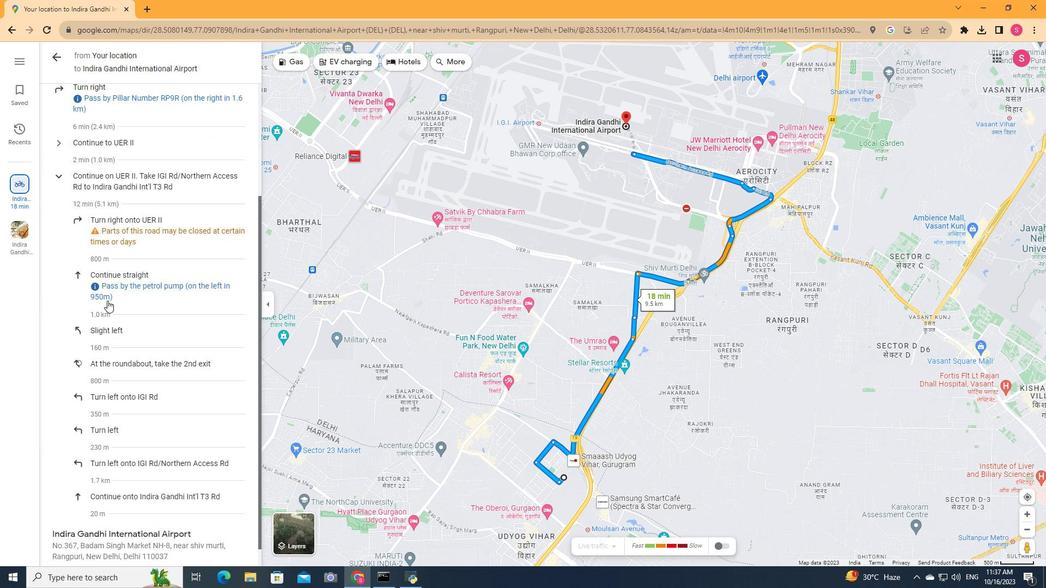 
Action: Mouse scrolled (107, 300) with delta (0, 0)
Screenshot: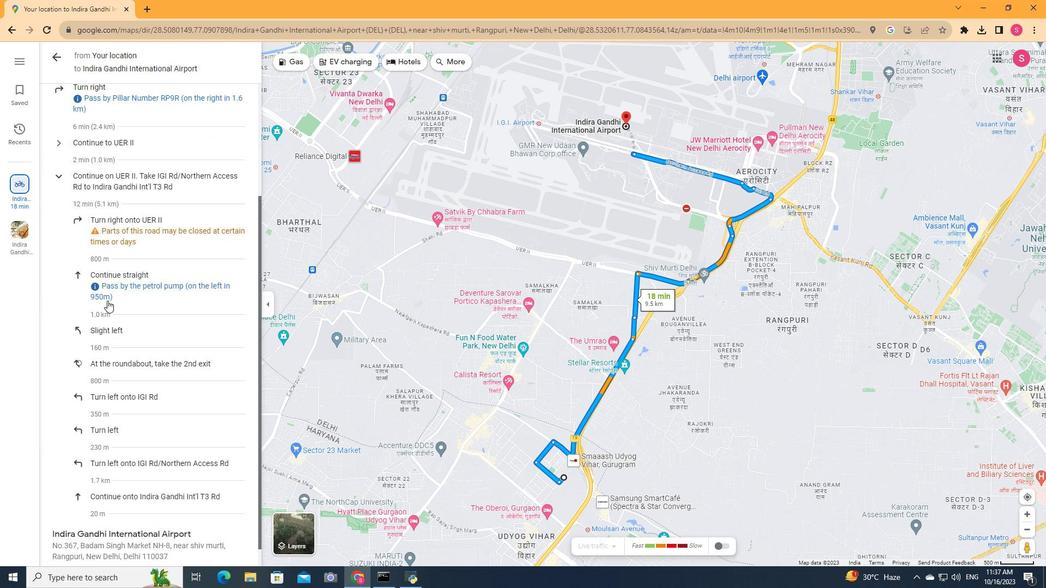 
Action: Mouse scrolled (107, 300) with delta (0, 0)
Screenshot: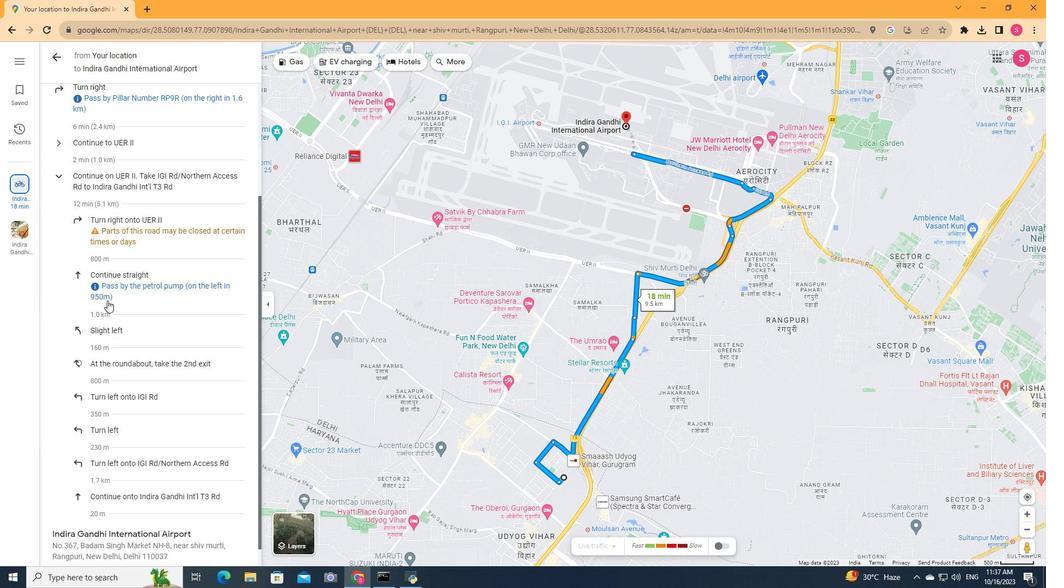 
Action: Mouse scrolled (107, 300) with delta (0, 0)
Screenshot: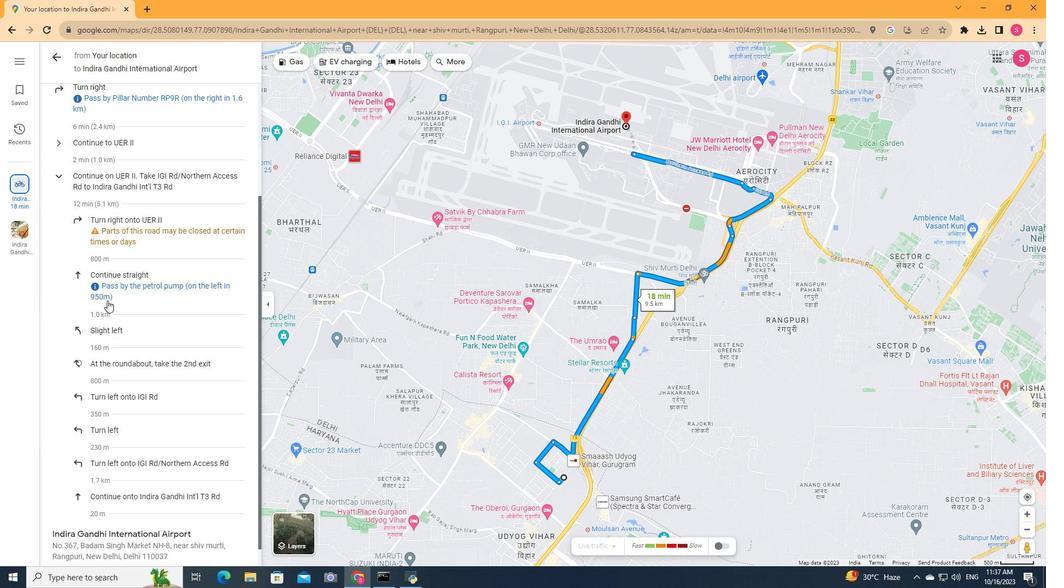 
Action: Mouse scrolled (107, 300) with delta (0, 0)
Screenshot: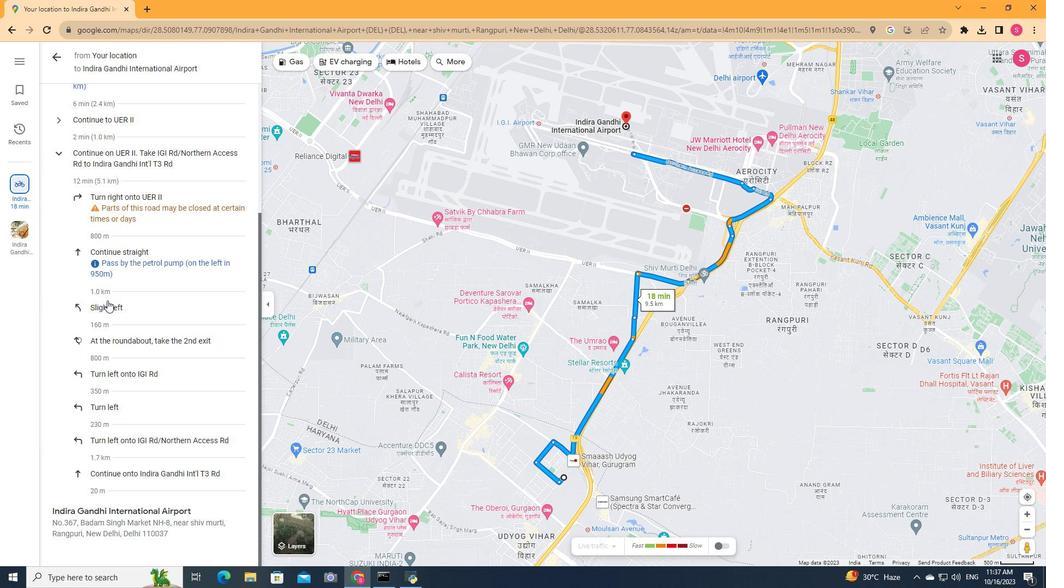 
Action: Mouse scrolled (107, 300) with delta (0, 0)
Screenshot: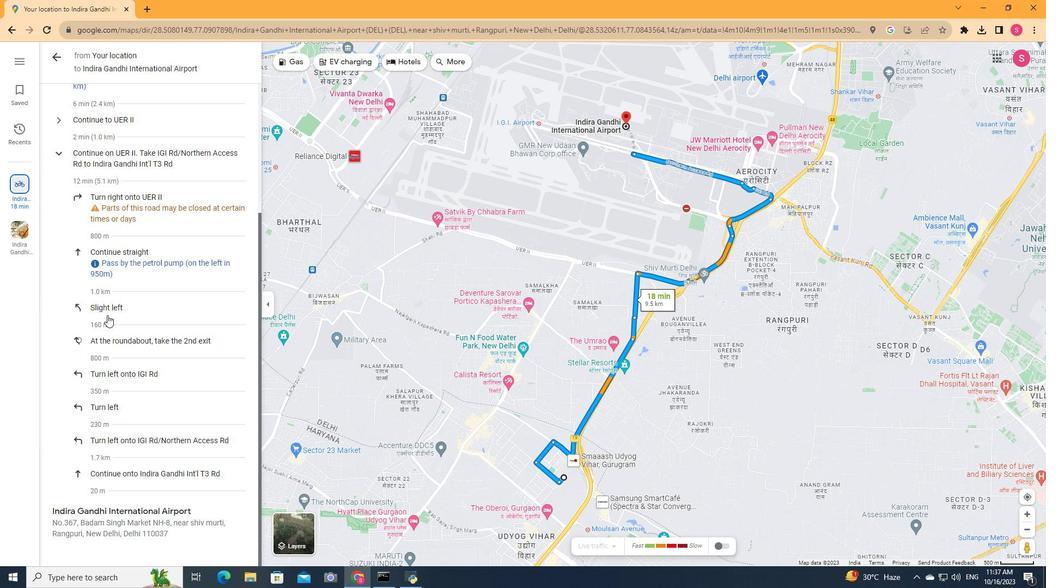 
Action: Mouse scrolled (107, 300) with delta (0, 0)
Screenshot: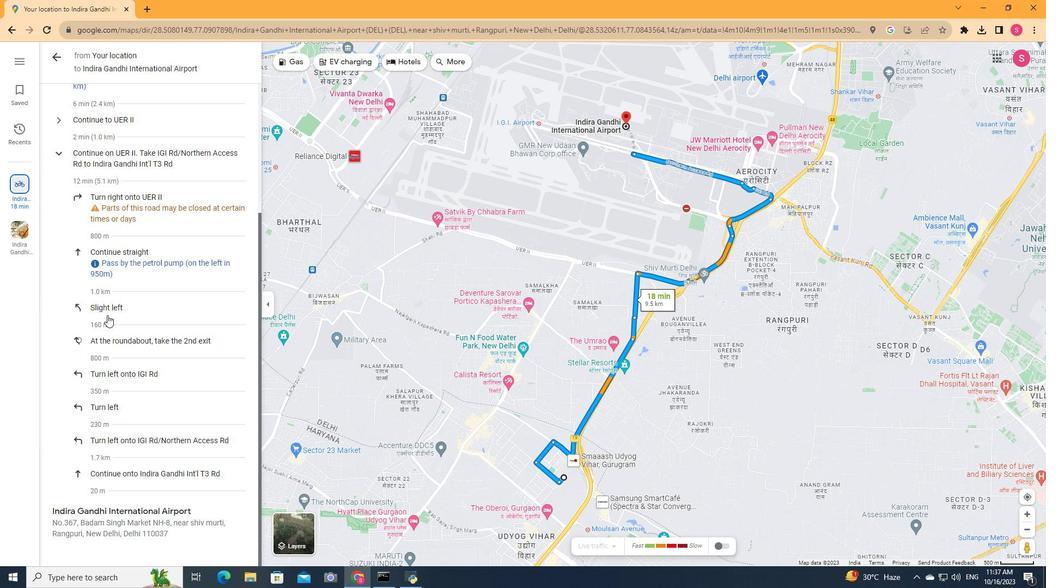 
Action: Mouse scrolled (107, 300) with delta (0, 0)
Screenshot: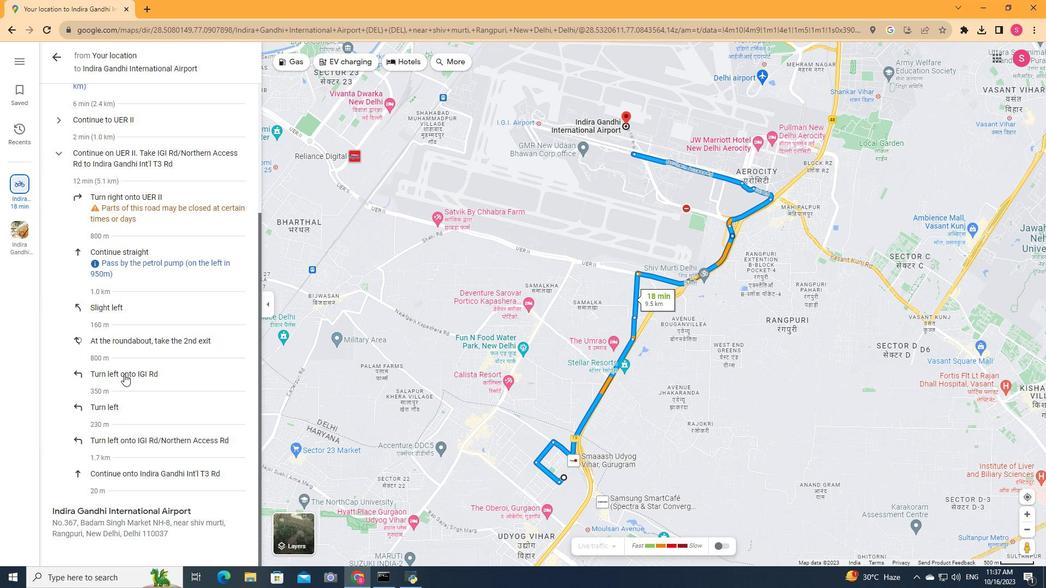 
Action: Mouse moved to (118, 475)
Screenshot: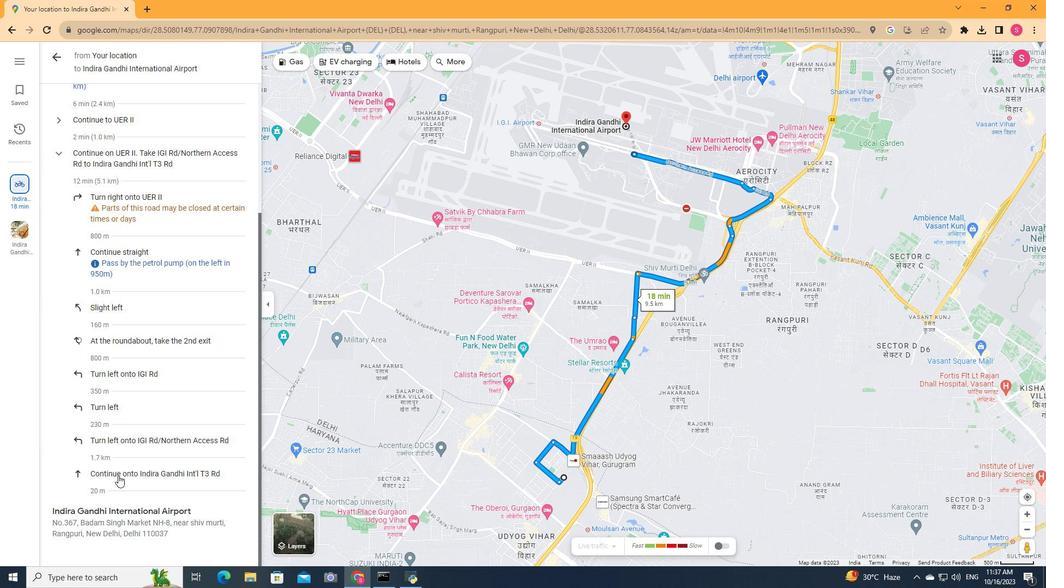 
Action: Mouse pressed left at (118, 475)
Screenshot: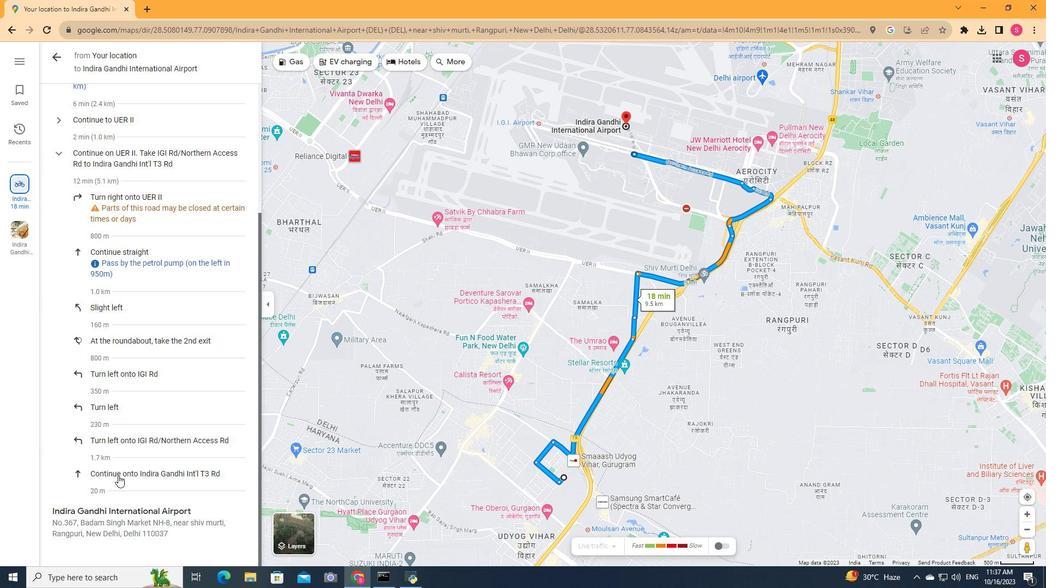
Action: Mouse moved to (134, 385)
Screenshot: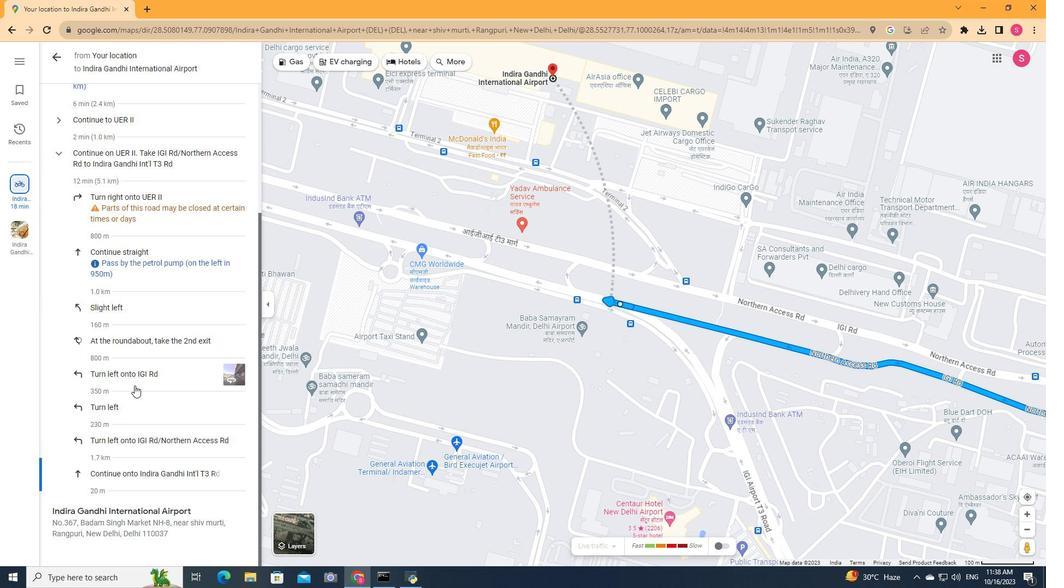 
Action: Mouse scrolled (134, 386) with delta (0, 0)
Screenshot: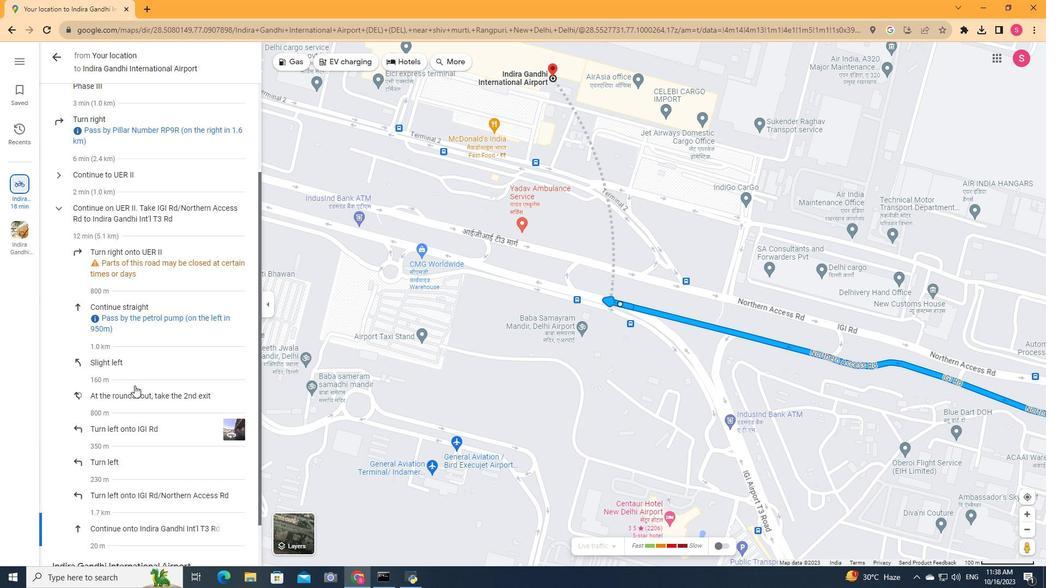
Action: Mouse scrolled (134, 386) with delta (0, 0)
Screenshot: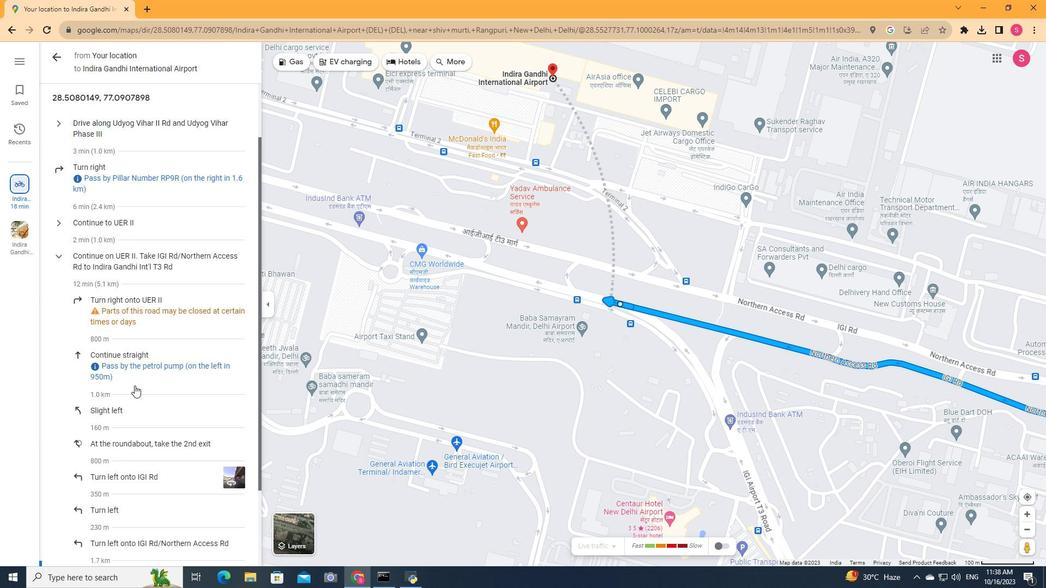 
Action: Mouse scrolled (134, 386) with delta (0, 0)
Screenshot: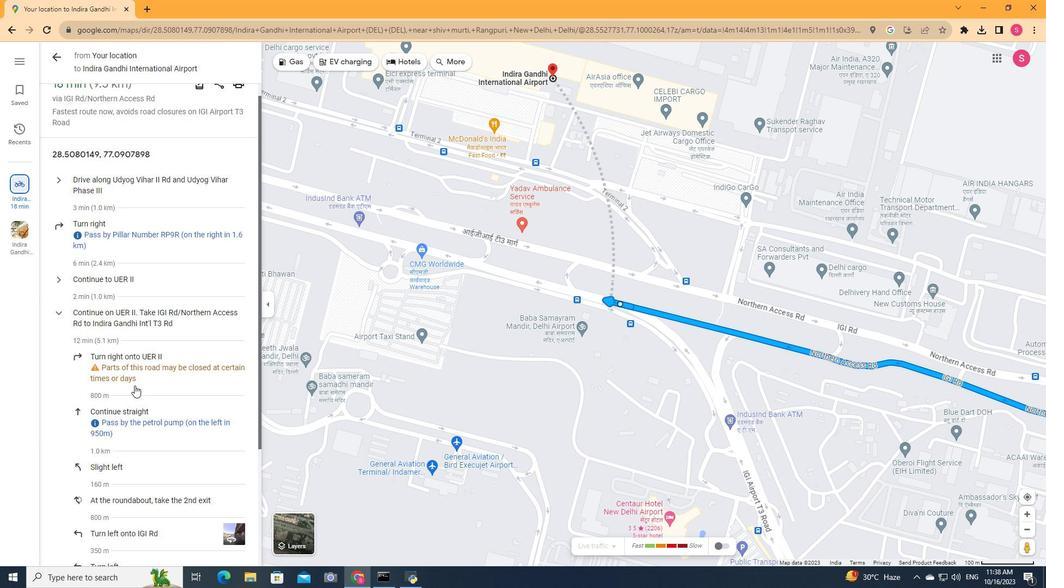 
Action: Mouse scrolled (134, 386) with delta (0, 0)
Screenshot: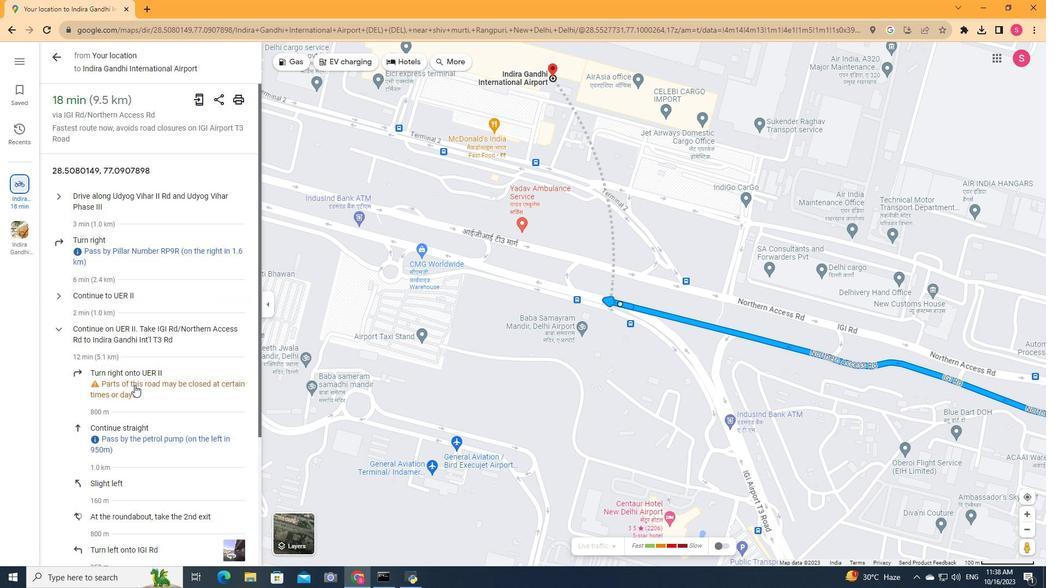 
Action: Mouse scrolled (134, 386) with delta (0, 0)
Screenshot: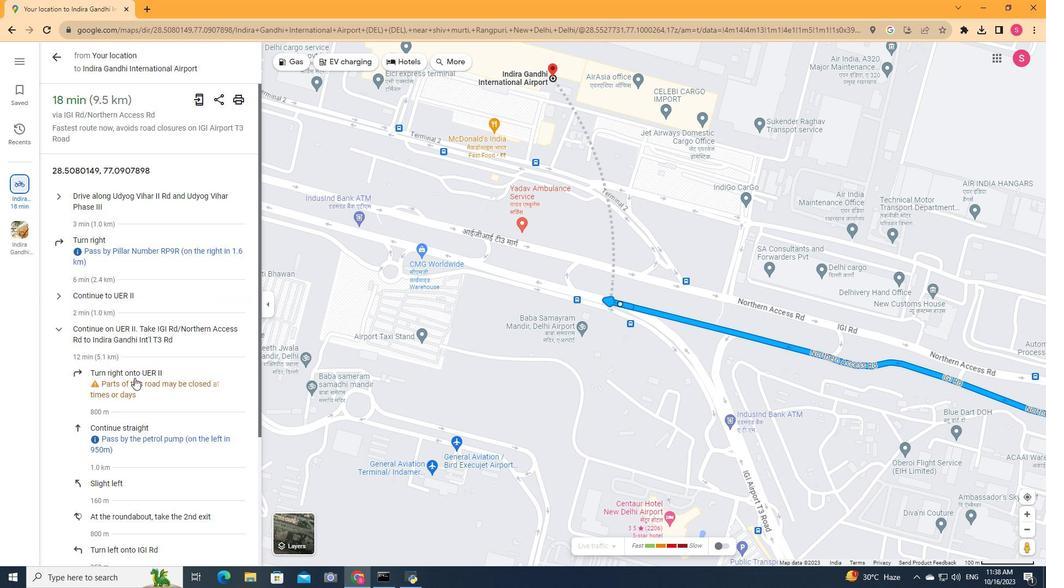 
Action: Mouse moved to (132, 352)
Screenshot: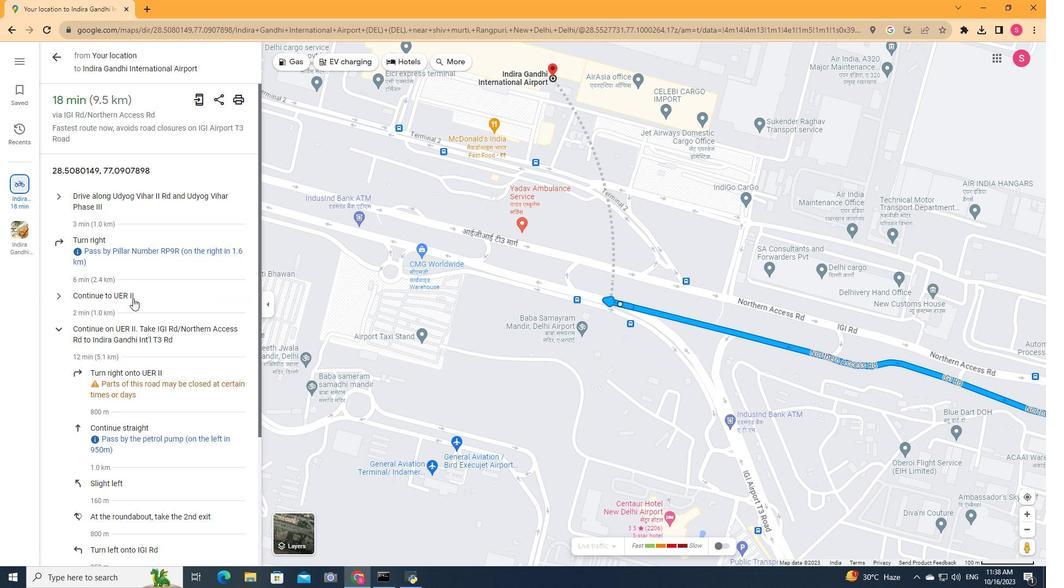 
Action: Mouse scrolled (132, 353) with delta (0, 0)
Screenshot: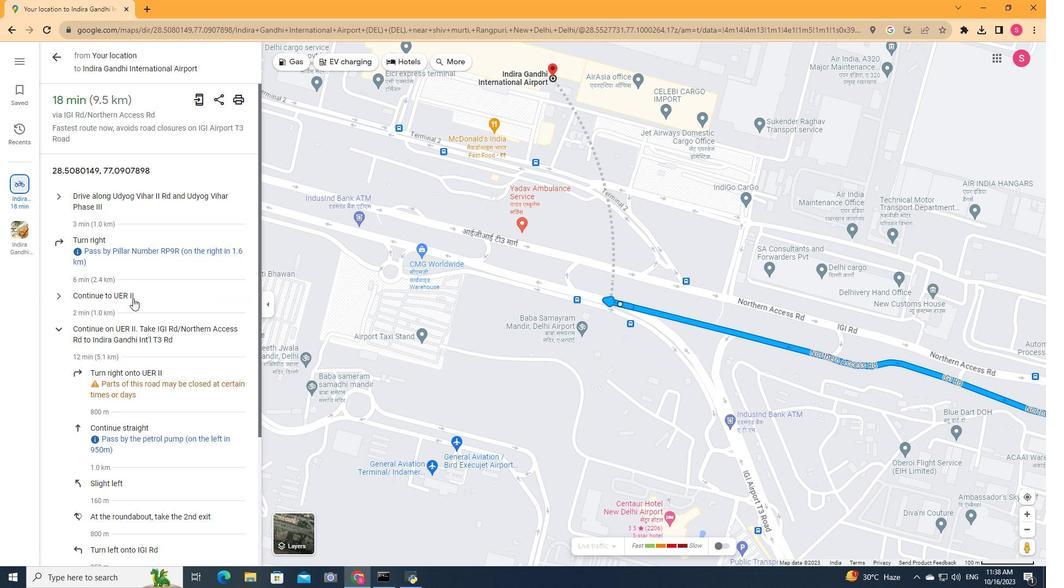 
Action: Mouse moved to (132, 342)
Screenshot: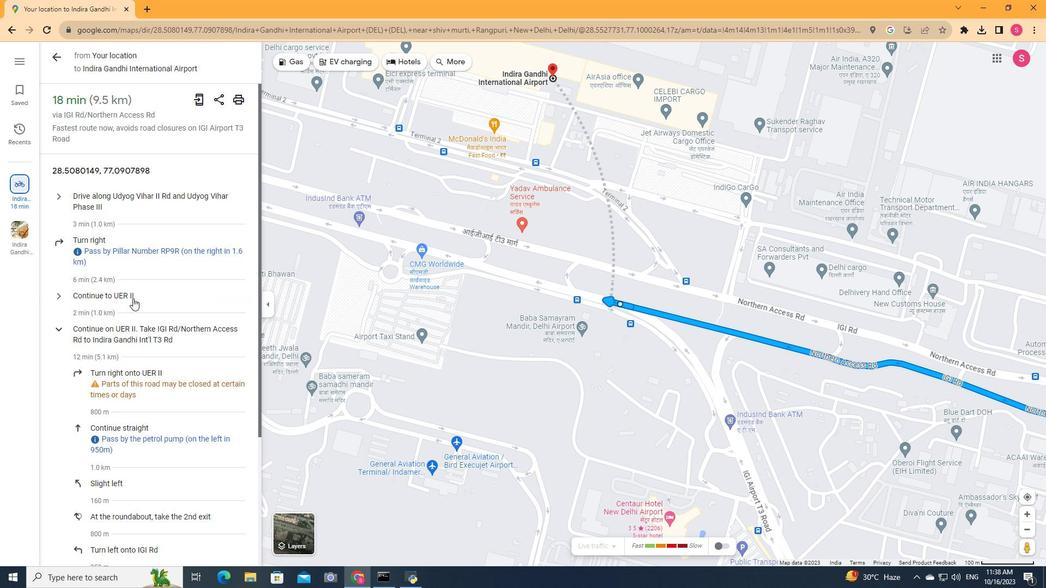 
Action: Mouse scrolled (132, 343) with delta (0, 0)
Screenshot: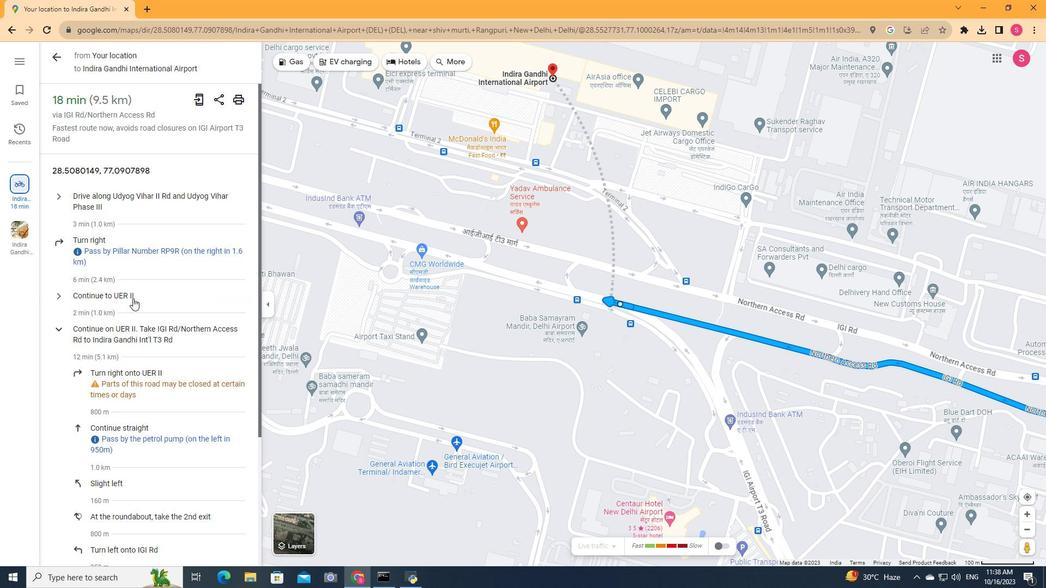 
Action: Mouse moved to (132, 311)
Screenshot: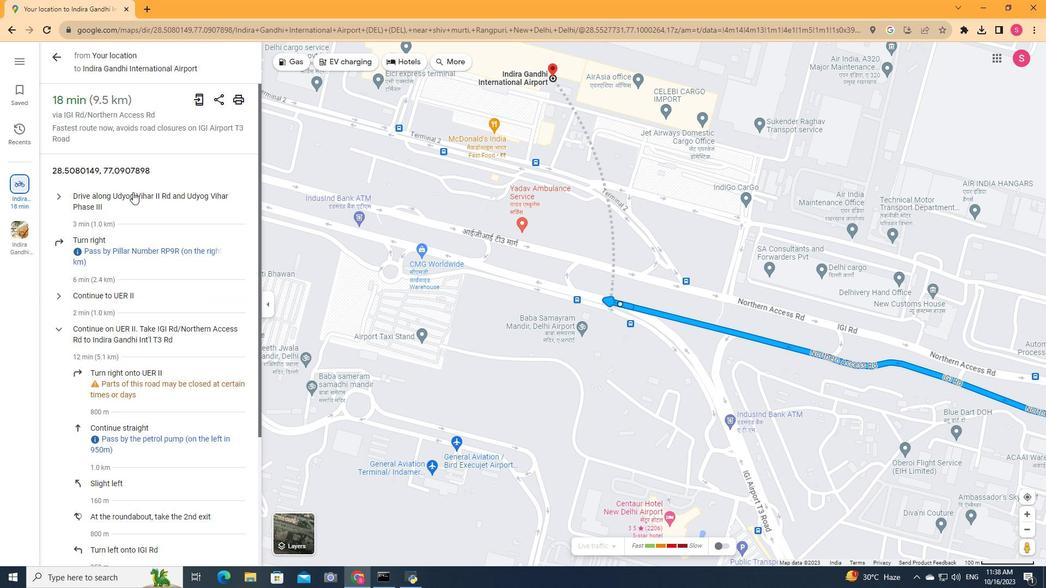 
Action: Mouse scrolled (132, 312) with delta (0, 0)
Screenshot: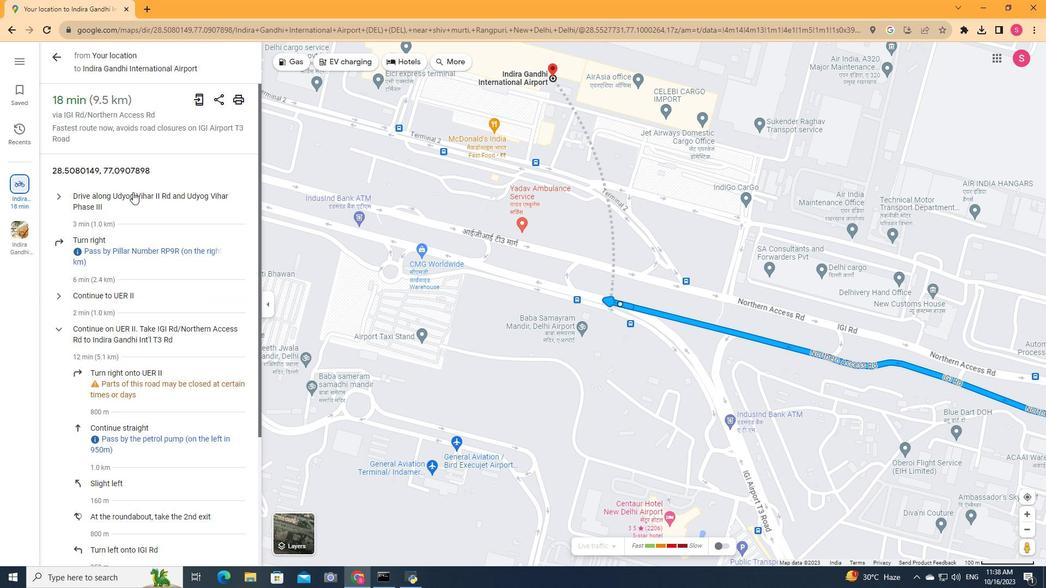 
Action: Mouse moved to (59, 58)
Screenshot: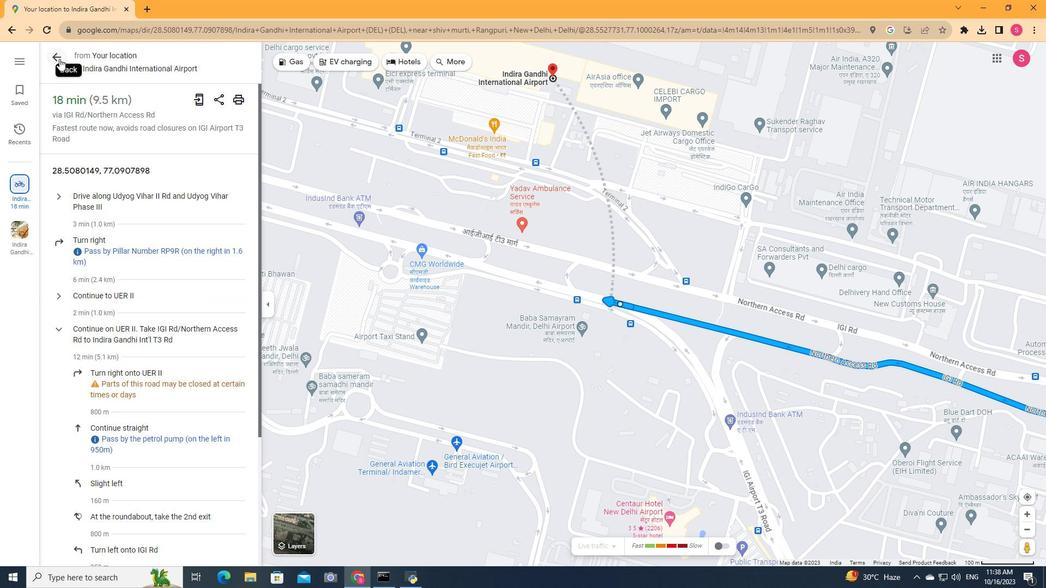 
Action: Mouse pressed left at (59, 58)
Screenshot: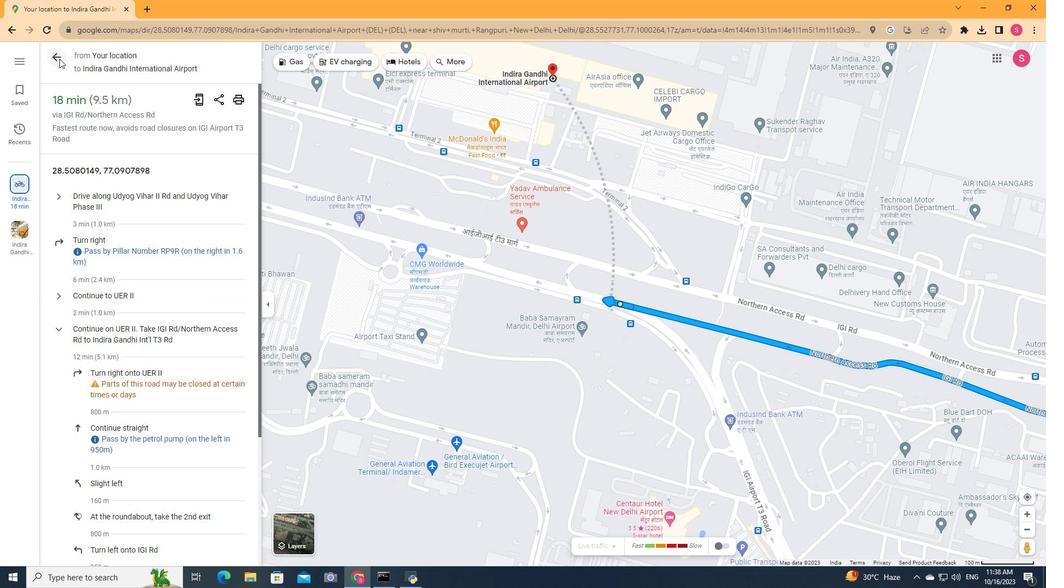 
Action: Mouse moved to (171, 58)
Screenshot: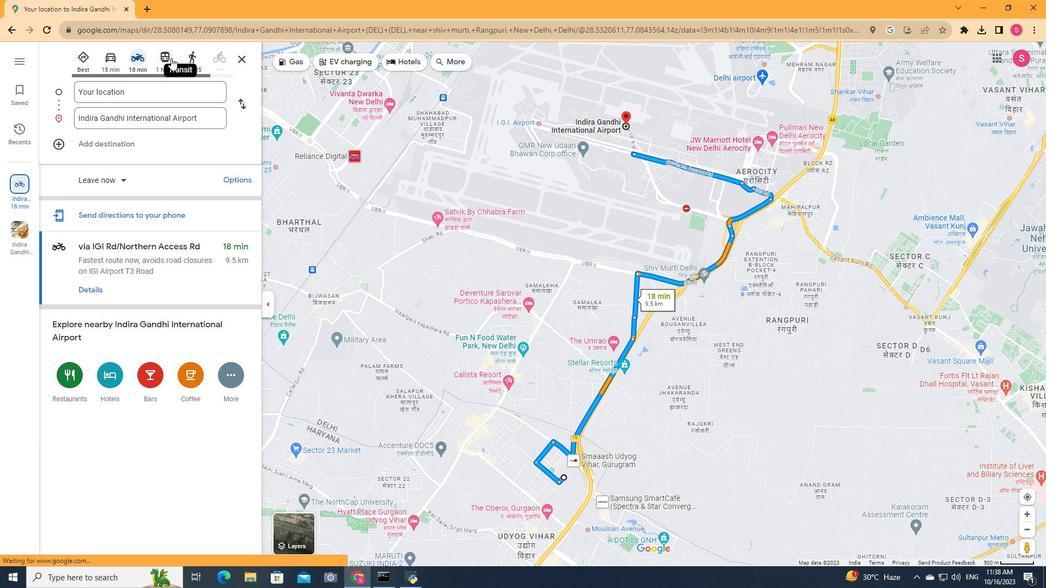
Action: Mouse pressed left at (171, 58)
Screenshot: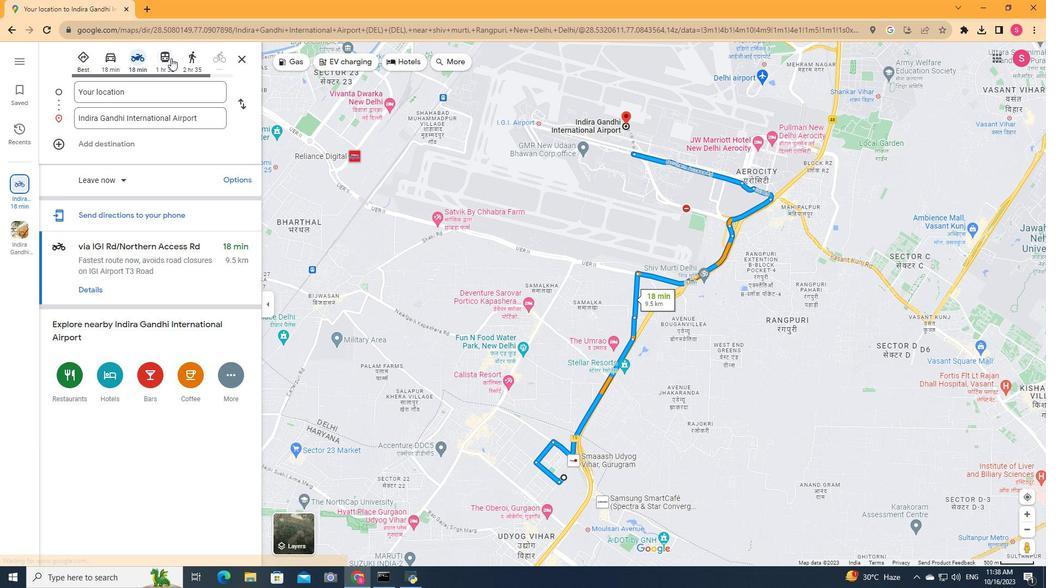 
Action: Mouse moved to (97, 279)
Screenshot: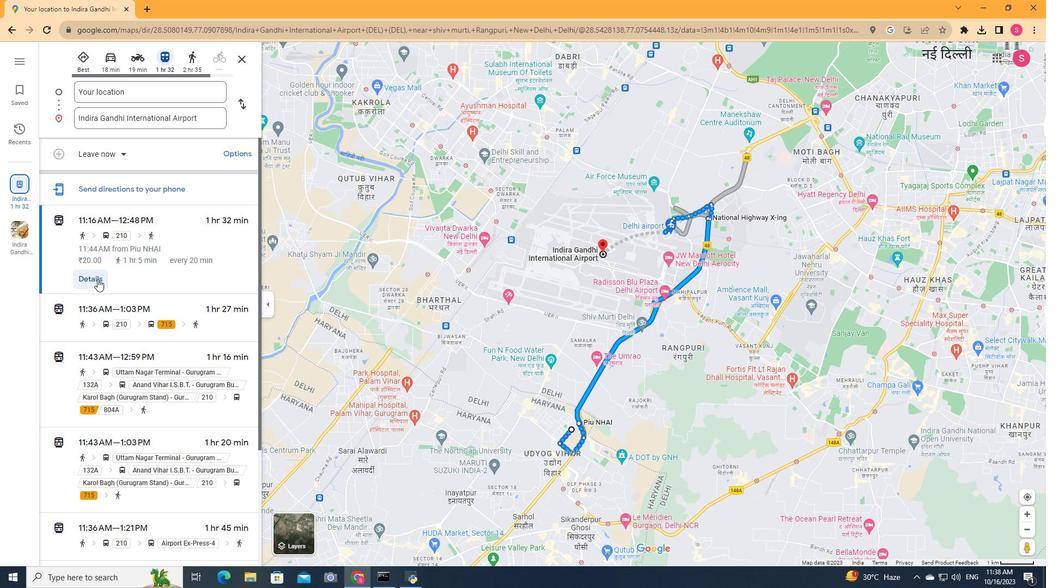 
Action: Mouse pressed left at (97, 279)
Screenshot: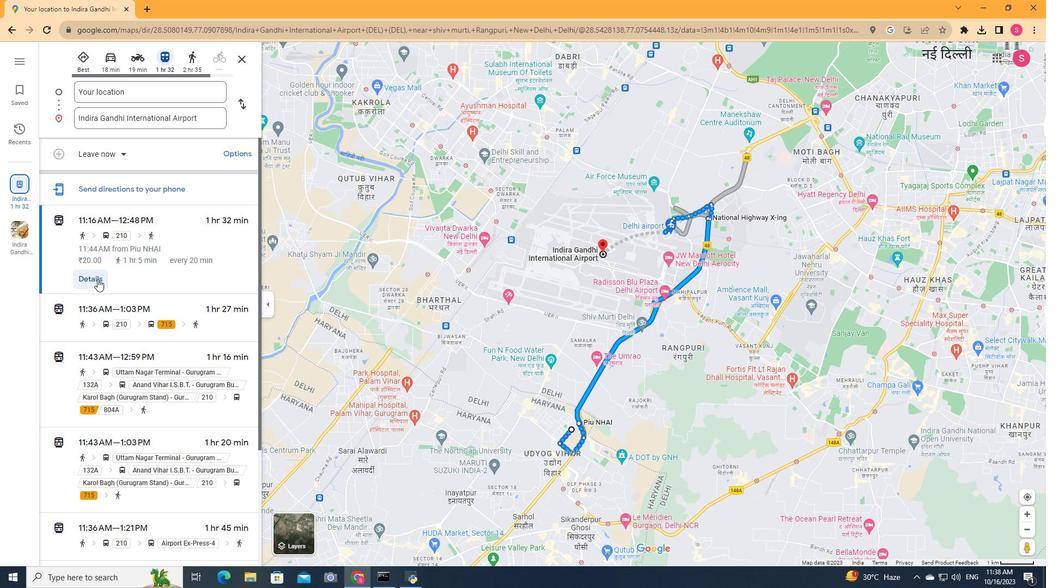 
Action: Mouse moved to (138, 265)
Screenshot: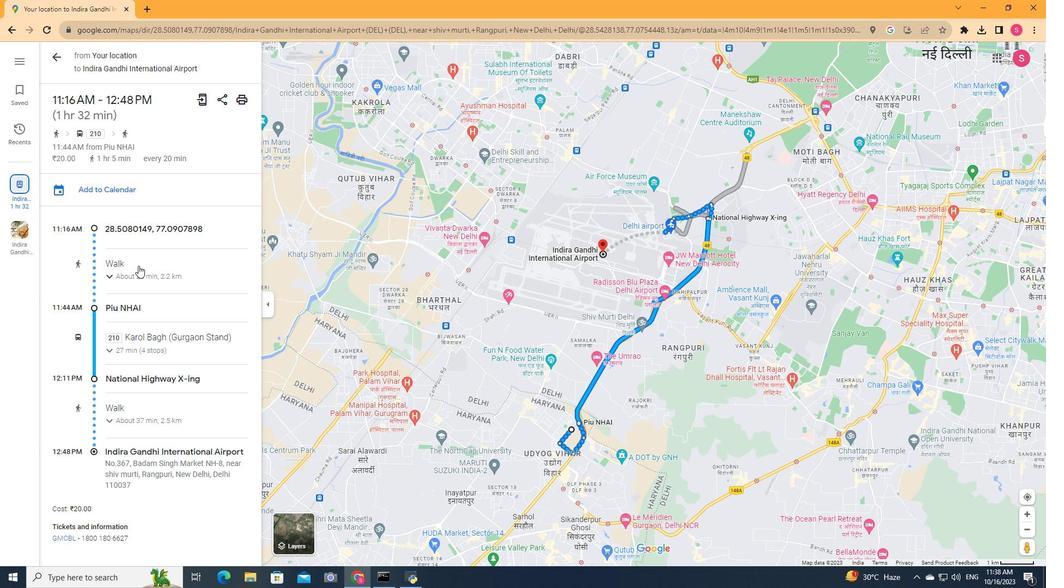 
Action: Mouse scrolled (138, 265) with delta (0, 0)
Screenshot: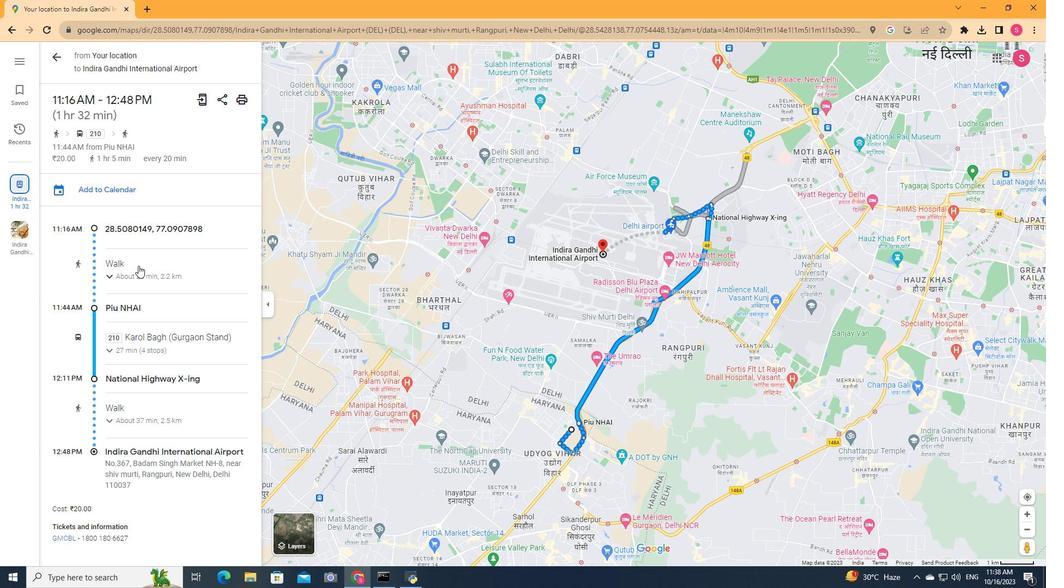 
Action: Mouse scrolled (138, 265) with delta (0, 0)
Screenshot: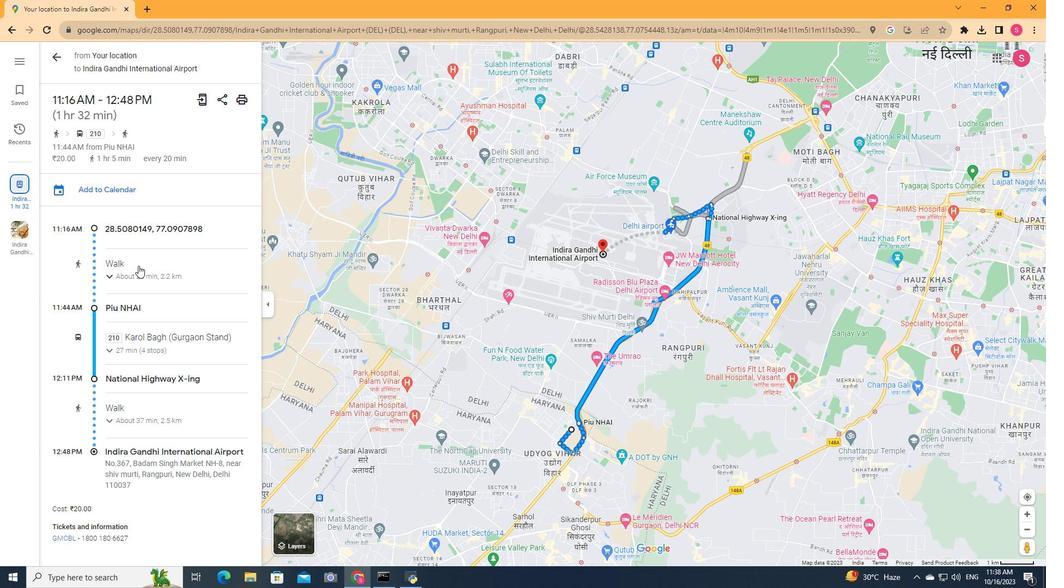 
Action: Mouse scrolled (138, 265) with delta (0, 0)
Screenshot: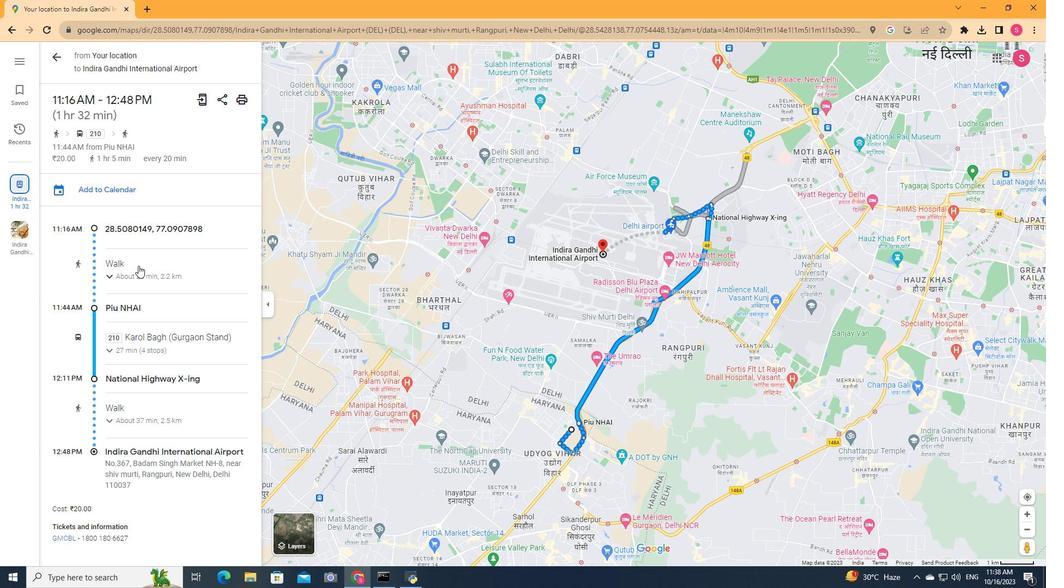 
Action: Mouse scrolled (138, 265) with delta (0, 0)
Screenshot: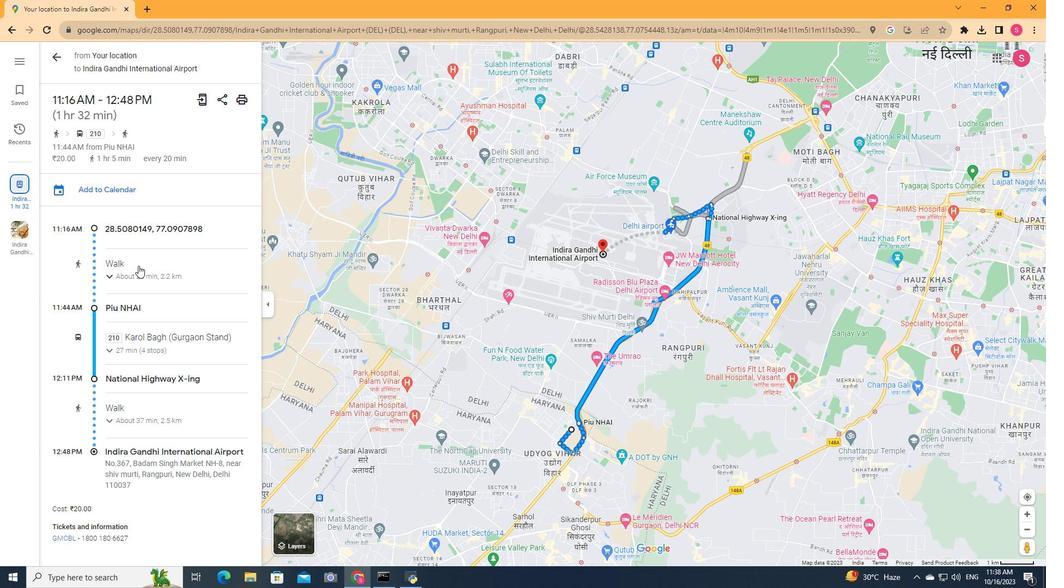 
Action: Mouse moved to (56, 58)
Screenshot: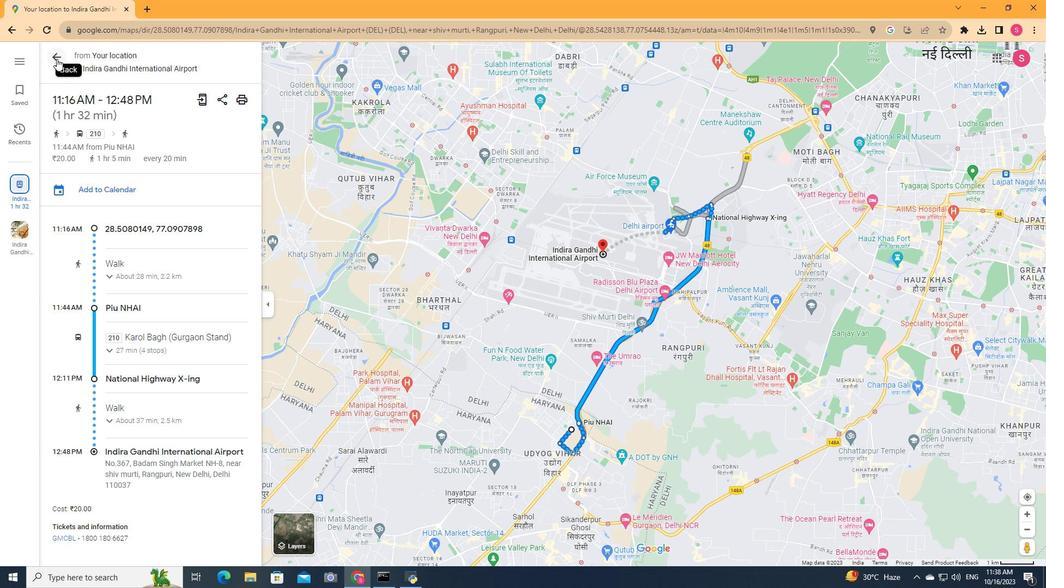 
Action: Mouse pressed left at (56, 58)
Screenshot: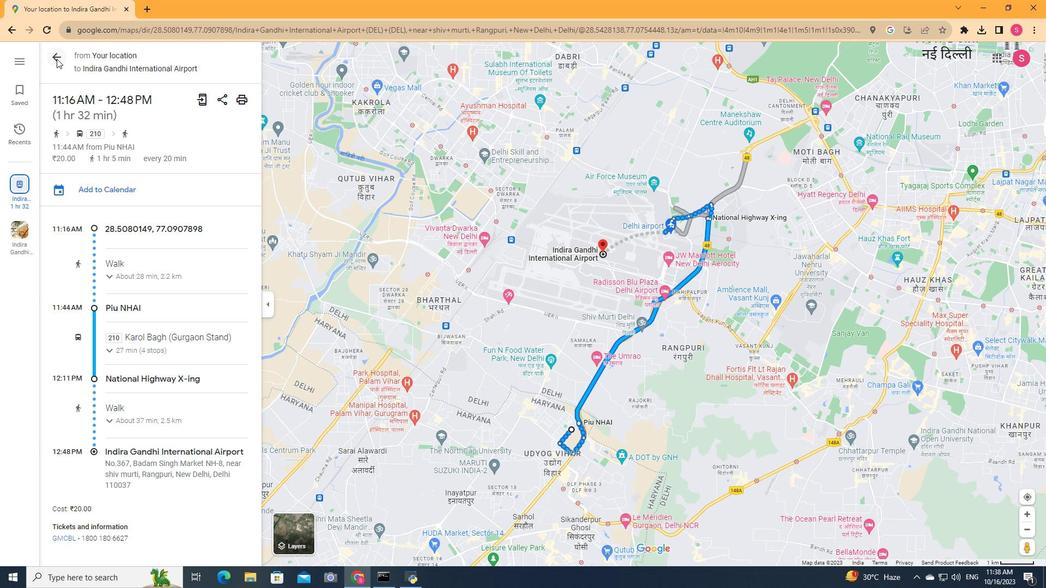 
Action: Mouse moved to (92, 319)
Screenshot: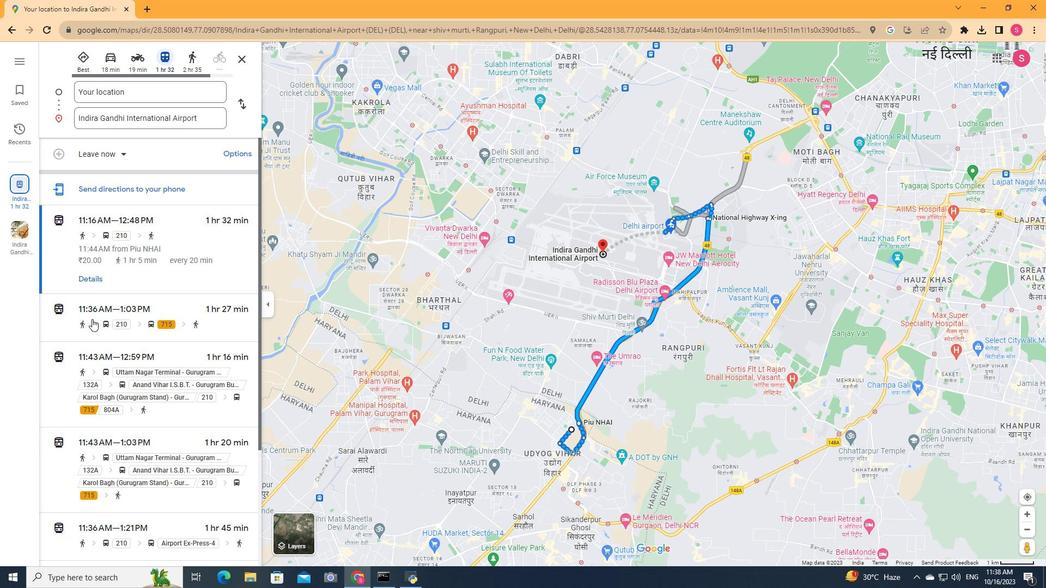 
Action: Mouse pressed left at (92, 319)
Screenshot: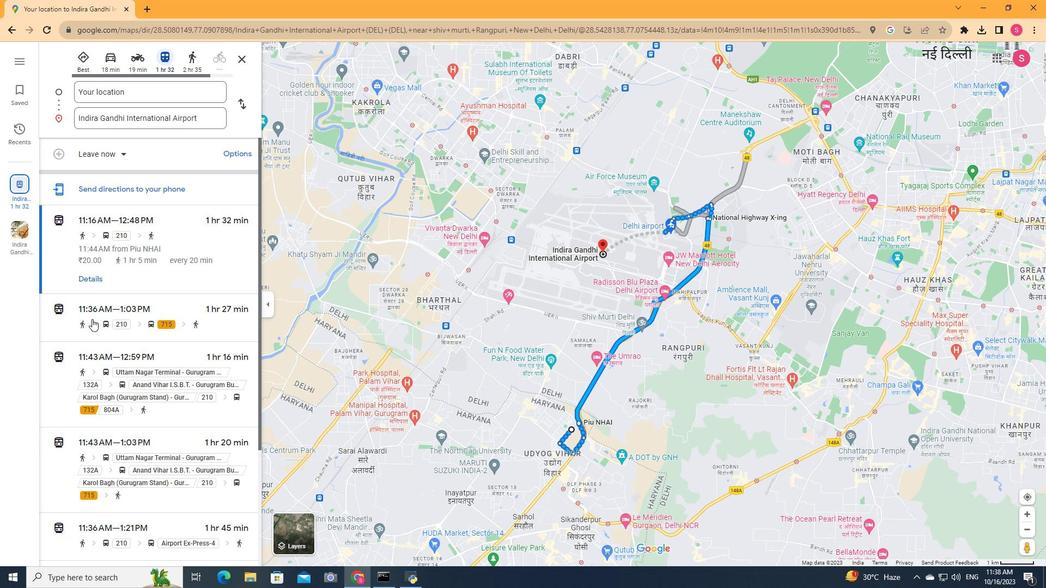 
Action: Mouse moved to (94, 330)
Screenshot: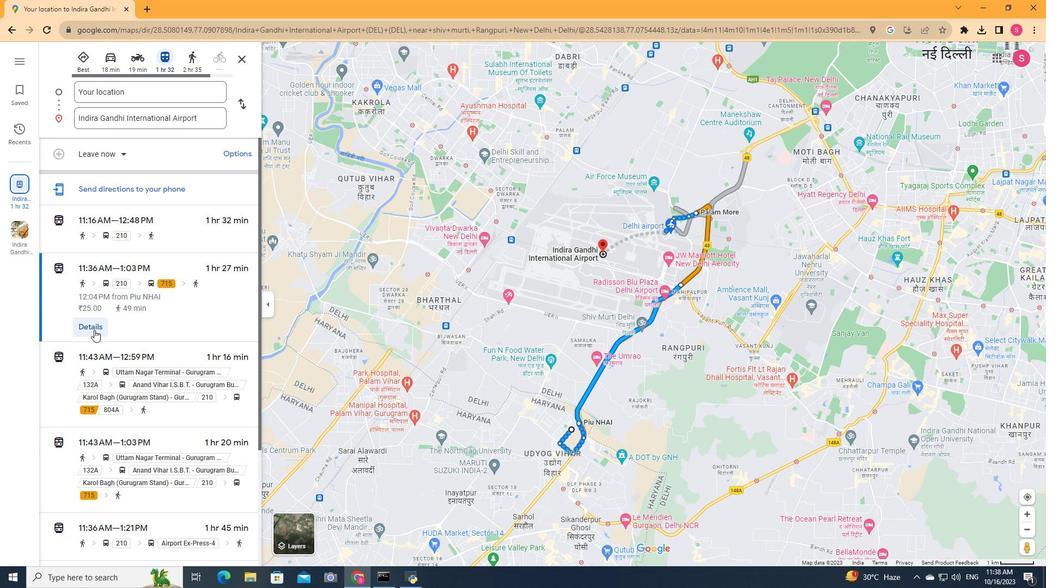 
Action: Mouse pressed left at (94, 330)
Screenshot: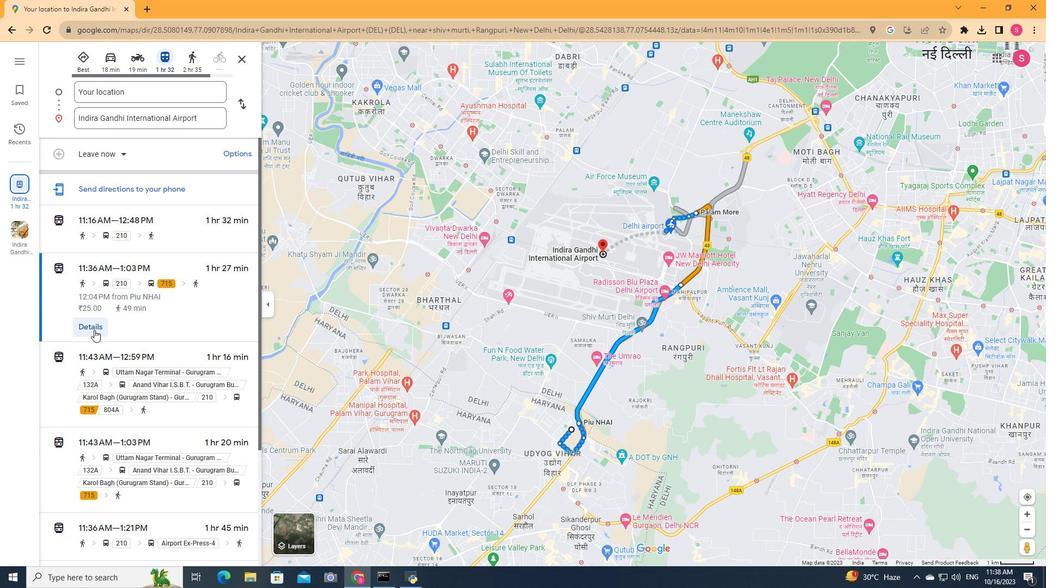 
Action: Mouse moved to (100, 323)
Screenshot: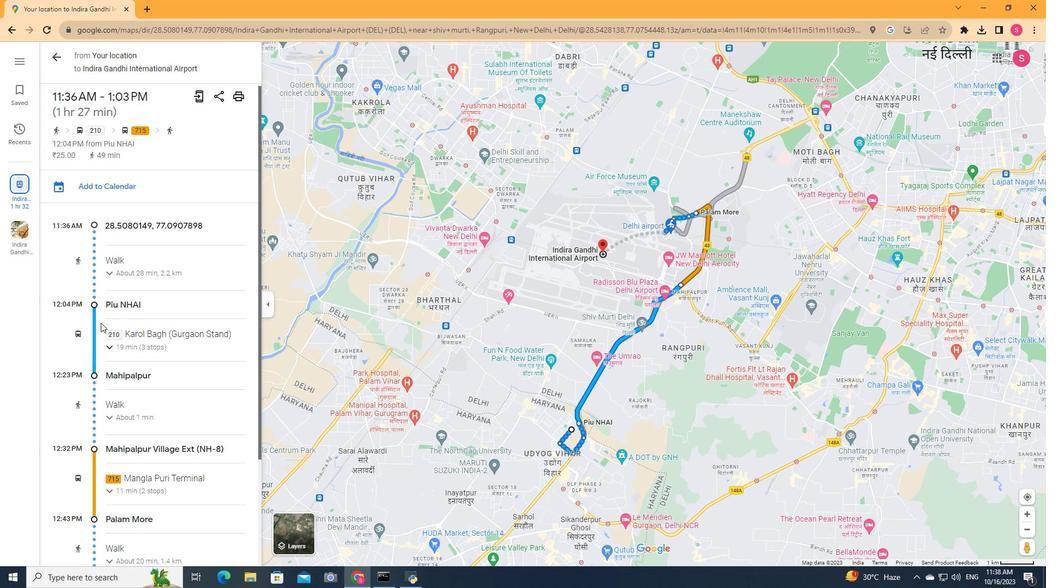 
Action: Mouse scrolled (100, 322) with delta (0, 0)
Screenshot: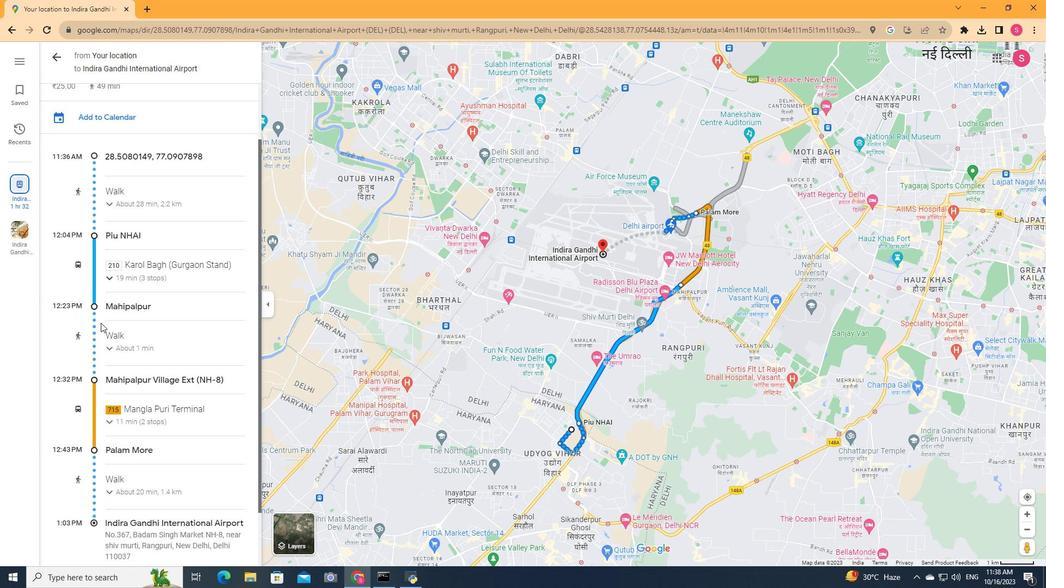 
Action: Mouse scrolled (100, 322) with delta (0, 0)
Screenshot: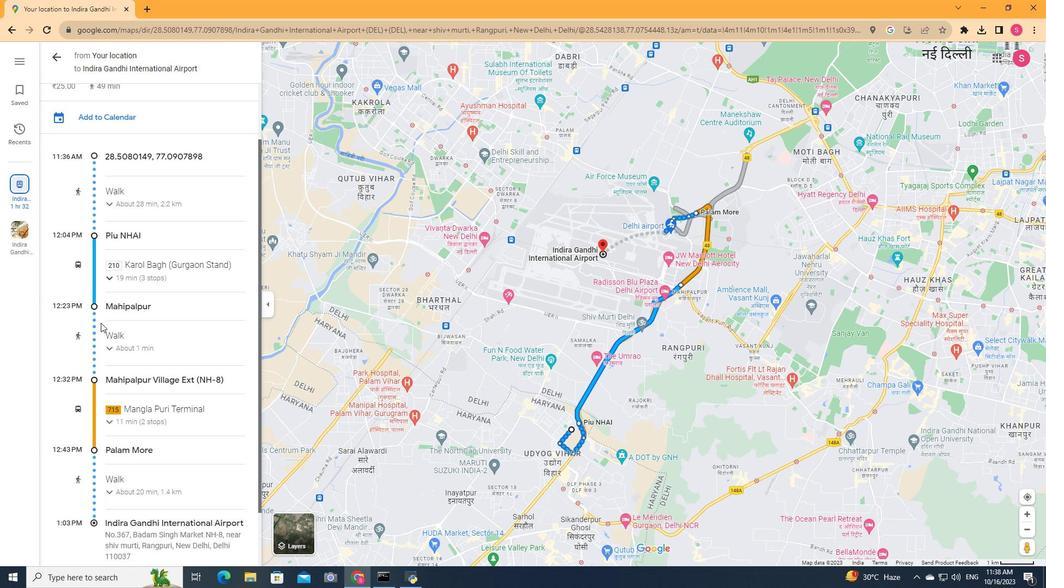 
Action: Mouse scrolled (100, 322) with delta (0, 0)
Screenshot: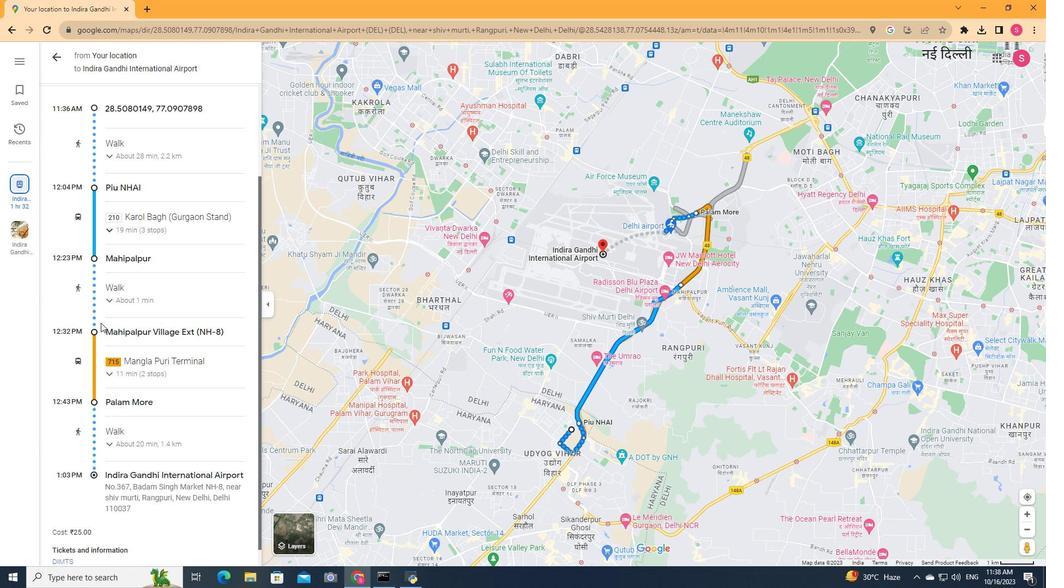 
Action: Mouse scrolled (100, 322) with delta (0, 0)
Screenshot: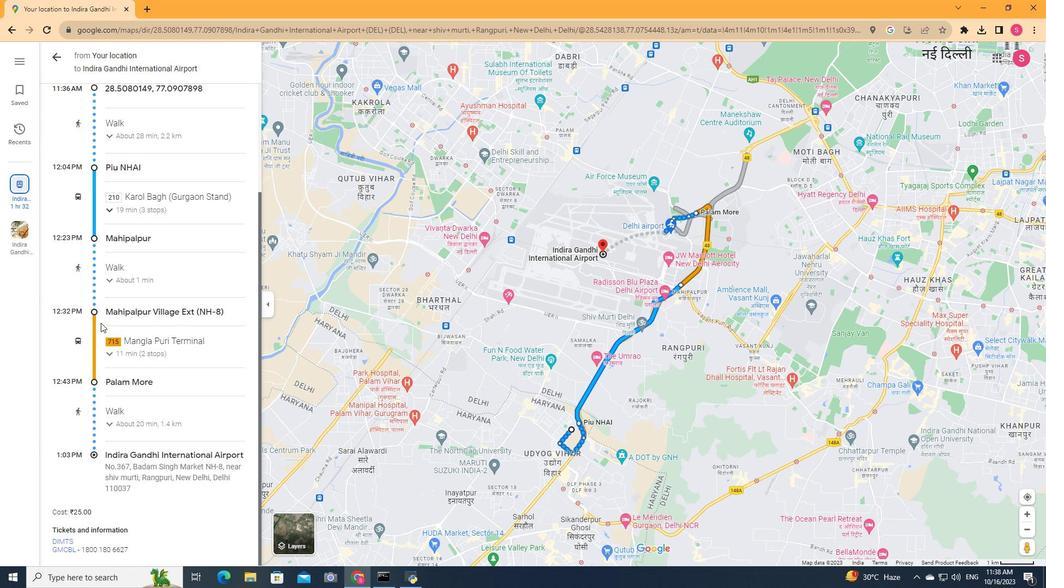 
Action: Mouse scrolled (100, 322) with delta (0, 0)
